 Task: Look for Airbnb properties in Palanga, Lithuania from 1st November, 2023 to 9th November, 2023 for 6 adults.3 bedrooms having 3 beds and 3 bathrooms. Property type can be house. Look for 5 properties as per requirement.
Action: Mouse moved to (592, 125)
Screenshot: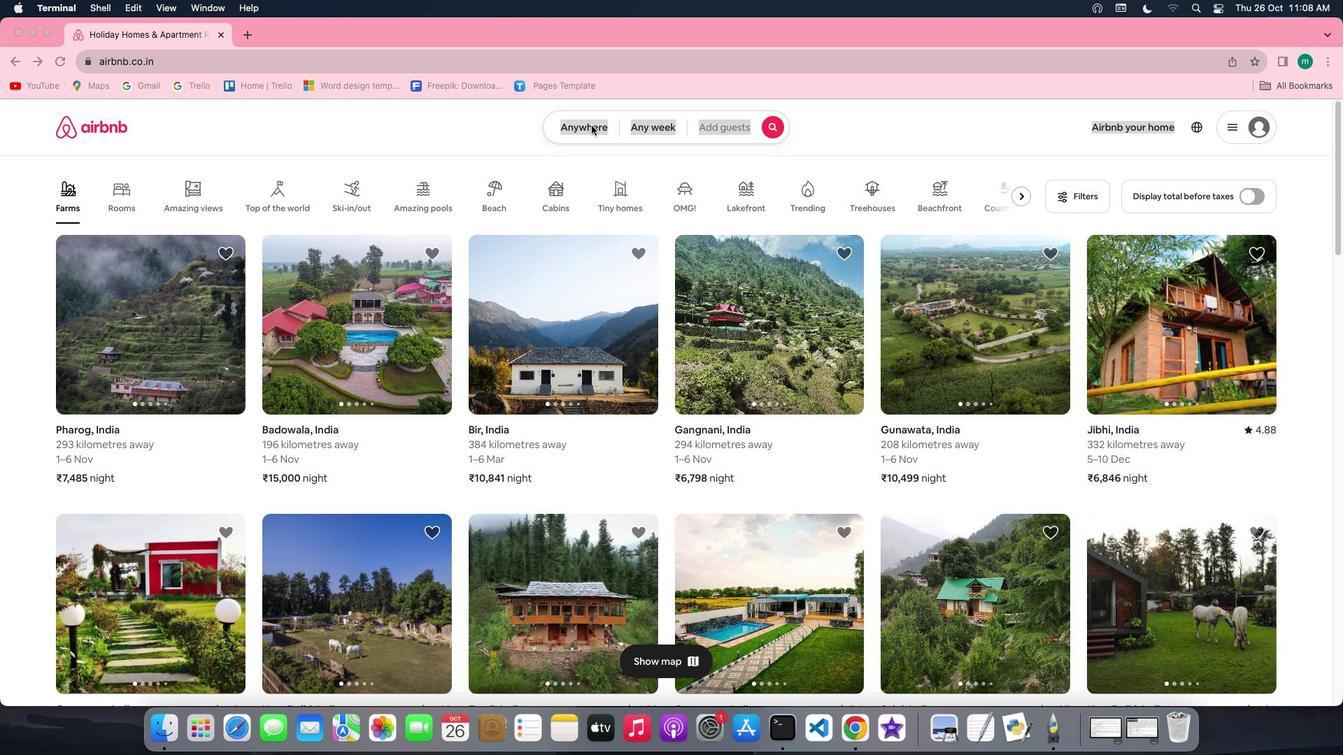 
Action: Mouse pressed left at (592, 125)
Screenshot: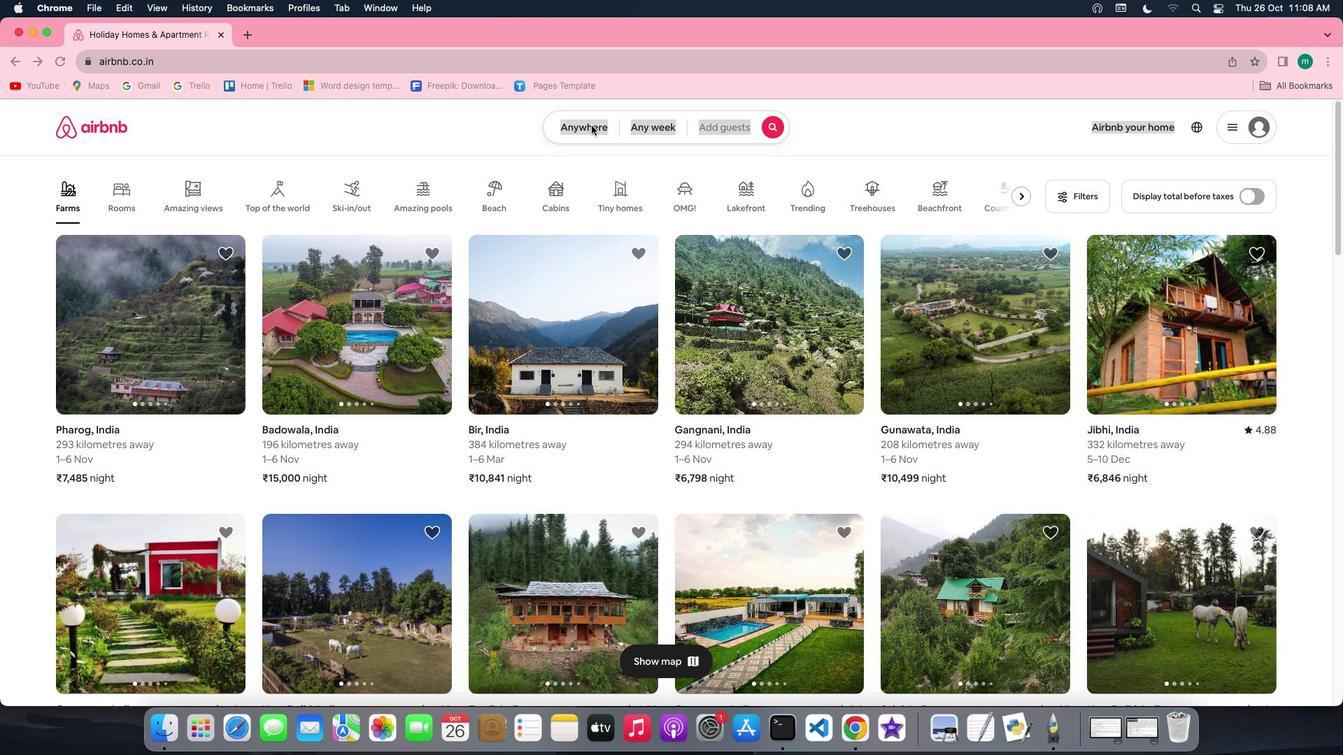 
Action: Mouse pressed left at (592, 125)
Screenshot: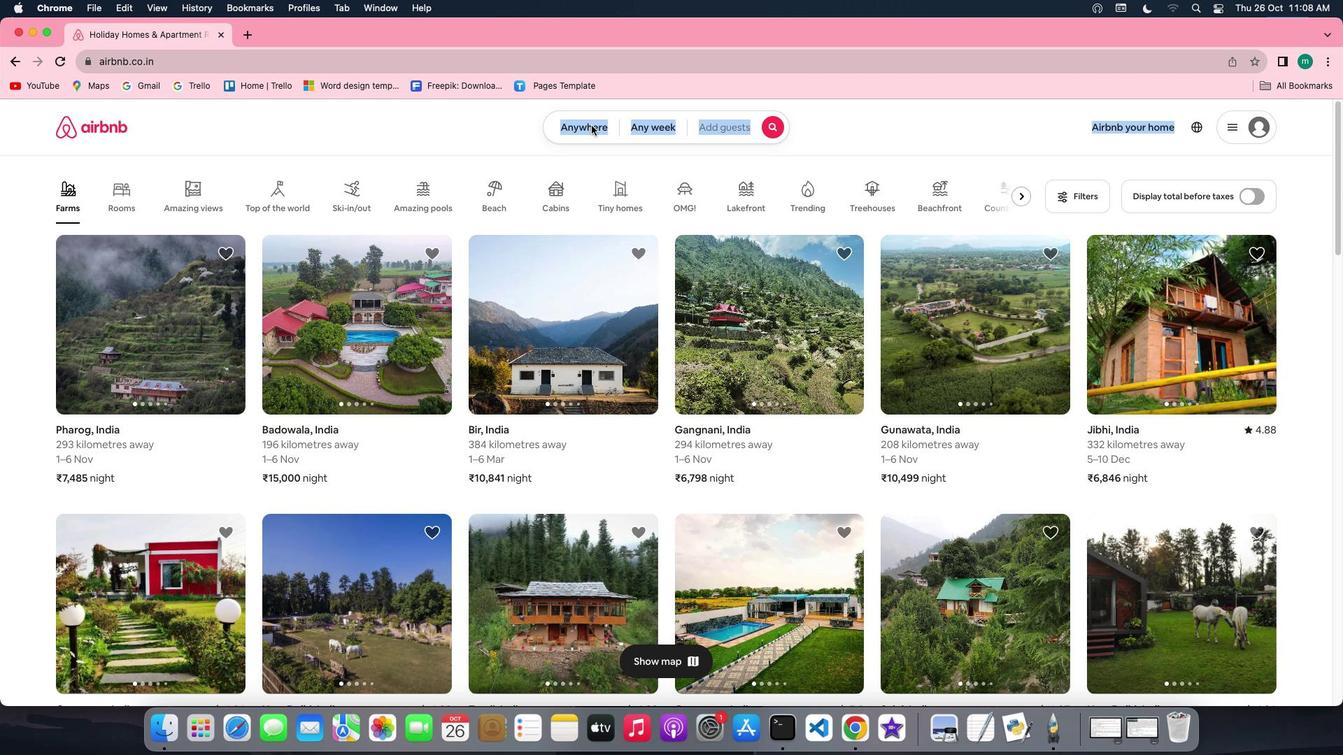 
Action: Mouse moved to (506, 172)
Screenshot: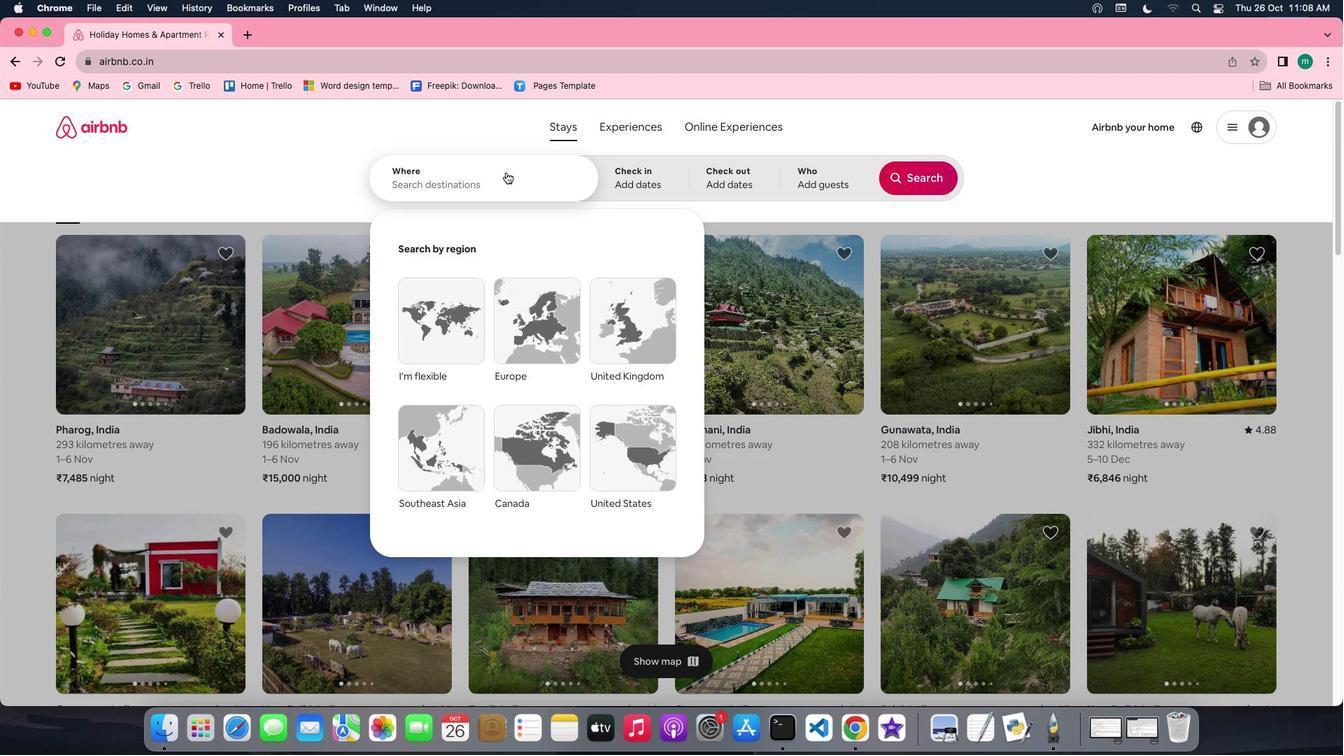 
Action: Key pressed Key.shift'P''a''l''a''n''g''a'','Key.spaceKey.shift'L''i''t''h''u''a''n''i''a'
Screenshot: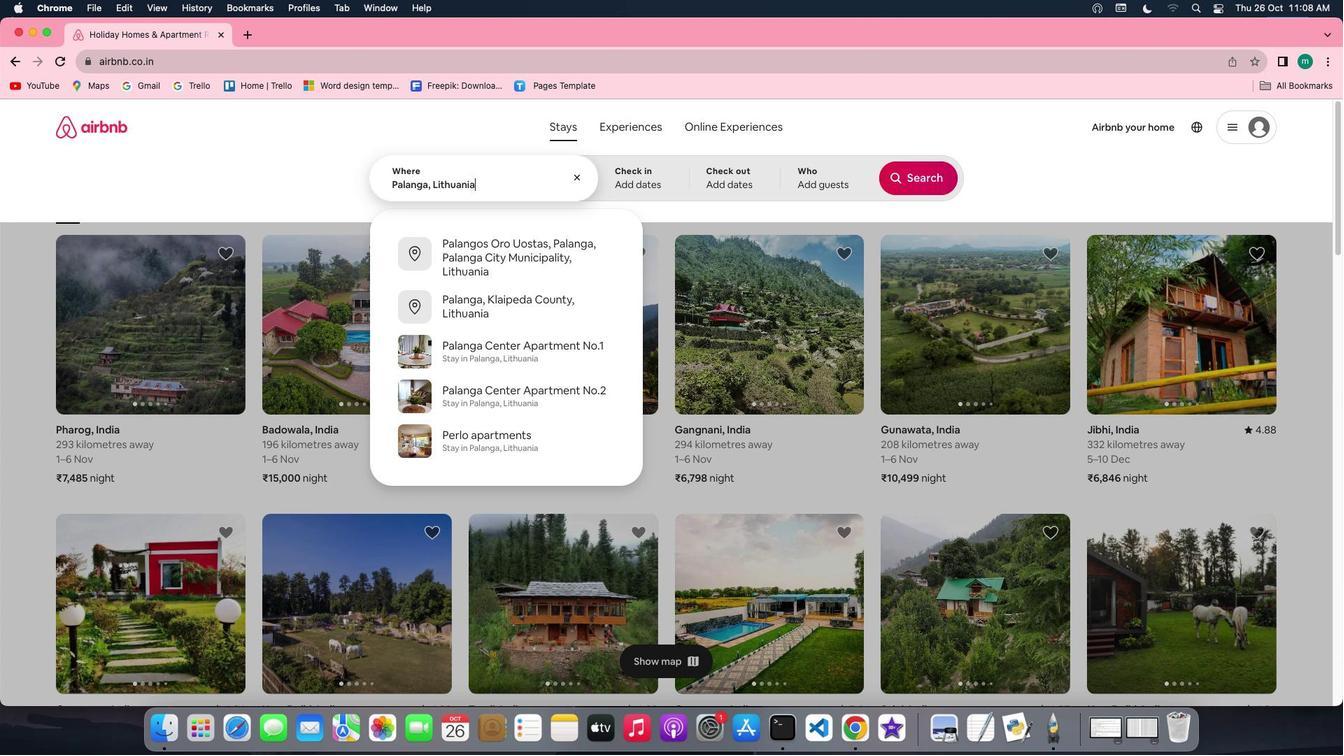 
Action: Mouse moved to (648, 176)
Screenshot: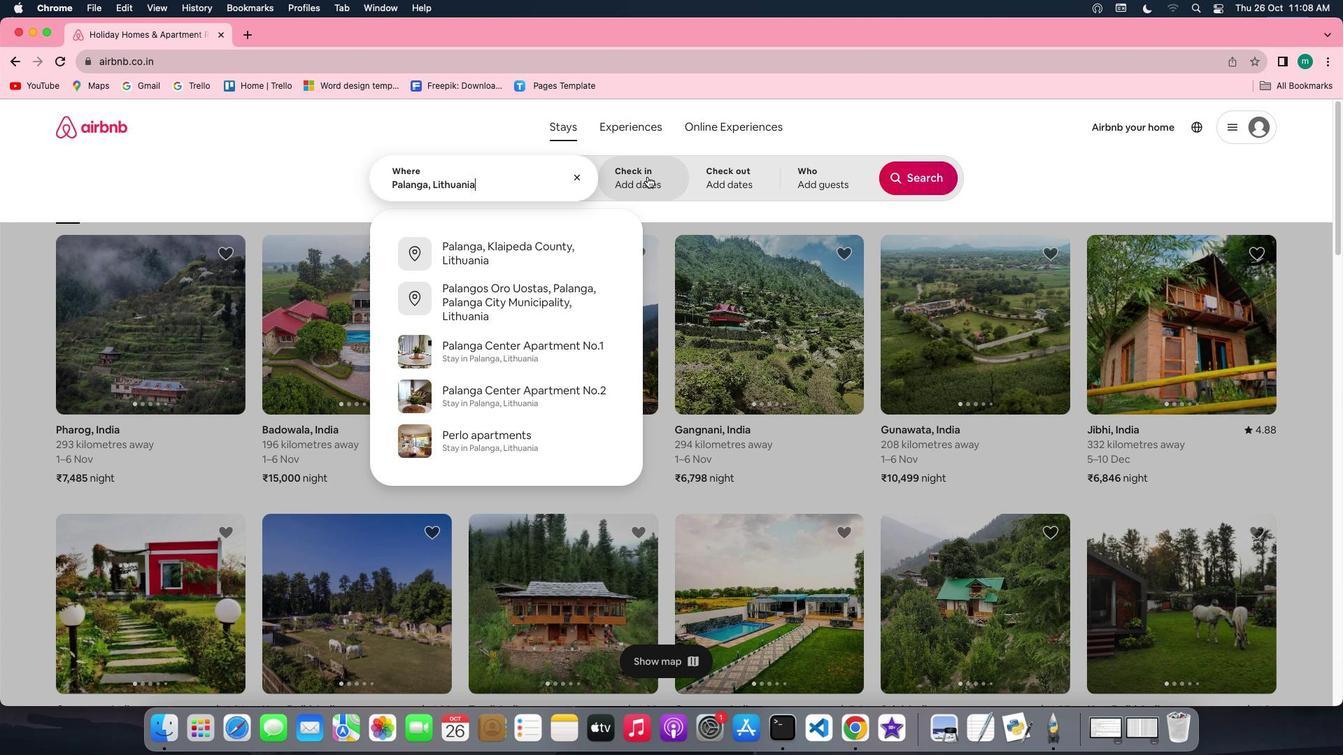 
Action: Mouse pressed left at (648, 176)
Screenshot: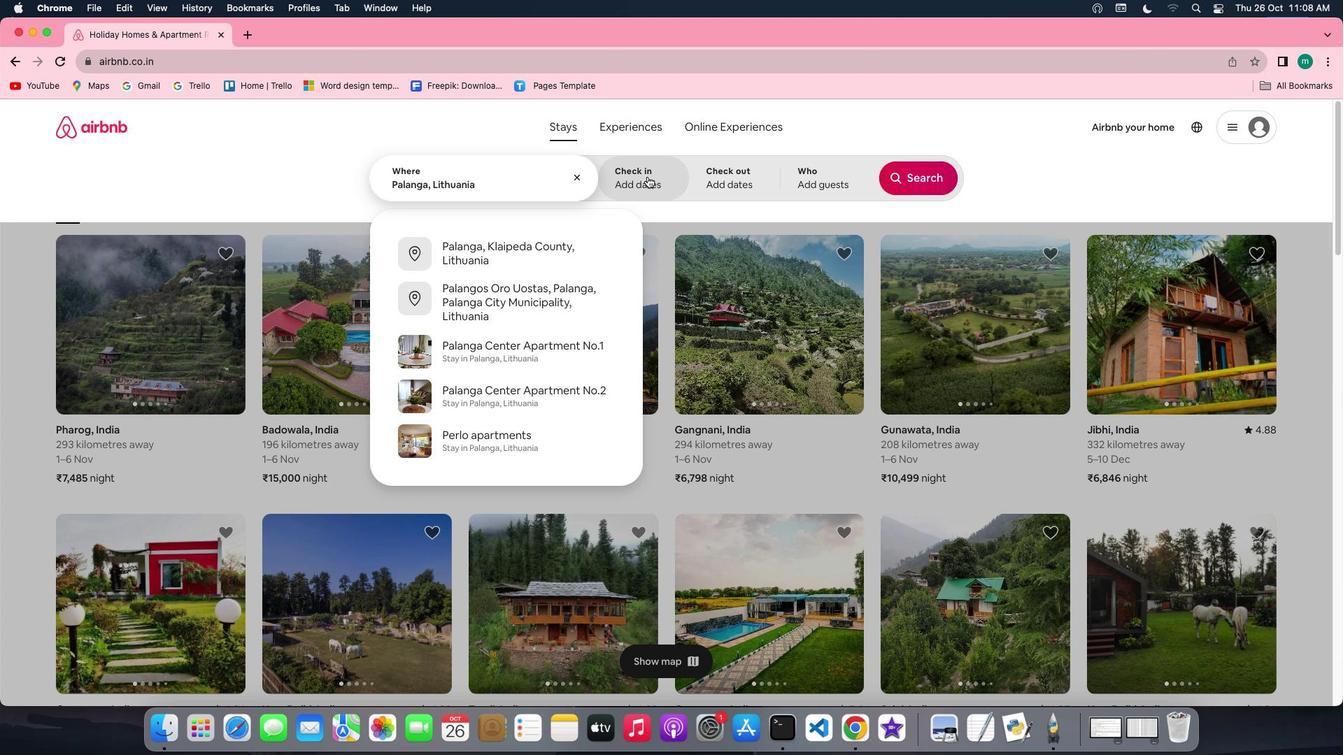 
Action: Mouse moved to (793, 349)
Screenshot: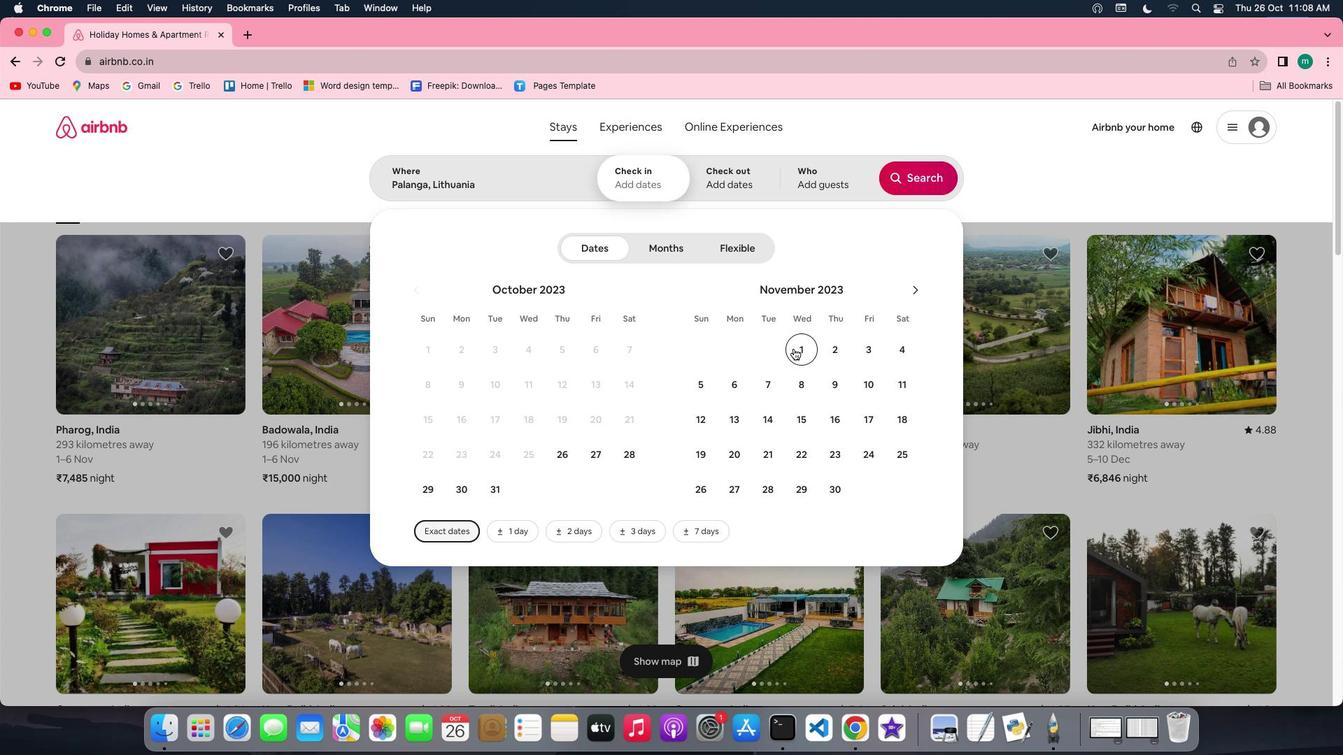 
Action: Mouse pressed left at (793, 349)
Screenshot: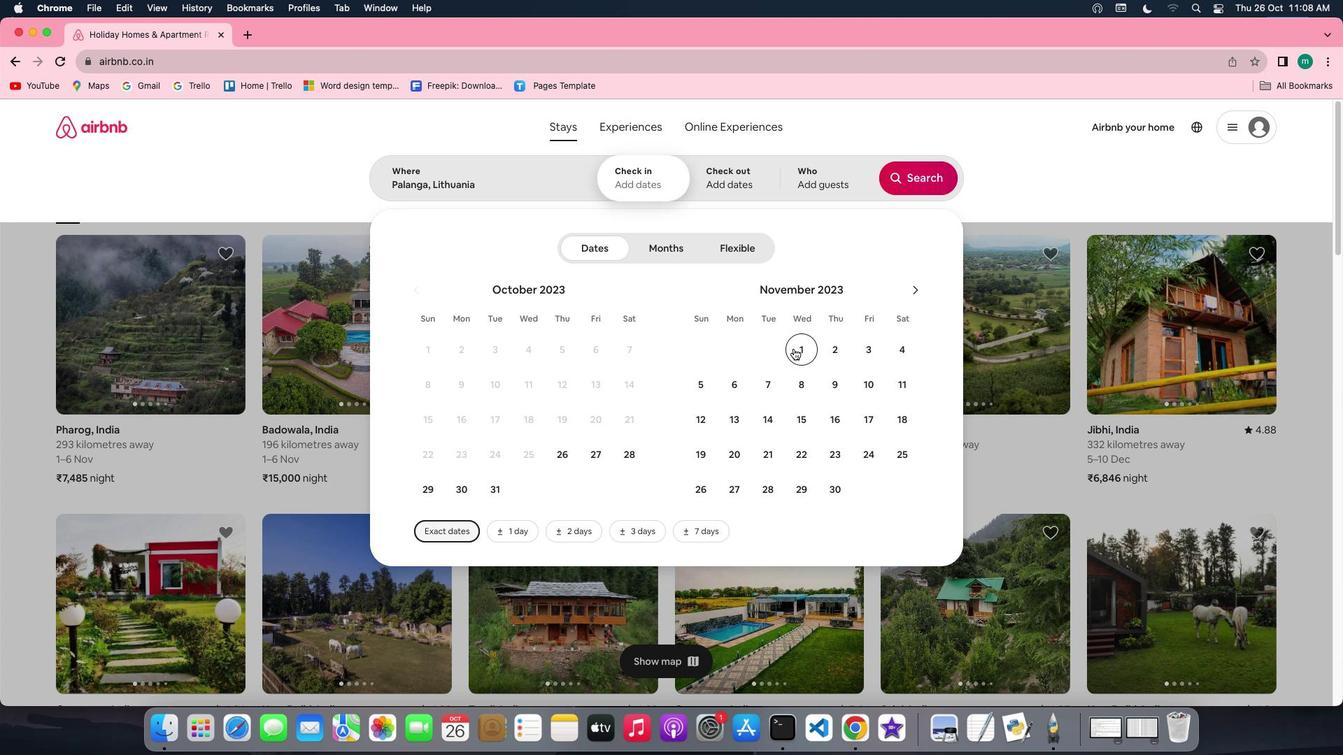 
Action: Mouse moved to (843, 392)
Screenshot: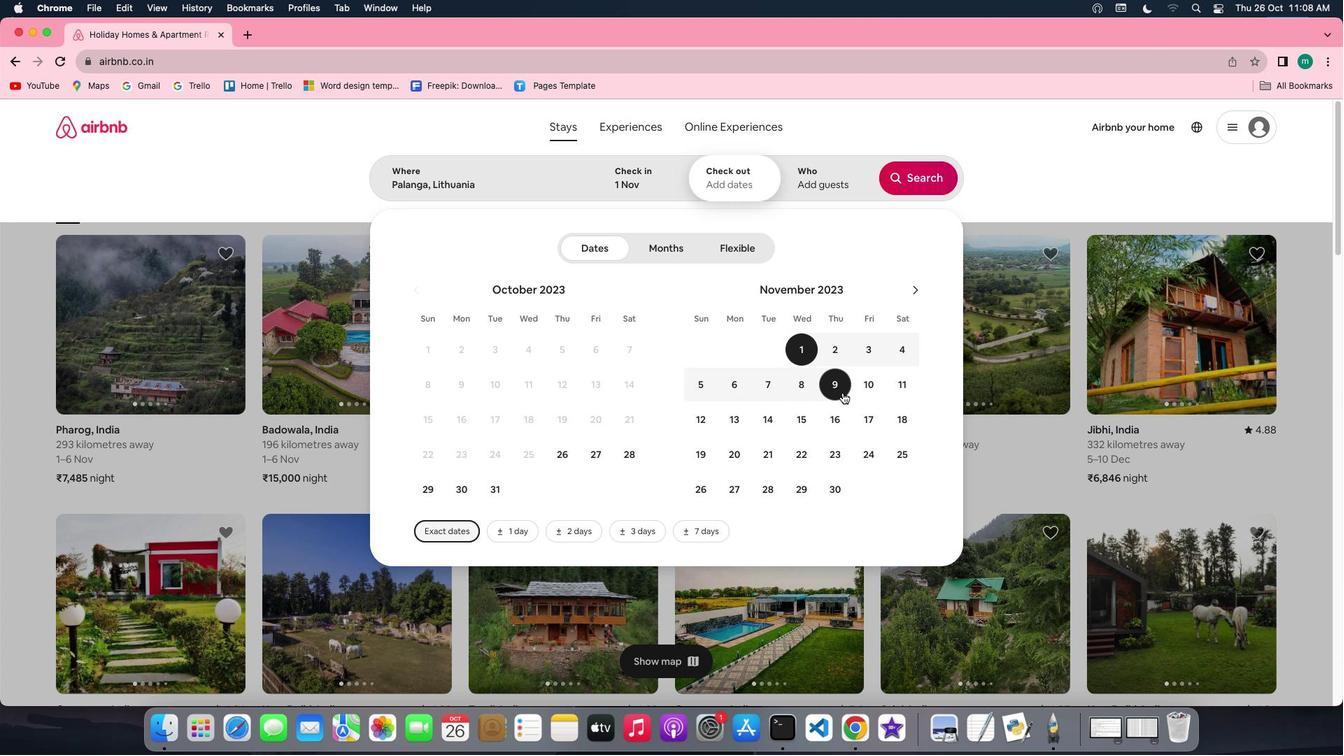 
Action: Mouse pressed left at (843, 392)
Screenshot: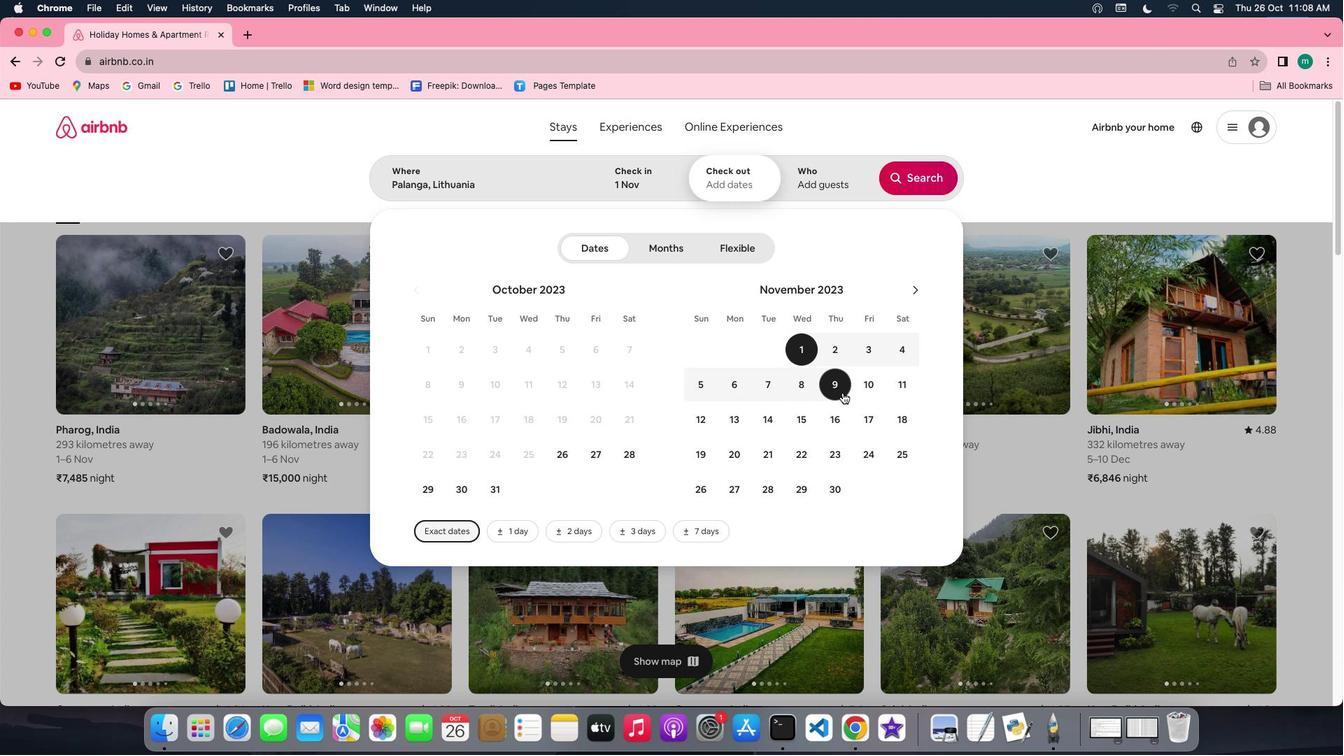 
Action: Mouse moved to (830, 183)
Screenshot: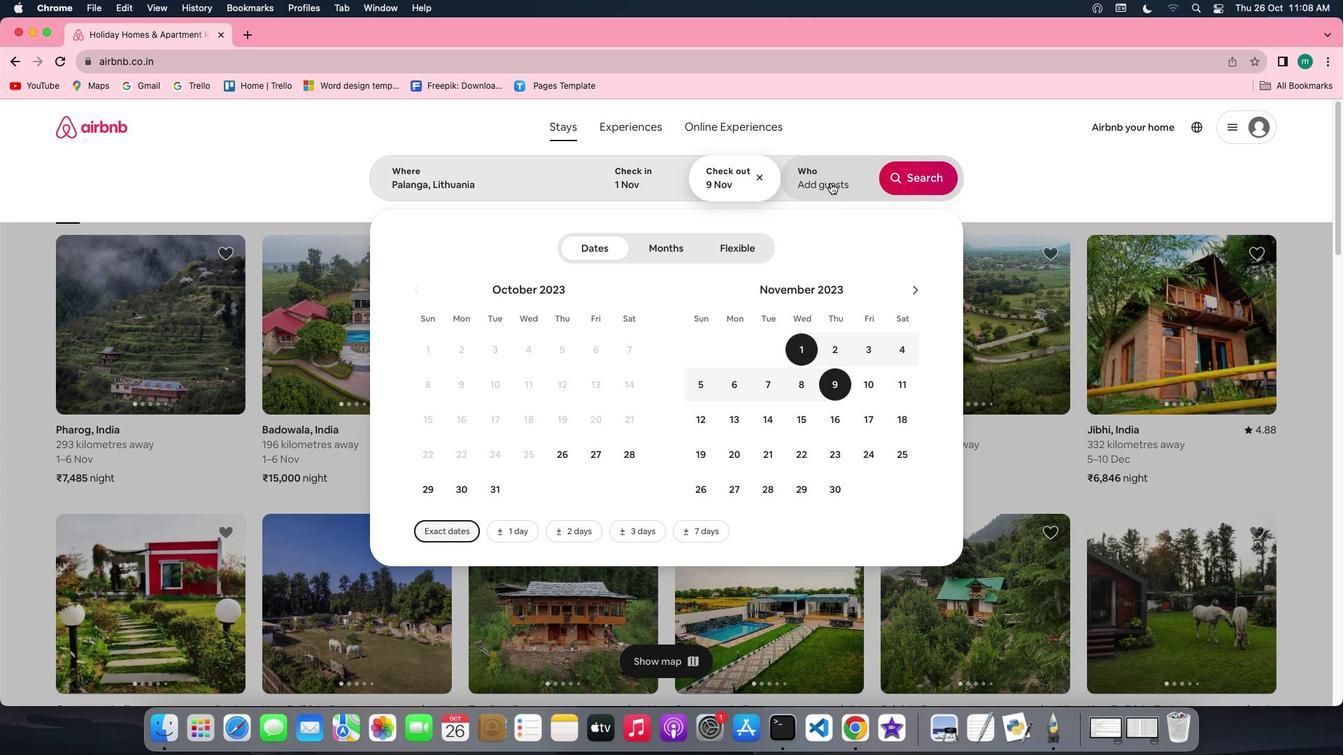 
Action: Mouse pressed left at (830, 183)
Screenshot: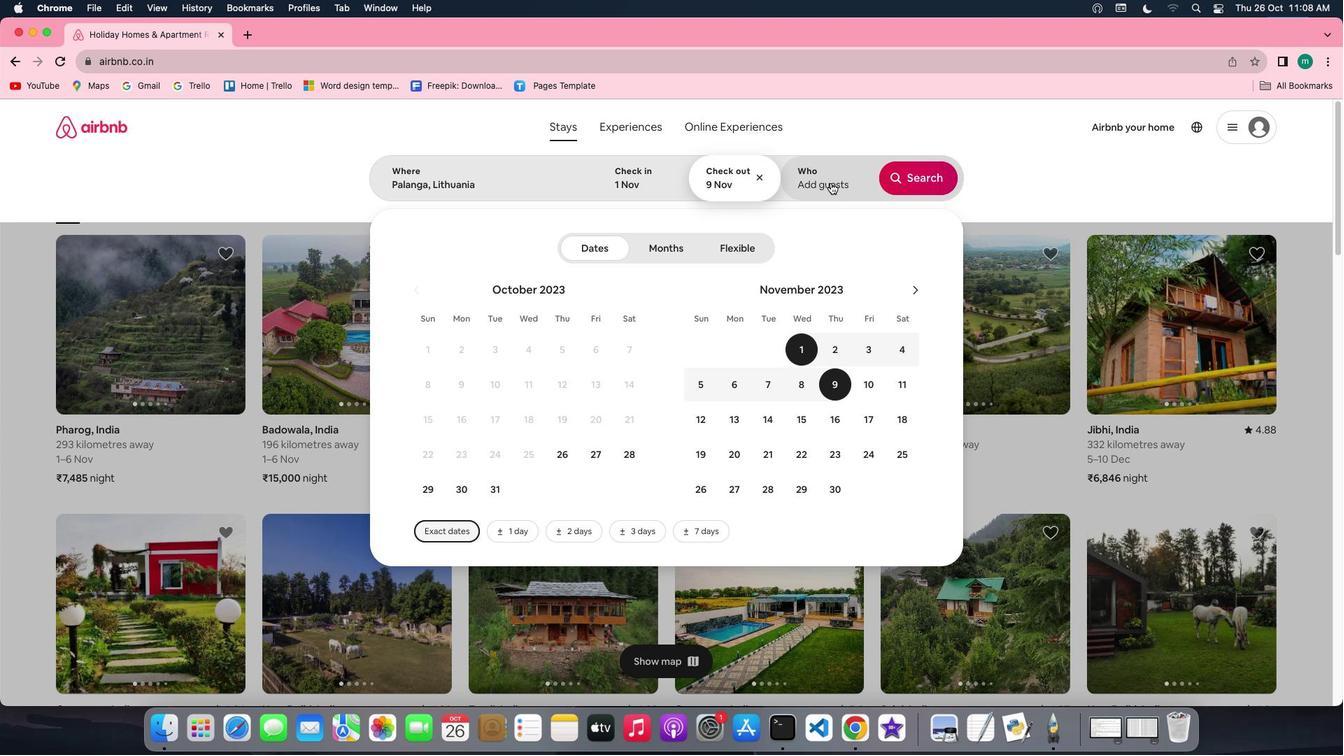 
Action: Mouse moved to (924, 249)
Screenshot: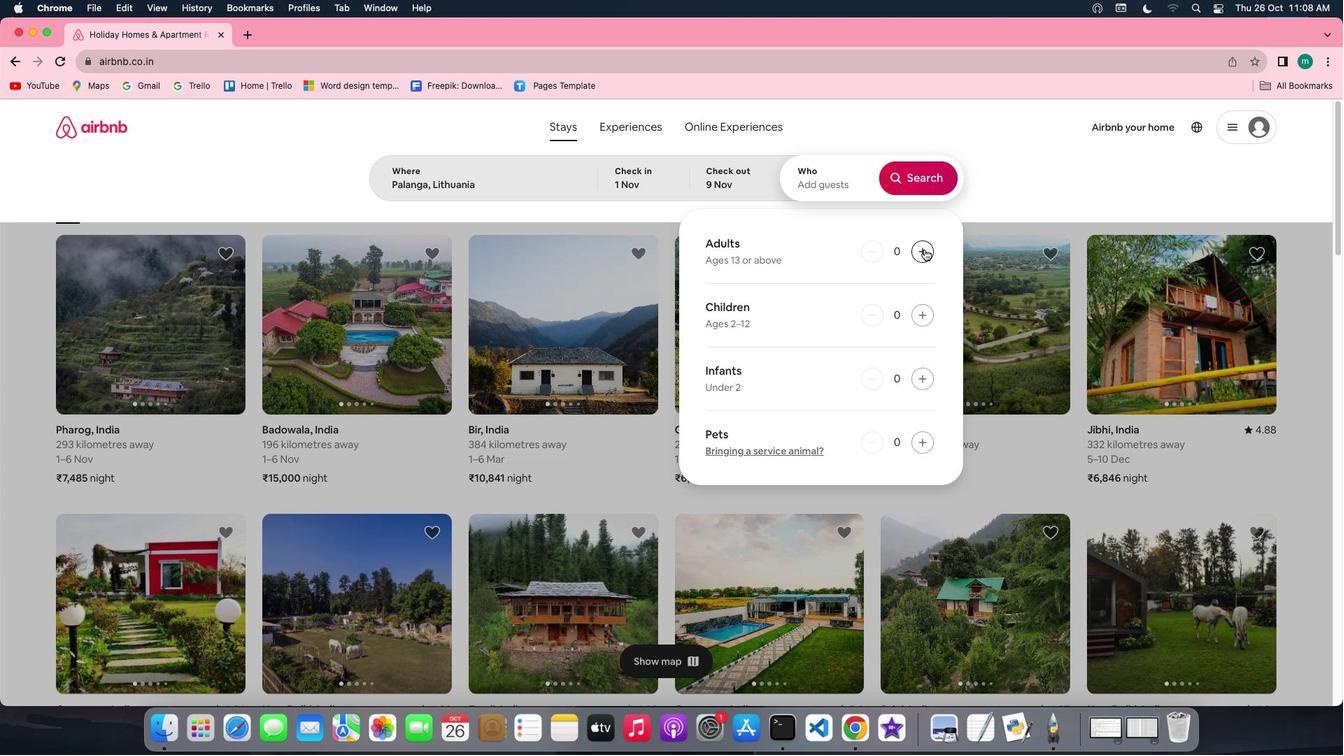 
Action: Mouse pressed left at (924, 249)
Screenshot: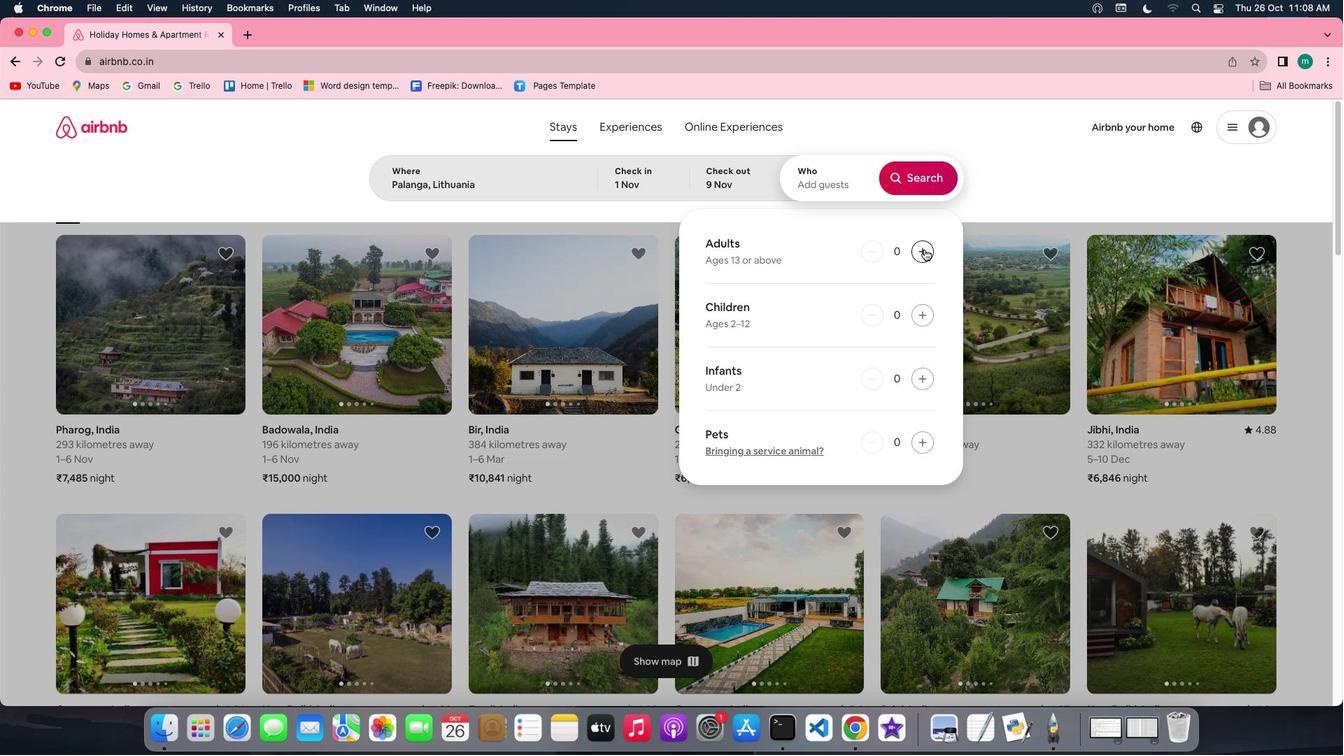 
Action: Mouse pressed left at (924, 249)
Screenshot: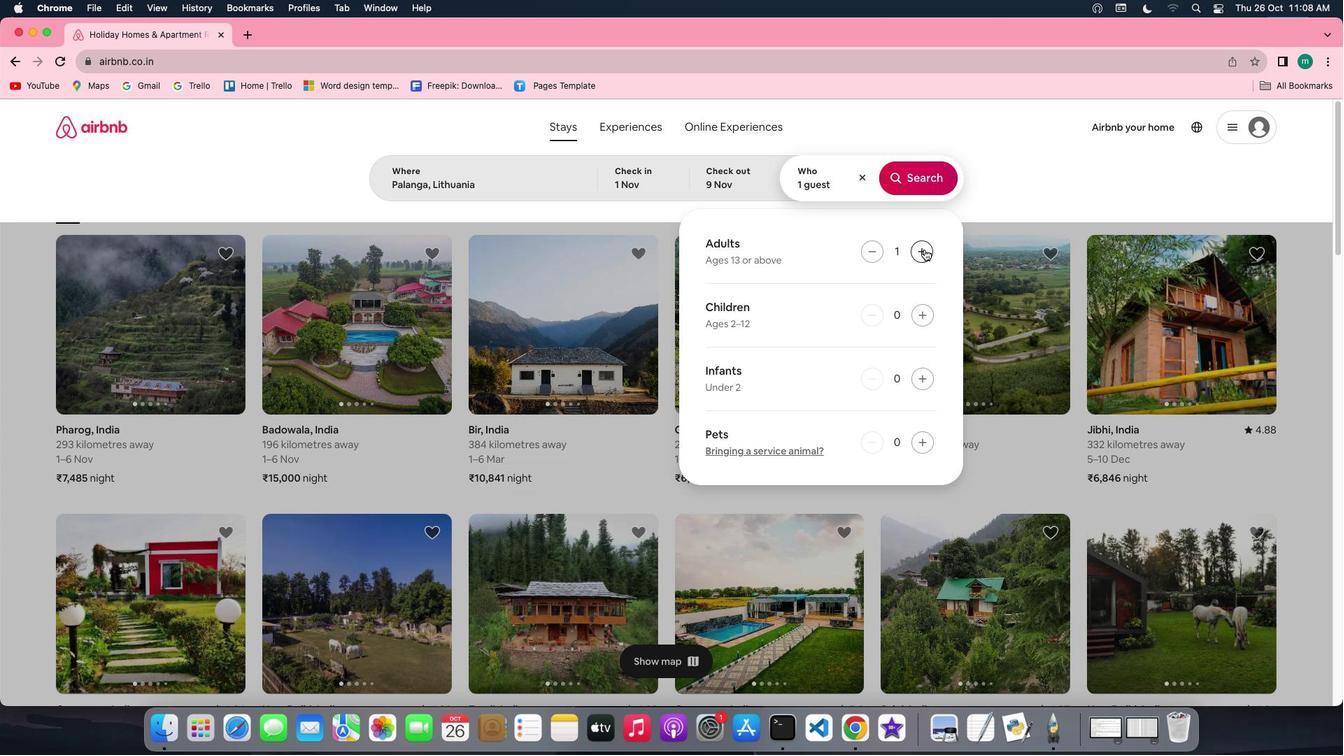 
Action: Mouse pressed left at (924, 249)
Screenshot: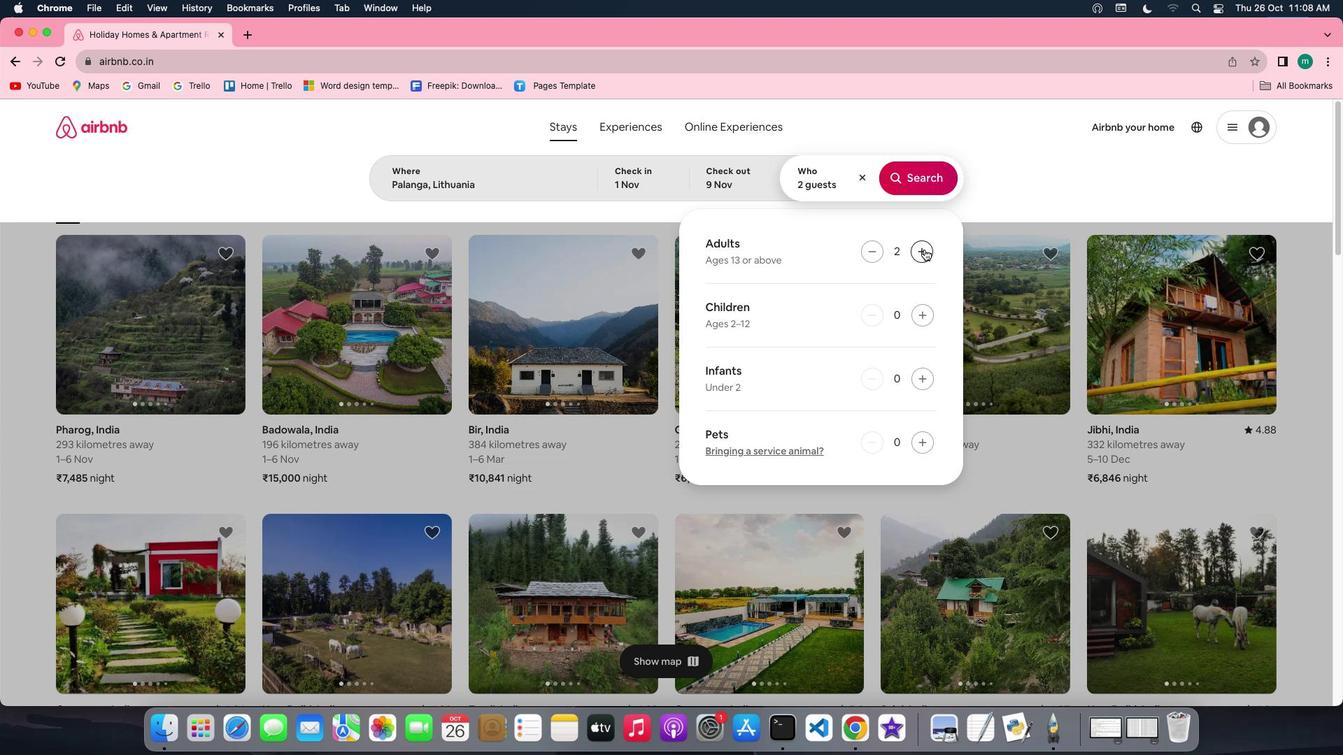 
Action: Mouse pressed left at (924, 249)
Screenshot: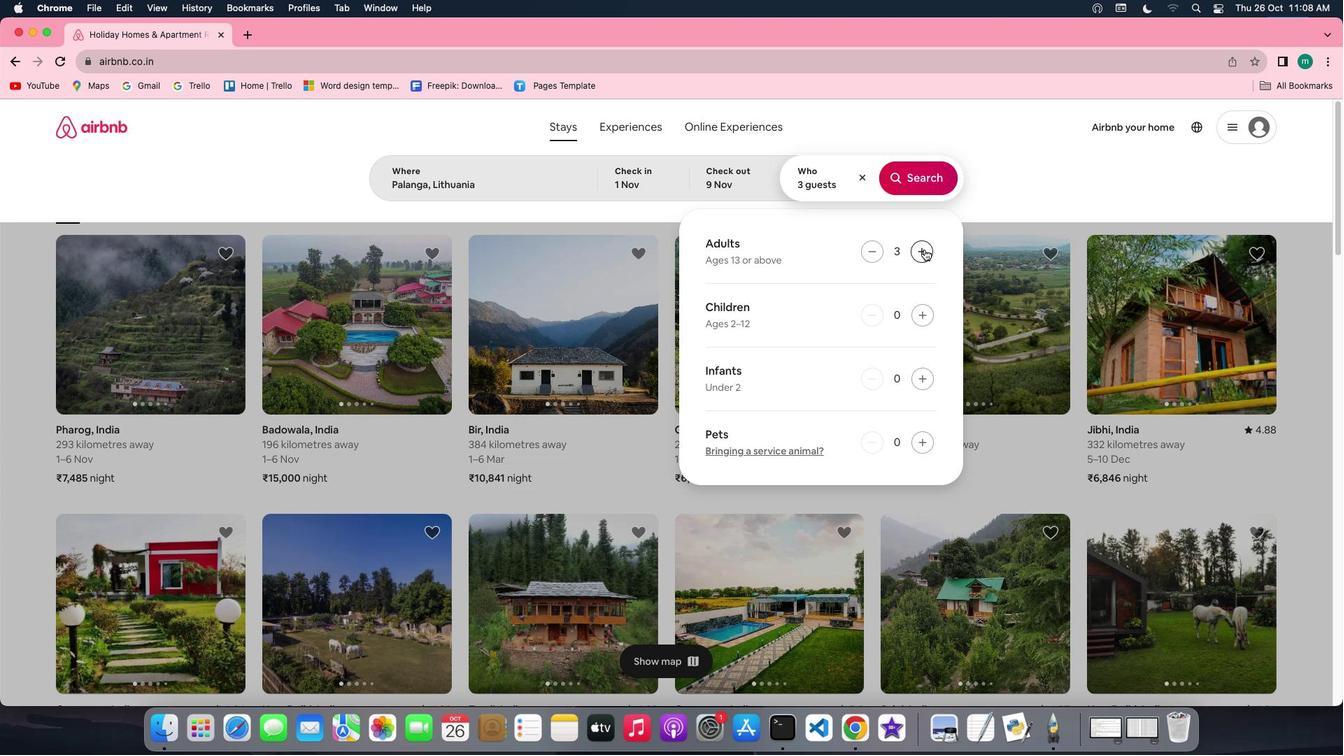 
Action: Mouse pressed left at (924, 249)
Screenshot: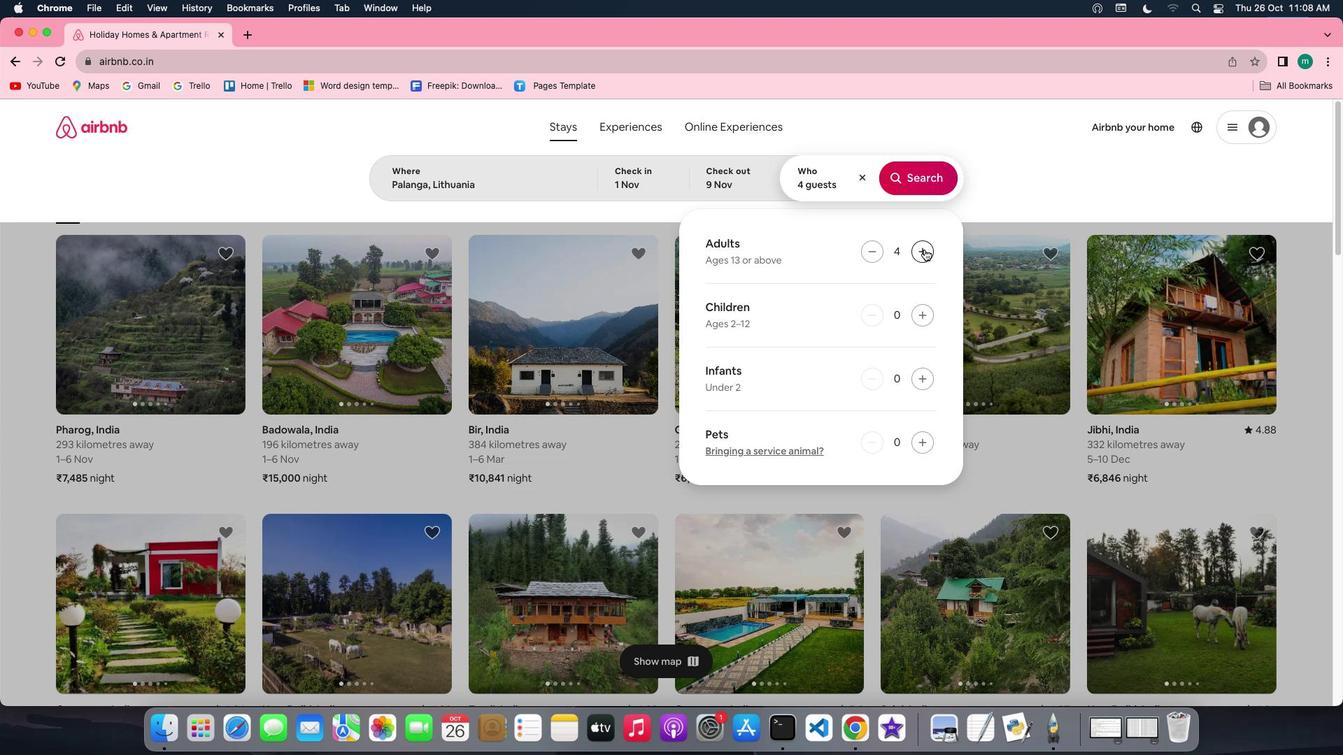 
Action: Mouse pressed left at (924, 249)
Screenshot: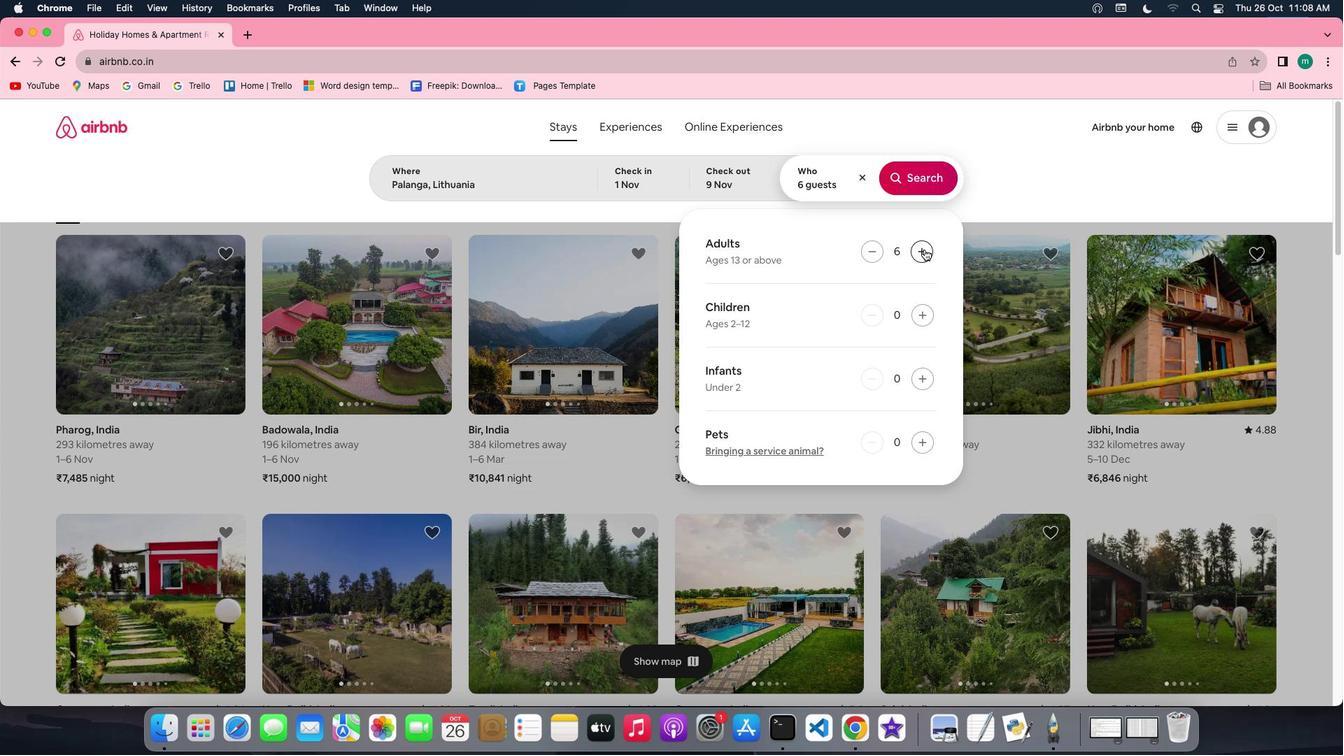 
Action: Mouse moved to (933, 184)
Screenshot: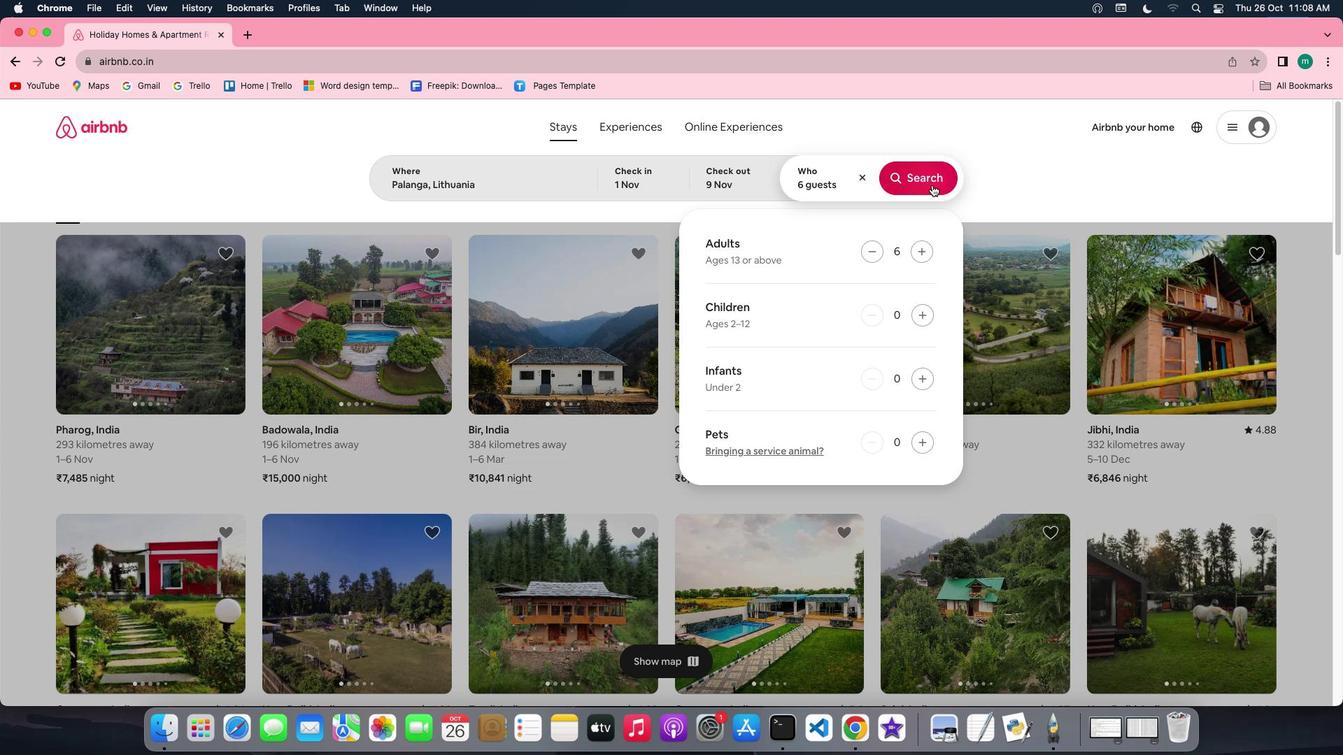 
Action: Mouse pressed left at (933, 184)
Screenshot: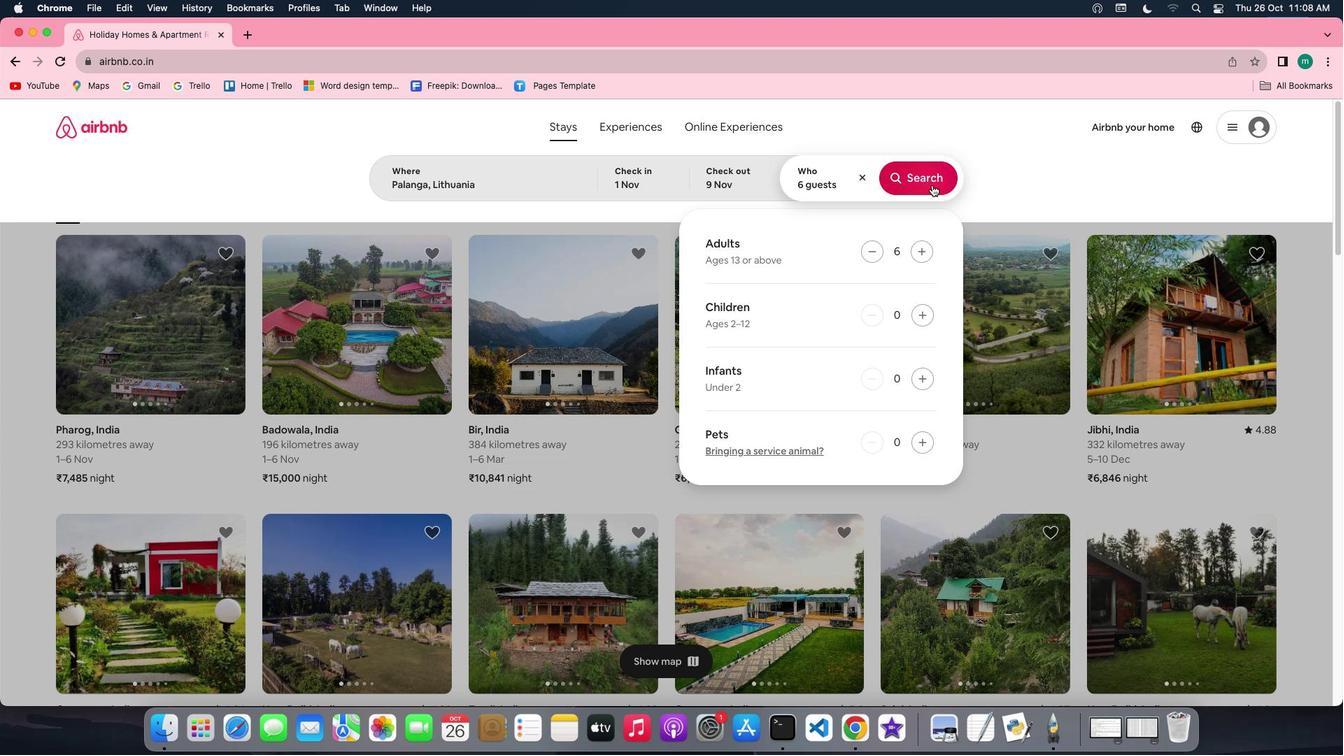 
Action: Mouse moved to (1105, 184)
Screenshot: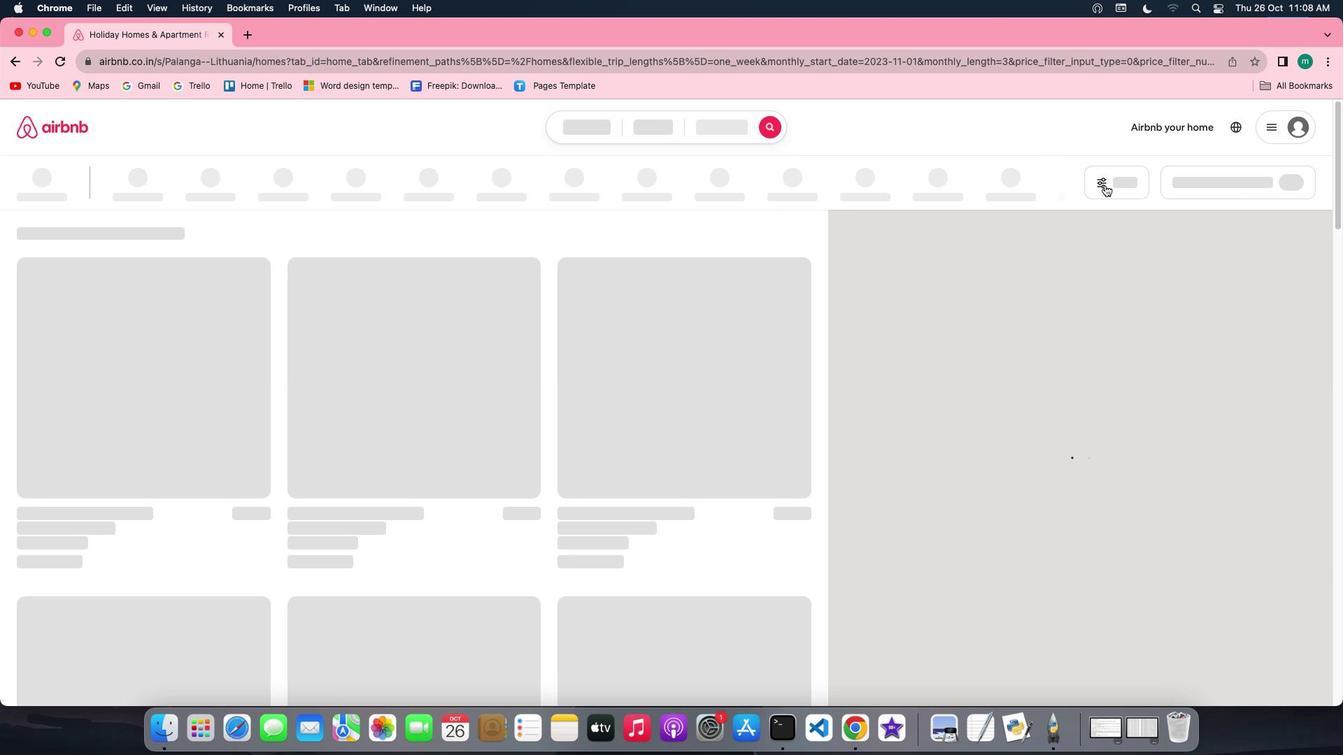 
Action: Mouse pressed left at (1105, 184)
Screenshot: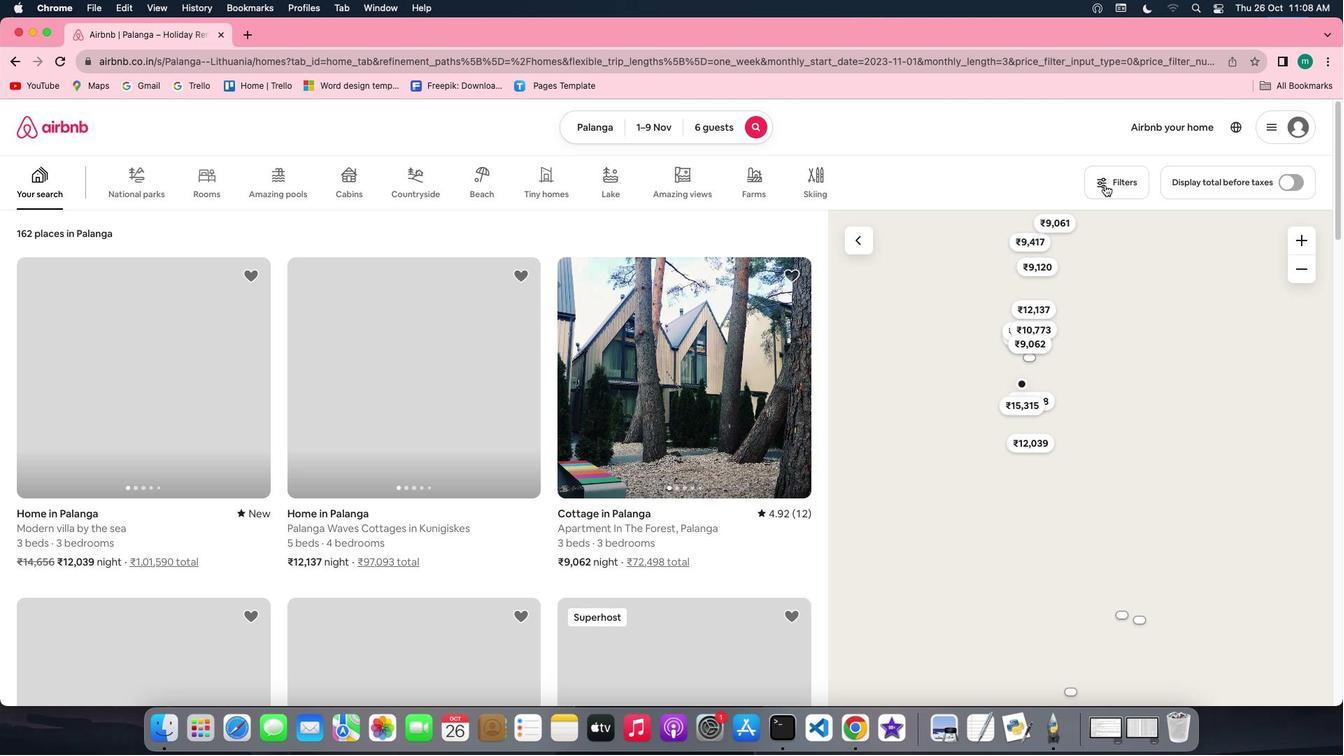 
Action: Mouse moved to (747, 427)
Screenshot: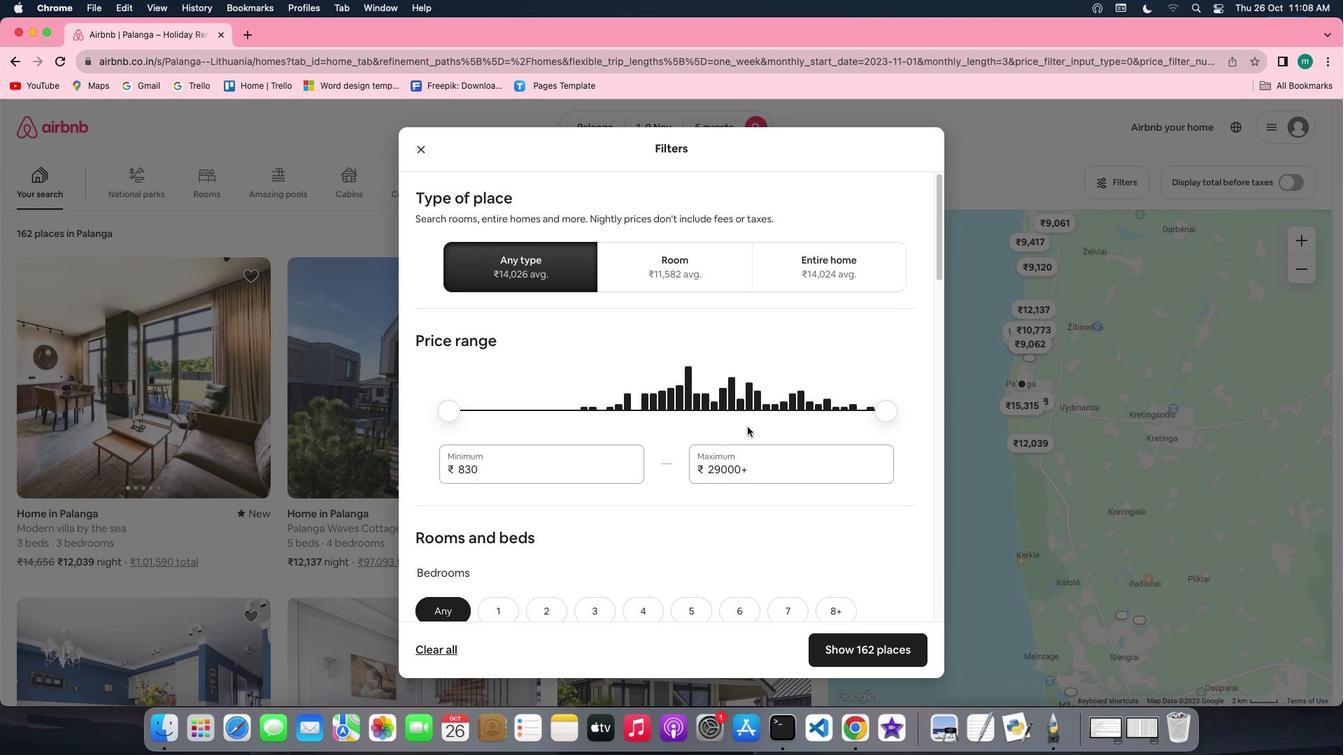 
Action: Mouse scrolled (747, 427) with delta (0, 0)
Screenshot: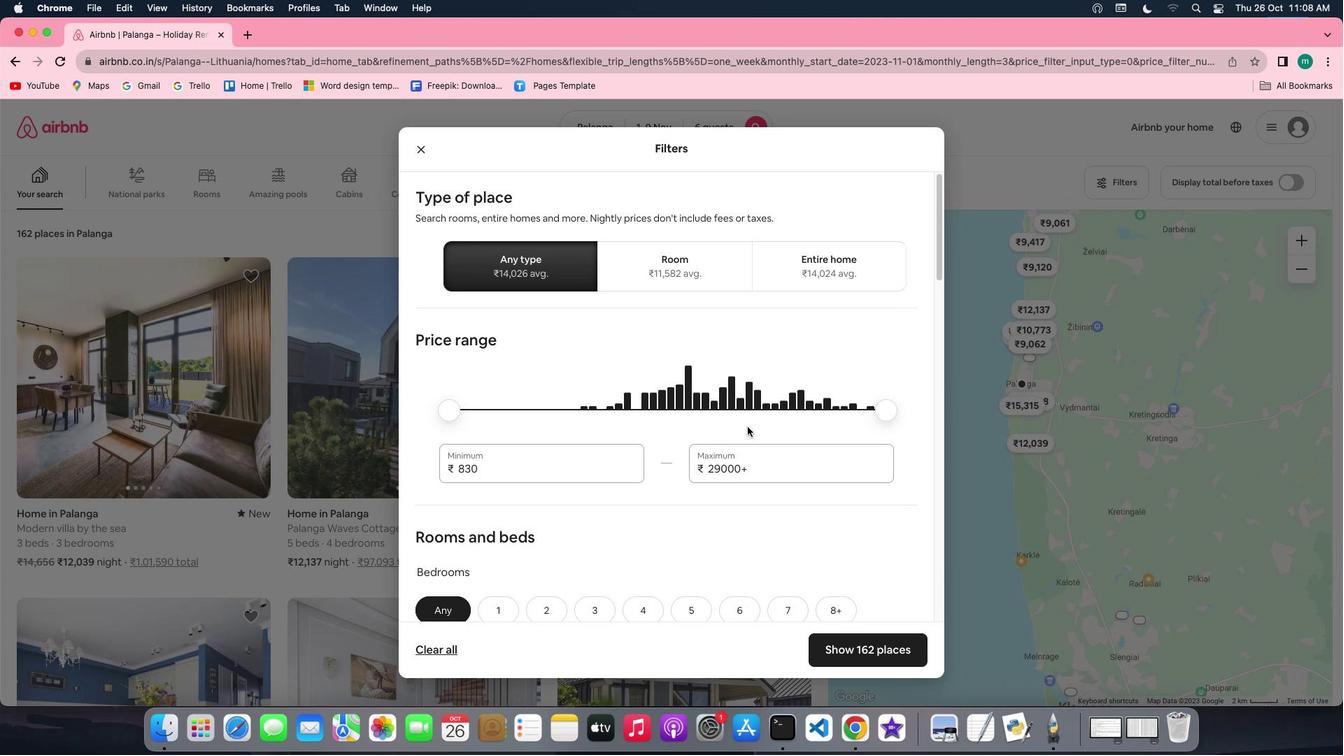 
Action: Mouse scrolled (747, 427) with delta (0, 0)
Screenshot: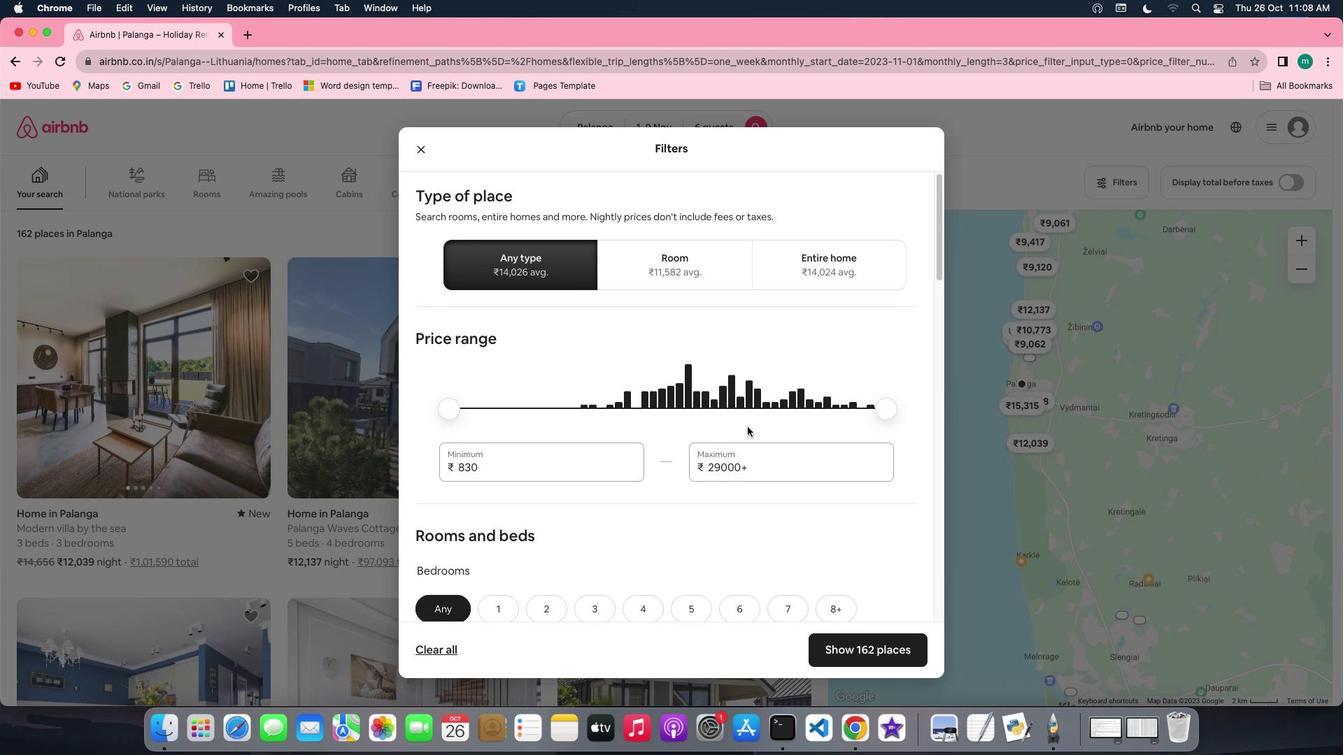 
Action: Mouse scrolled (747, 427) with delta (0, -1)
Screenshot: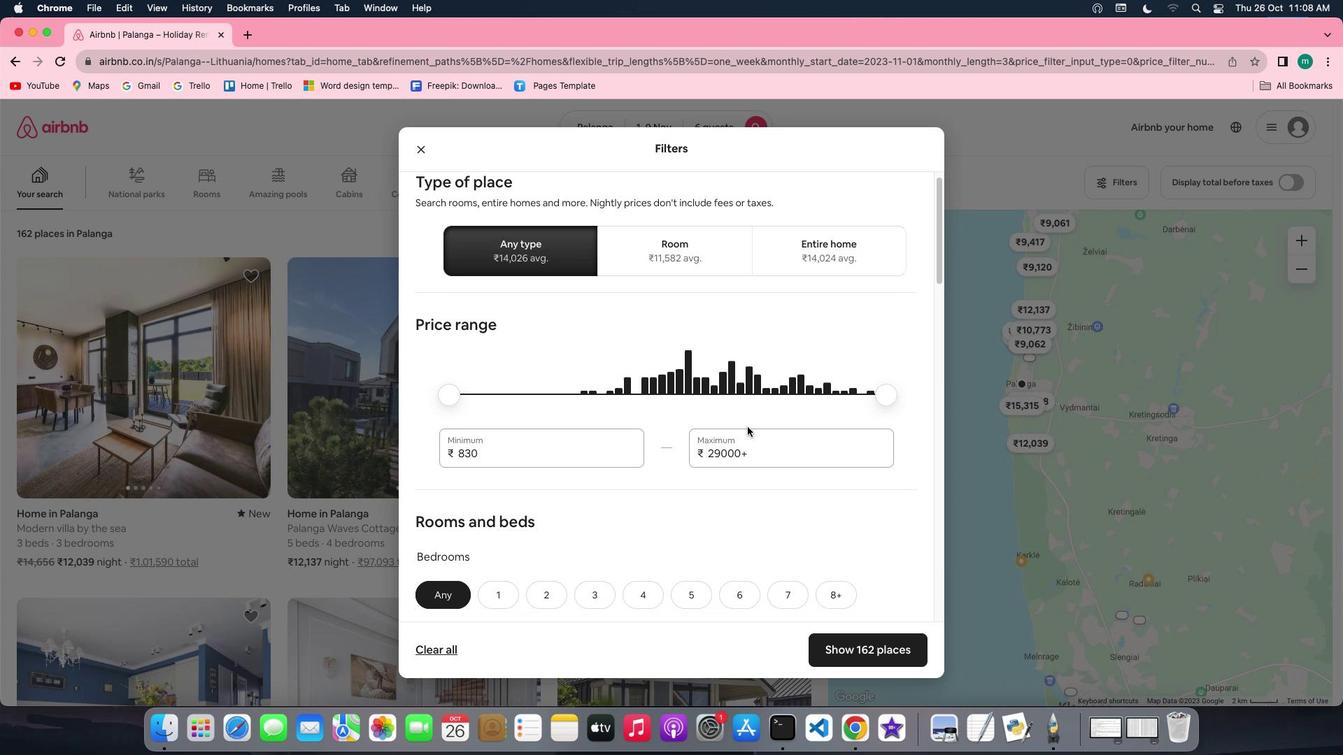 
Action: Mouse scrolled (747, 427) with delta (0, 0)
Screenshot: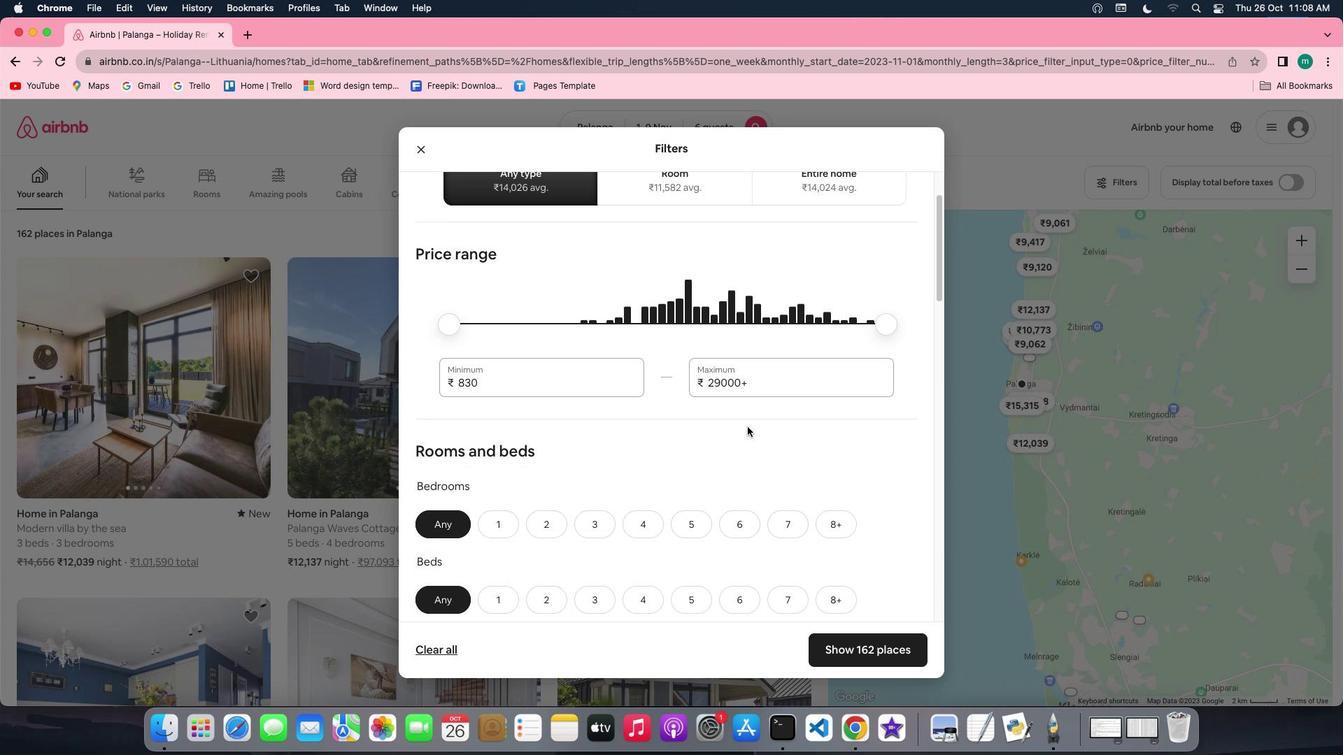 
Action: Mouse scrolled (747, 427) with delta (0, 0)
Screenshot: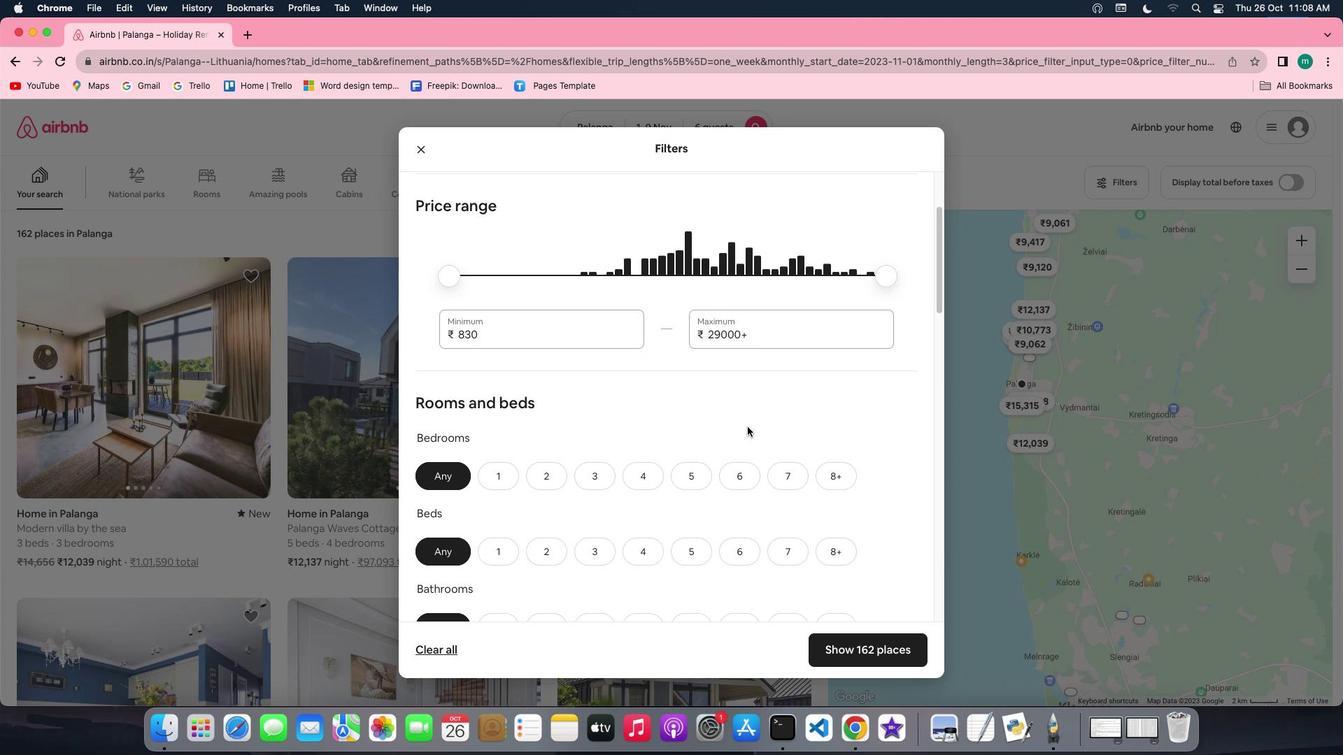 
Action: Mouse scrolled (747, 427) with delta (0, 0)
Screenshot: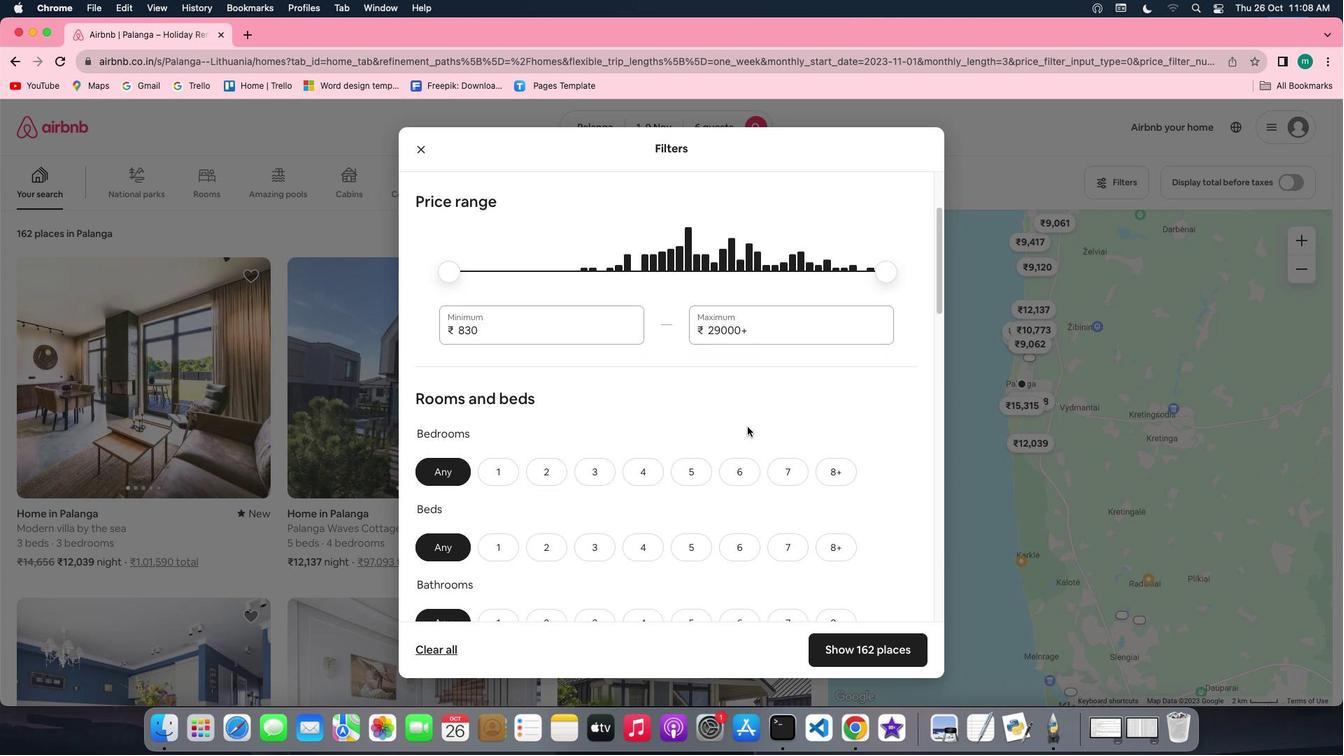 
Action: Mouse scrolled (747, 427) with delta (0, 0)
Screenshot: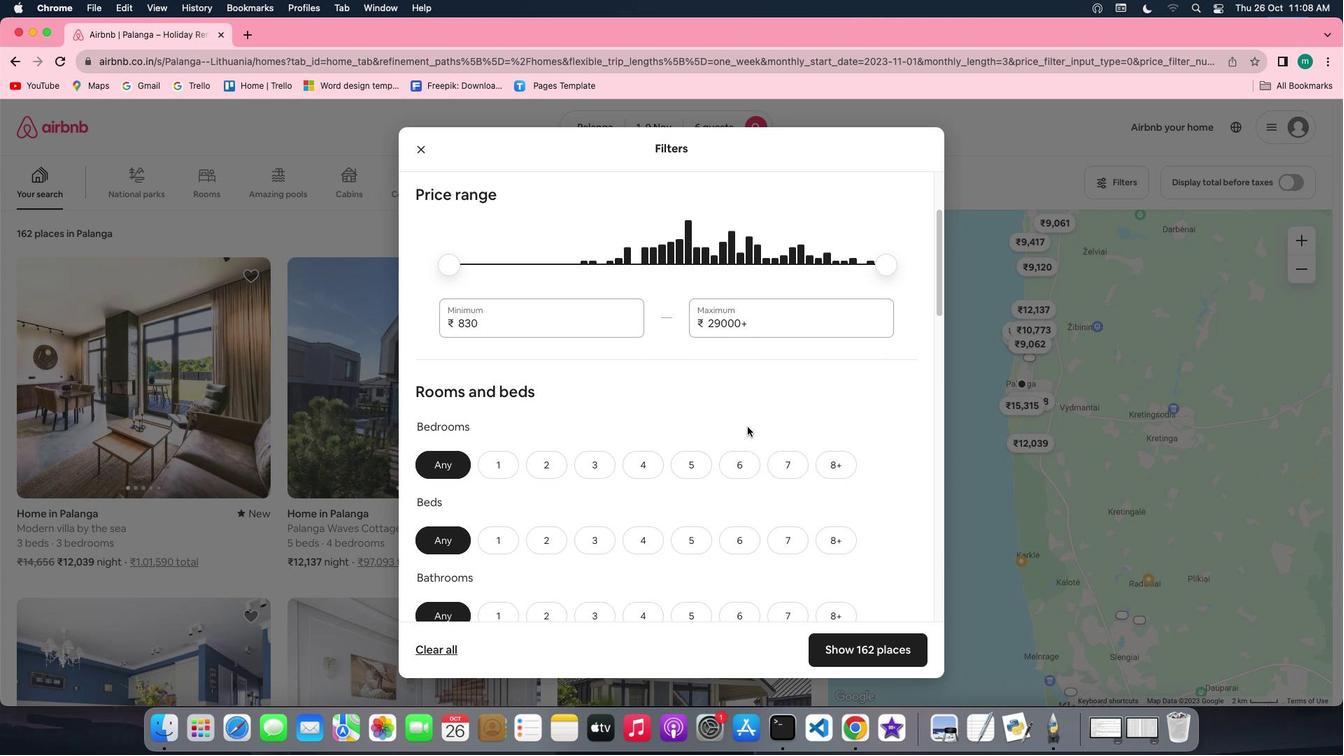 
Action: Mouse scrolled (747, 427) with delta (0, 0)
Screenshot: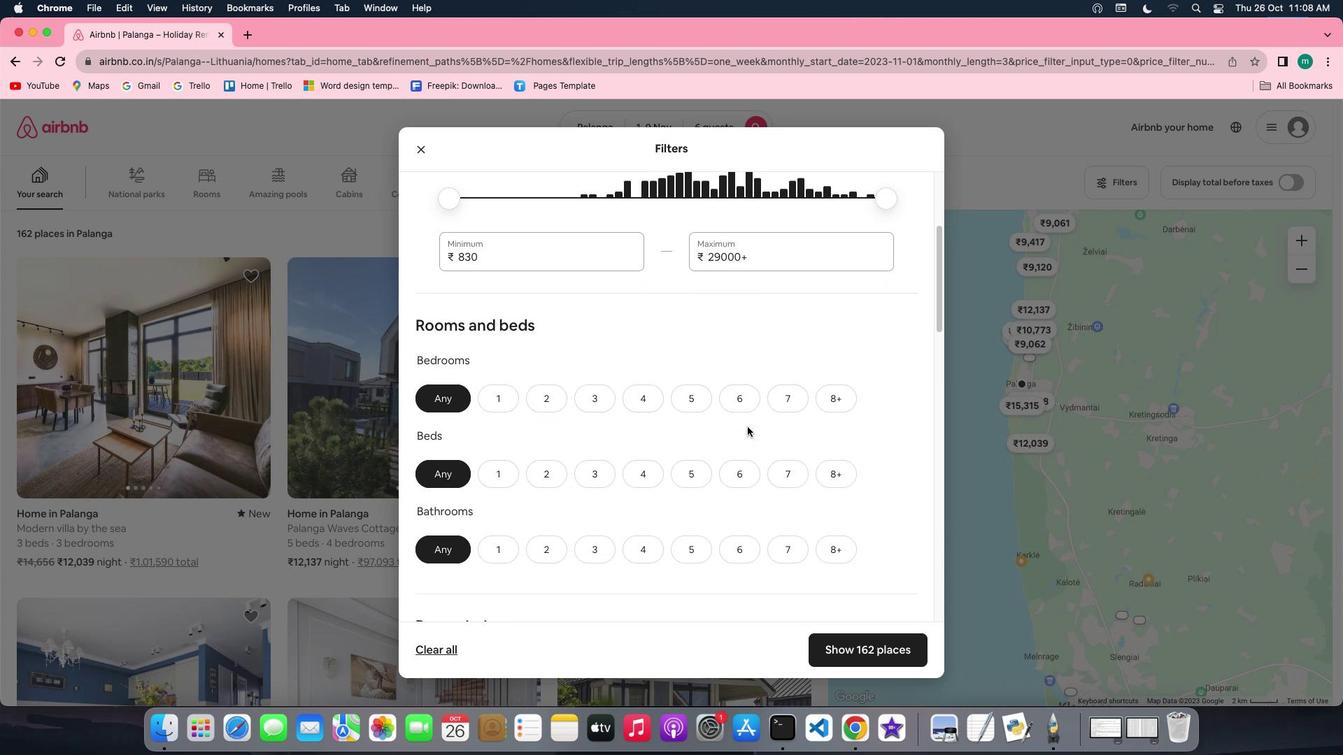 
Action: Mouse scrolled (747, 427) with delta (0, 0)
Screenshot: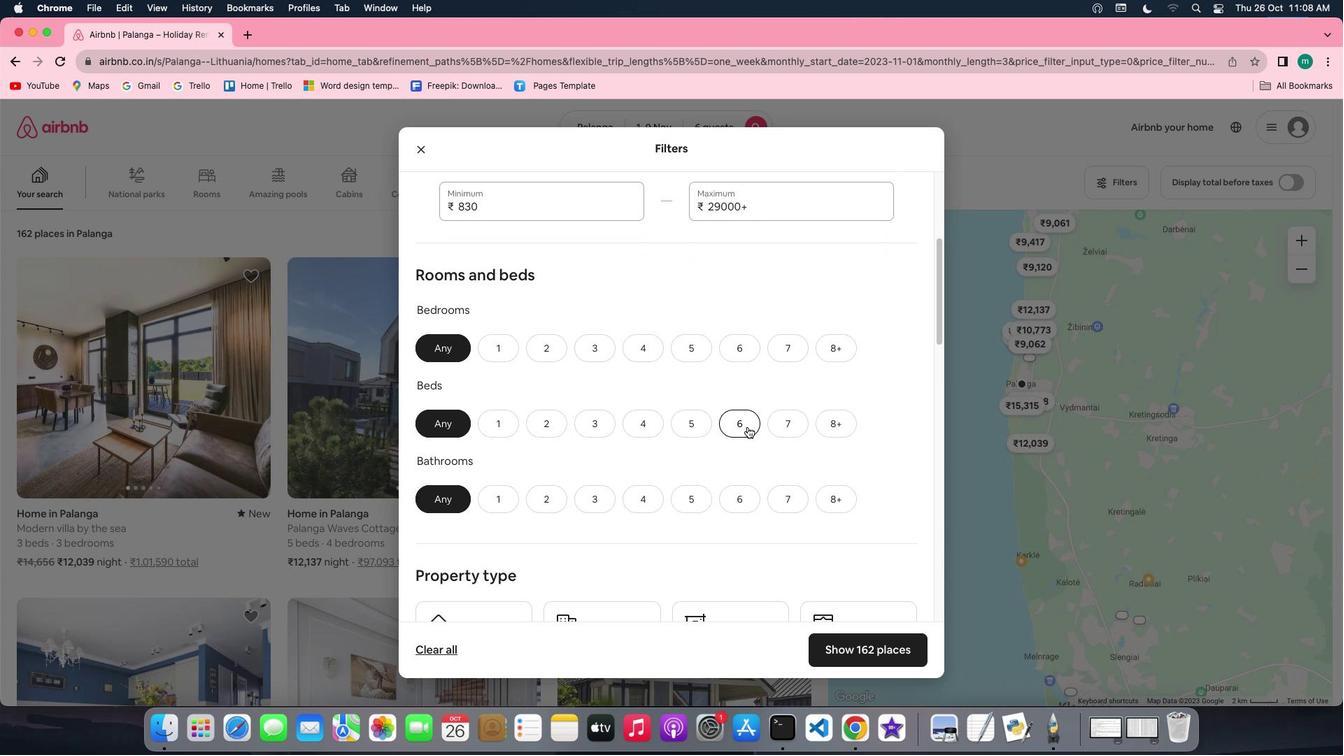 
Action: Mouse scrolled (747, 427) with delta (0, 0)
Screenshot: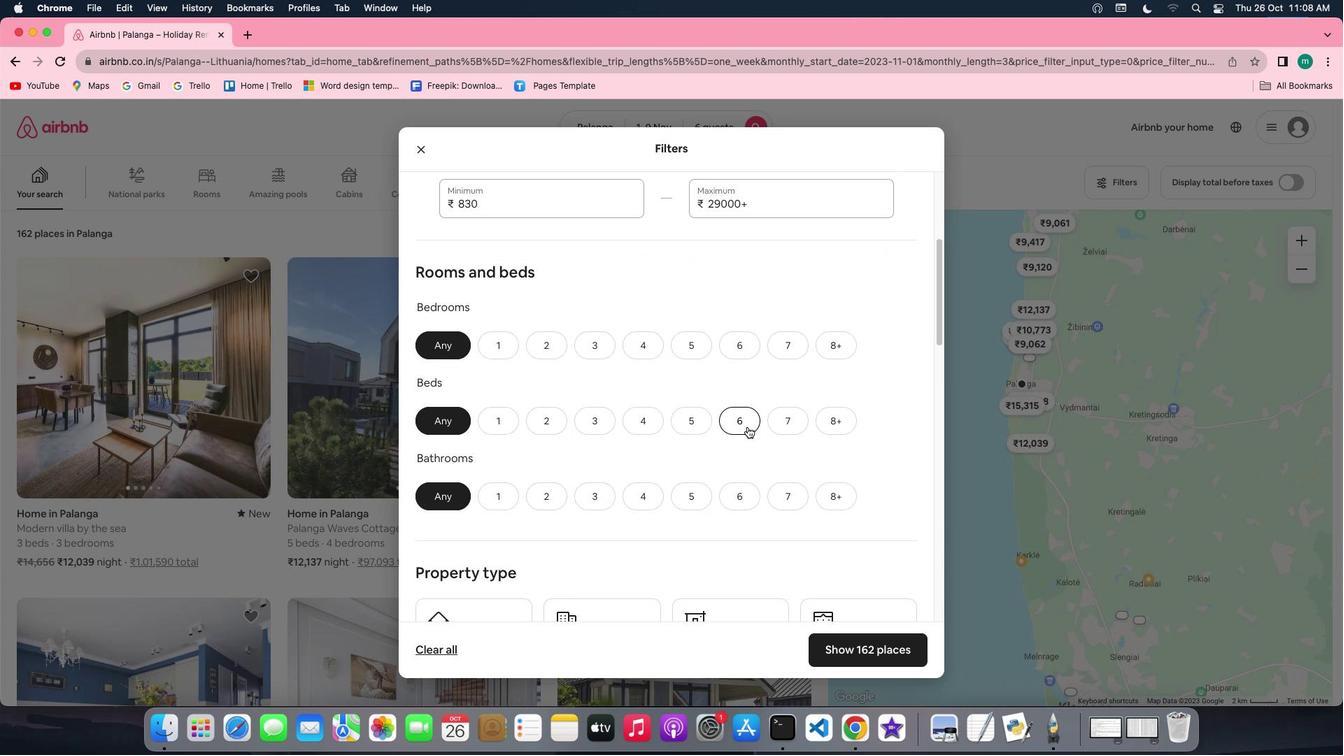 
Action: Mouse scrolled (747, 427) with delta (0, 0)
Screenshot: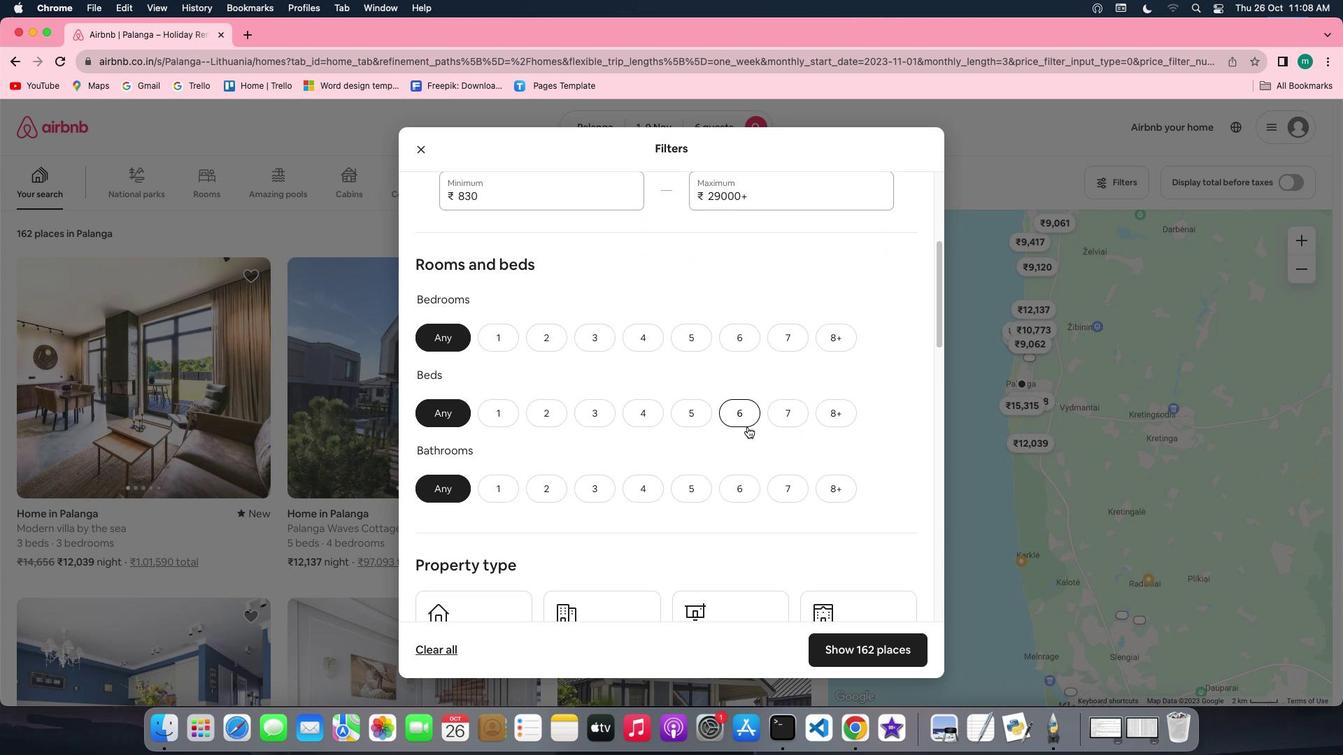 
Action: Mouse scrolled (747, 427) with delta (0, 0)
Screenshot: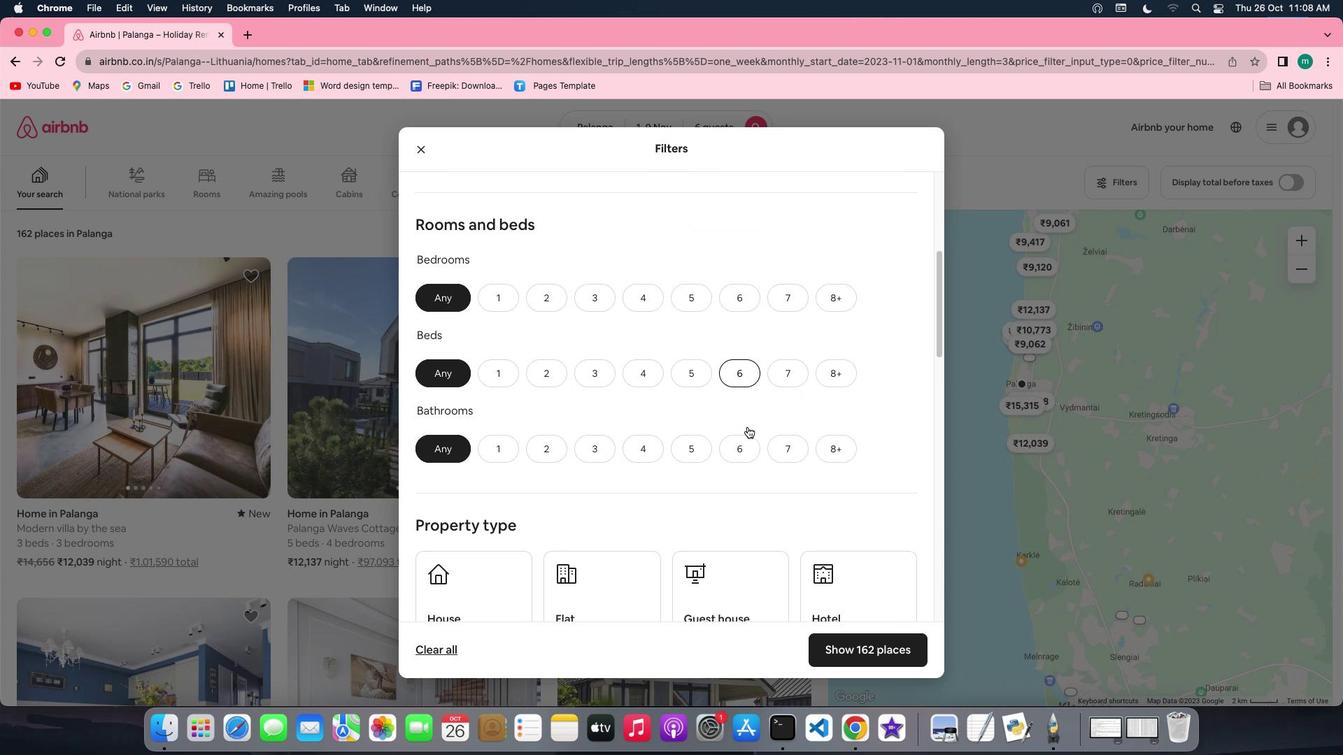 
Action: Mouse moved to (747, 427)
Screenshot: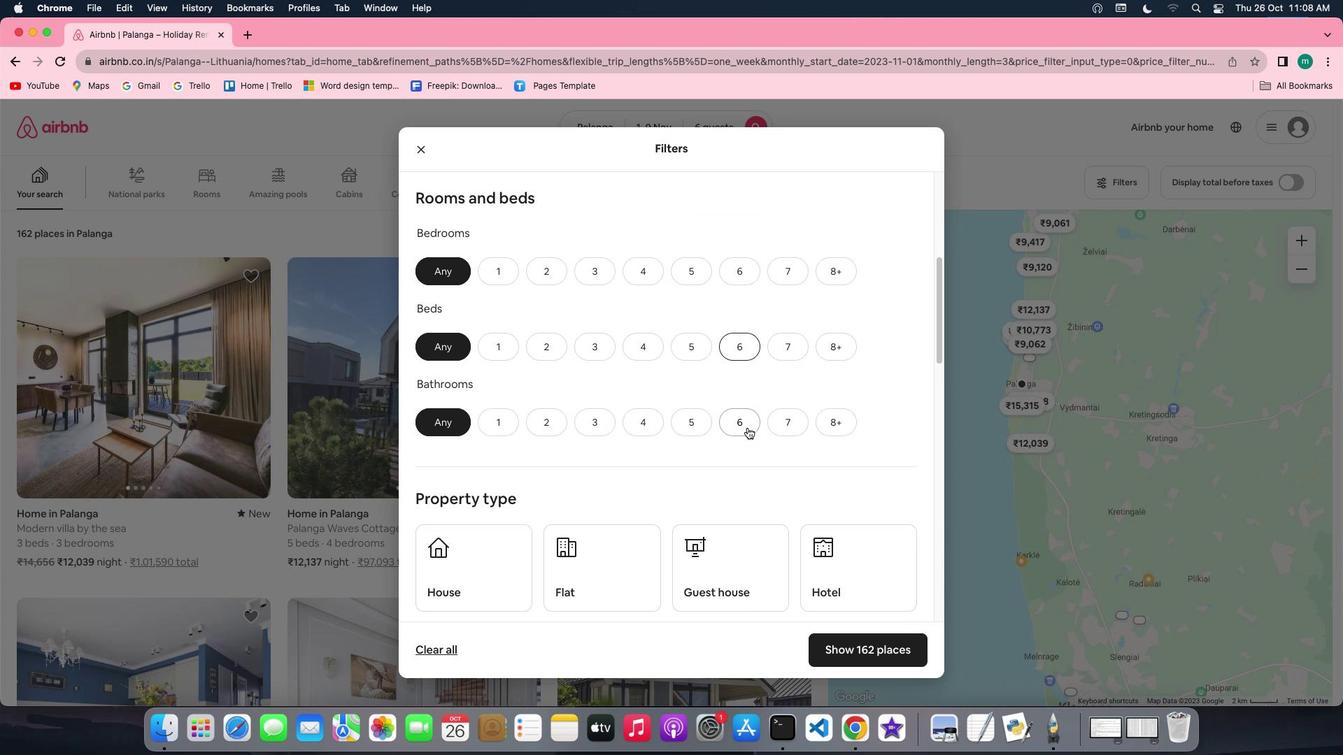
Action: Mouse scrolled (747, 427) with delta (0, 0)
Screenshot: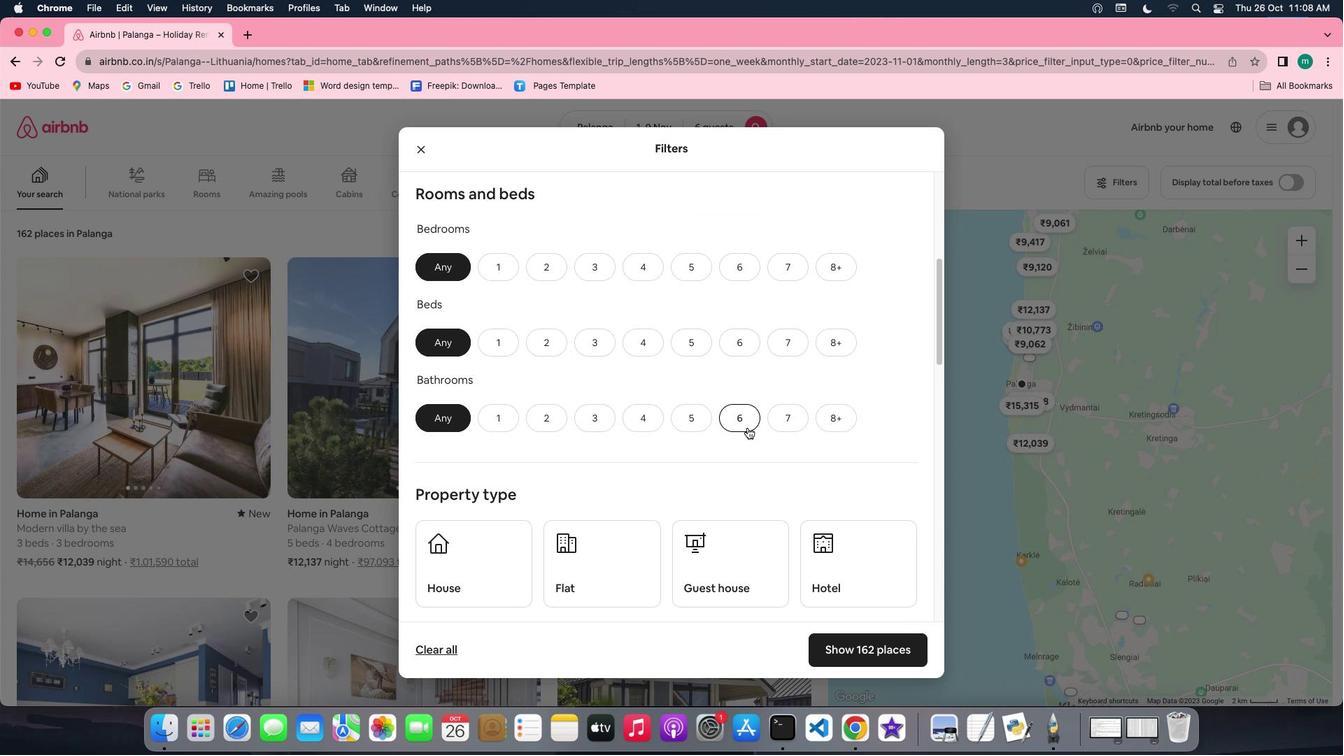 
Action: Mouse scrolled (747, 427) with delta (0, 0)
Screenshot: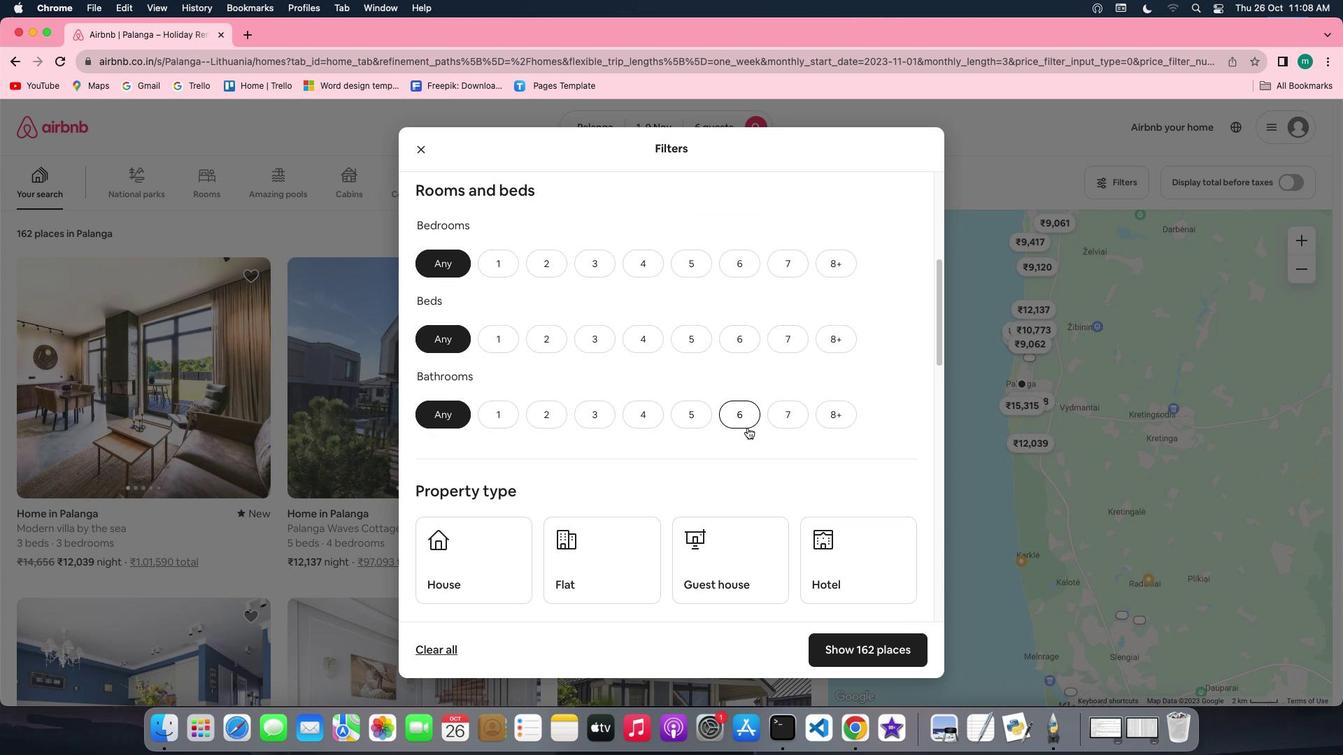 
Action: Mouse scrolled (747, 427) with delta (0, 0)
Screenshot: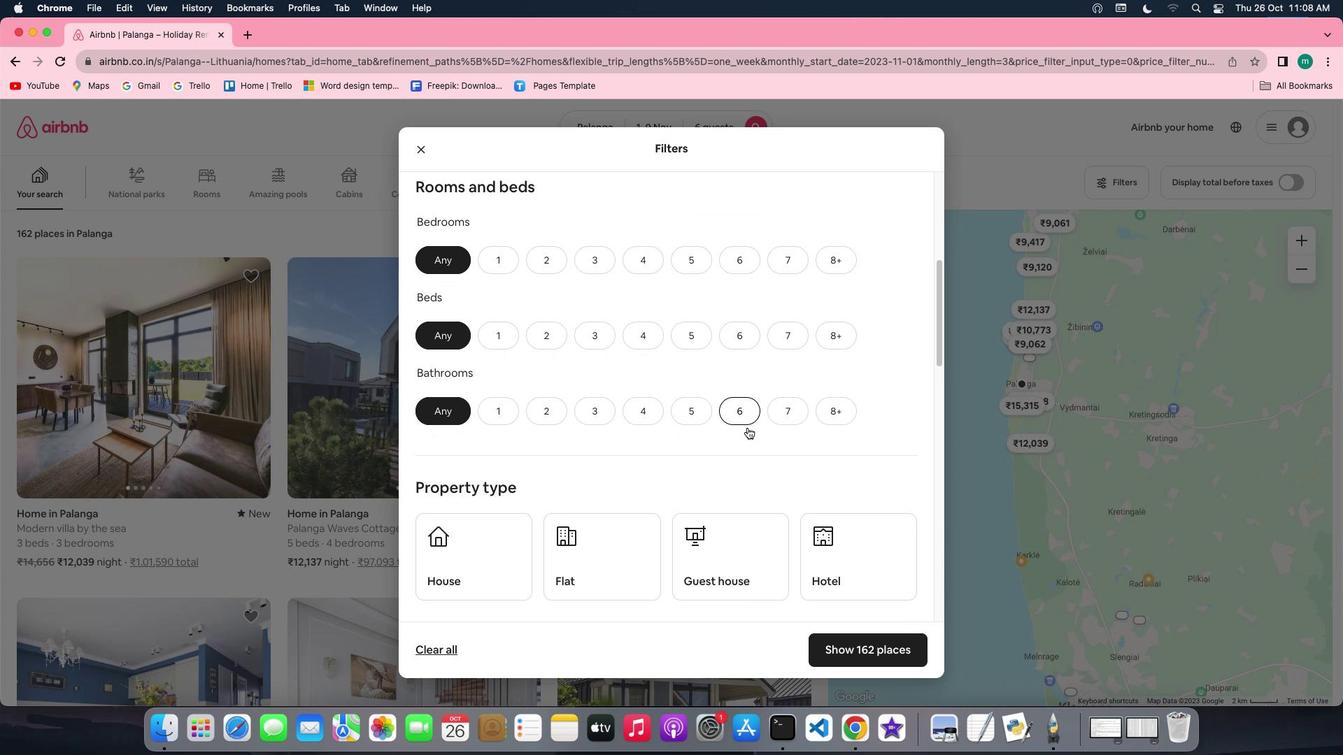 
Action: Mouse moved to (605, 247)
Screenshot: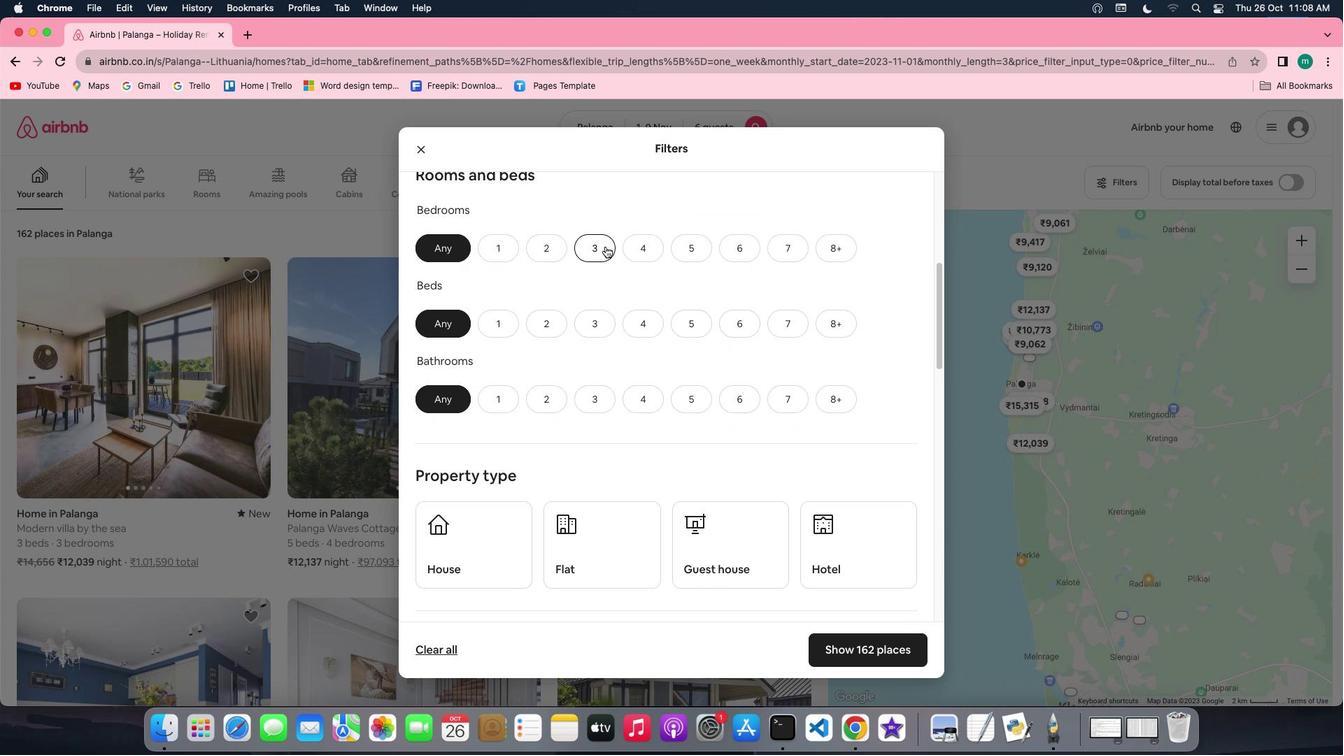 
Action: Mouse pressed left at (605, 247)
Screenshot: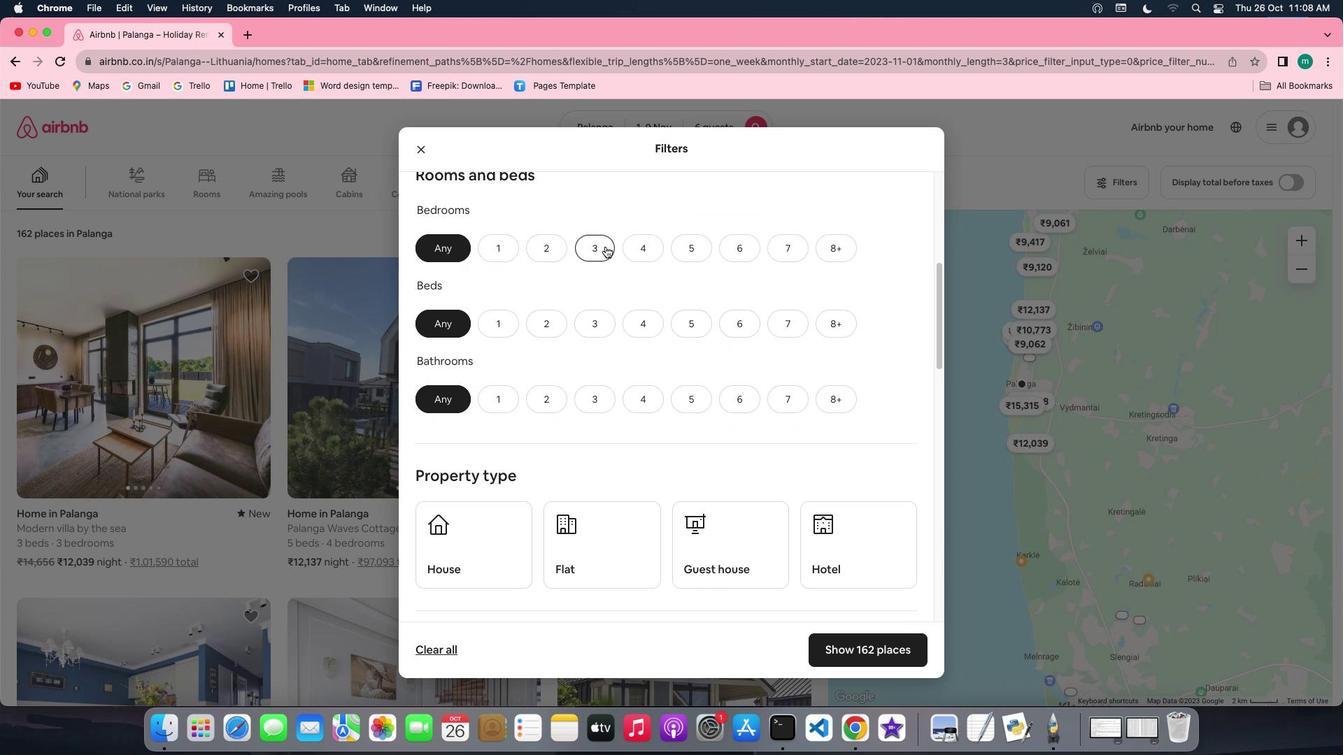 
Action: Mouse moved to (592, 315)
Screenshot: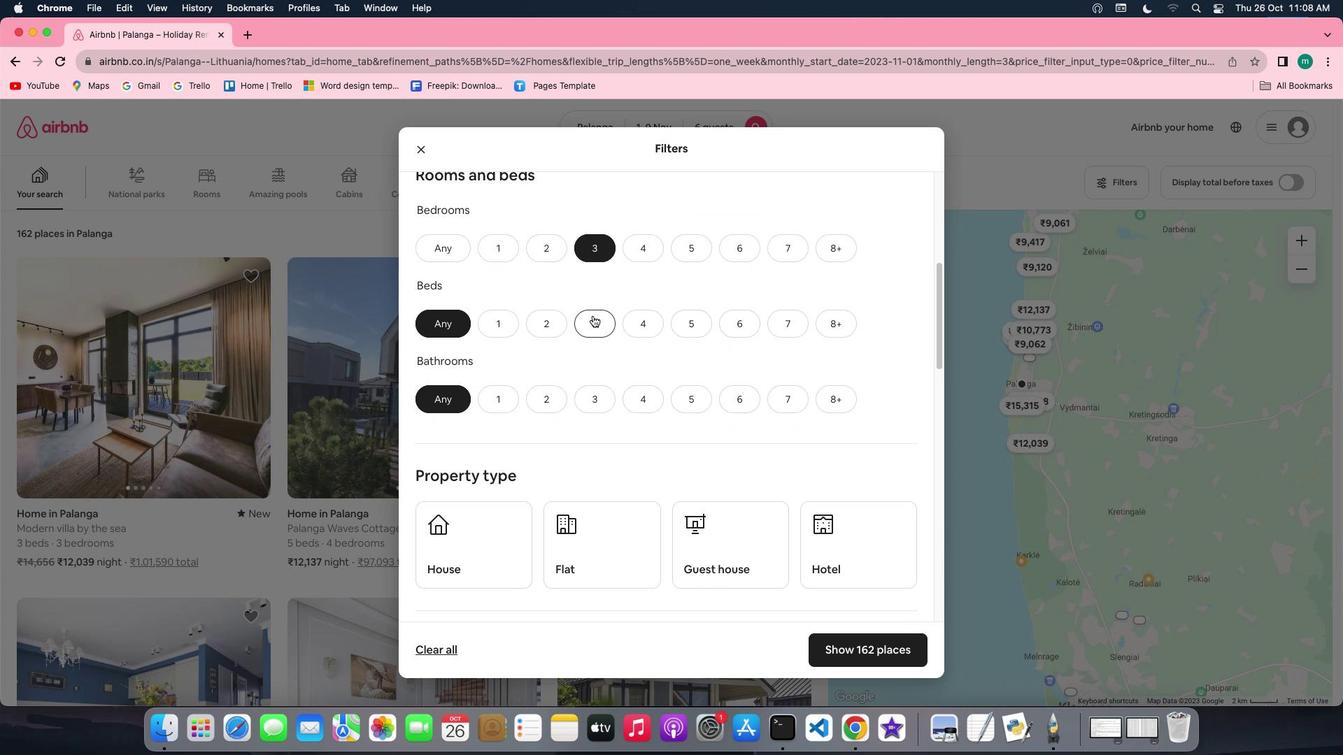 
Action: Mouse pressed left at (592, 315)
Screenshot: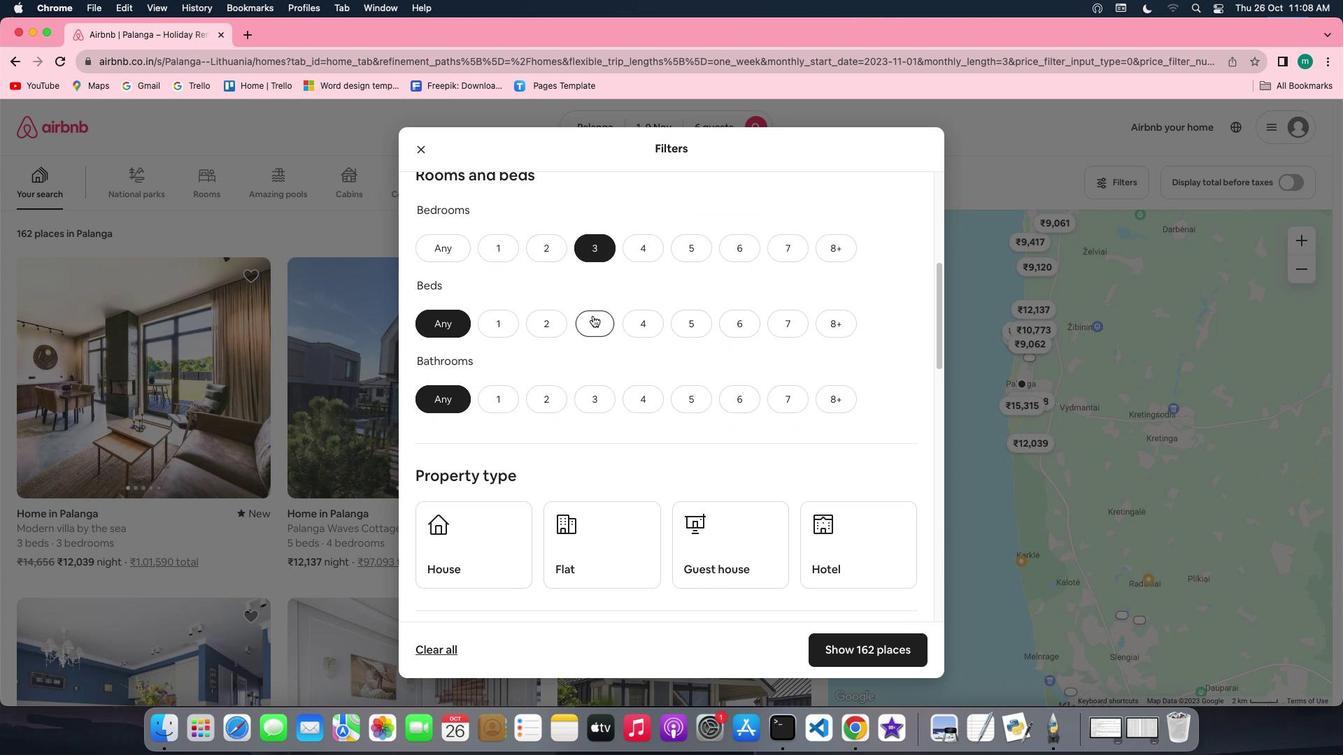
Action: Mouse moved to (597, 400)
Screenshot: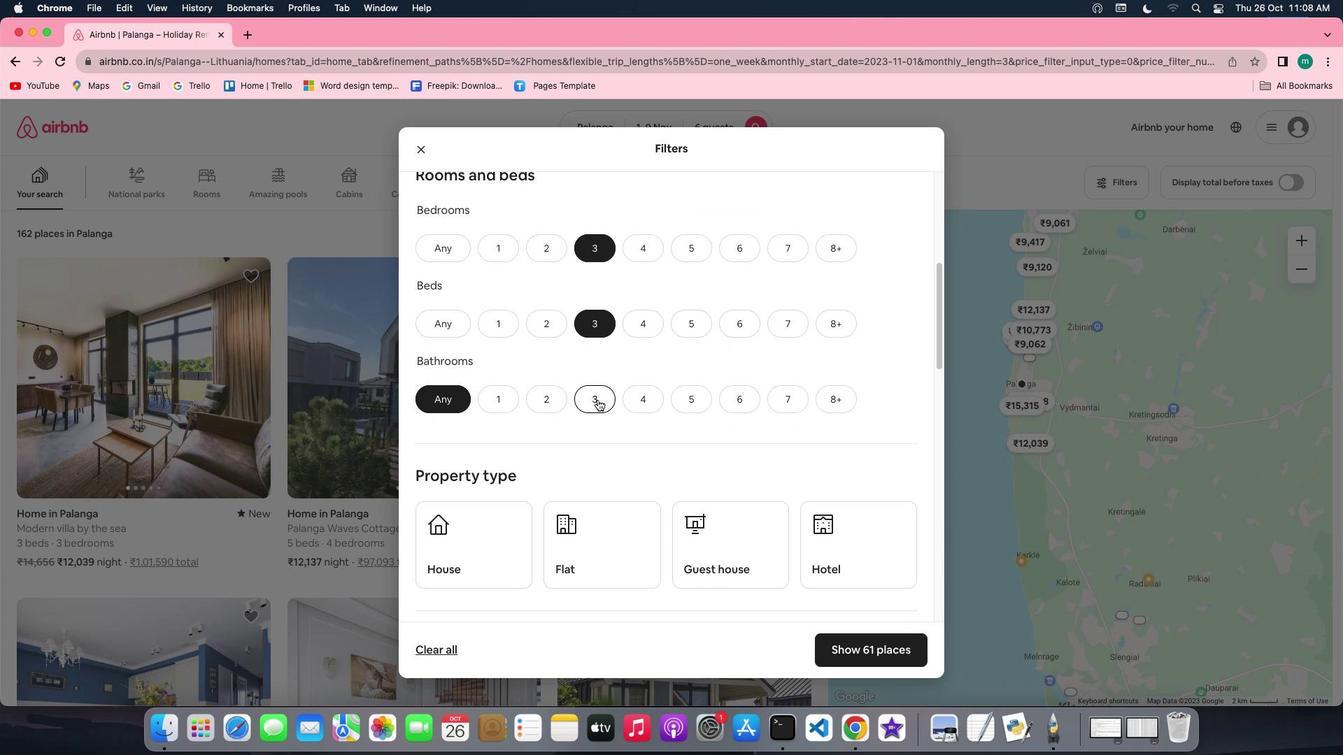
Action: Mouse pressed left at (597, 400)
Screenshot: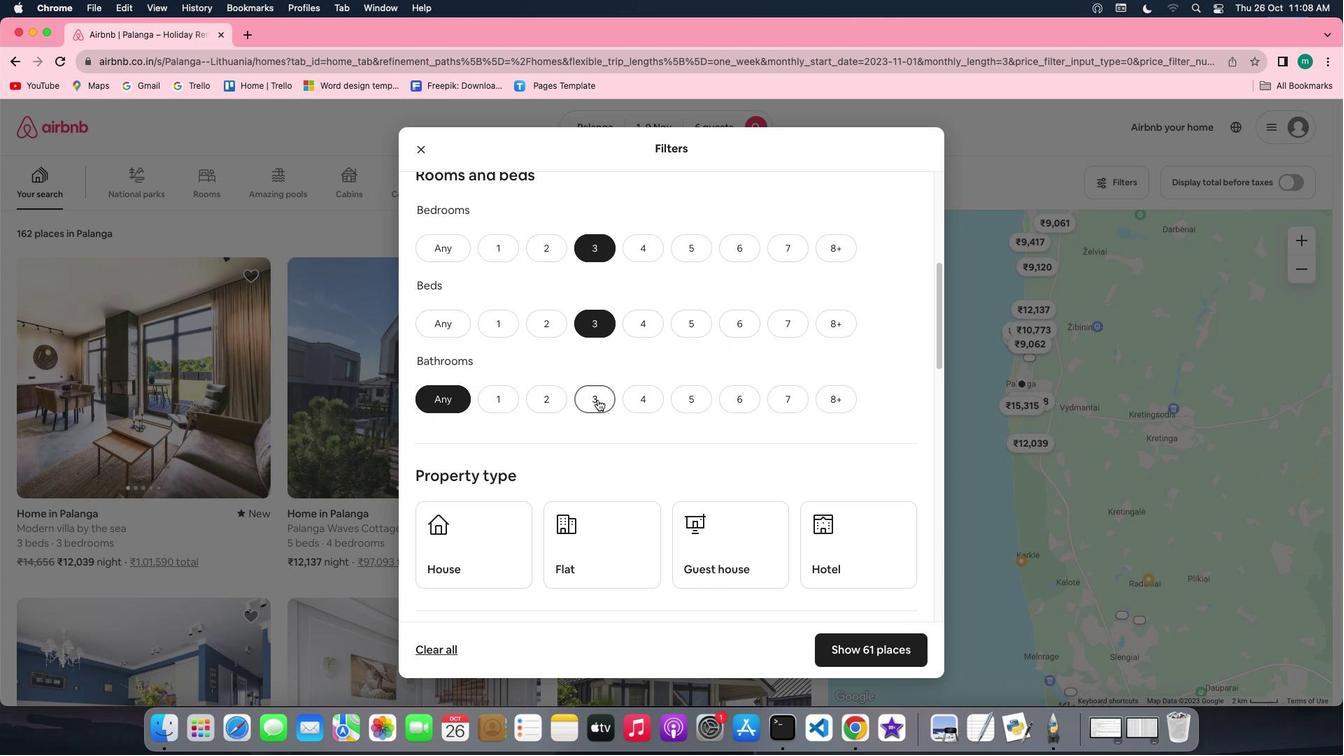 
Action: Mouse moved to (809, 424)
Screenshot: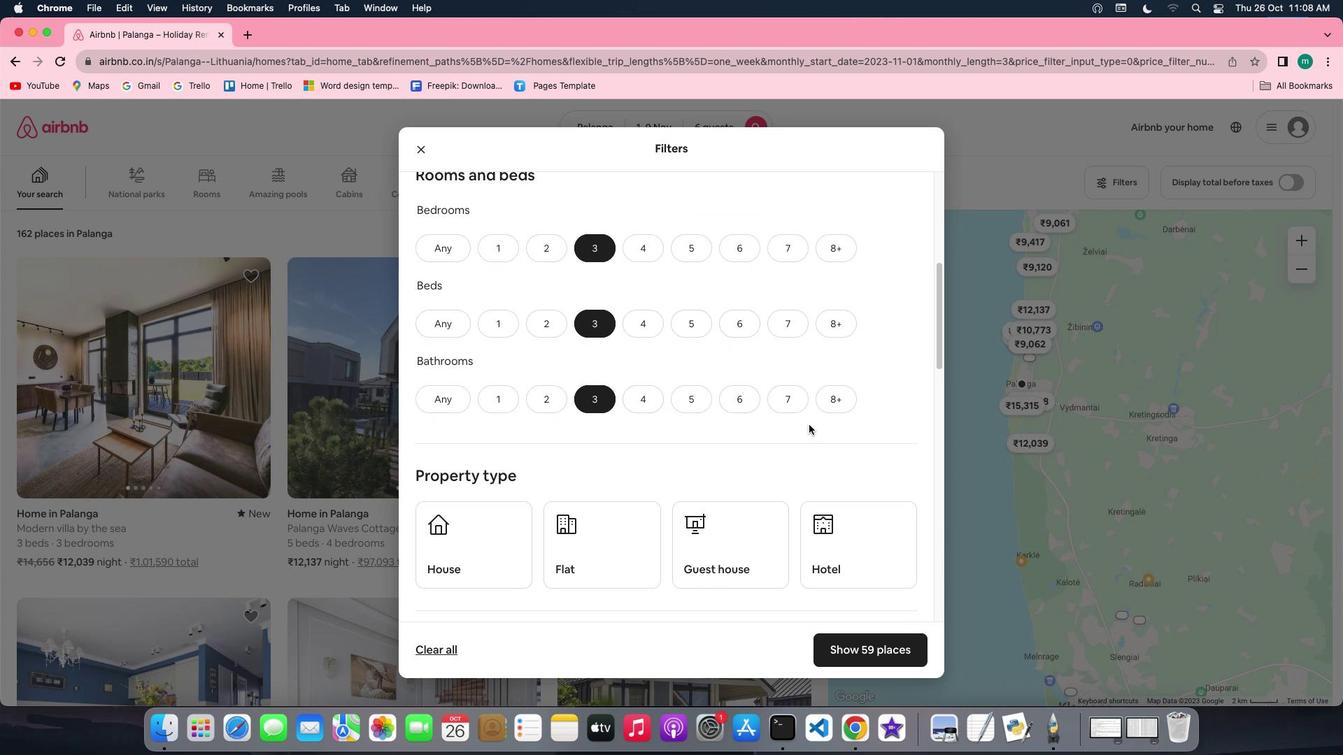 
Action: Mouse scrolled (809, 424) with delta (0, 0)
Screenshot: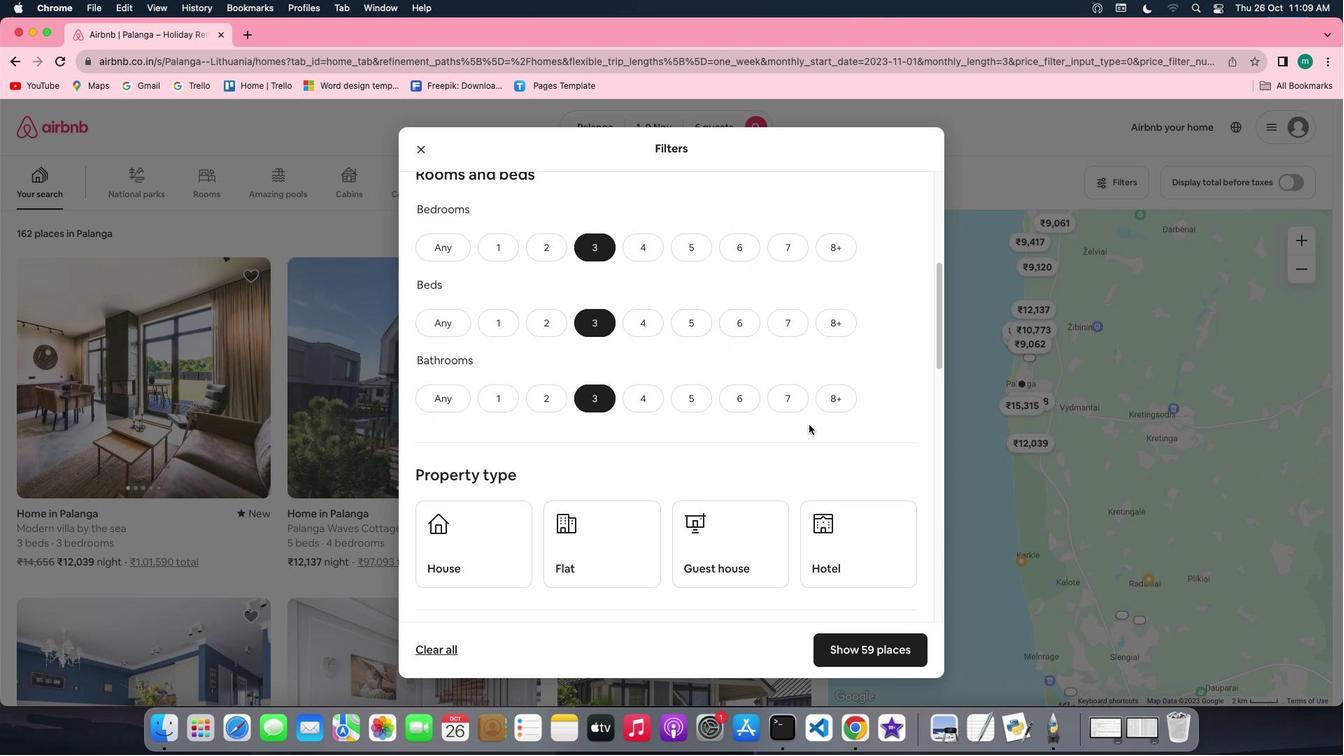
Action: Mouse scrolled (809, 424) with delta (0, 0)
Screenshot: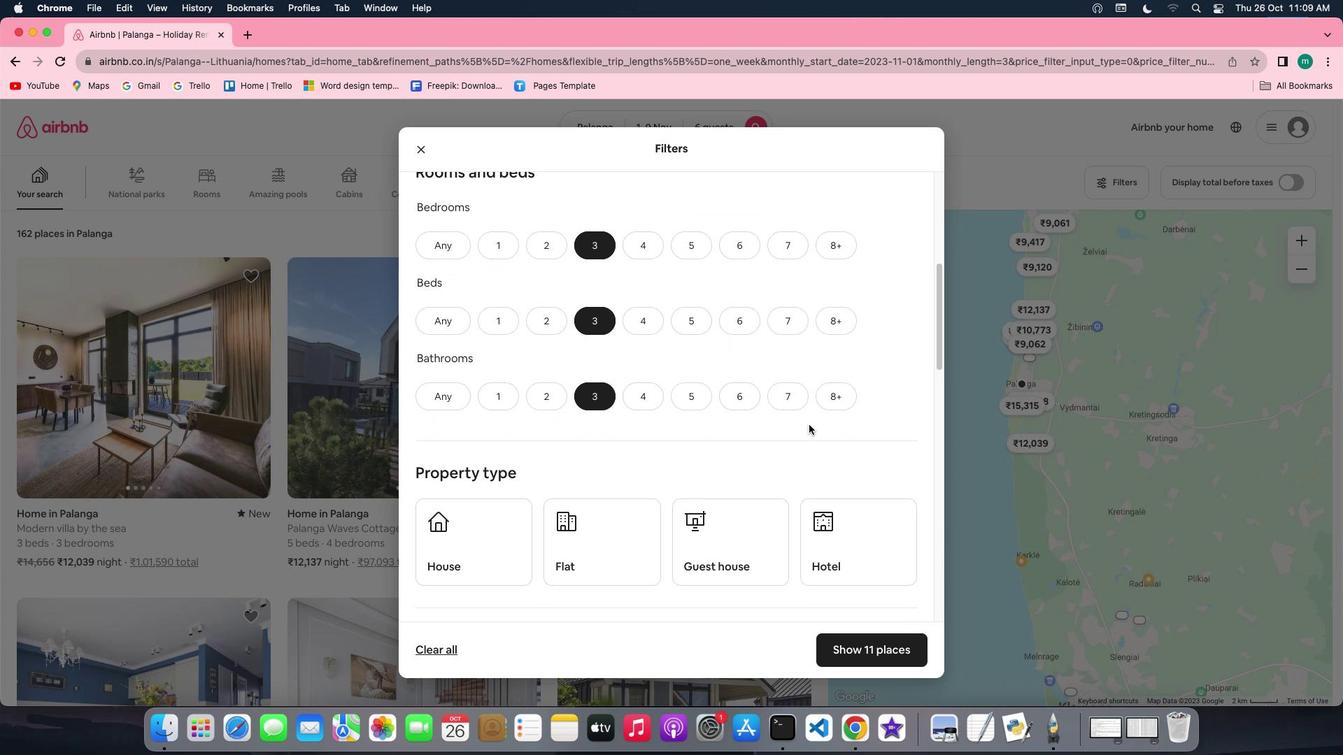 
Action: Mouse scrolled (809, 424) with delta (0, 0)
Screenshot: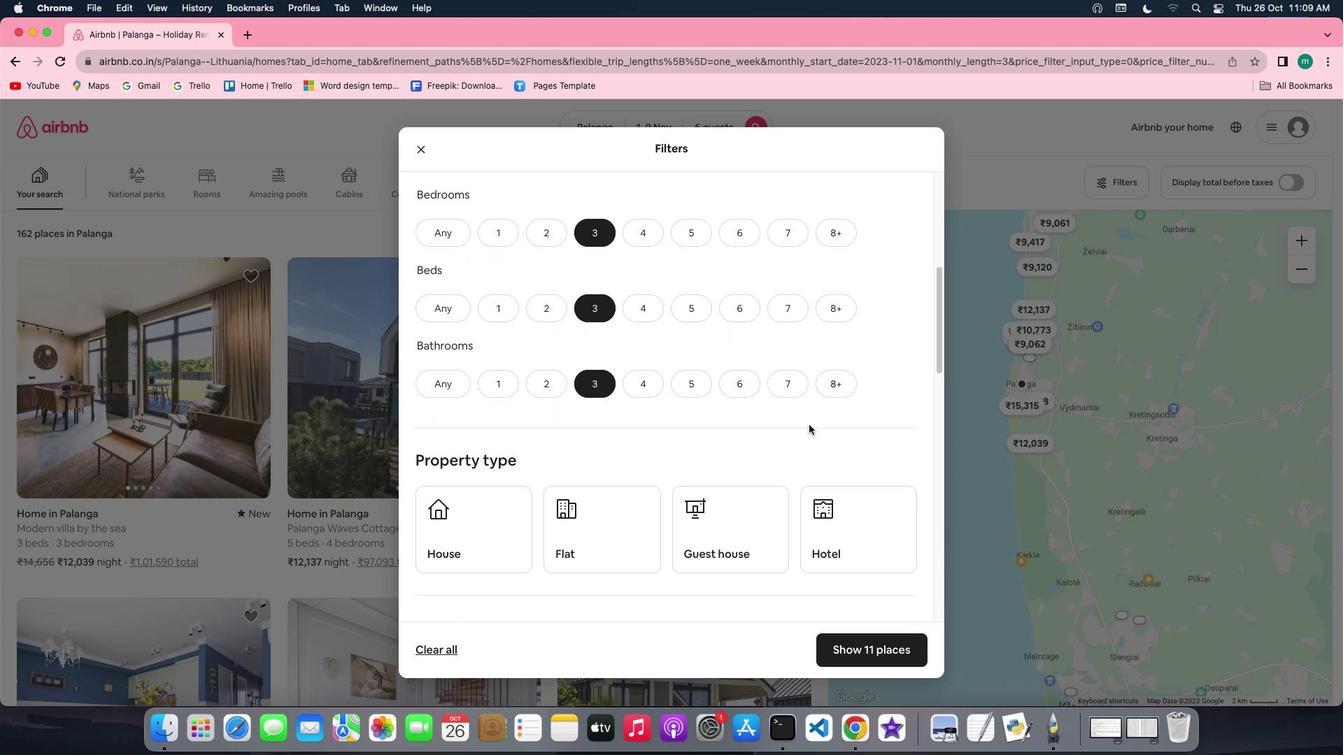 
Action: Mouse scrolled (809, 424) with delta (0, 0)
Screenshot: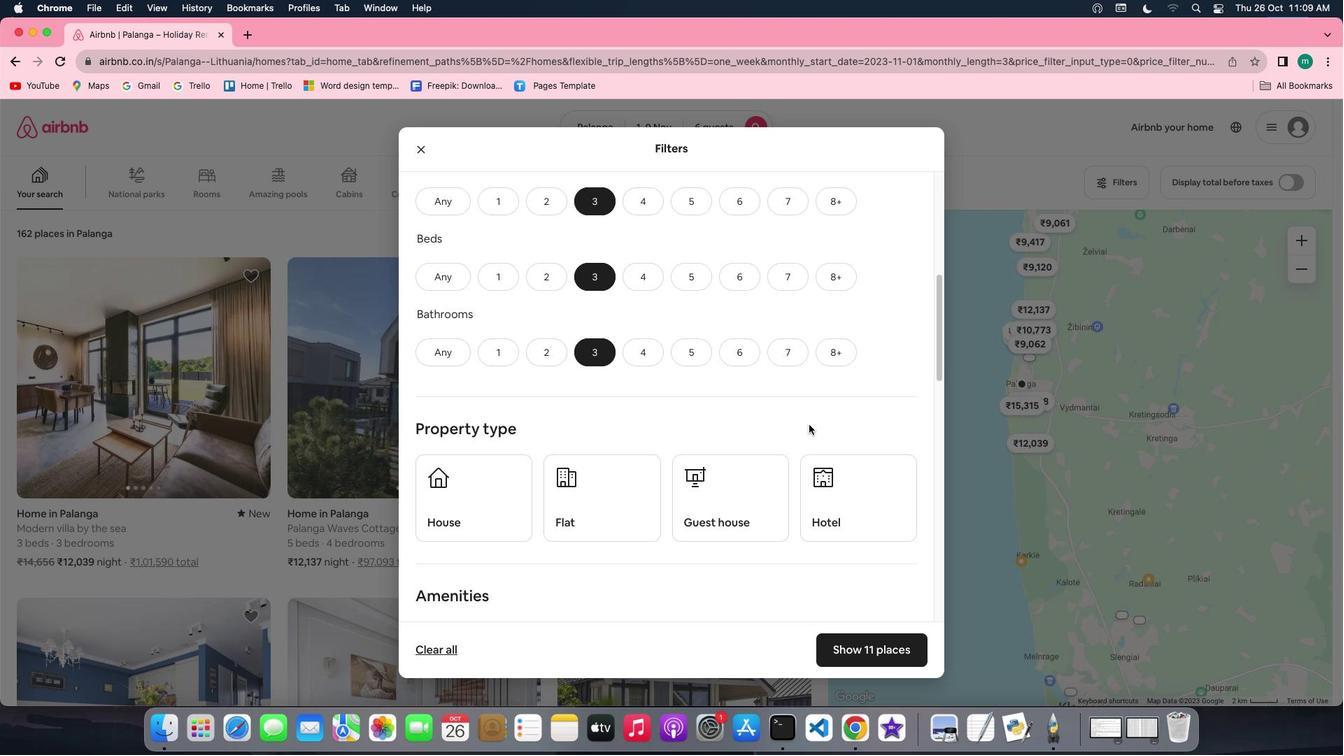 
Action: Mouse scrolled (809, 424) with delta (0, 0)
Screenshot: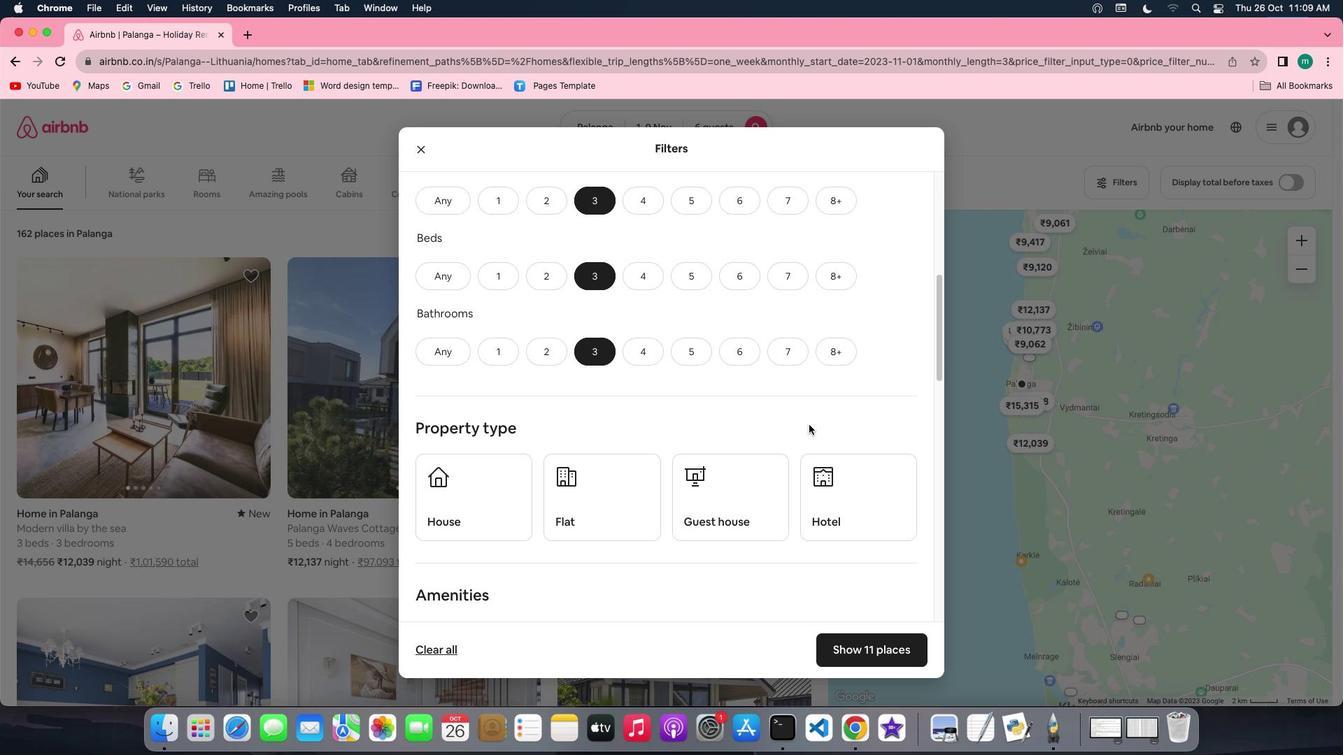 
Action: Mouse scrolled (809, 424) with delta (0, 0)
Screenshot: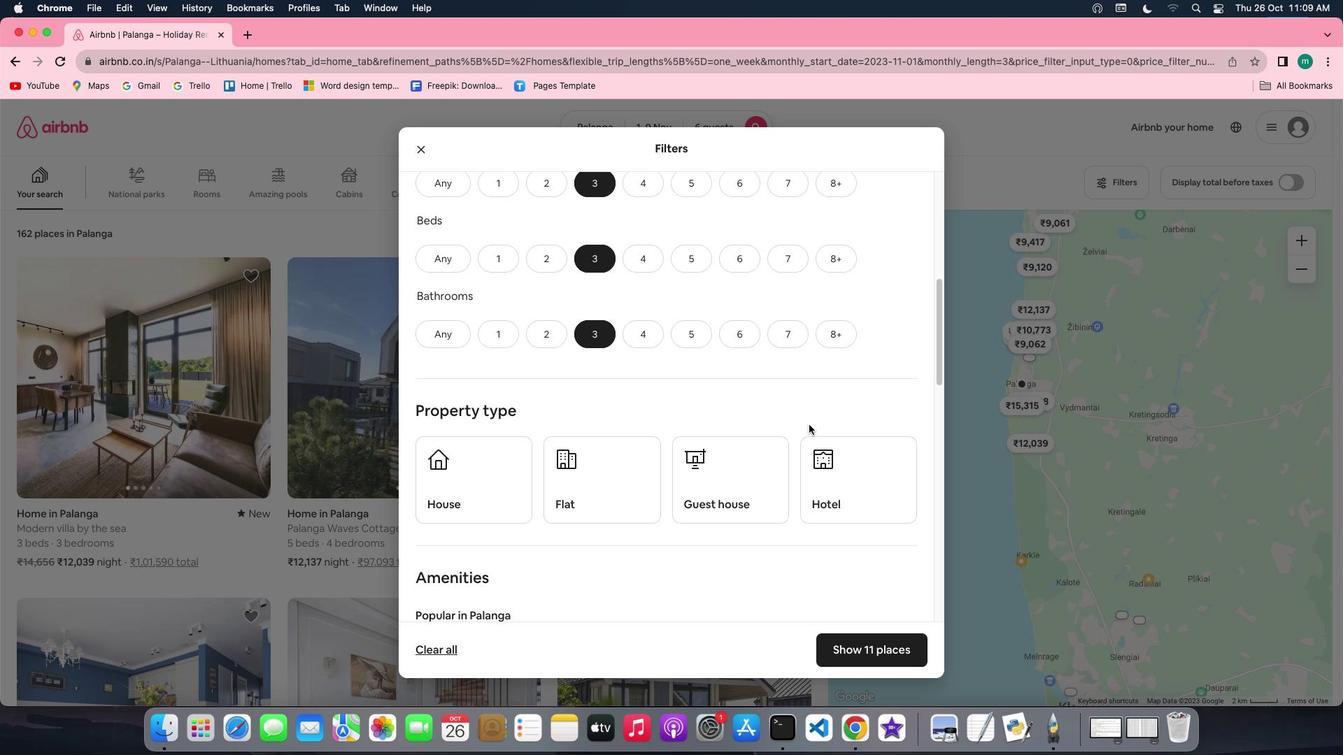 
Action: Mouse scrolled (809, 424) with delta (0, 0)
Screenshot: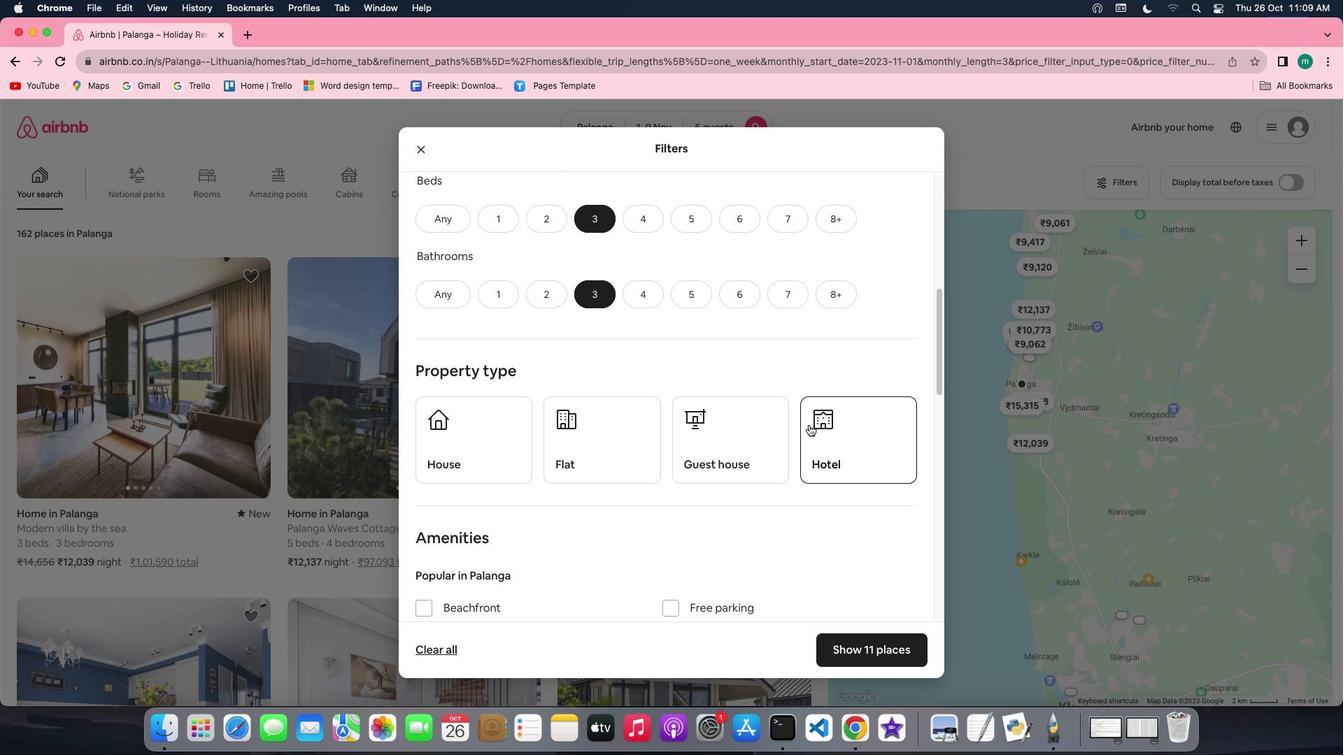 
Action: Mouse scrolled (809, 424) with delta (0, 0)
Screenshot: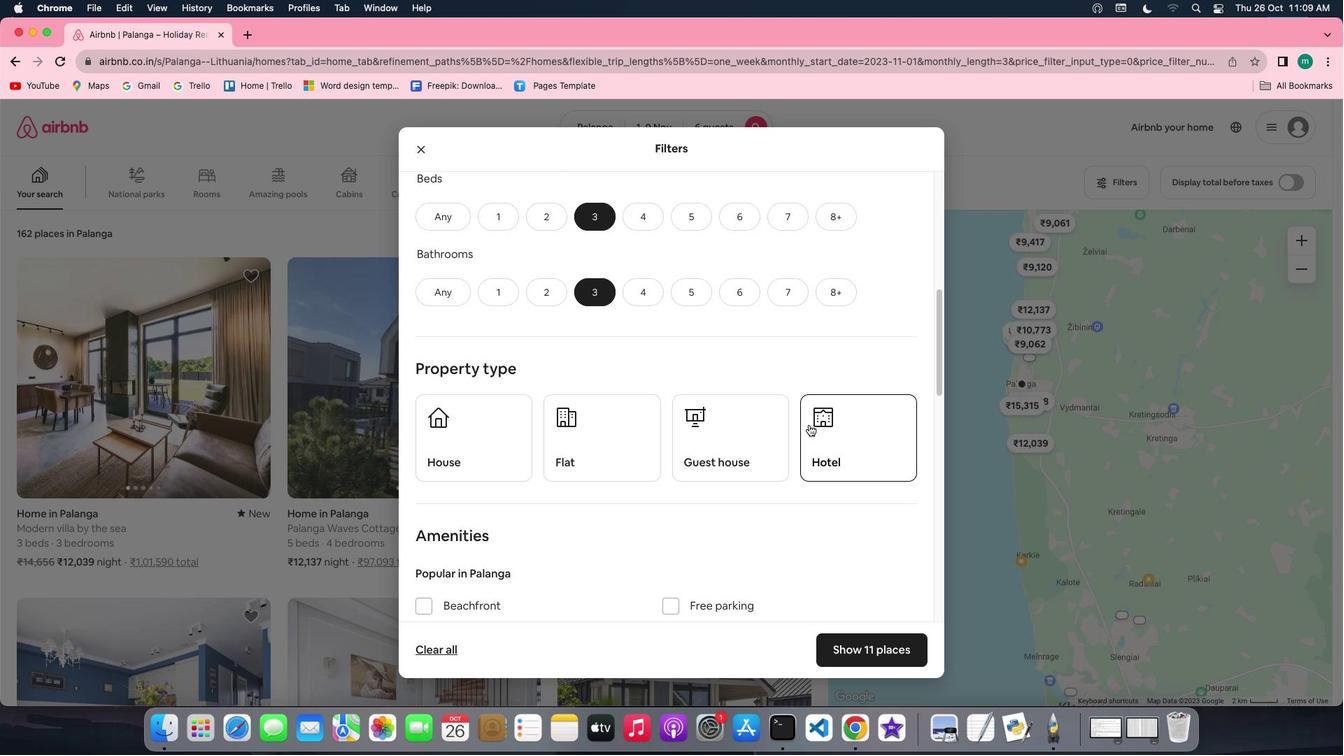 
Action: Mouse scrolled (809, 424) with delta (0, 0)
Screenshot: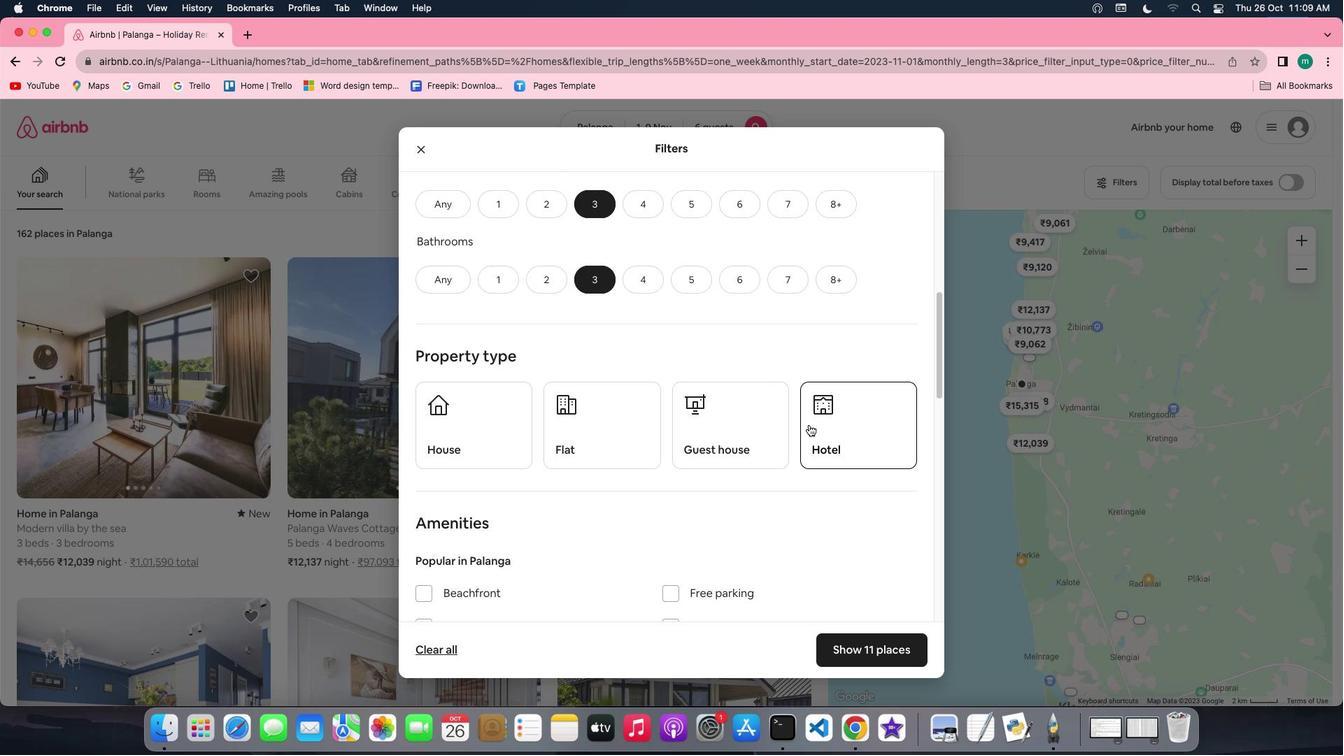 
Action: Mouse scrolled (809, 424) with delta (0, 0)
Screenshot: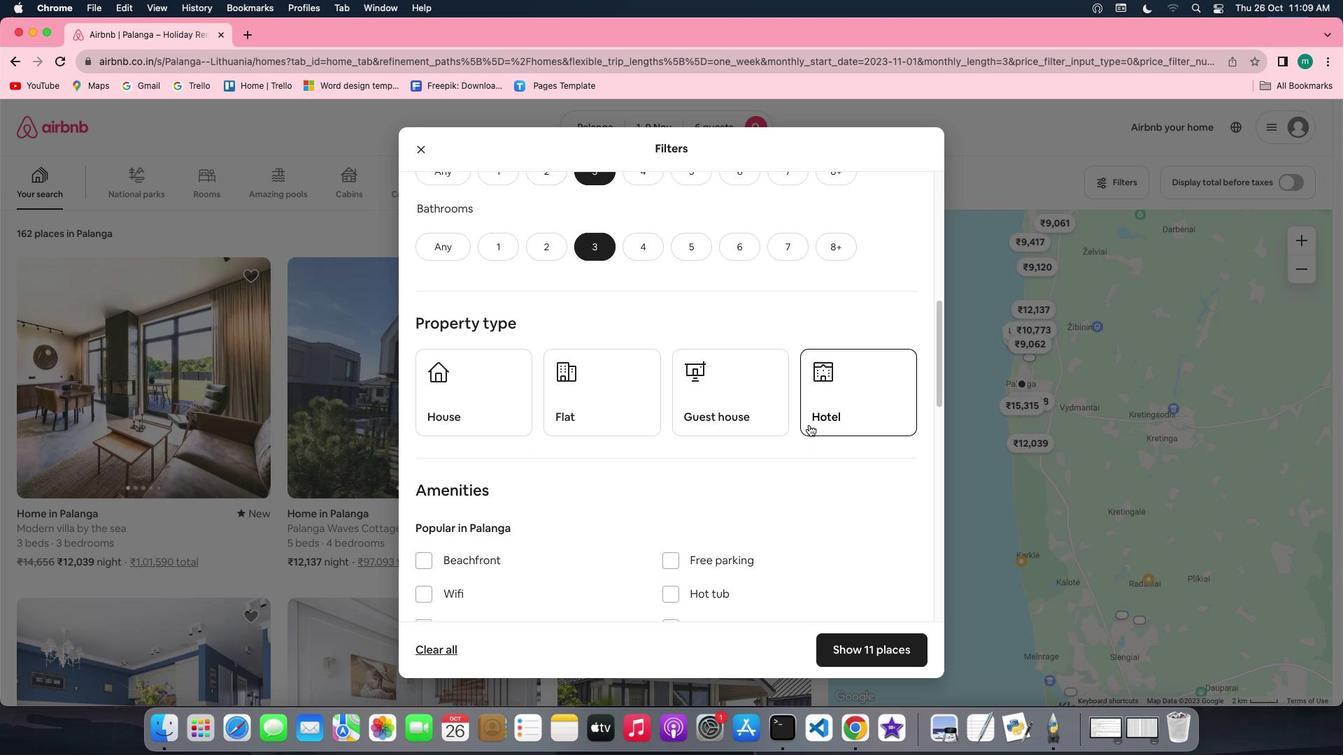 
Action: Mouse scrolled (809, 424) with delta (0, 0)
Screenshot: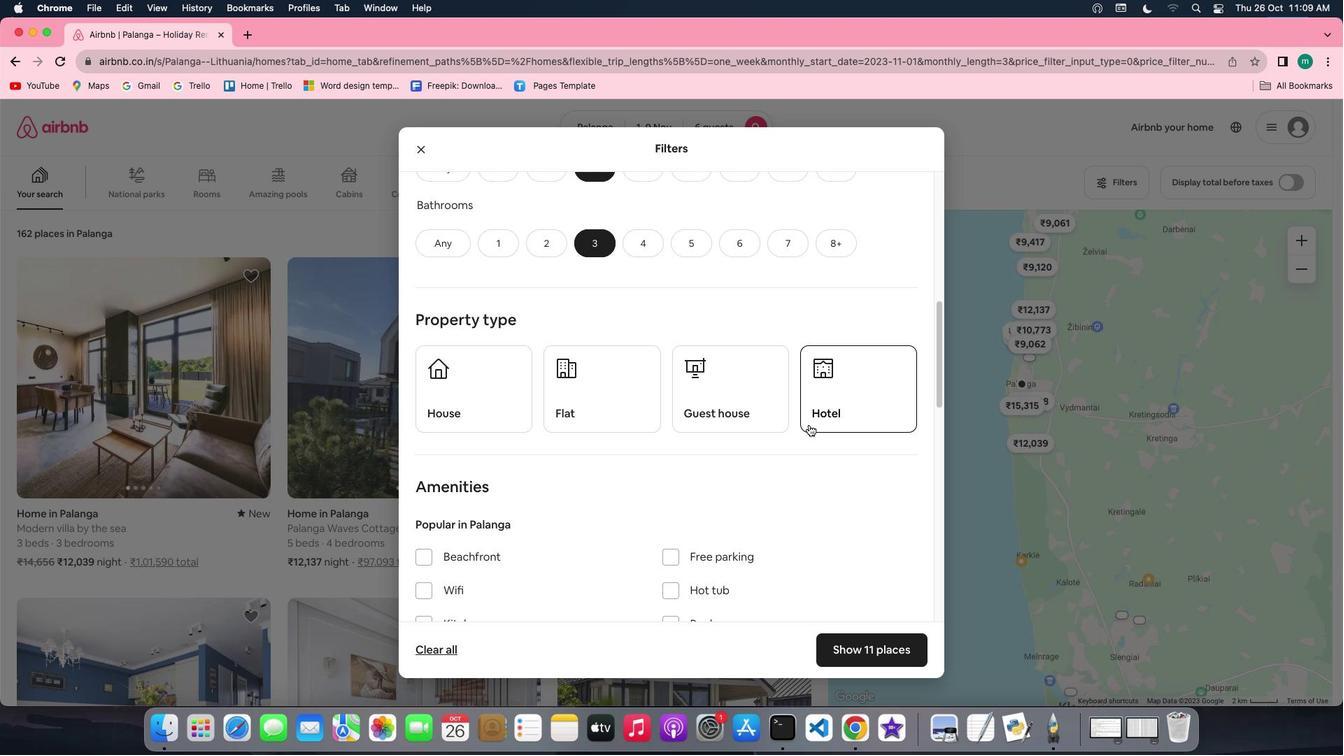 
Action: Mouse scrolled (809, 424) with delta (0, 0)
Screenshot: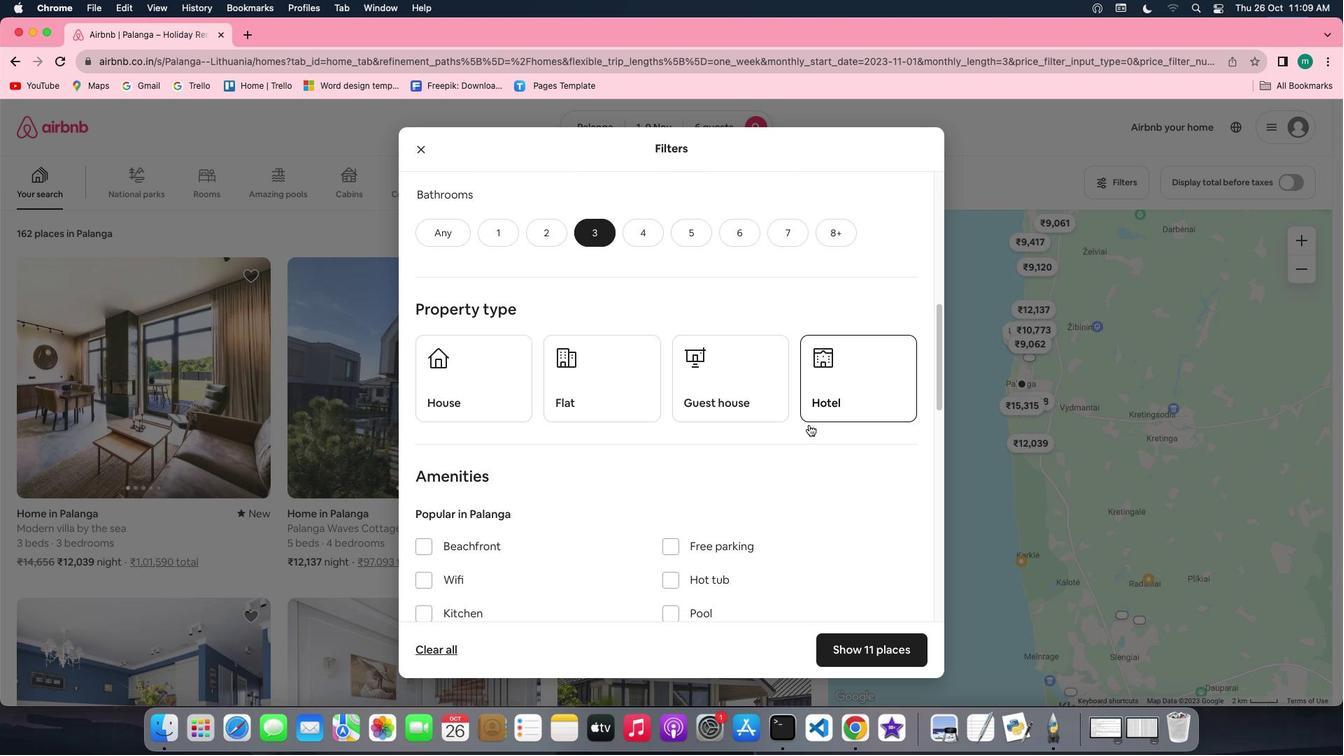 
Action: Mouse scrolled (809, 424) with delta (0, 0)
Screenshot: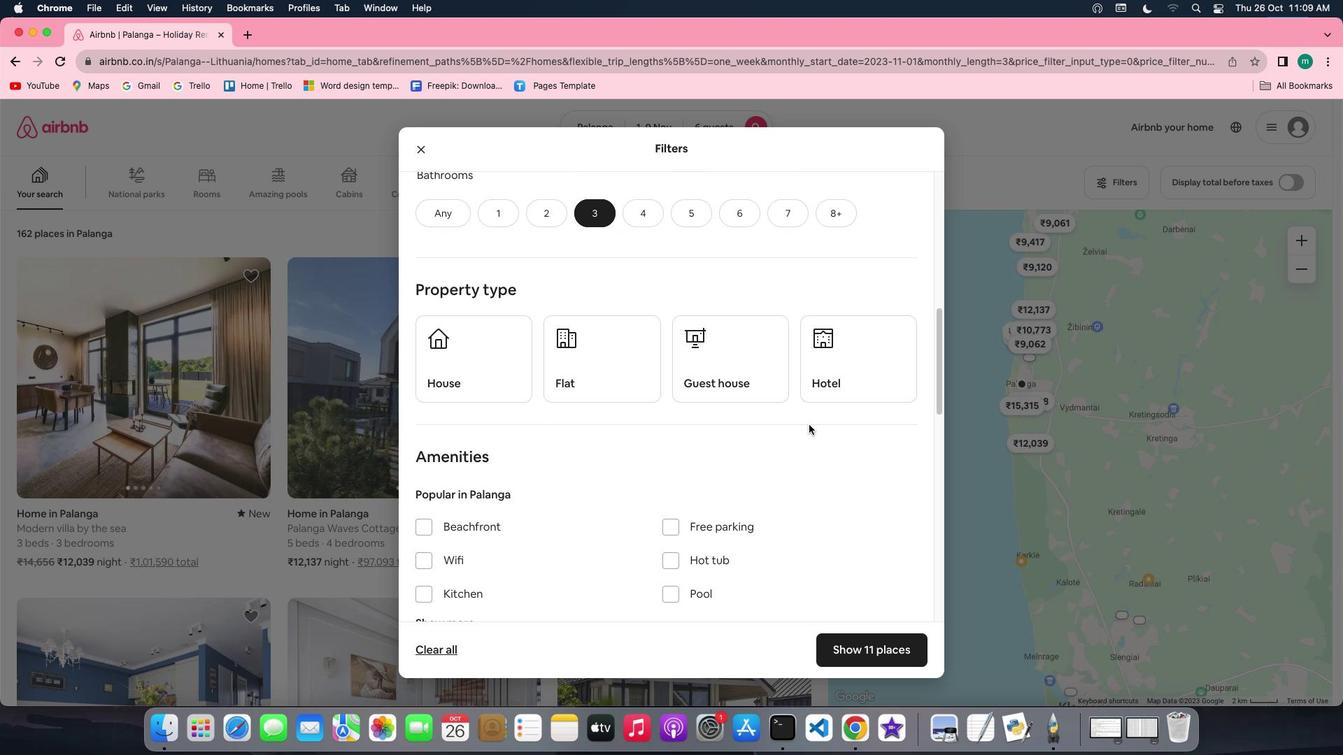 
Action: Mouse scrolled (809, 424) with delta (0, 0)
Screenshot: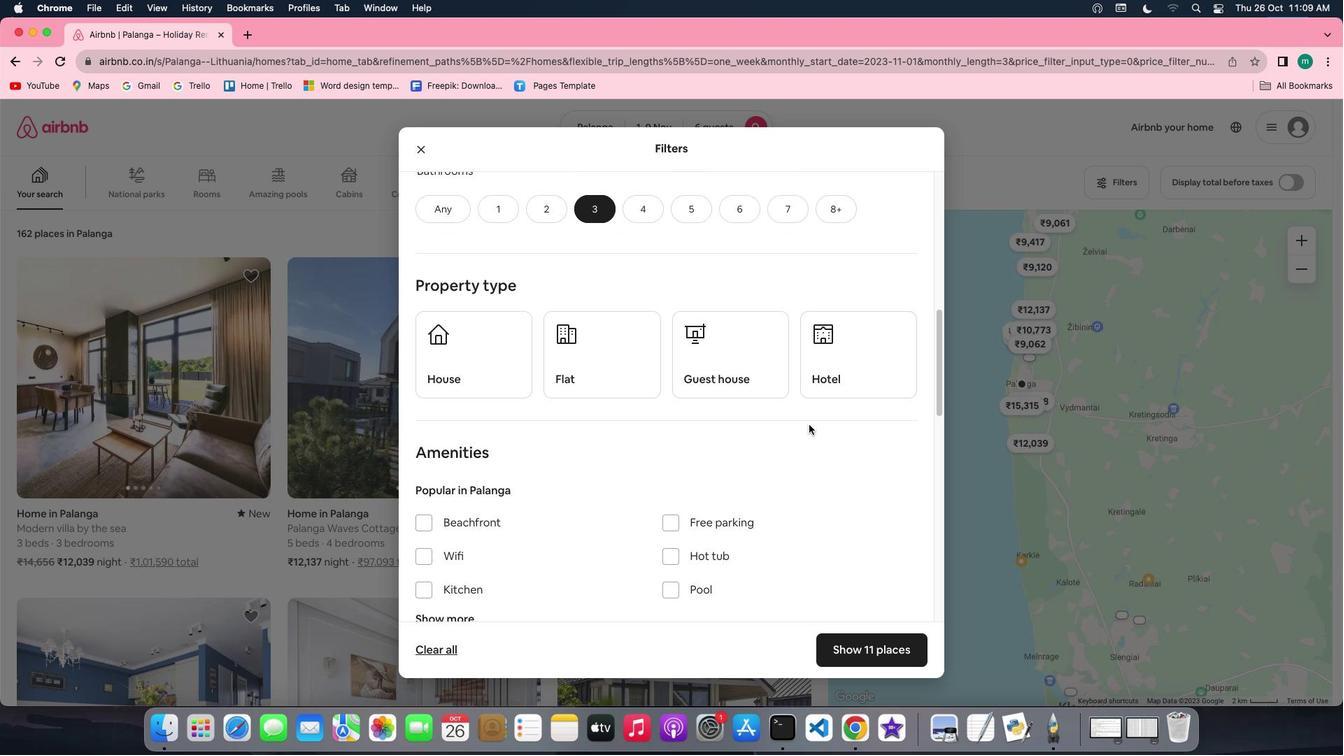 
Action: Mouse scrolled (809, 424) with delta (0, 0)
Screenshot: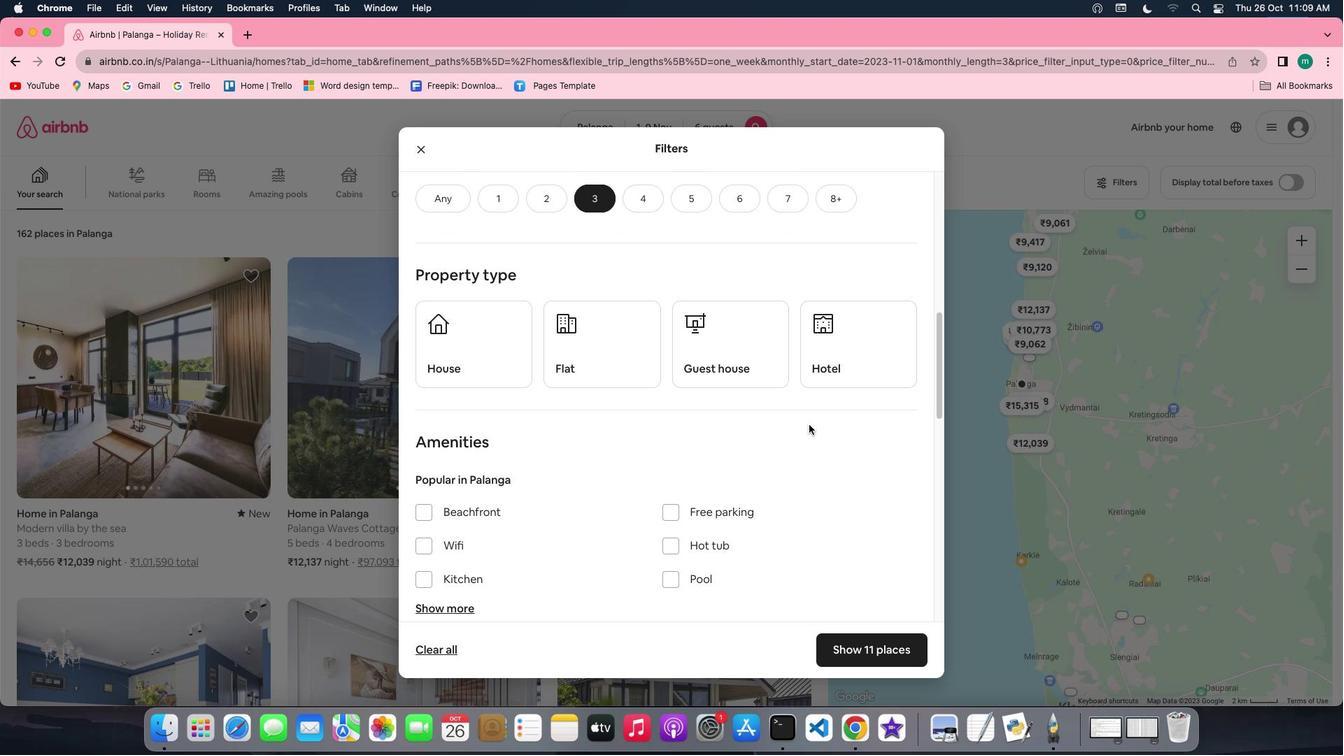 
Action: Mouse scrolled (809, 424) with delta (0, 0)
Screenshot: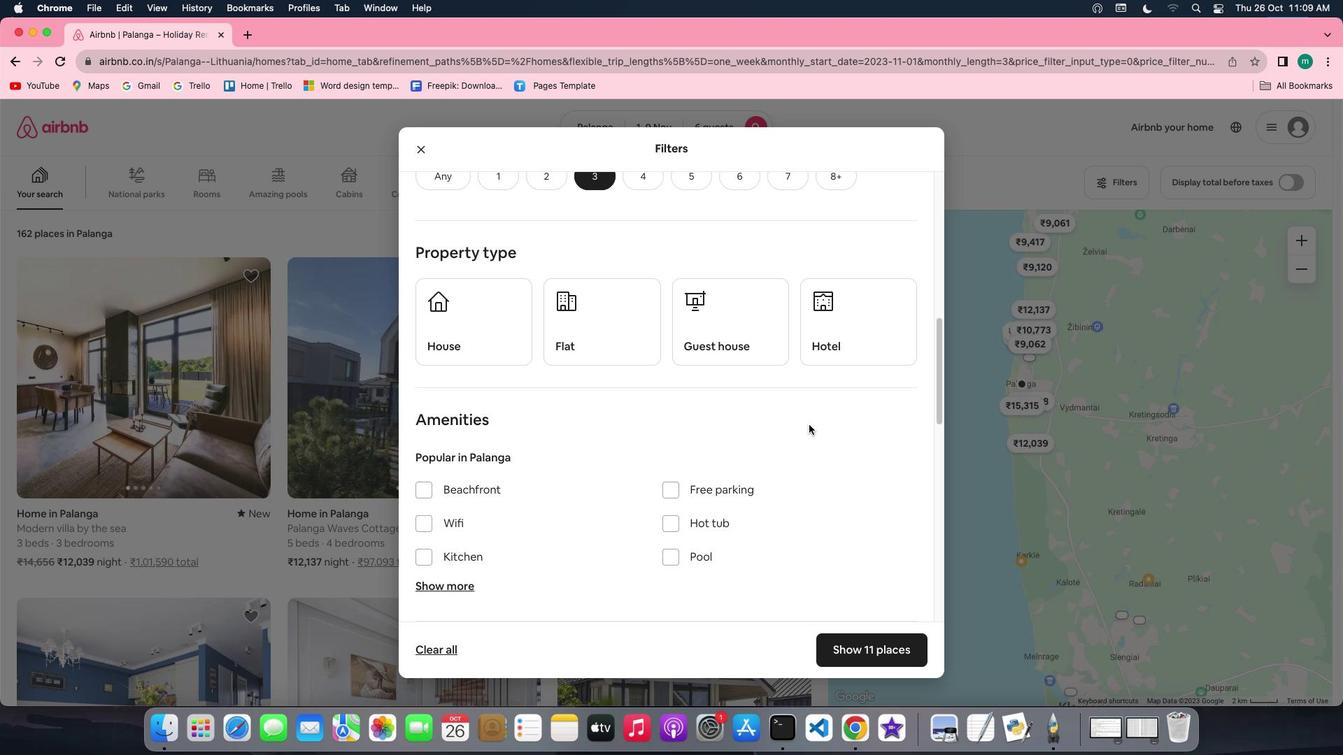 
Action: Mouse scrolled (809, 424) with delta (0, 0)
Screenshot: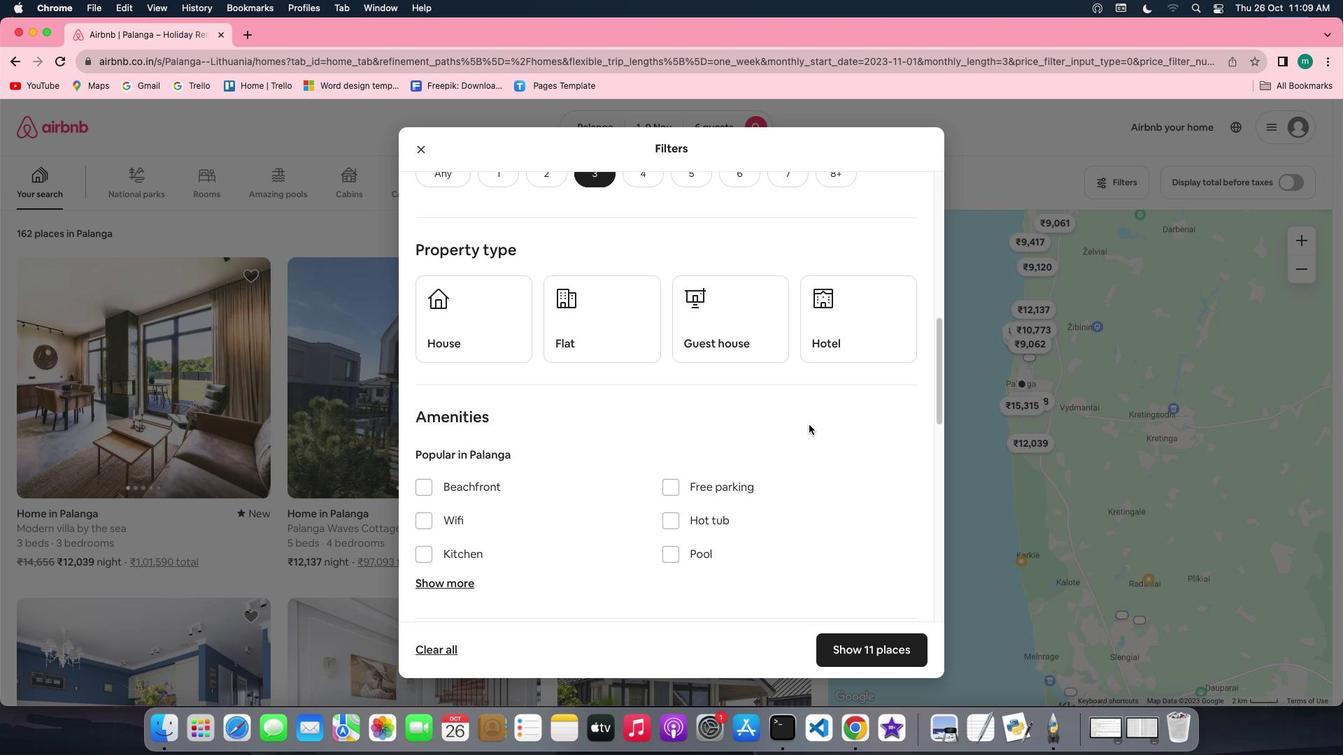 
Action: Mouse scrolled (809, 424) with delta (0, 0)
Screenshot: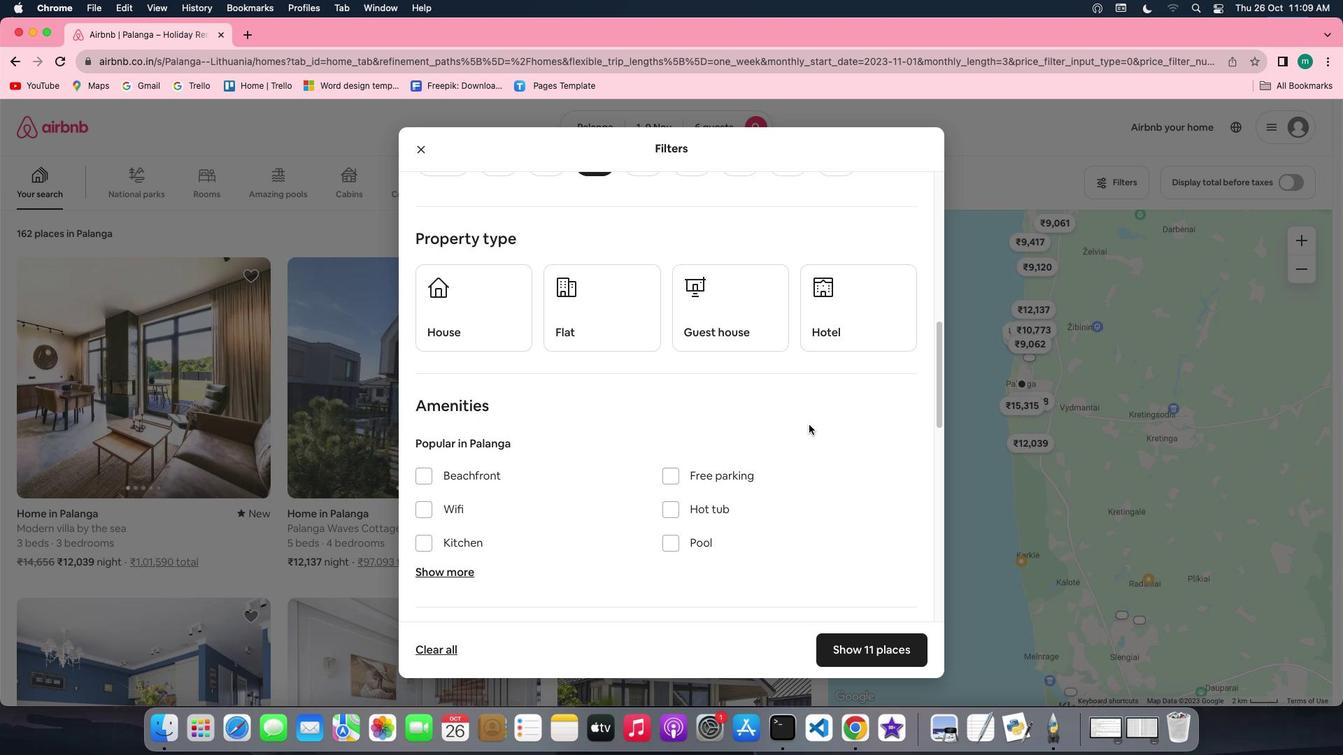 
Action: Mouse scrolled (809, 424) with delta (0, 0)
Screenshot: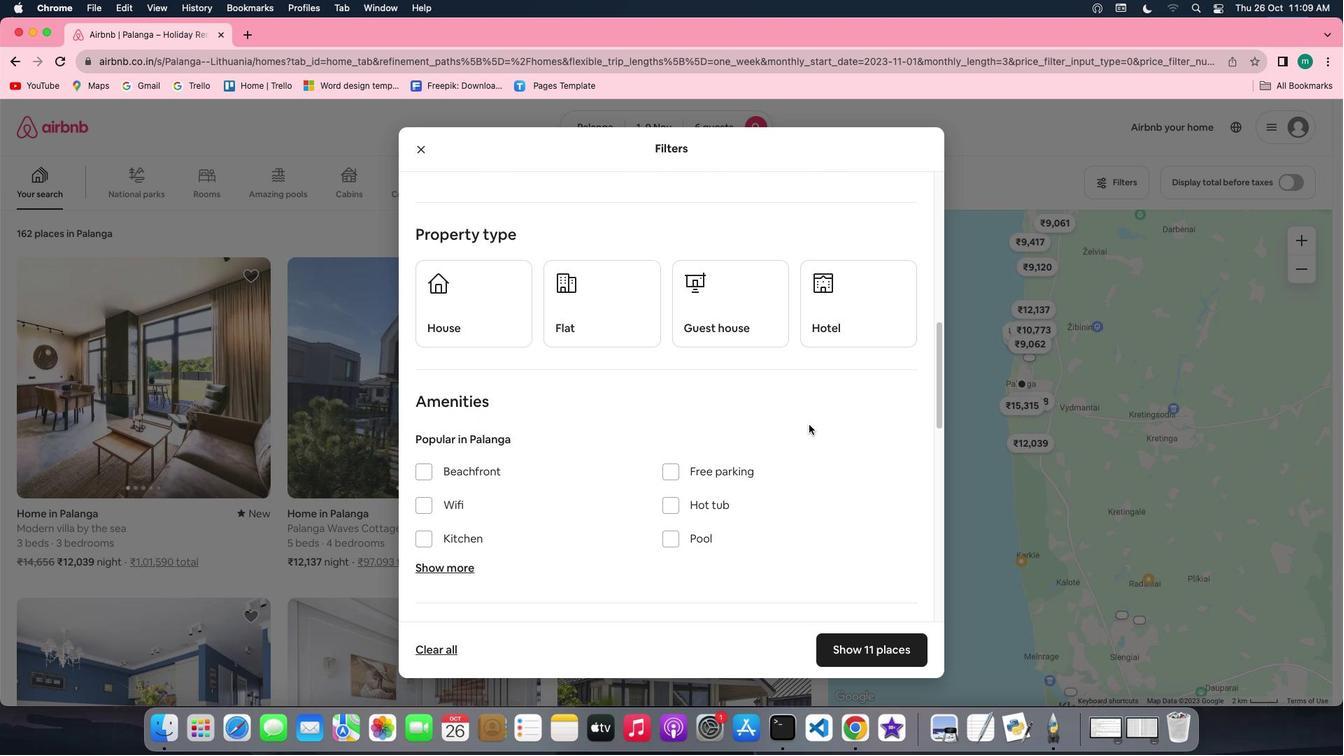 
Action: Mouse scrolled (809, 424) with delta (0, 0)
Screenshot: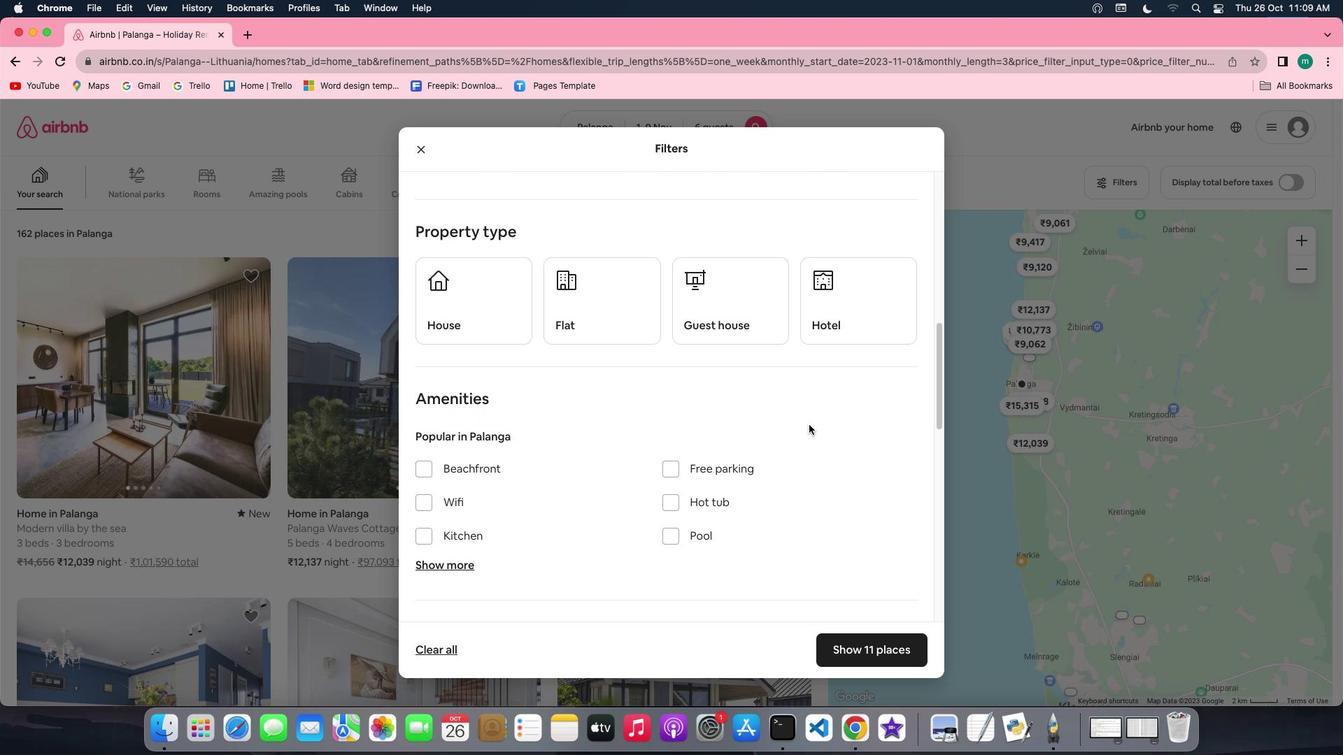 
Action: Mouse scrolled (809, 424) with delta (0, 0)
Screenshot: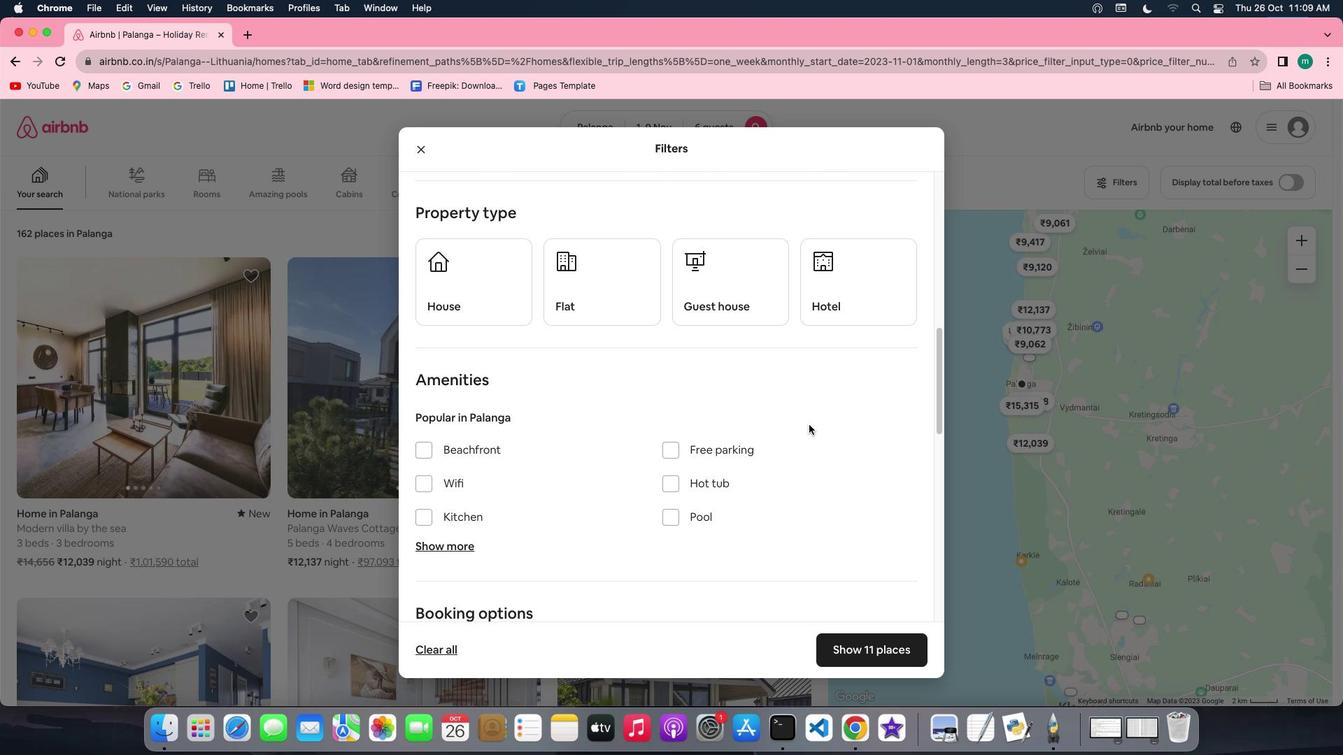 
Action: Mouse scrolled (809, 424) with delta (0, 0)
Screenshot: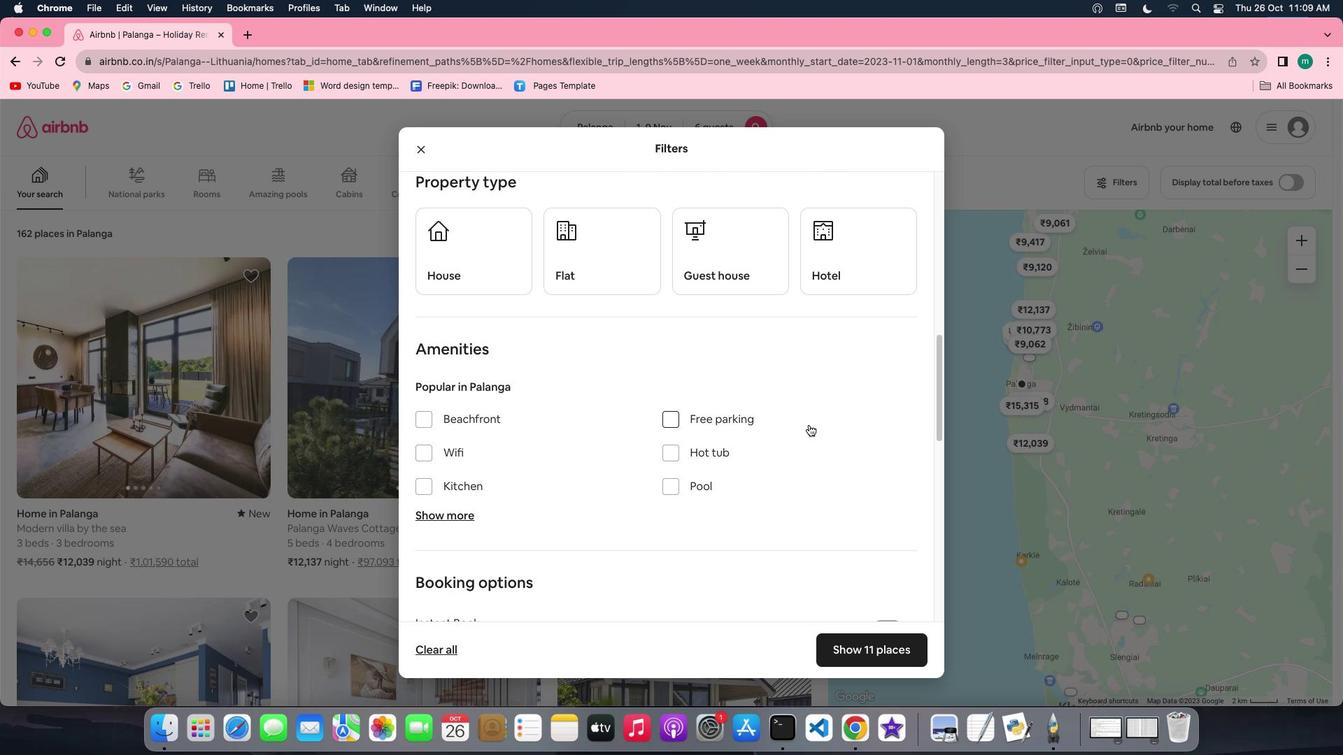 
Action: Mouse scrolled (809, 424) with delta (0, 0)
Screenshot: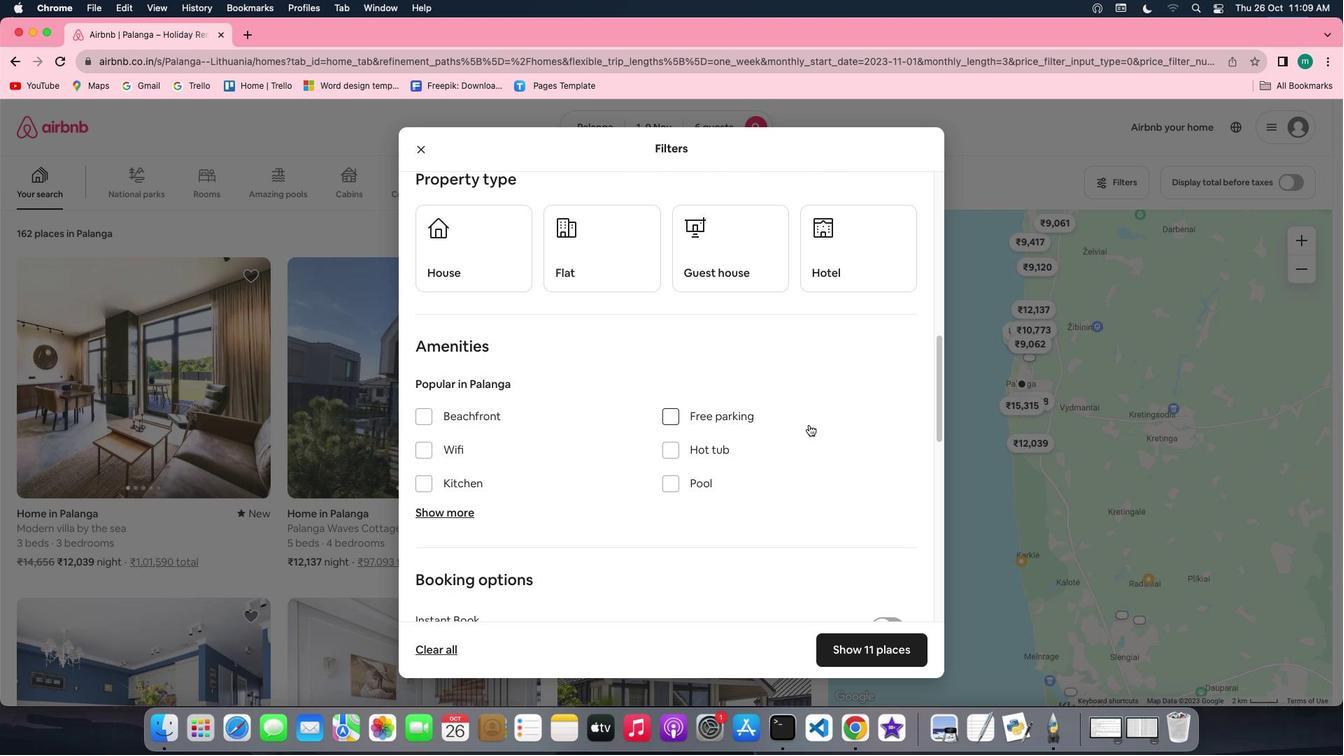 
Action: Mouse moved to (457, 237)
Screenshot: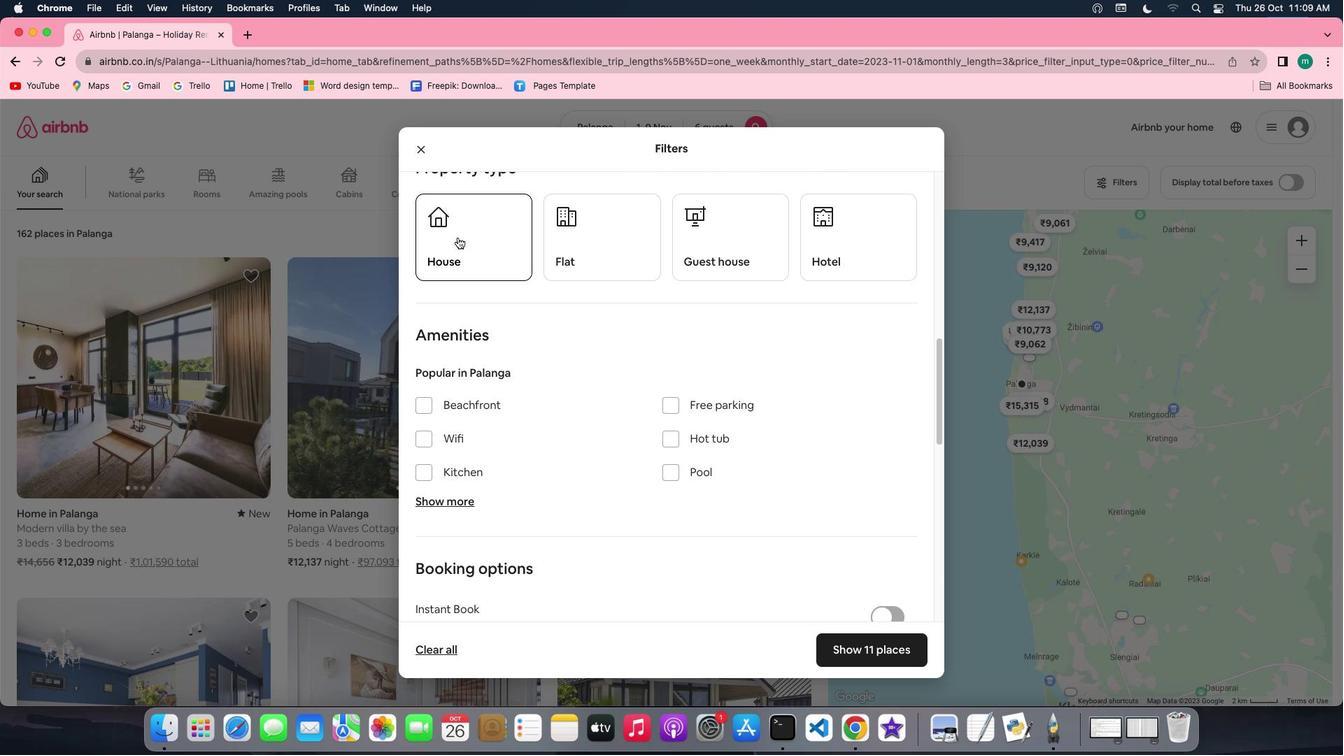 
Action: Mouse pressed left at (457, 237)
Screenshot: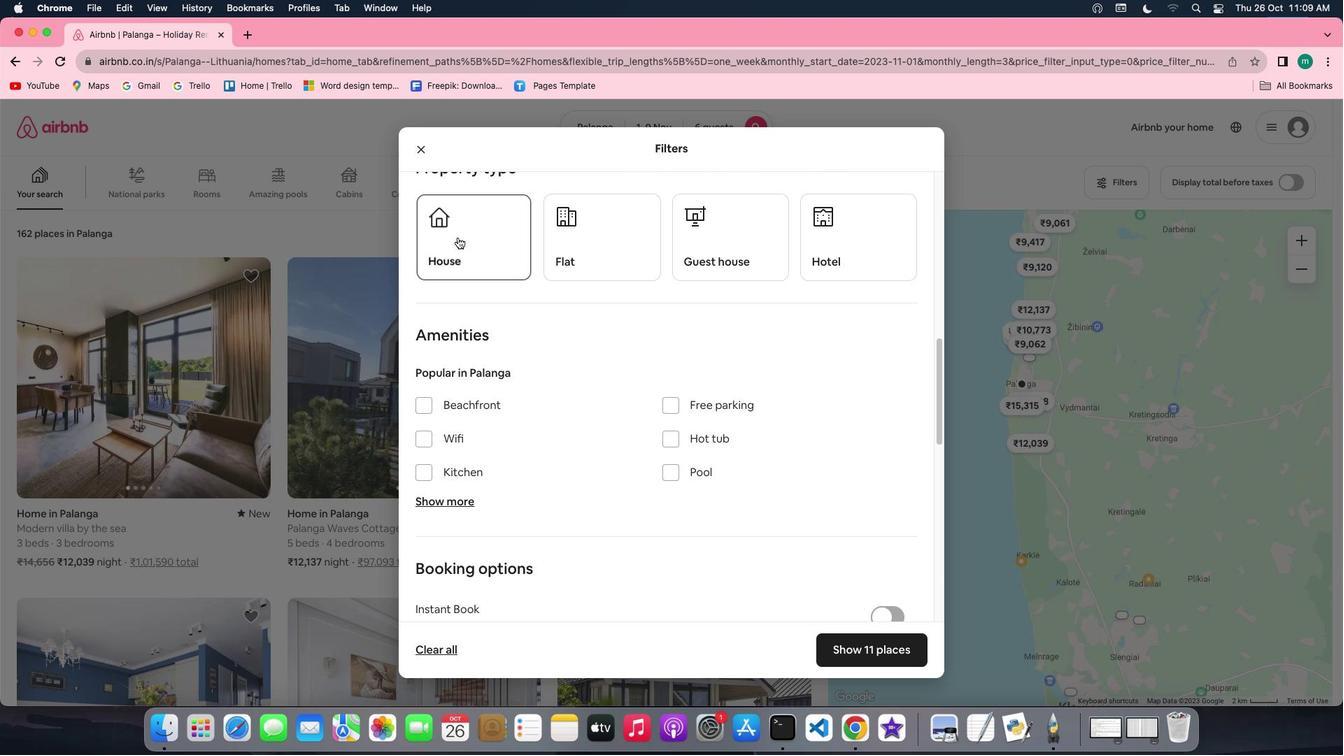 
Action: Mouse moved to (748, 352)
Screenshot: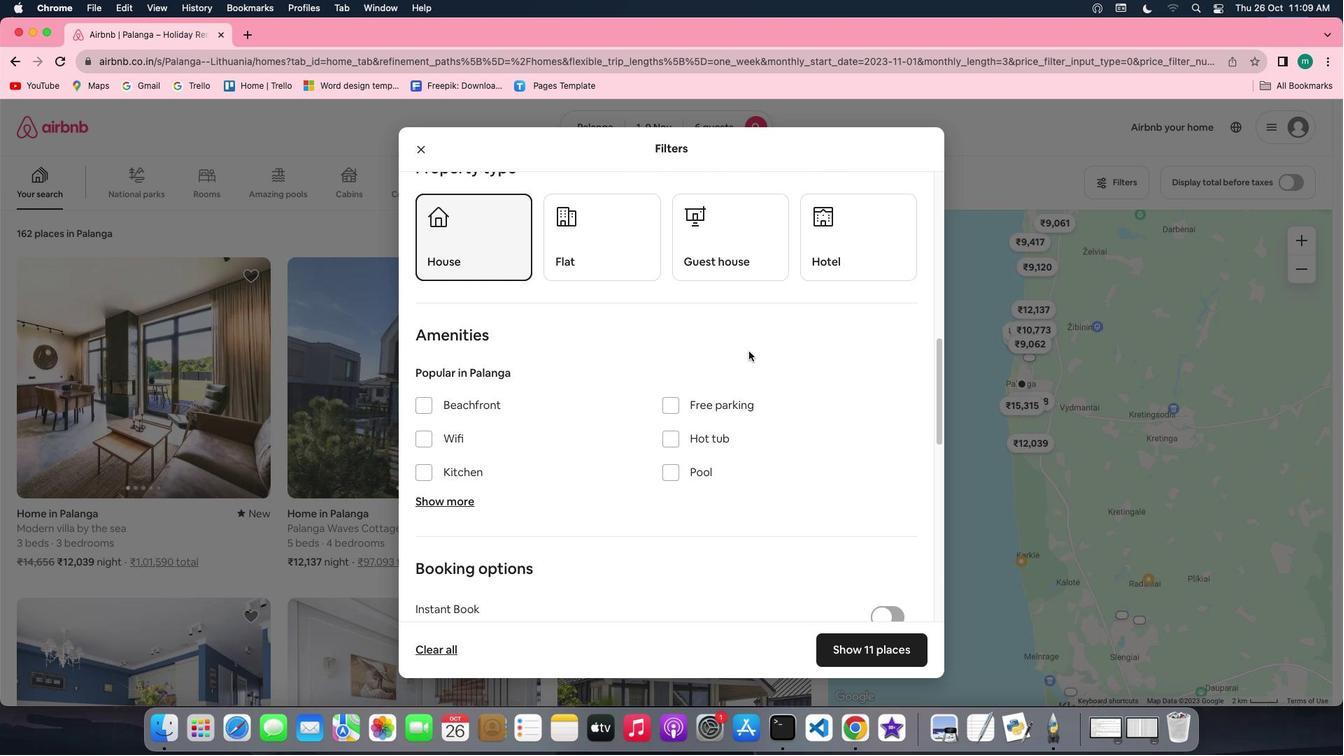 
Action: Mouse scrolled (748, 352) with delta (0, 0)
Screenshot: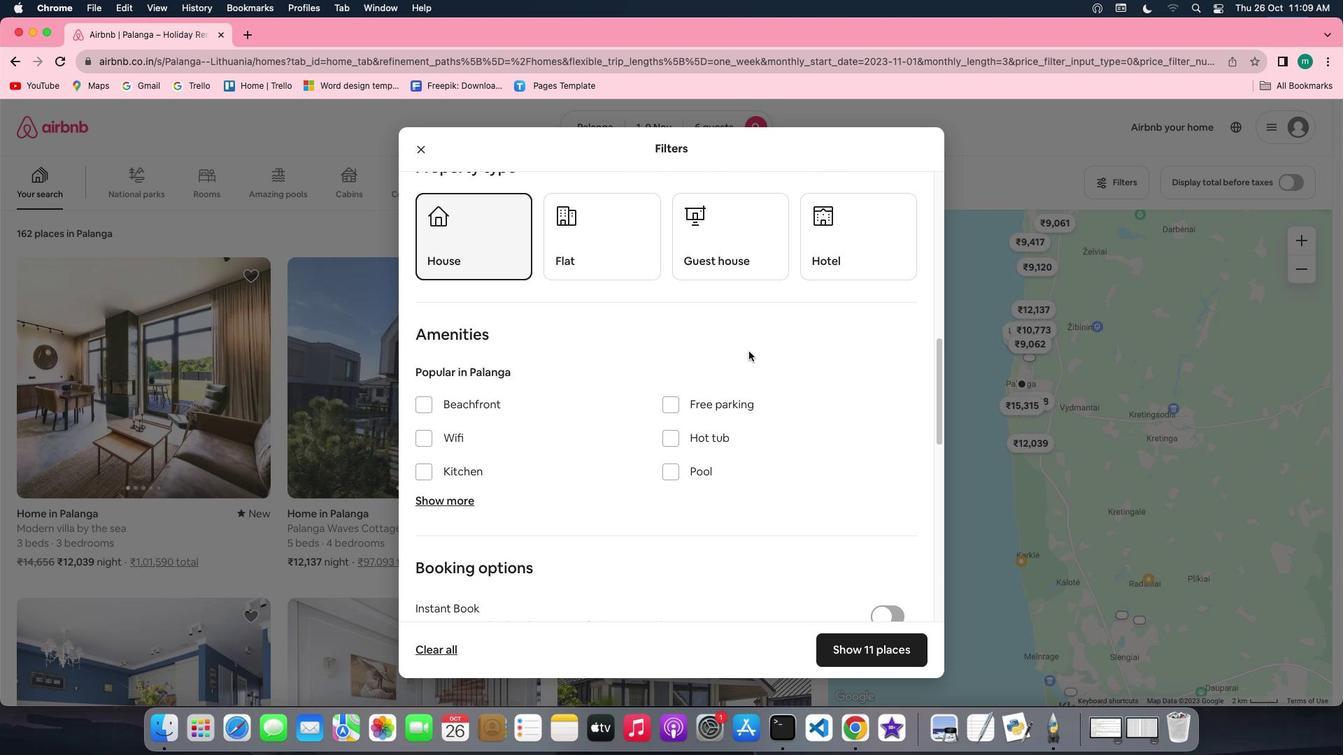 
Action: Mouse scrolled (748, 352) with delta (0, 0)
Screenshot: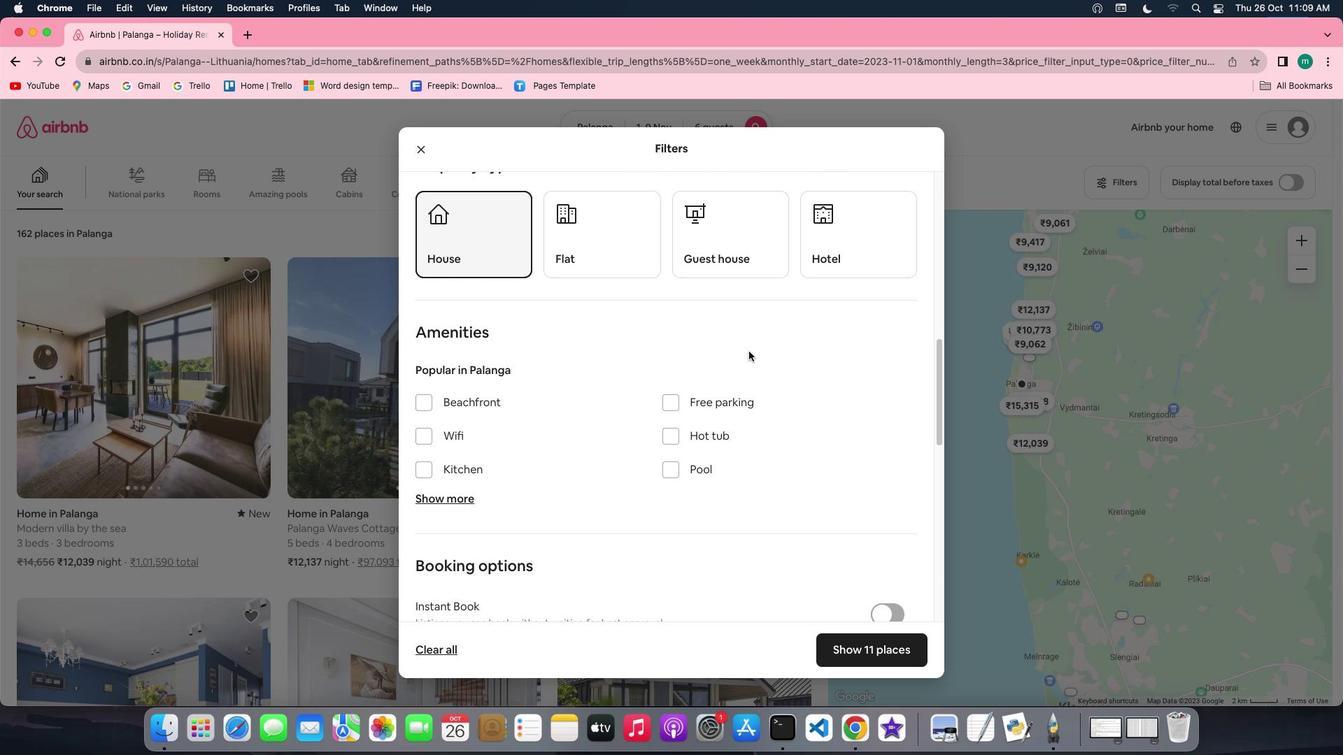 
Action: Mouse scrolled (748, 352) with delta (0, 0)
Screenshot: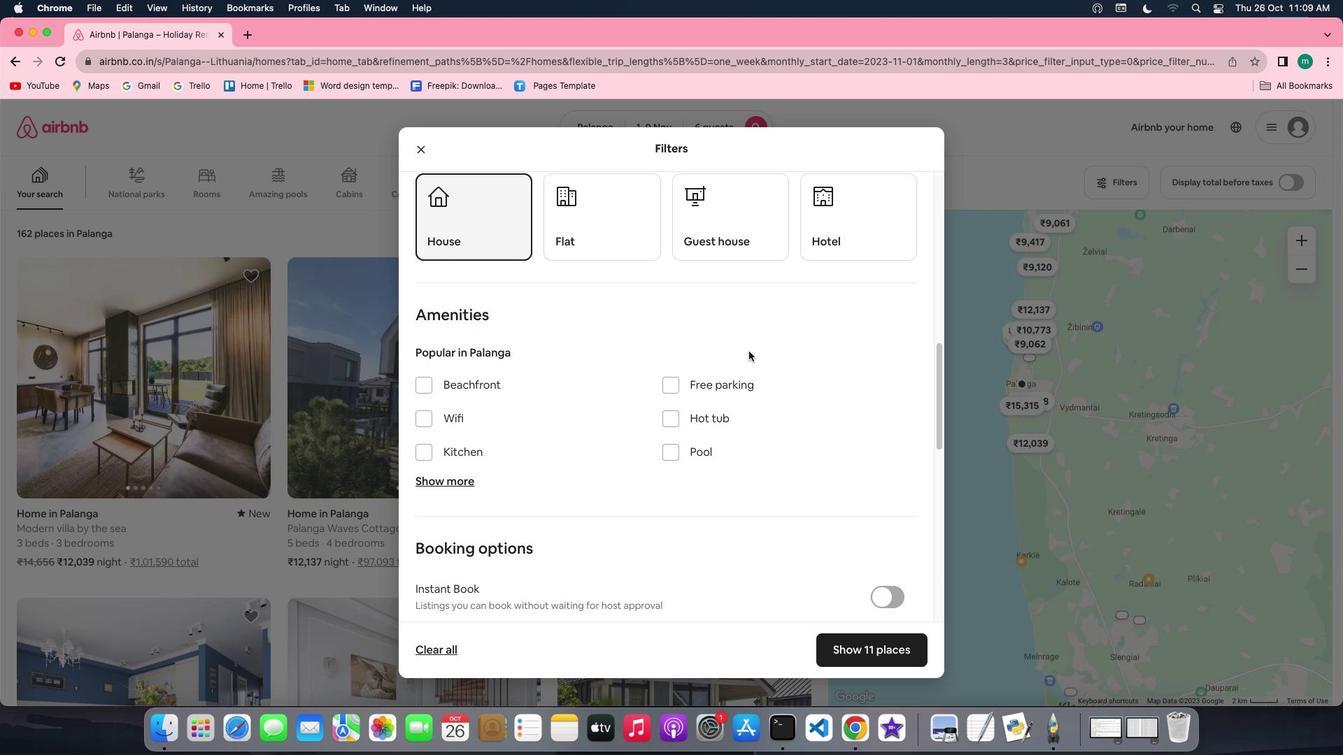 
Action: Mouse scrolled (748, 352) with delta (0, 0)
Screenshot: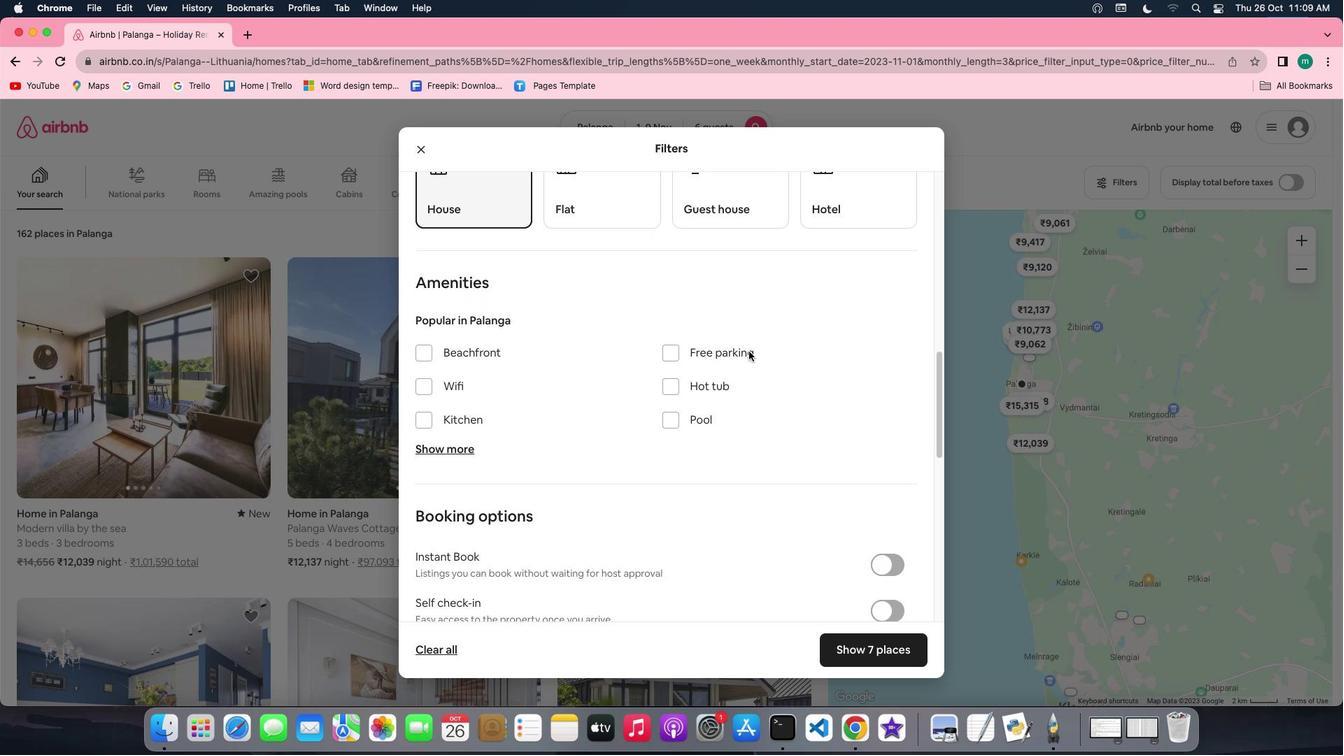 
Action: Mouse scrolled (748, 352) with delta (0, 0)
Screenshot: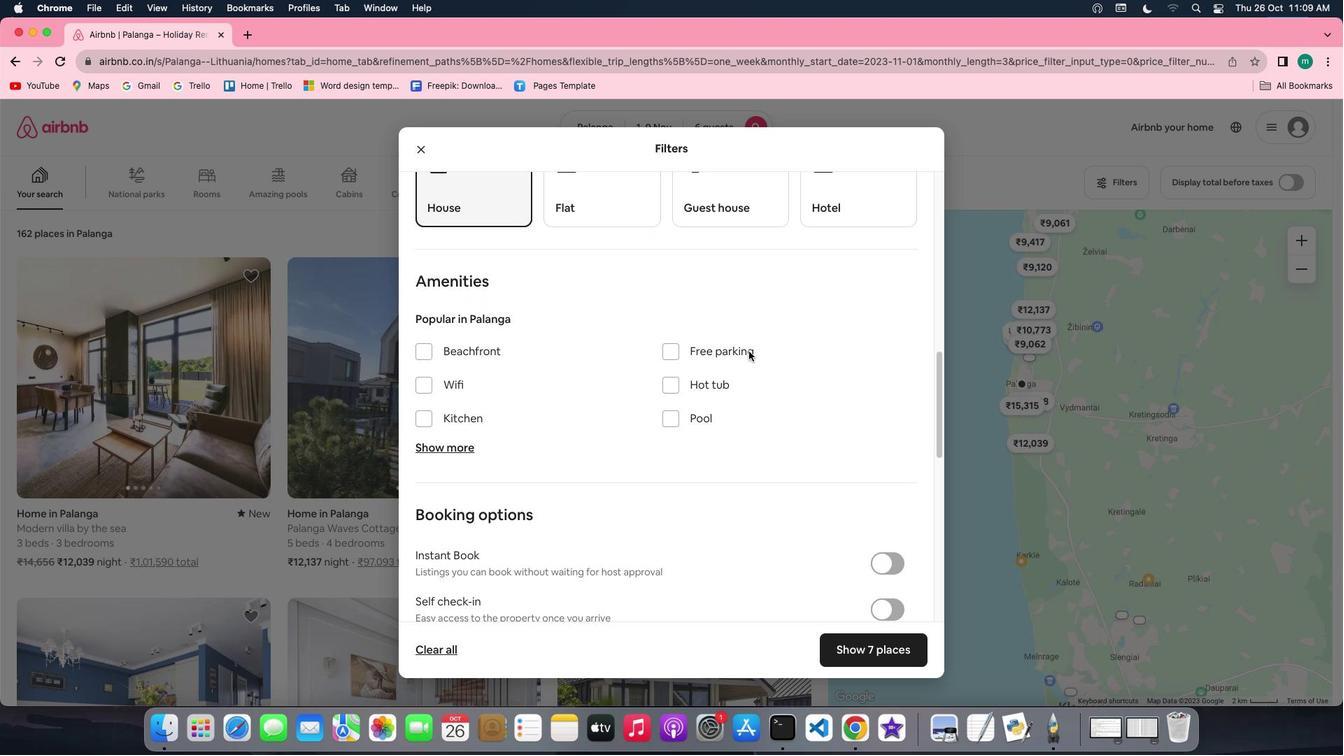
Action: Mouse scrolled (748, 352) with delta (0, 0)
Screenshot: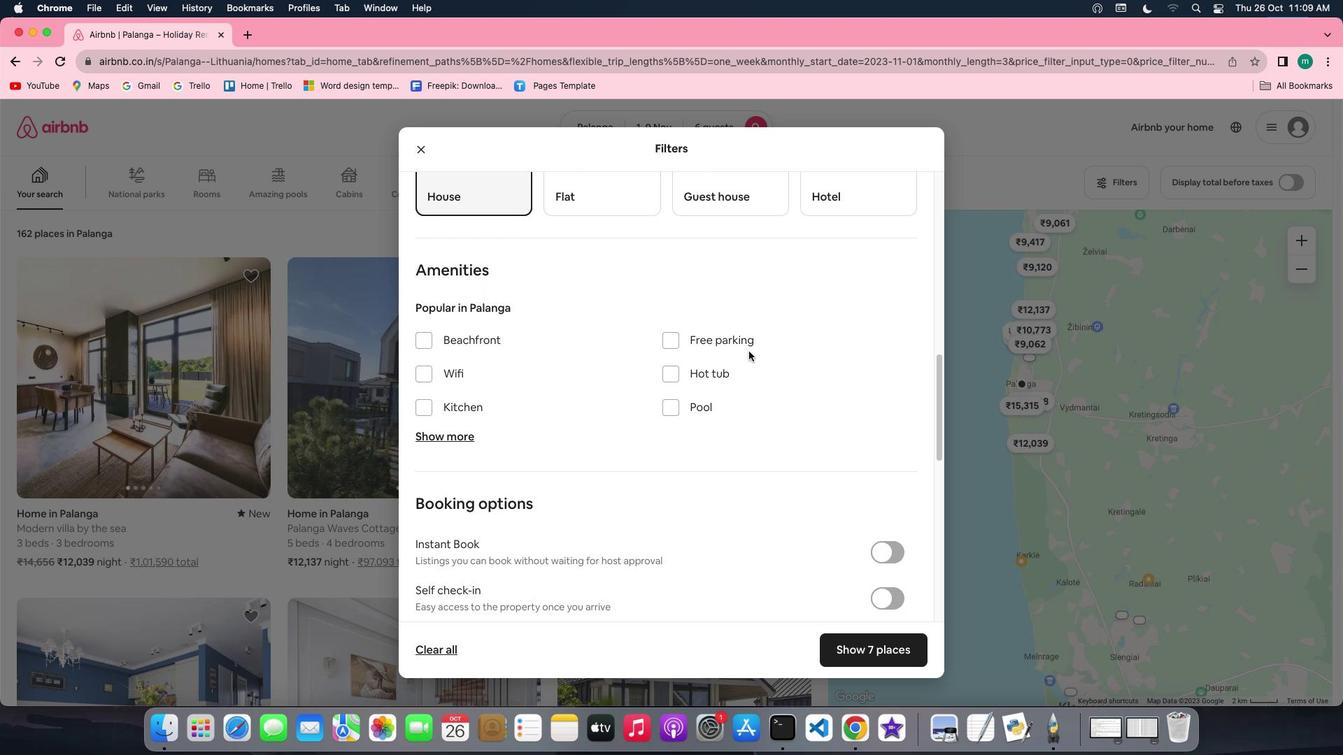 
Action: Mouse scrolled (748, 352) with delta (0, -1)
Screenshot: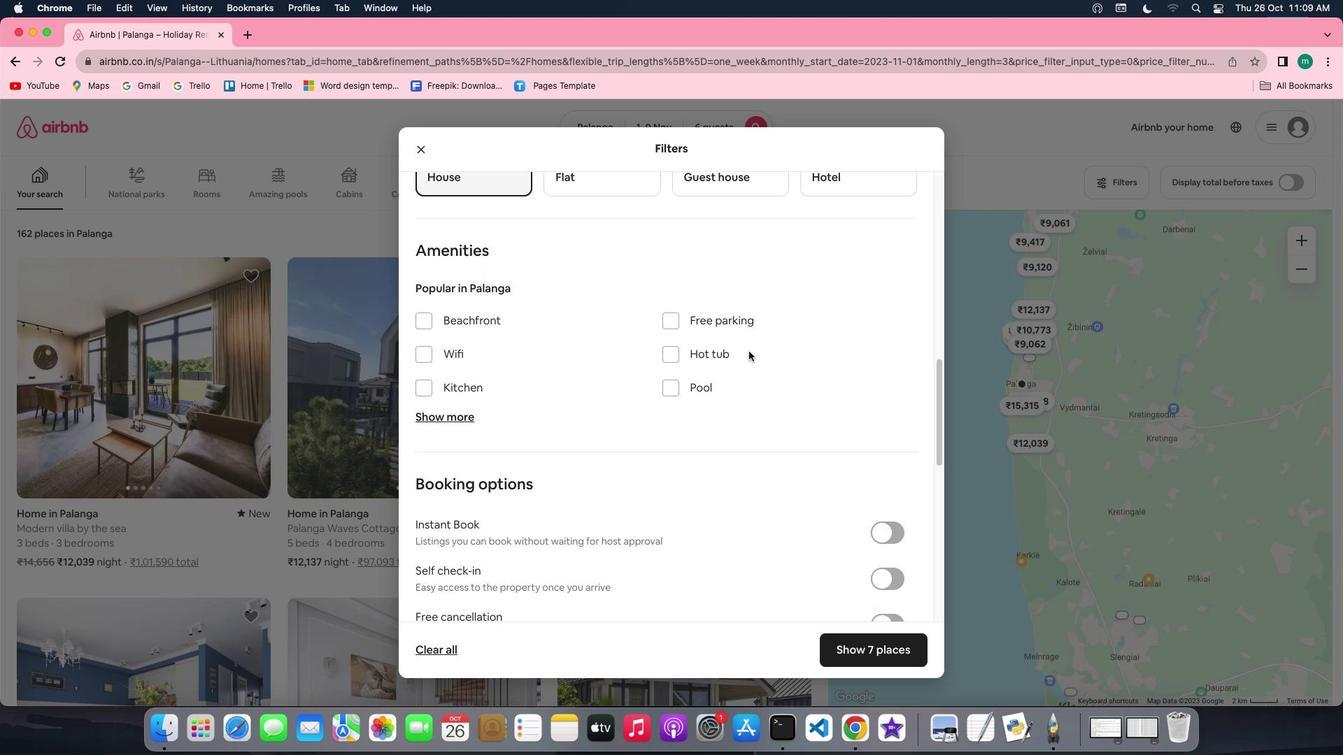 
Action: Mouse scrolled (748, 352) with delta (0, -2)
Screenshot: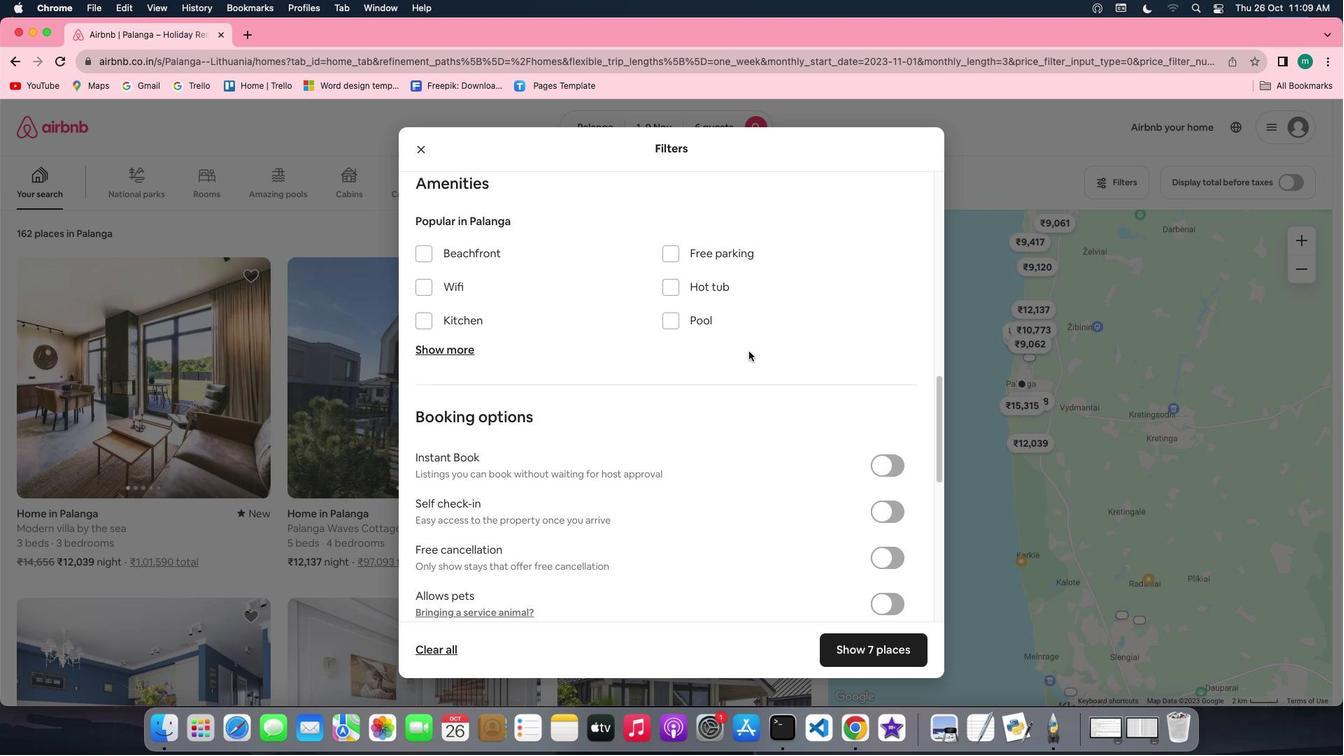 
Action: Mouse scrolled (748, 352) with delta (0, 0)
Screenshot: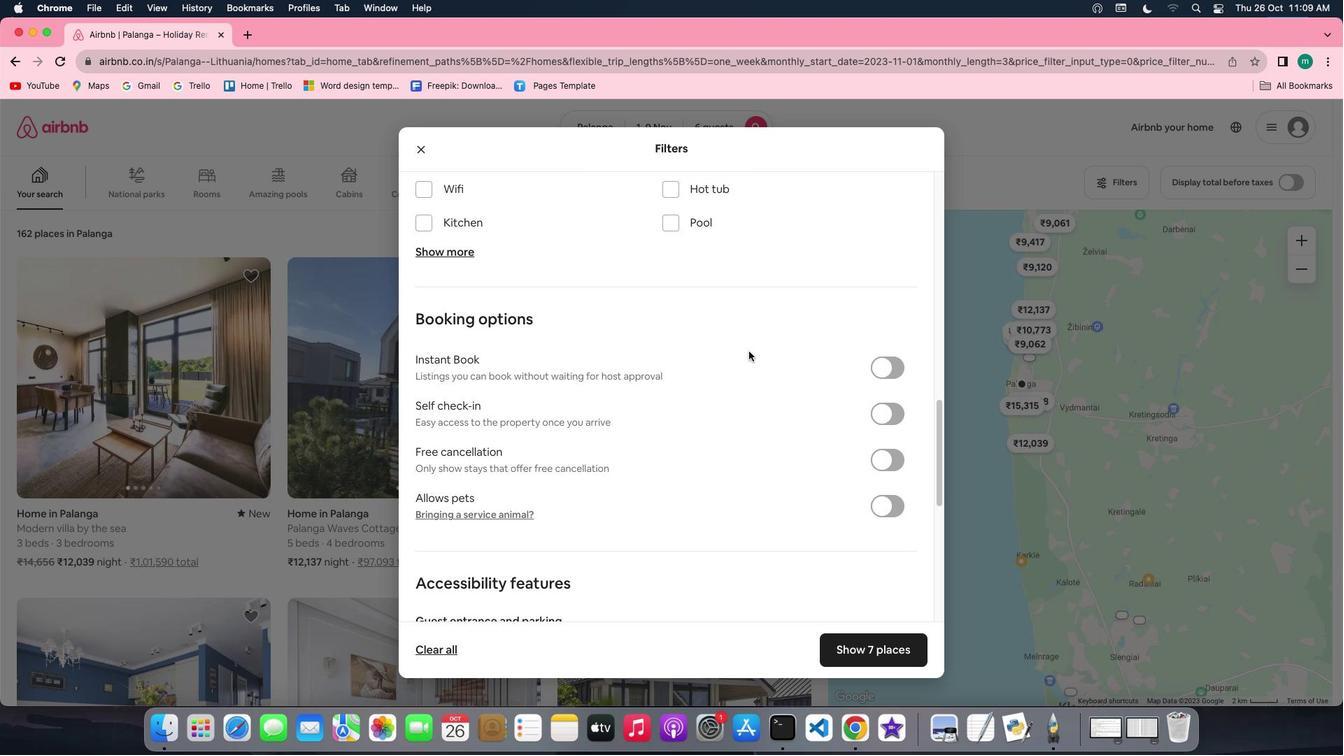 
Action: Mouse moved to (763, 383)
Screenshot: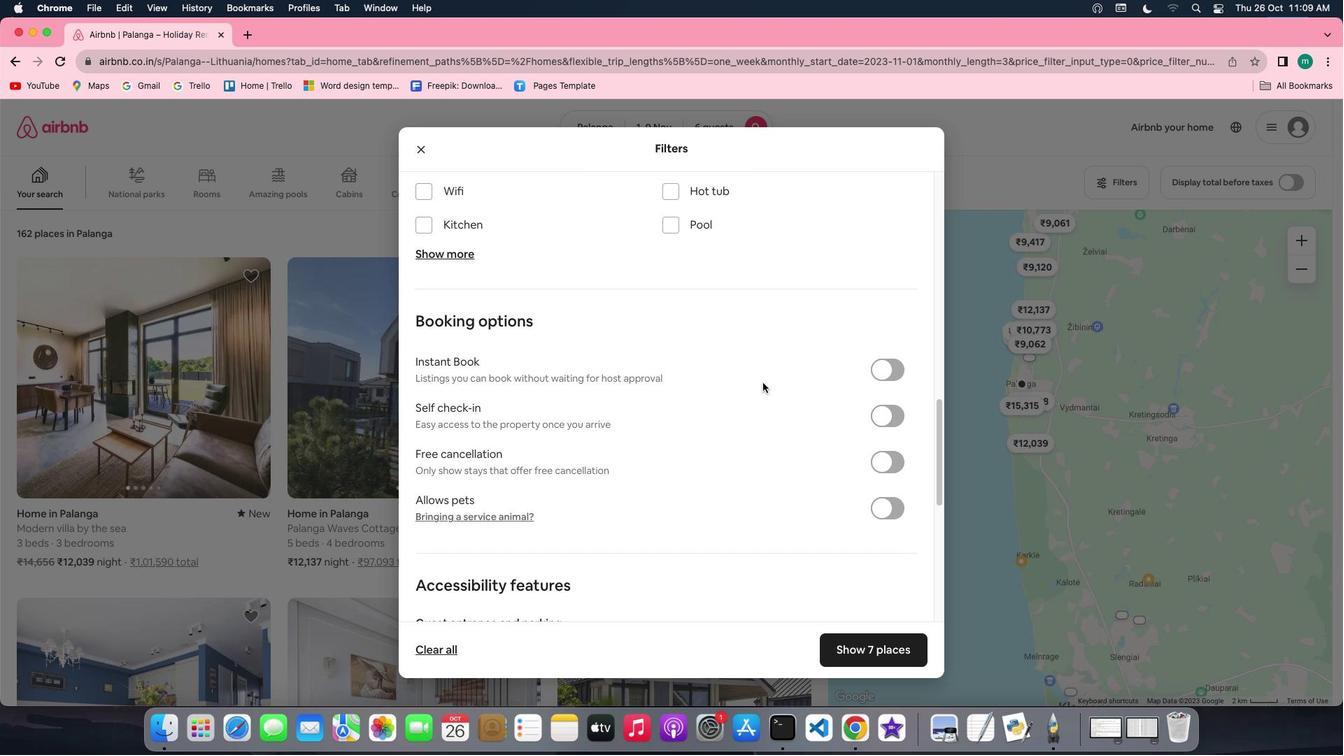 
Action: Mouse scrolled (763, 383) with delta (0, 0)
Screenshot: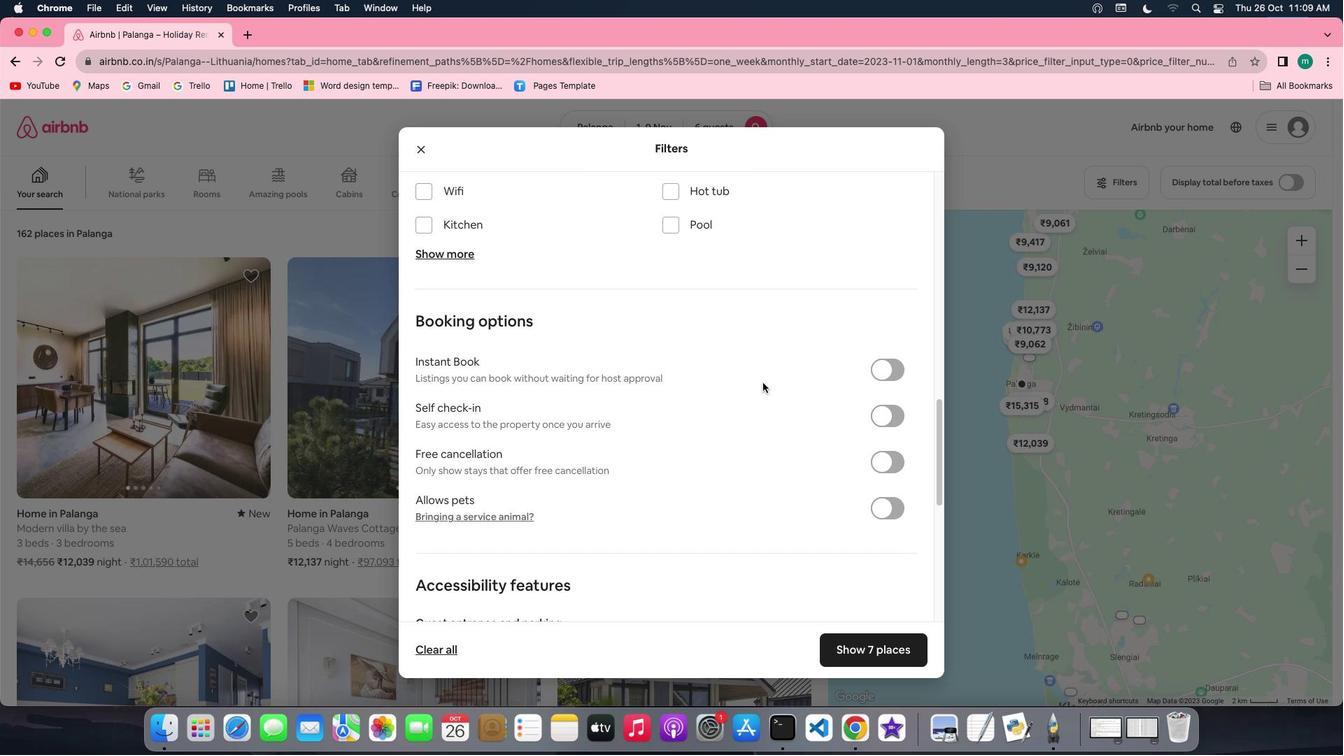
Action: Mouse scrolled (763, 383) with delta (0, 0)
Screenshot: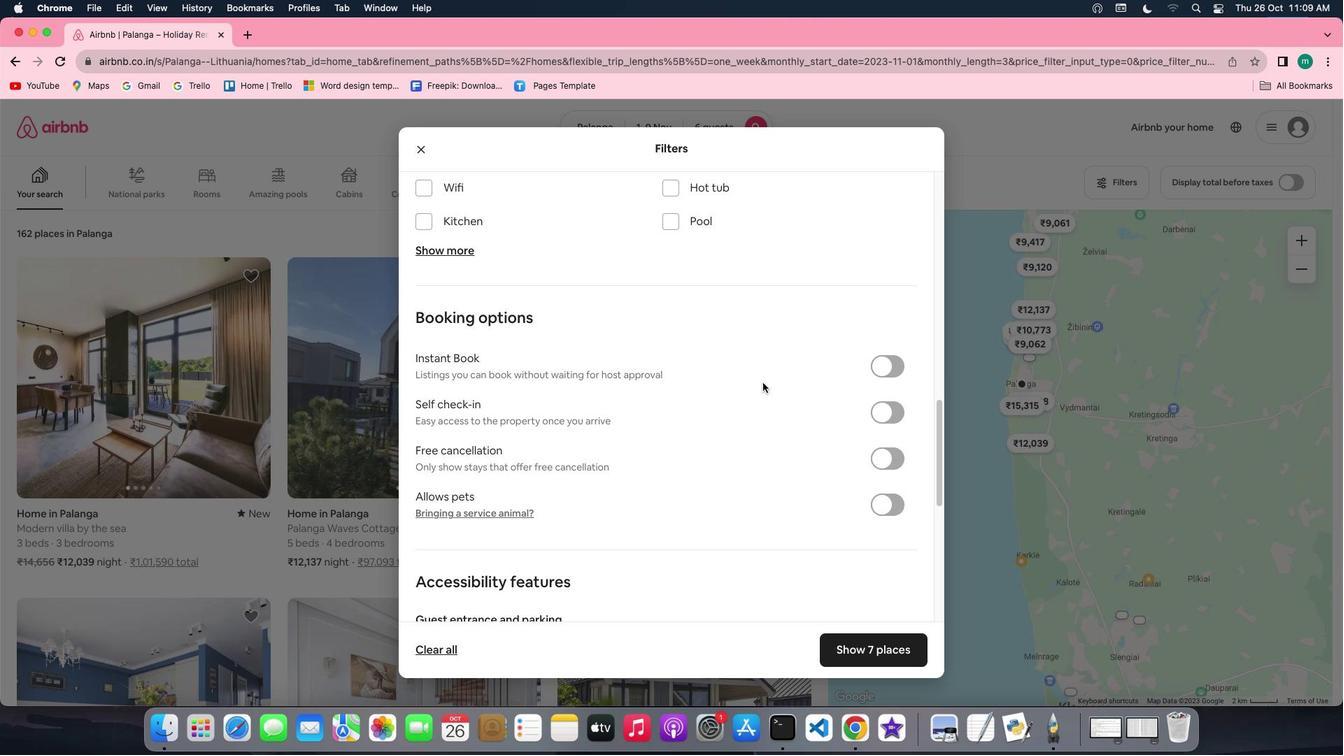 
Action: Mouse scrolled (763, 383) with delta (0, 0)
Screenshot: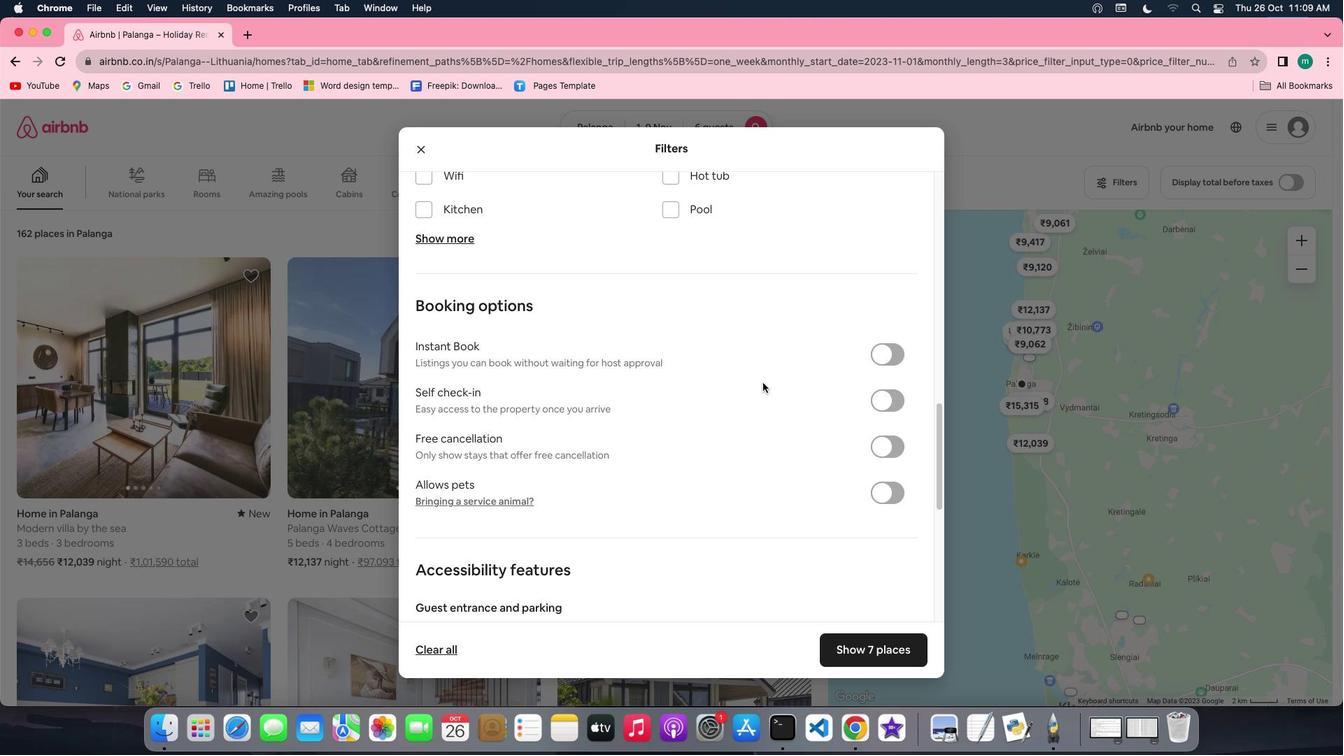 
Action: Mouse scrolled (763, 383) with delta (0, 0)
Screenshot: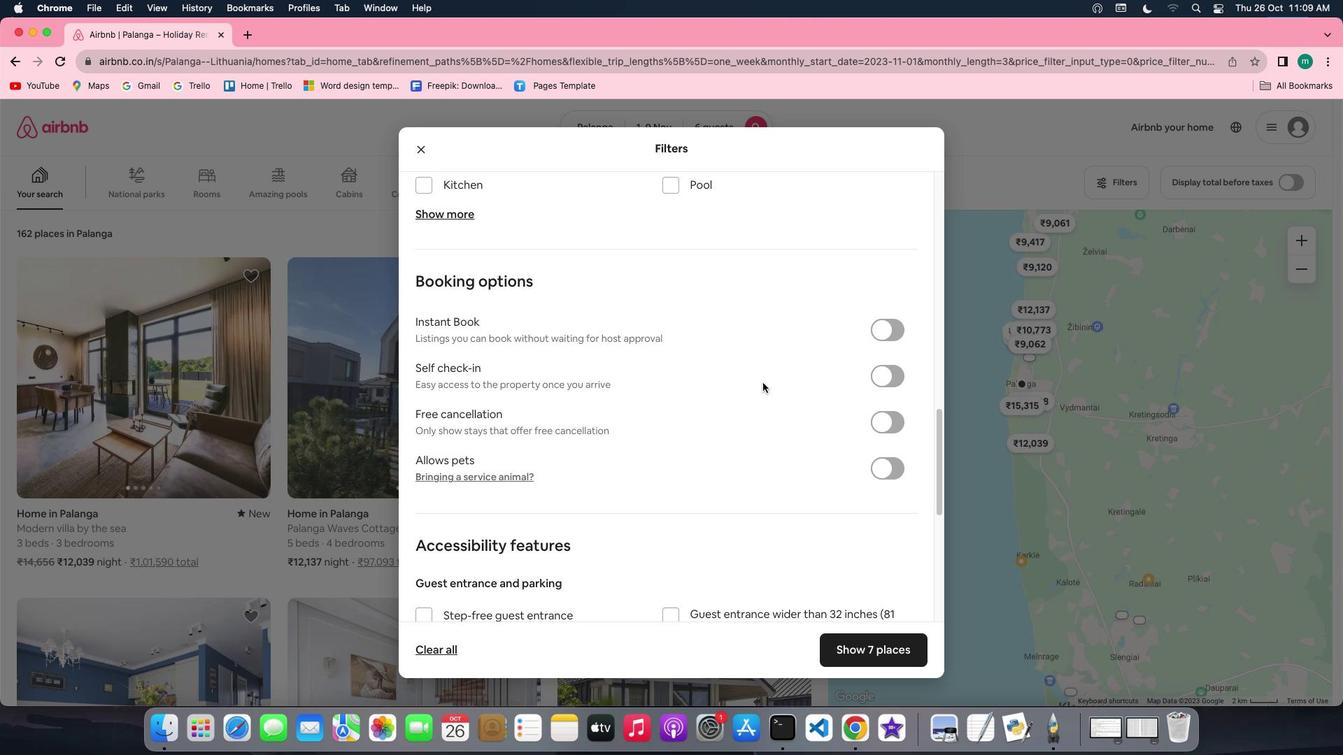 
Action: Mouse moved to (769, 403)
Screenshot: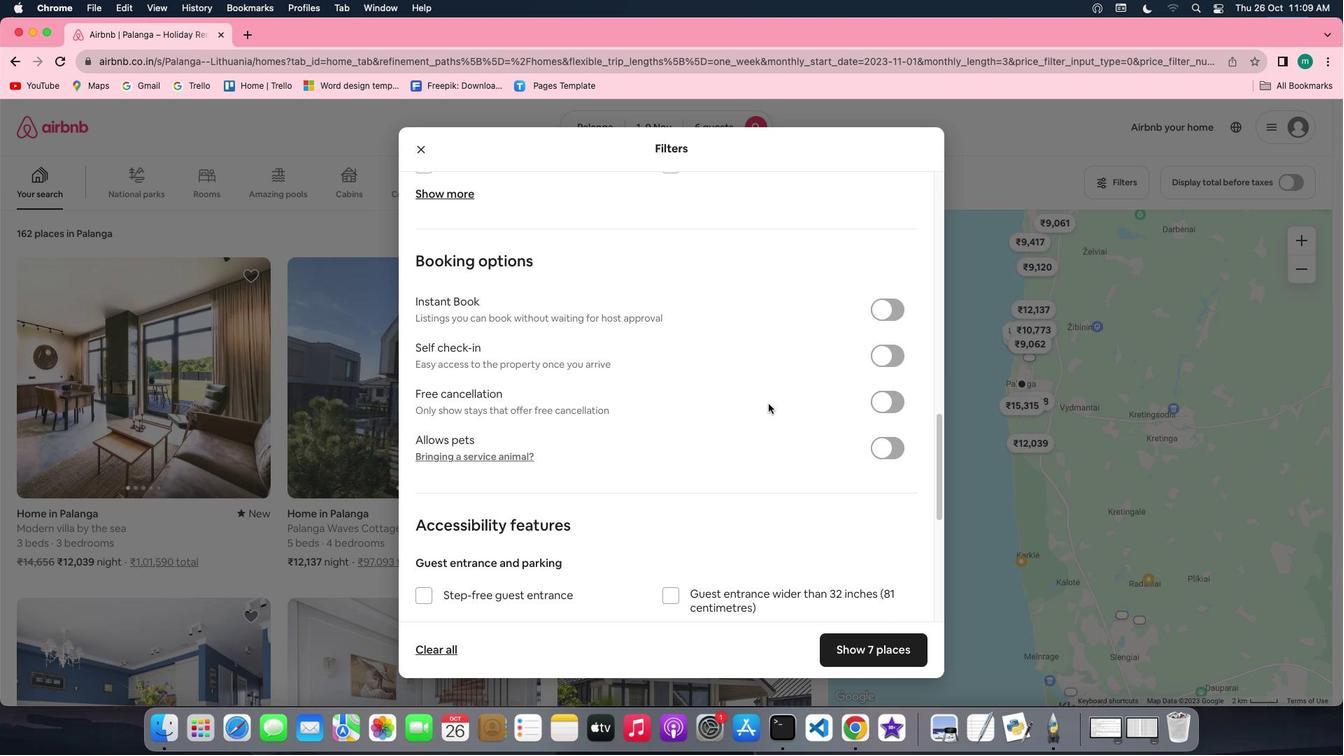 
Action: Mouse scrolled (769, 403) with delta (0, 0)
Screenshot: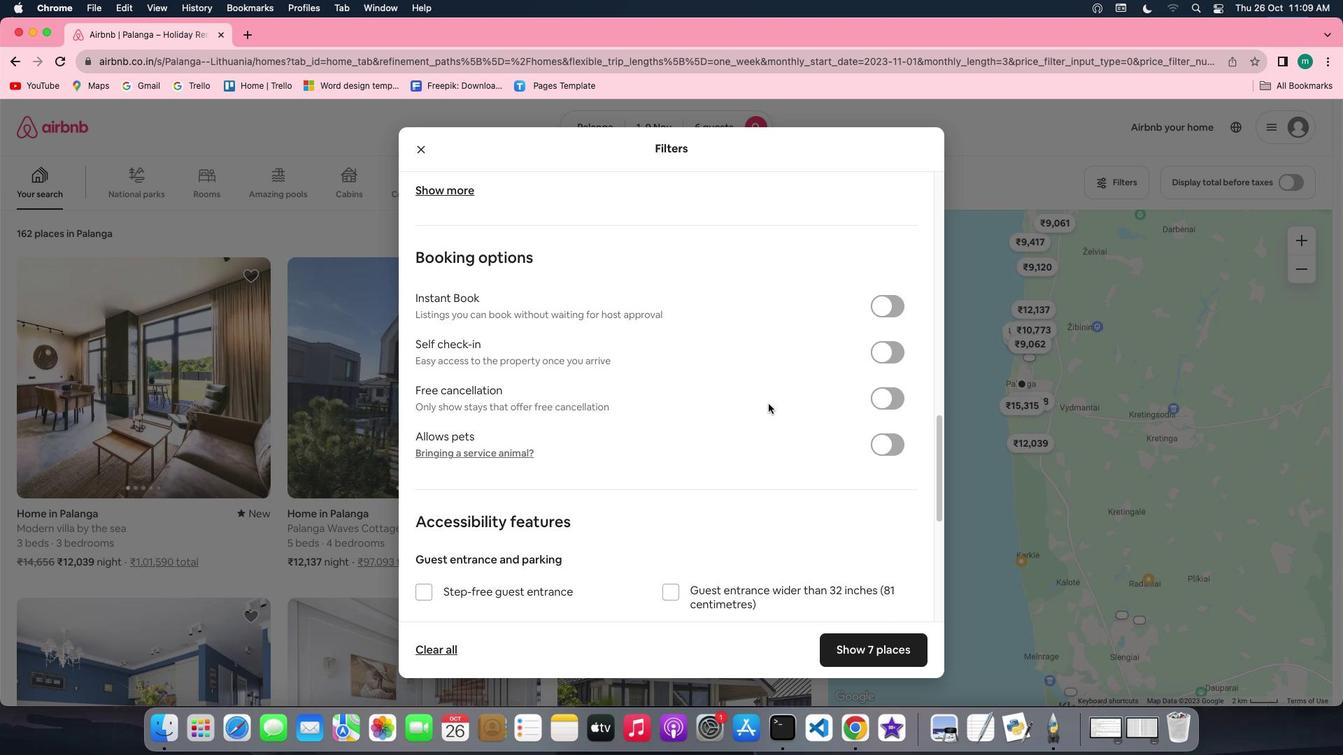 
Action: Mouse scrolled (769, 403) with delta (0, 0)
Screenshot: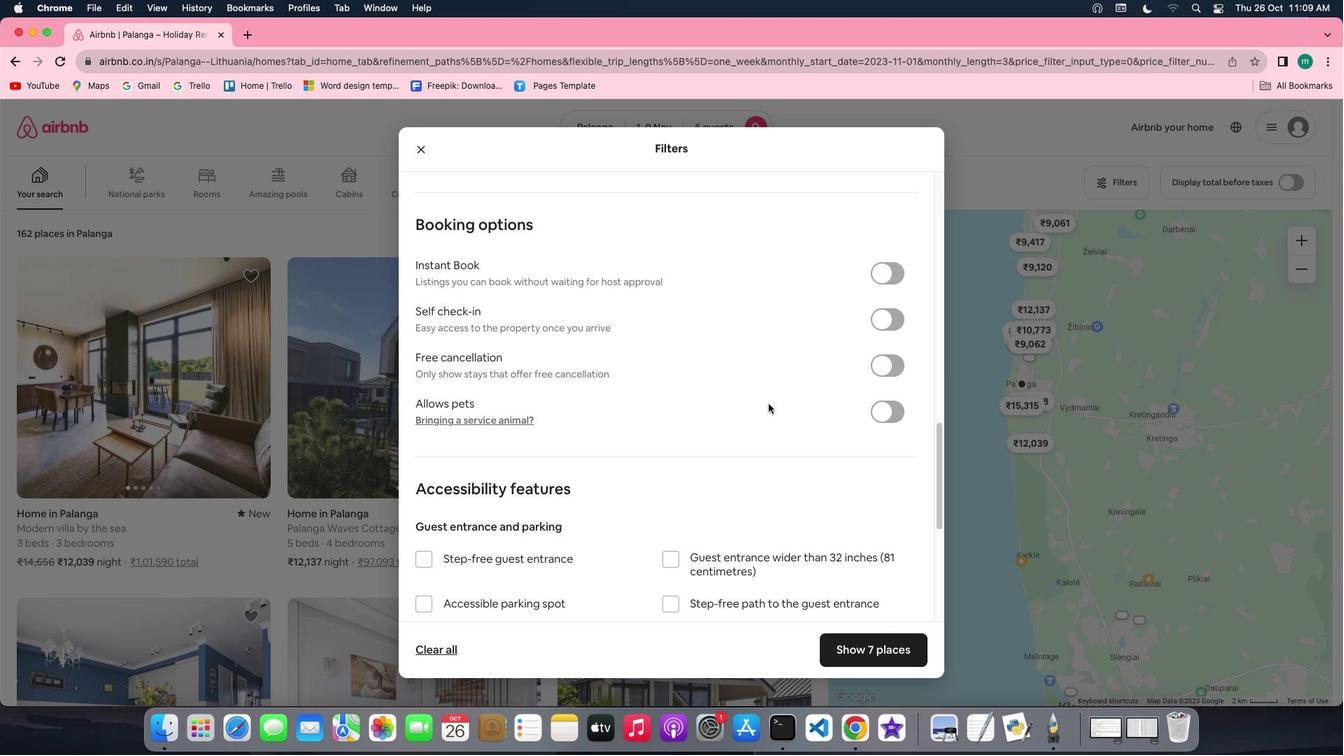 
Action: Mouse scrolled (769, 403) with delta (0, -2)
Screenshot: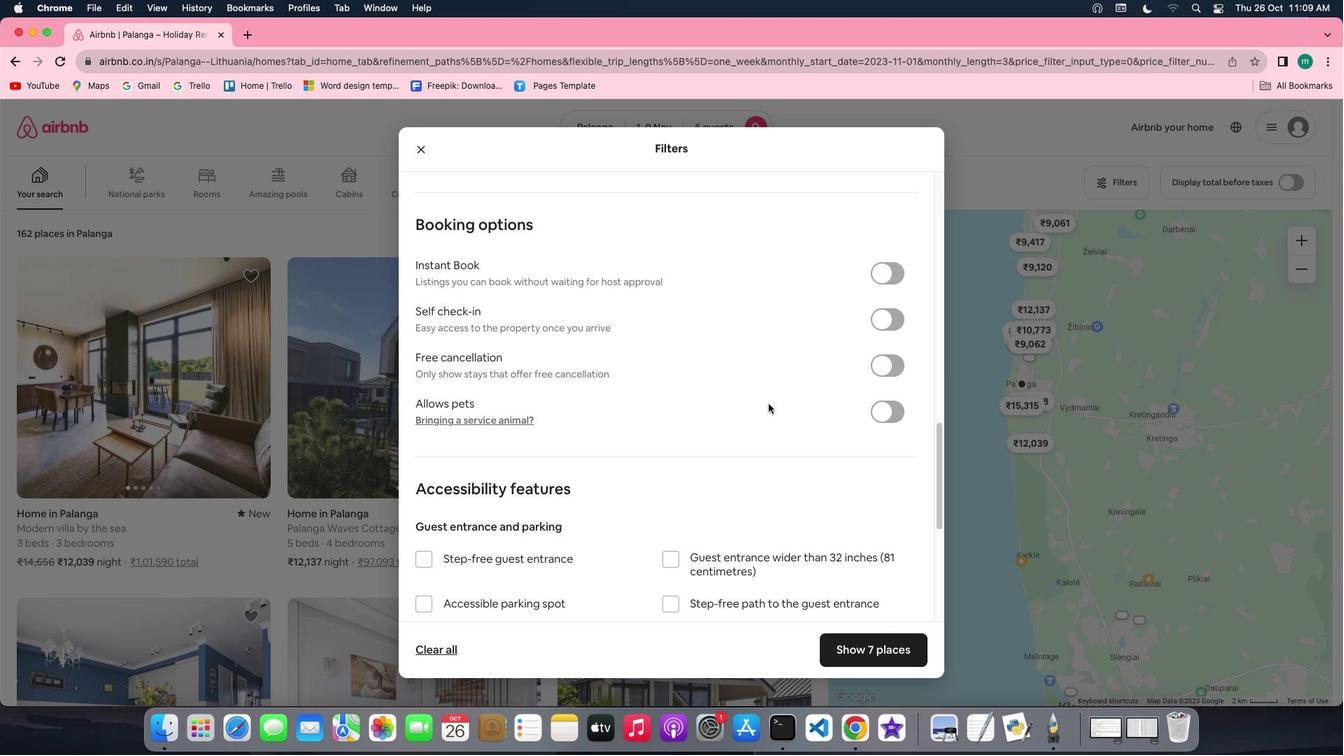 
Action: Mouse scrolled (769, 403) with delta (0, -3)
Screenshot: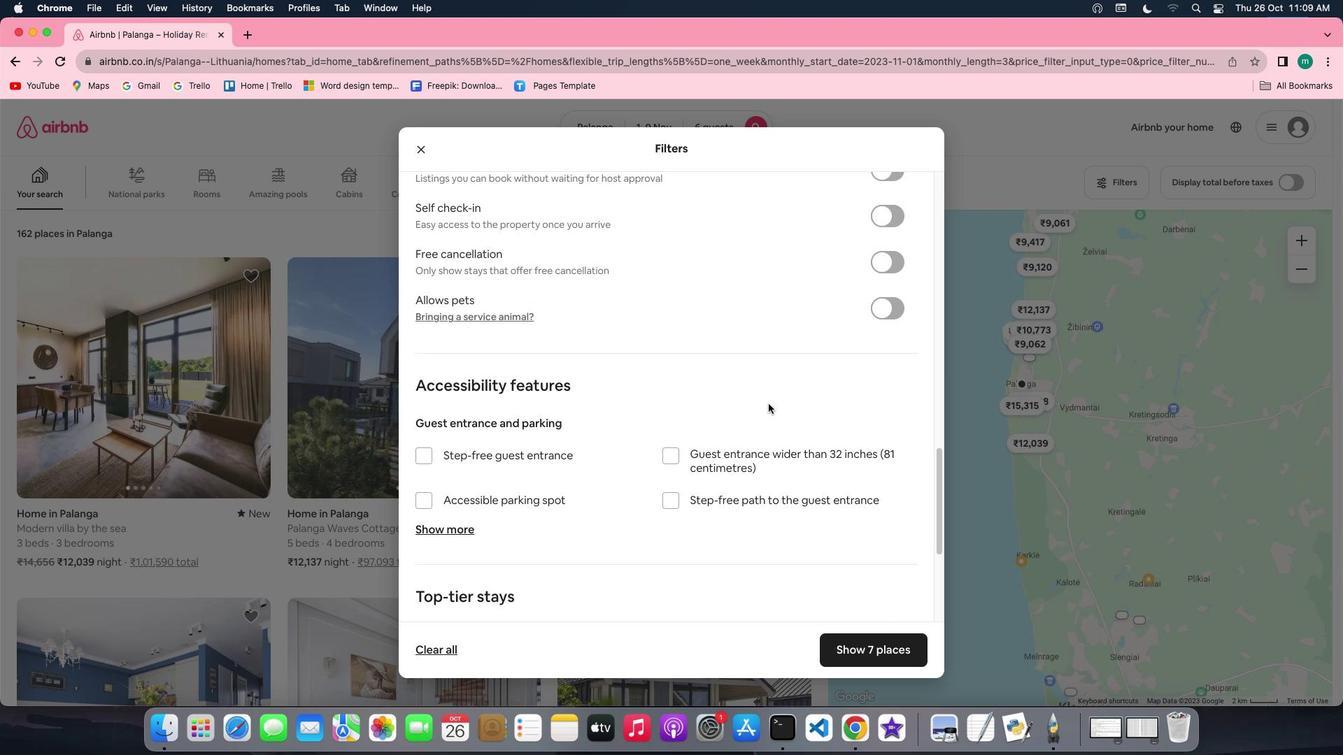 
Action: Mouse scrolled (769, 403) with delta (0, -3)
Screenshot: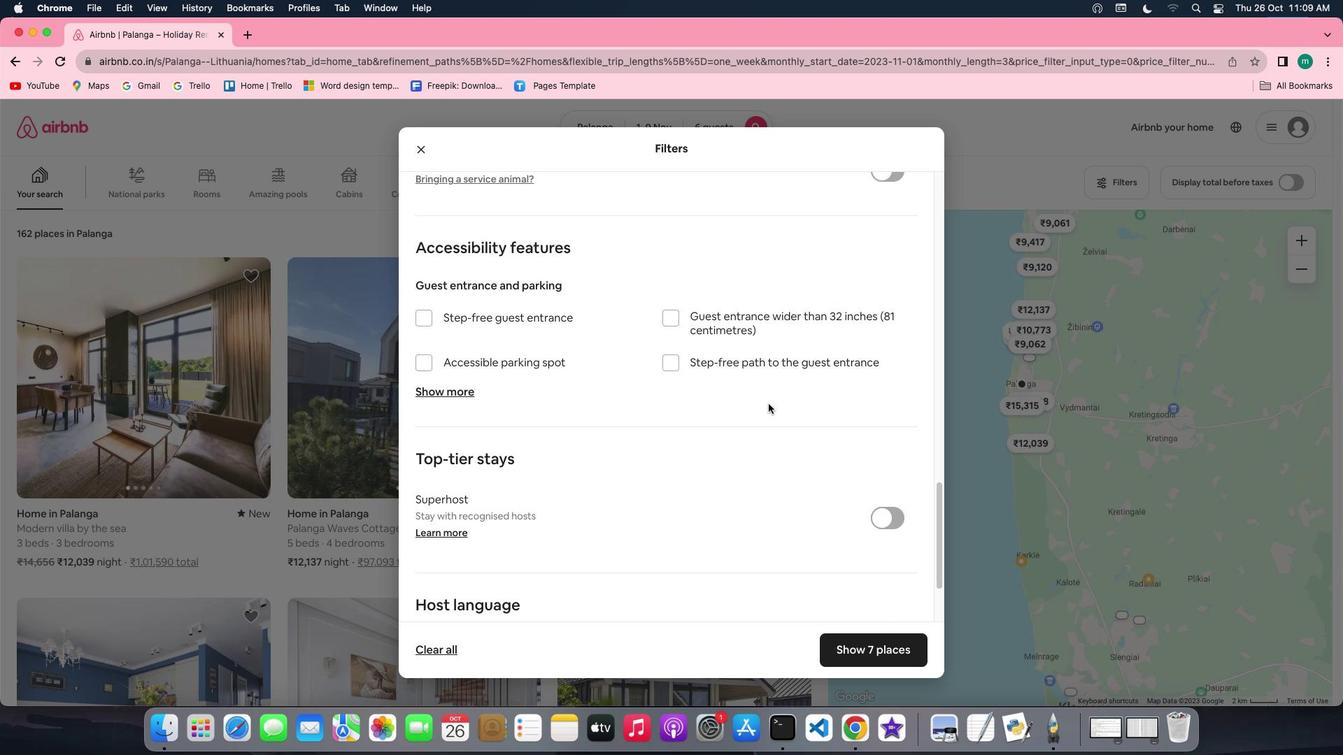 
Action: Mouse scrolled (769, 403) with delta (0, 0)
Screenshot: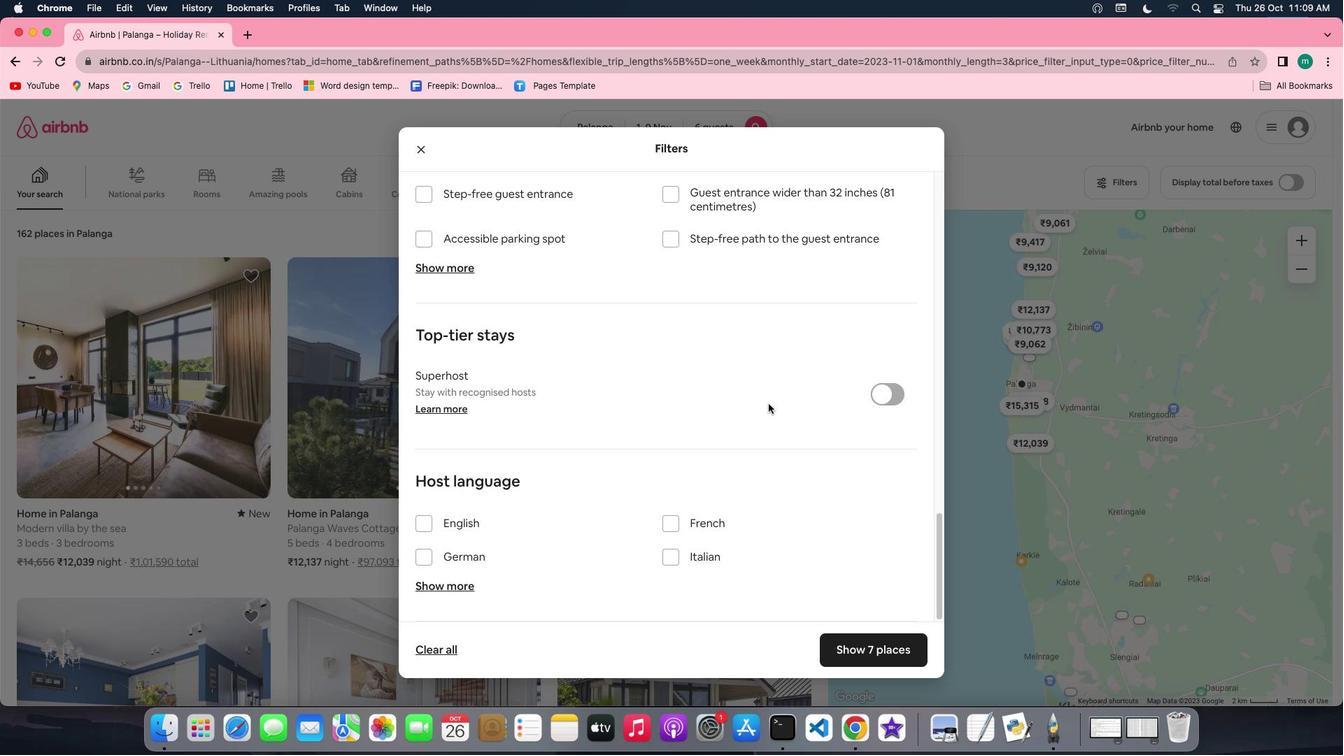 
Action: Mouse scrolled (769, 403) with delta (0, 0)
Screenshot: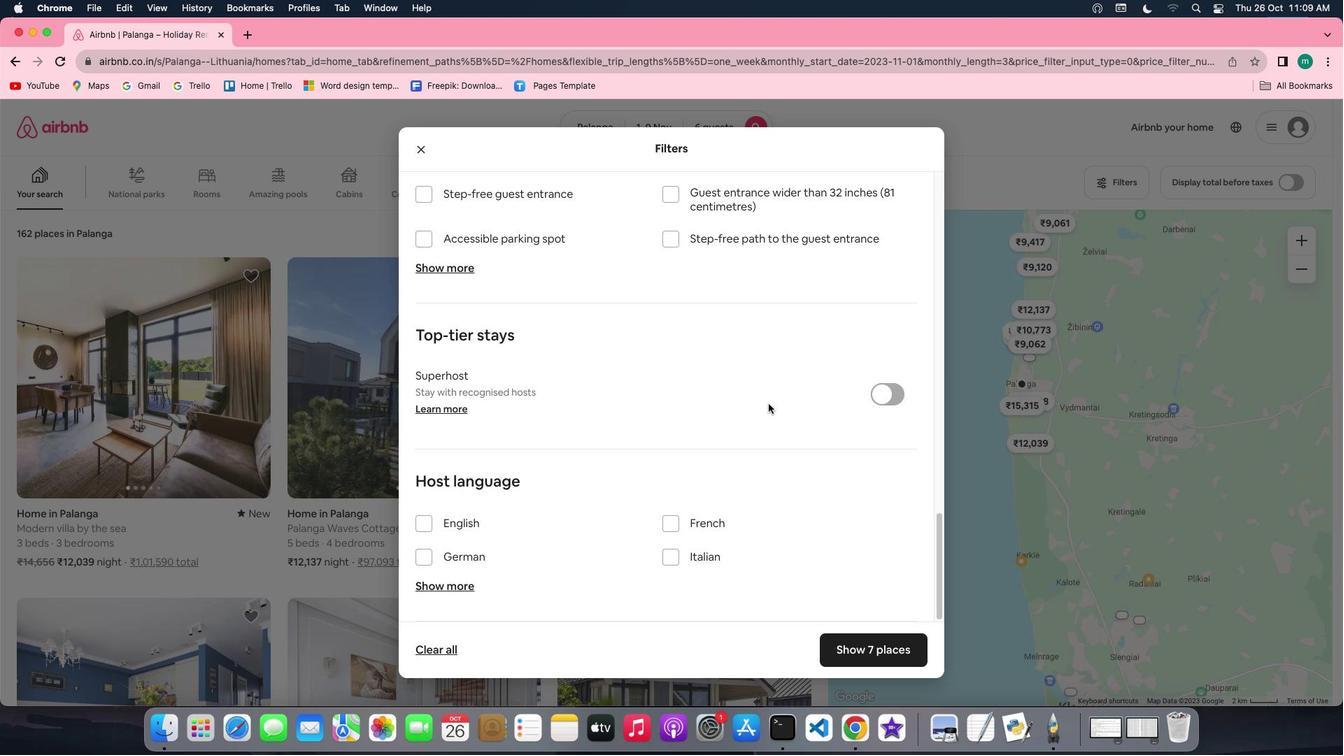 
Action: Mouse scrolled (769, 403) with delta (0, -2)
Screenshot: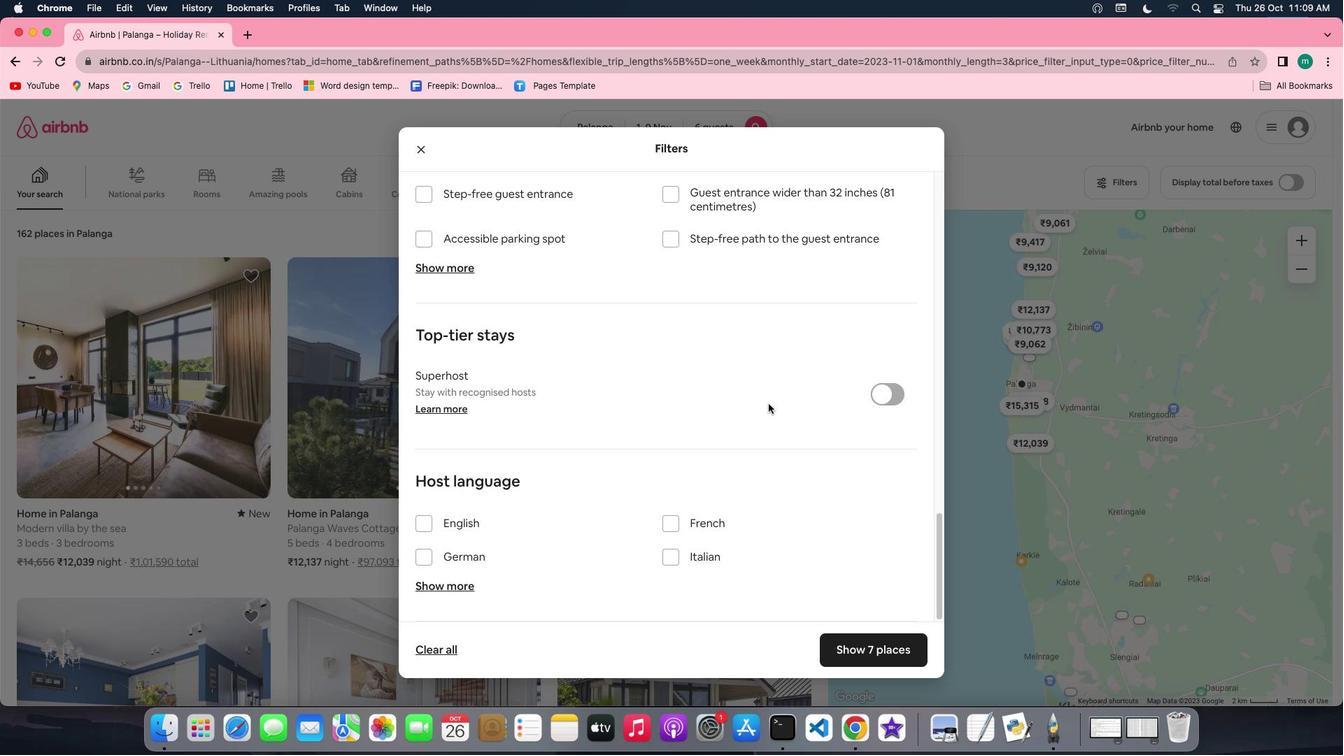 
Action: Mouse scrolled (769, 403) with delta (0, -3)
Screenshot: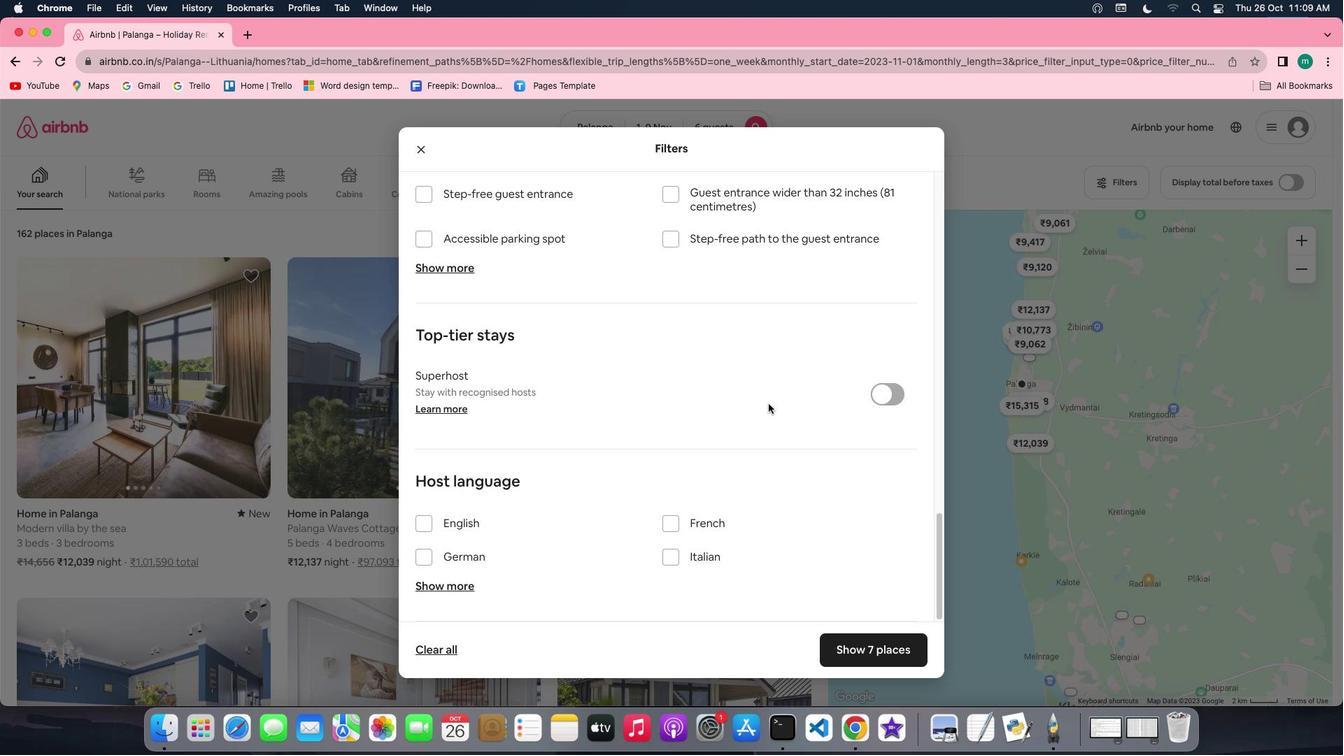 
Action: Mouse scrolled (769, 403) with delta (0, -4)
Screenshot: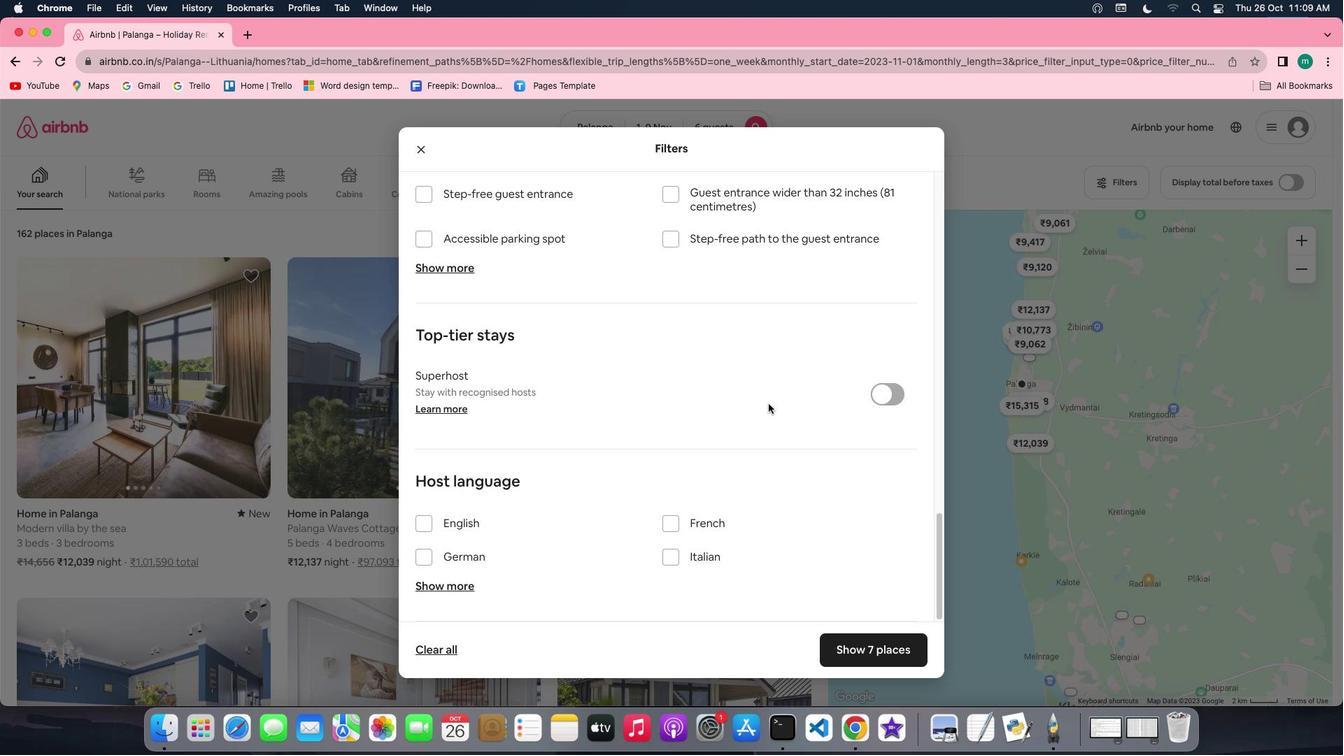 
Action: Mouse scrolled (769, 403) with delta (0, -4)
Screenshot: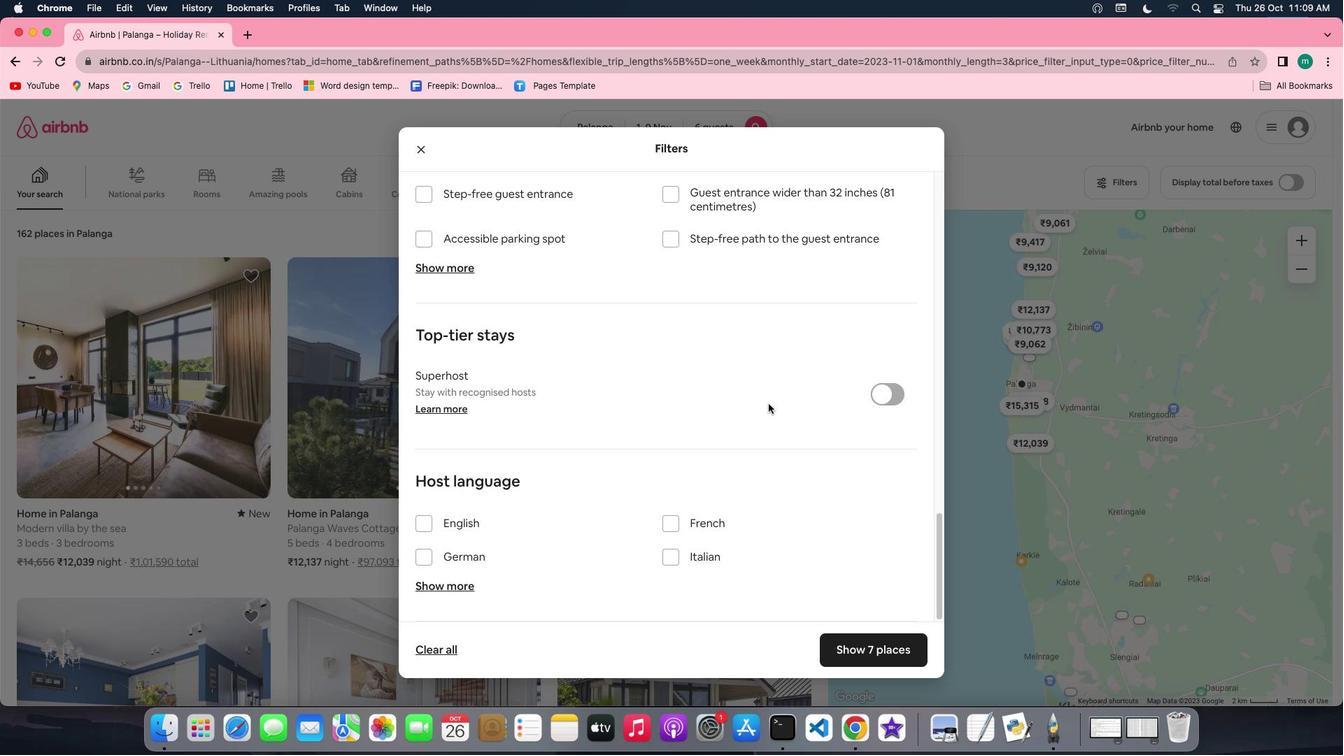
Action: Mouse moved to (872, 646)
Screenshot: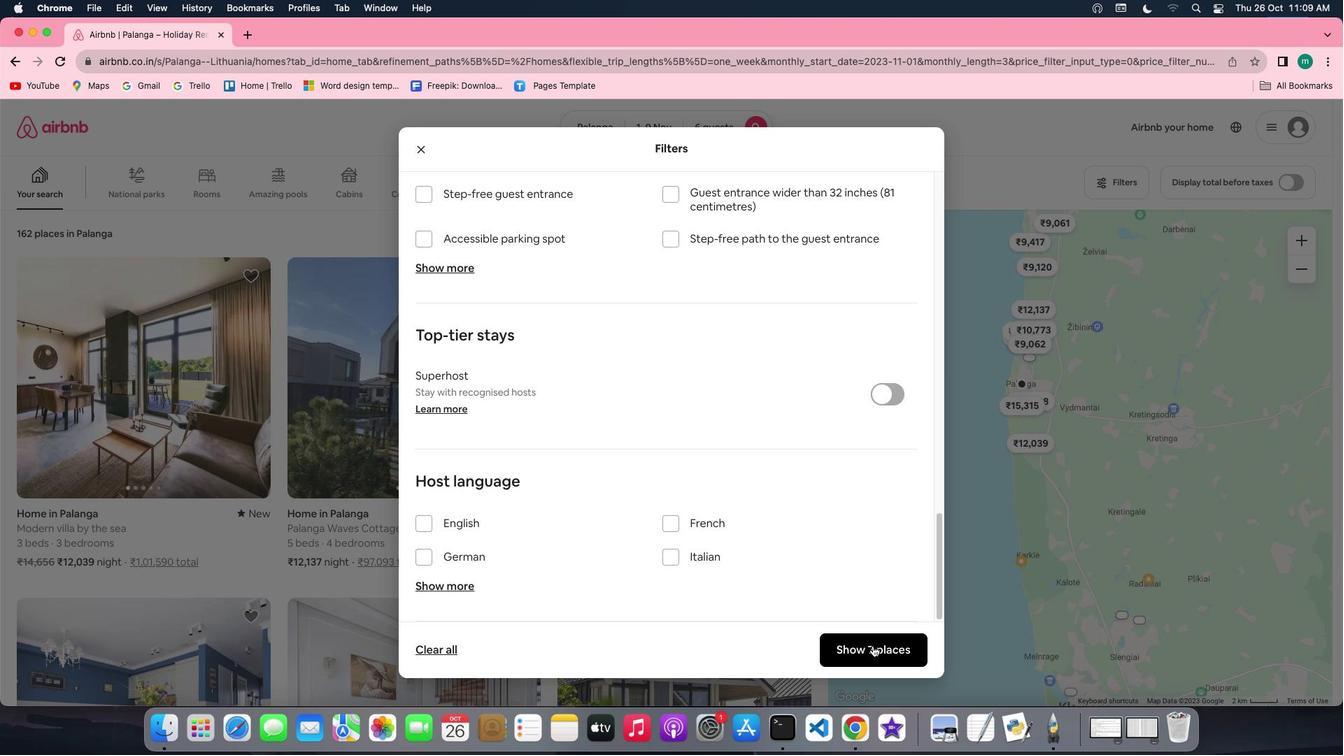 
Action: Mouse pressed left at (872, 646)
Screenshot: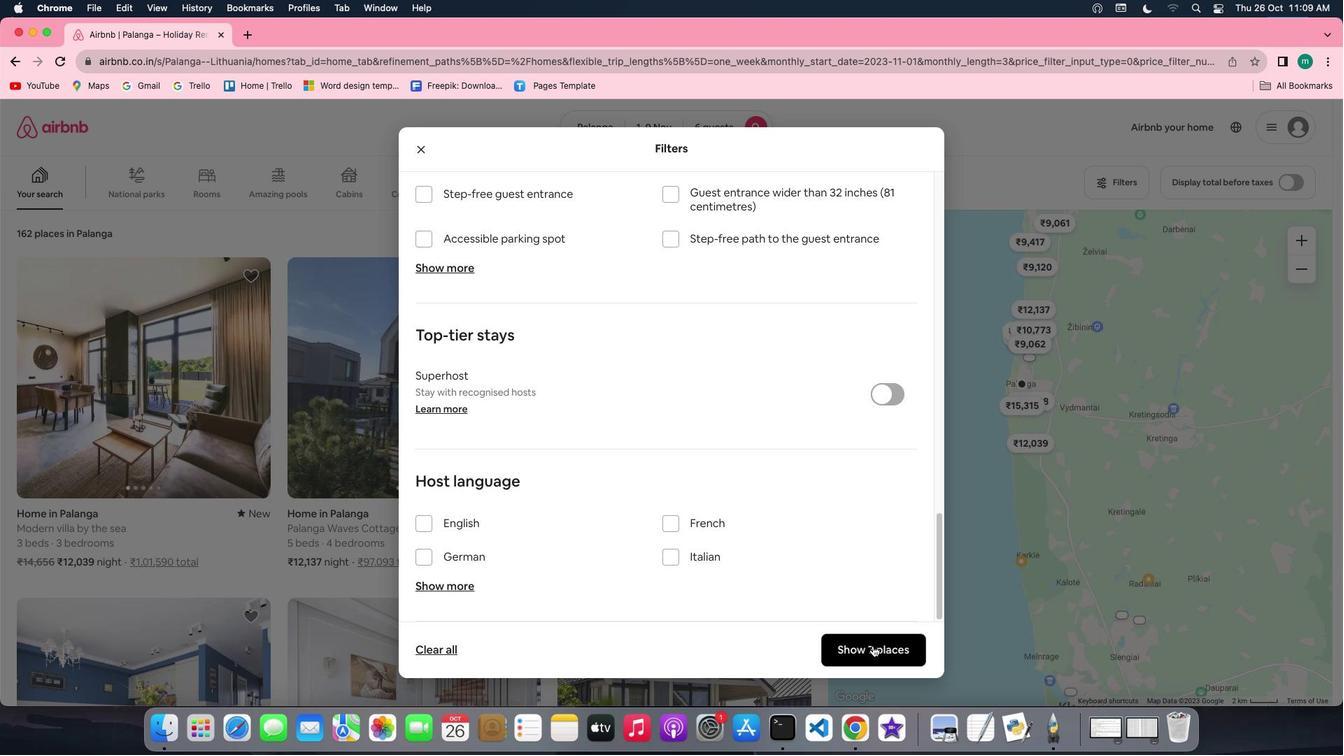 
Action: Mouse moved to (215, 362)
Screenshot: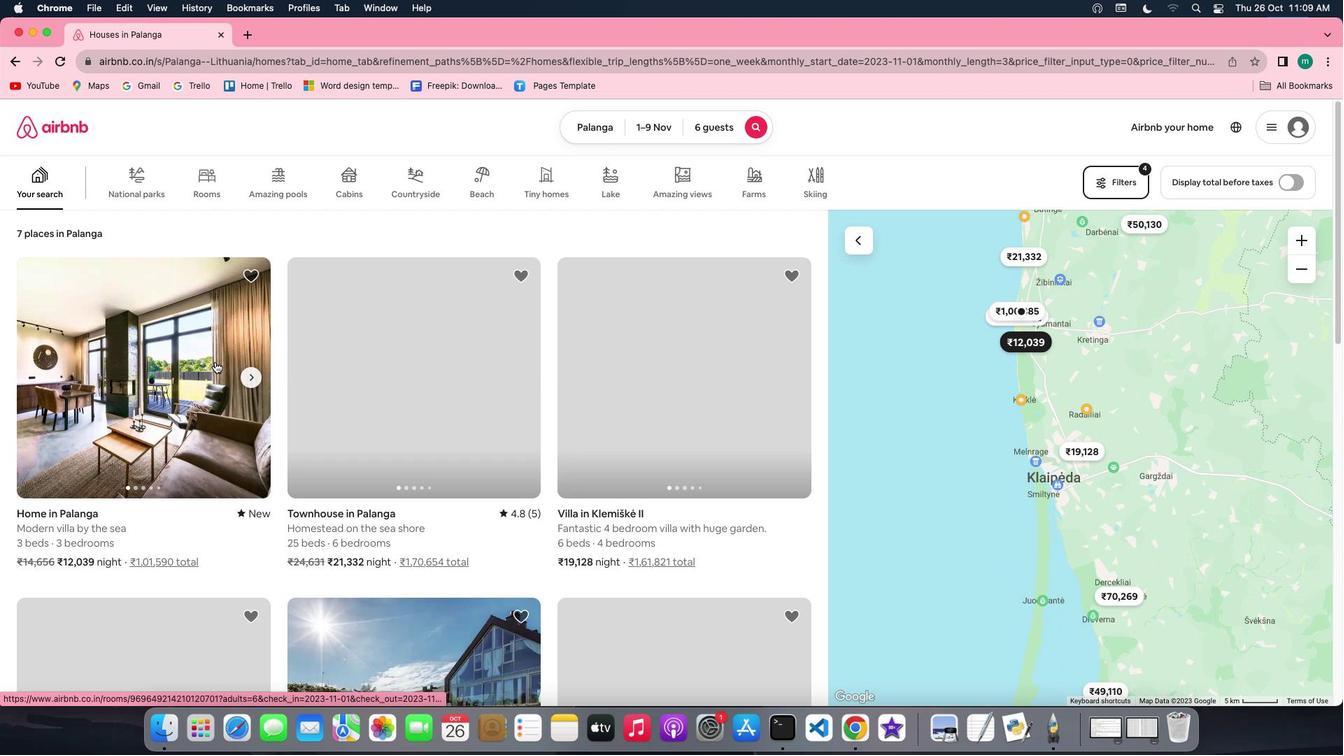 
Action: Mouse pressed left at (215, 362)
Screenshot: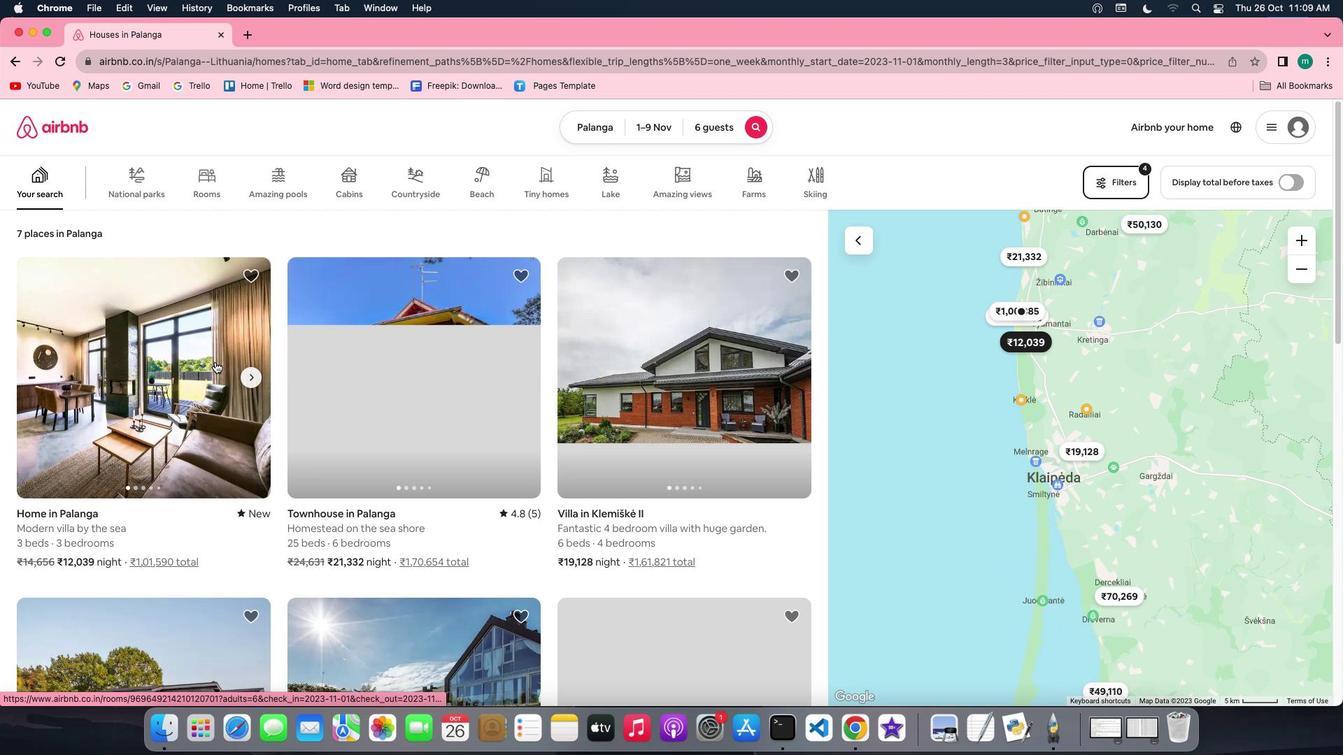 
Action: Mouse moved to (965, 521)
Screenshot: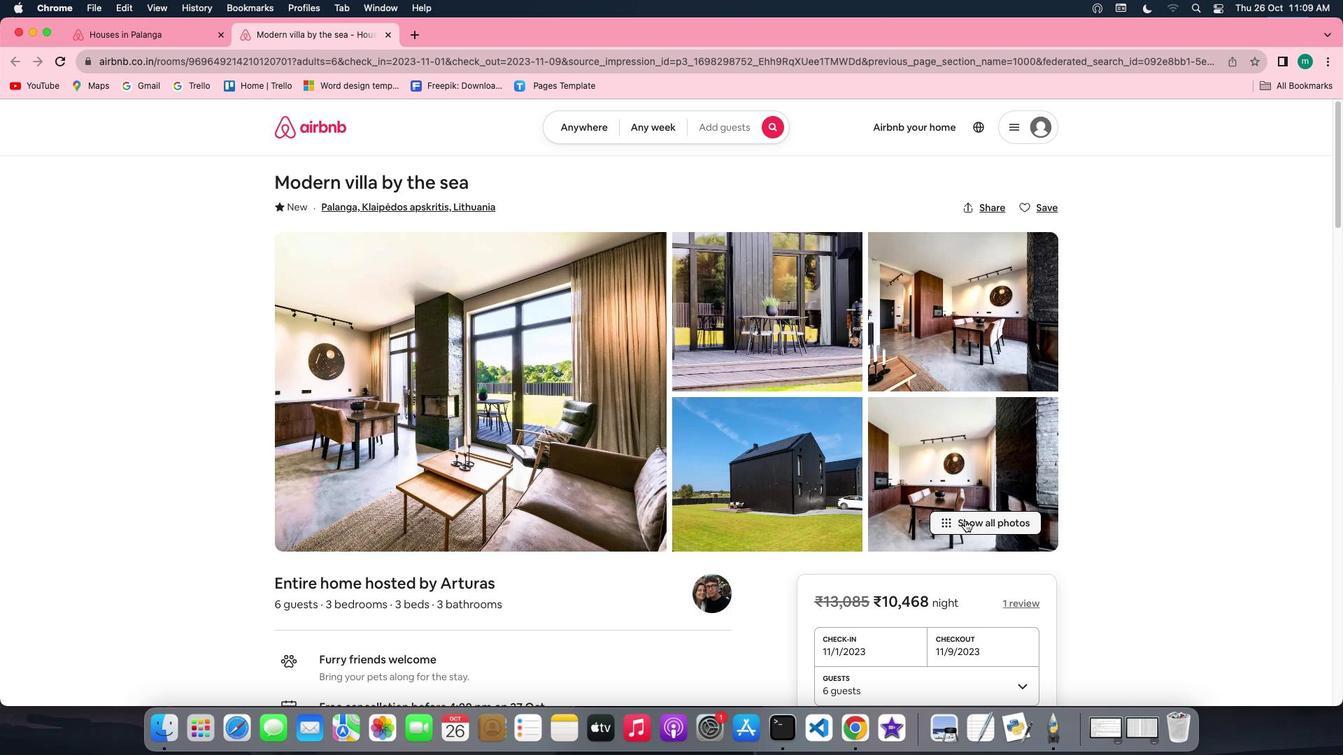 
Action: Mouse pressed left at (965, 521)
Screenshot: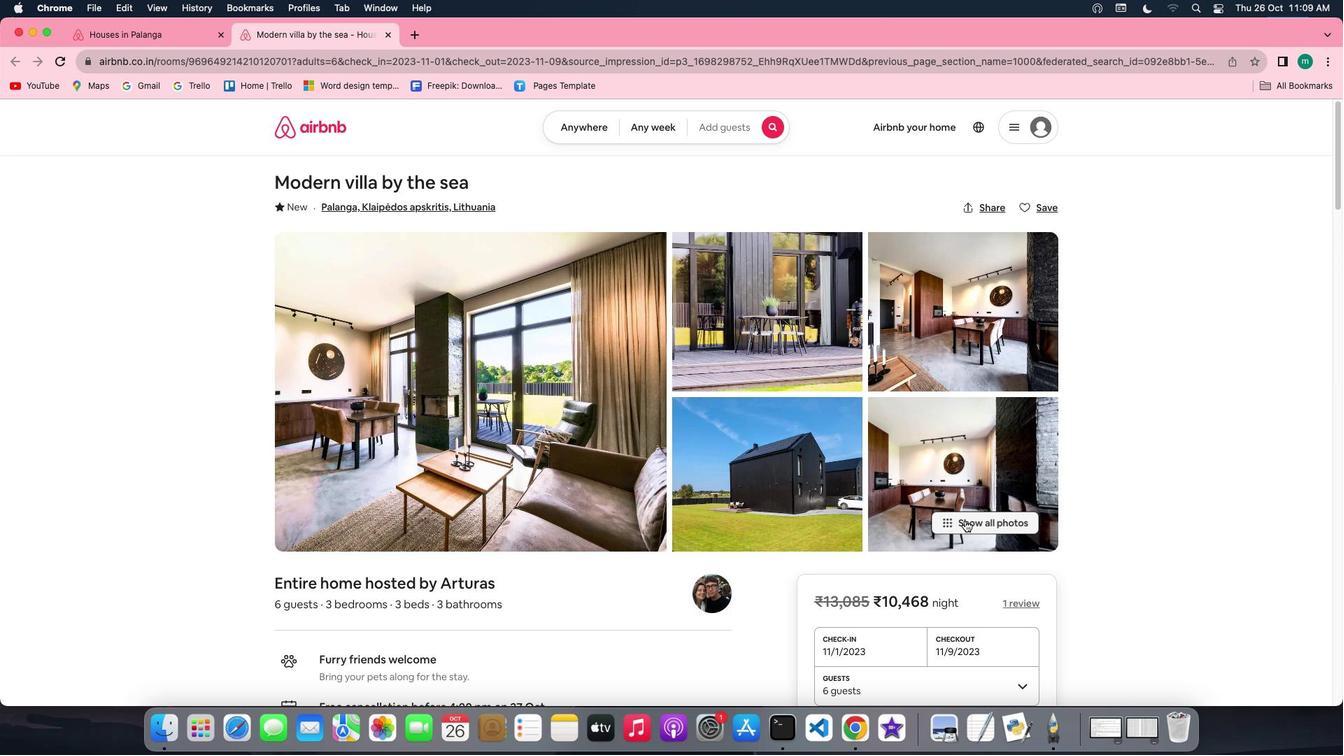 
Action: Mouse moved to (485, 478)
Screenshot: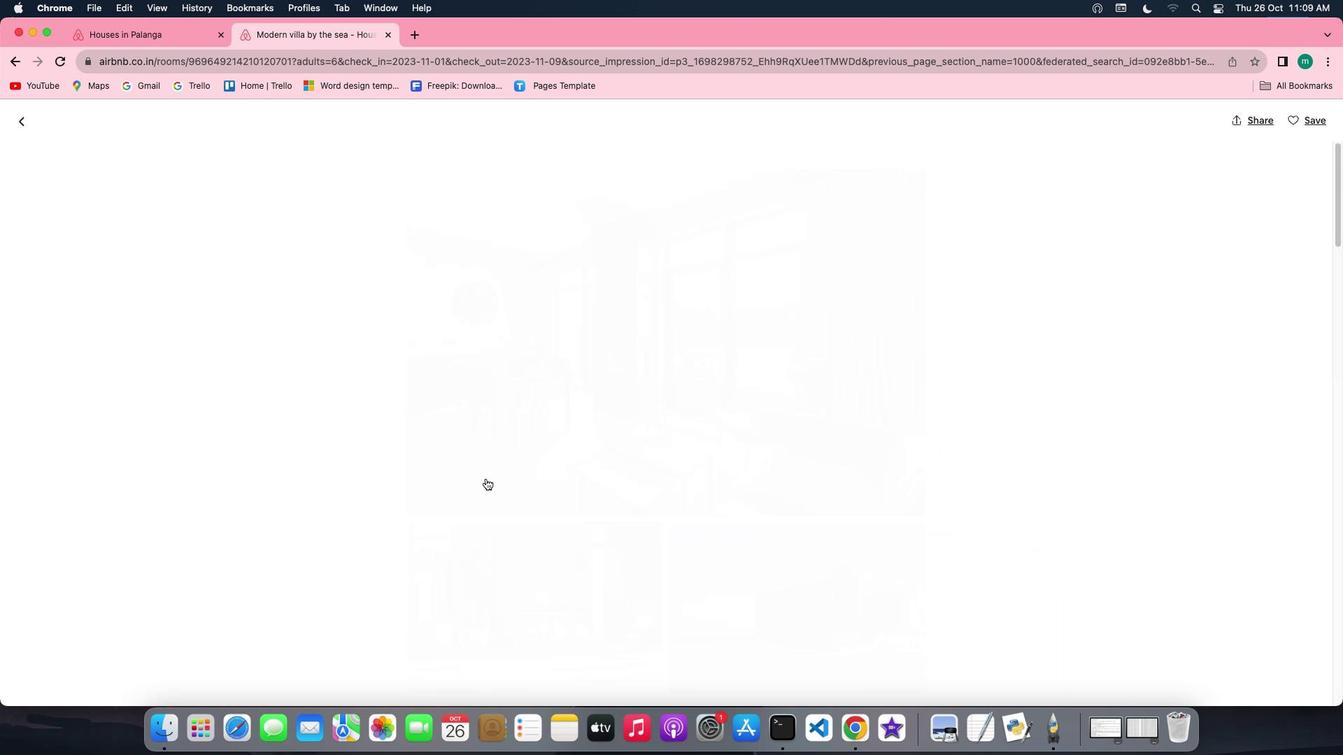 
Action: Mouse scrolled (485, 478) with delta (0, 0)
Screenshot: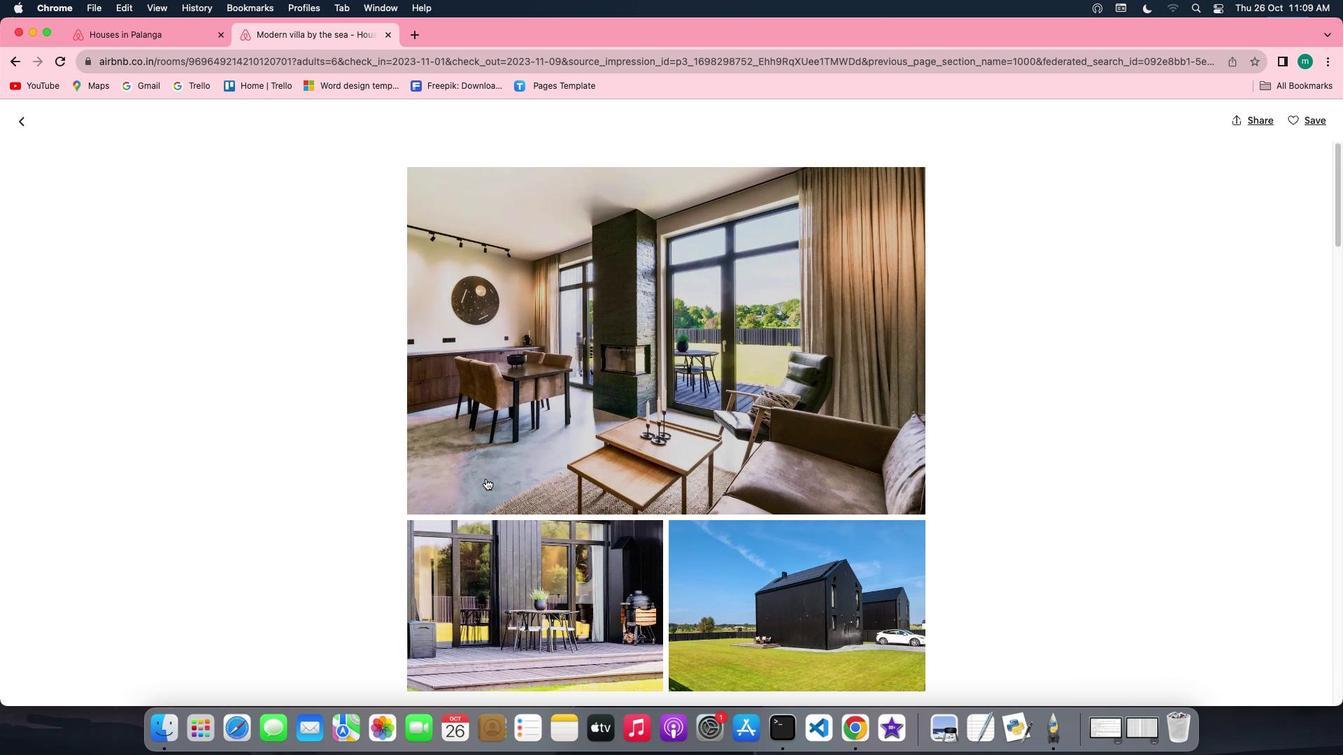 
Action: Mouse scrolled (485, 478) with delta (0, 0)
Screenshot: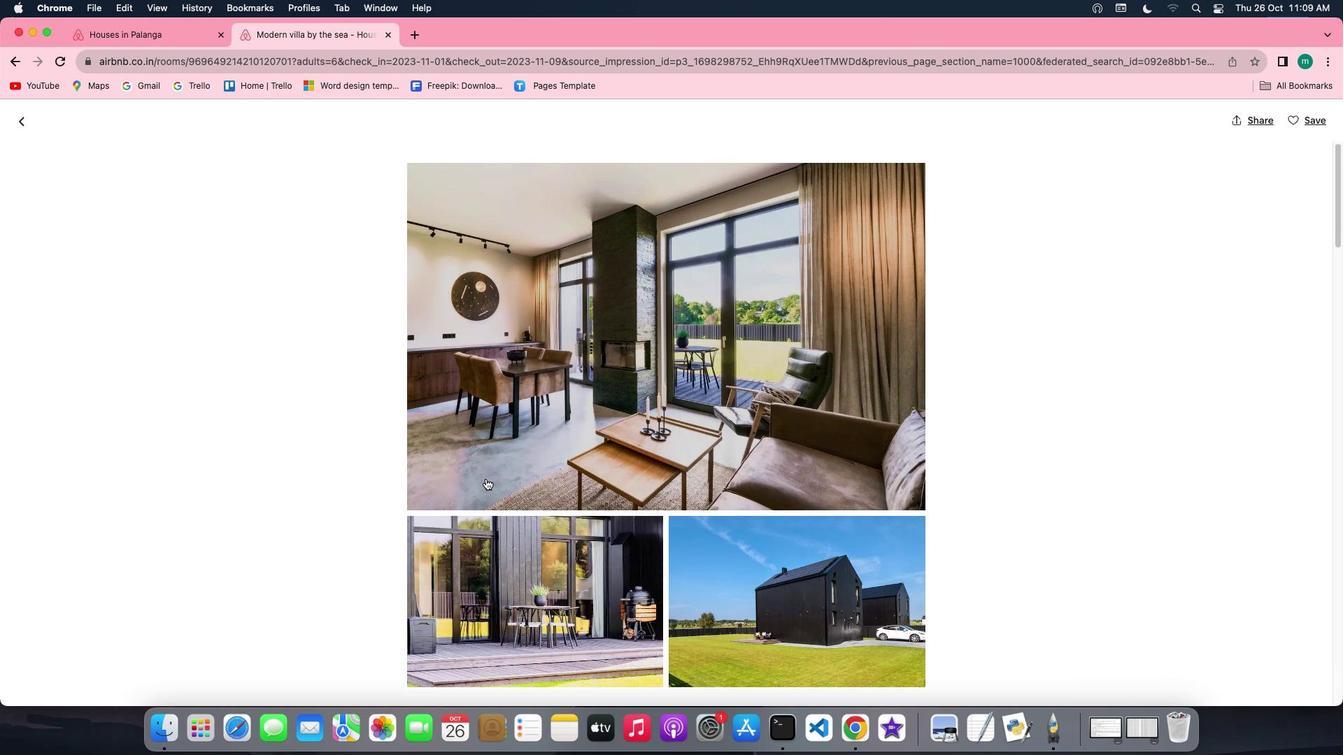 
Action: Mouse scrolled (485, 478) with delta (0, -1)
Screenshot: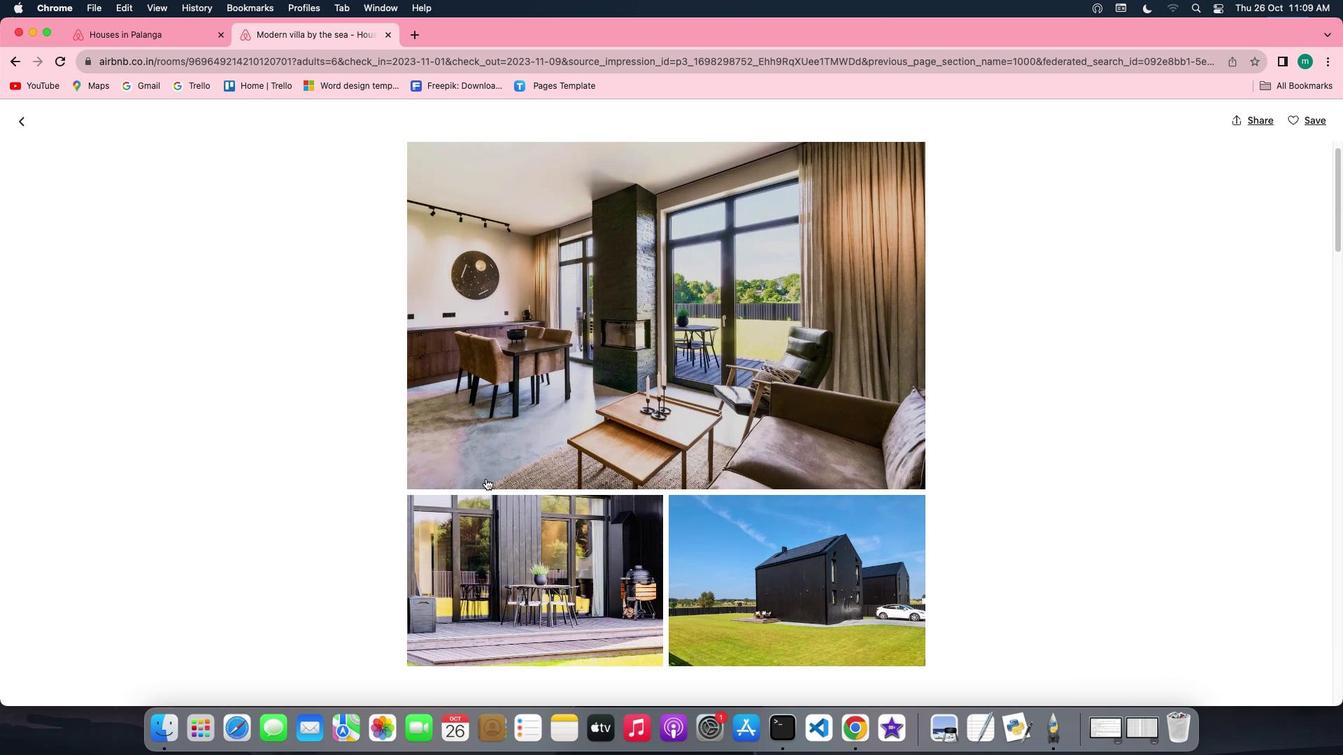 
Action: Mouse scrolled (485, 478) with delta (0, -1)
Screenshot: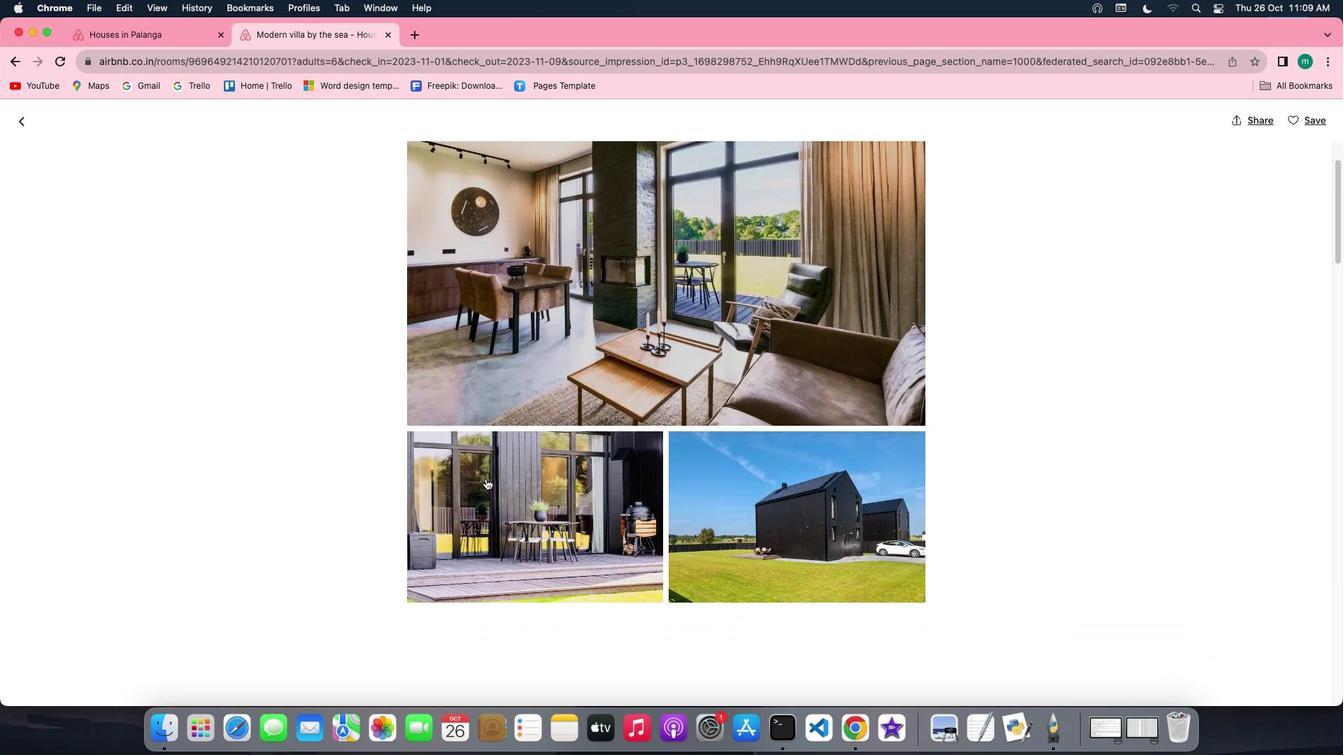 
Action: Mouse scrolled (485, 478) with delta (0, 0)
Screenshot: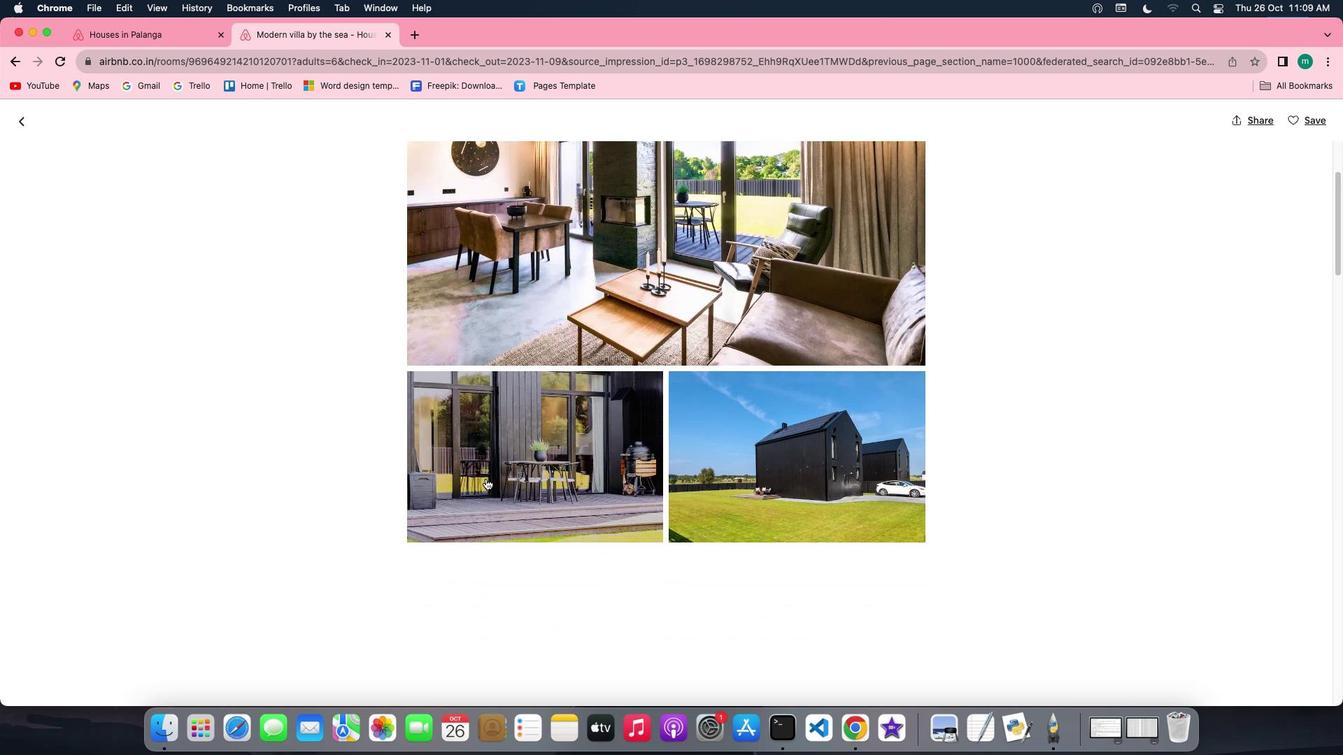 
Action: Mouse scrolled (485, 478) with delta (0, 0)
Screenshot: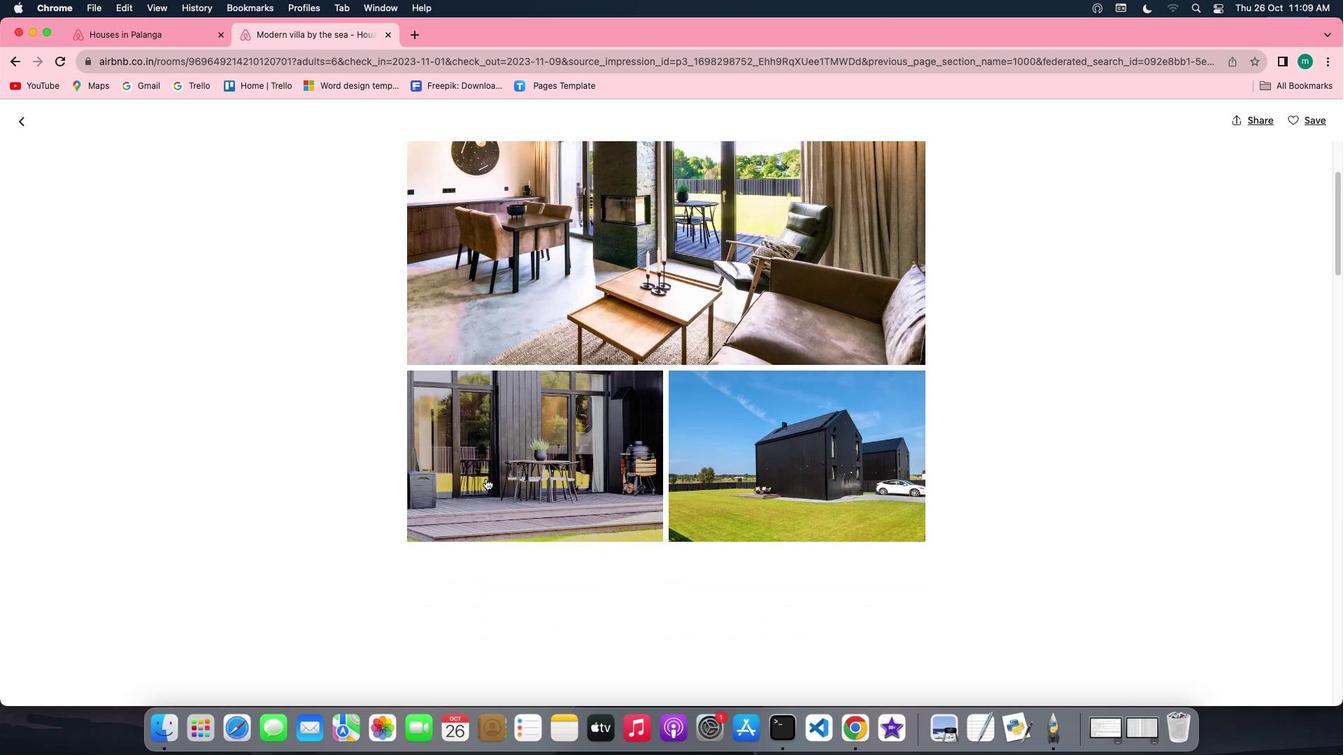 
Action: Mouse scrolled (485, 478) with delta (0, 0)
Screenshot: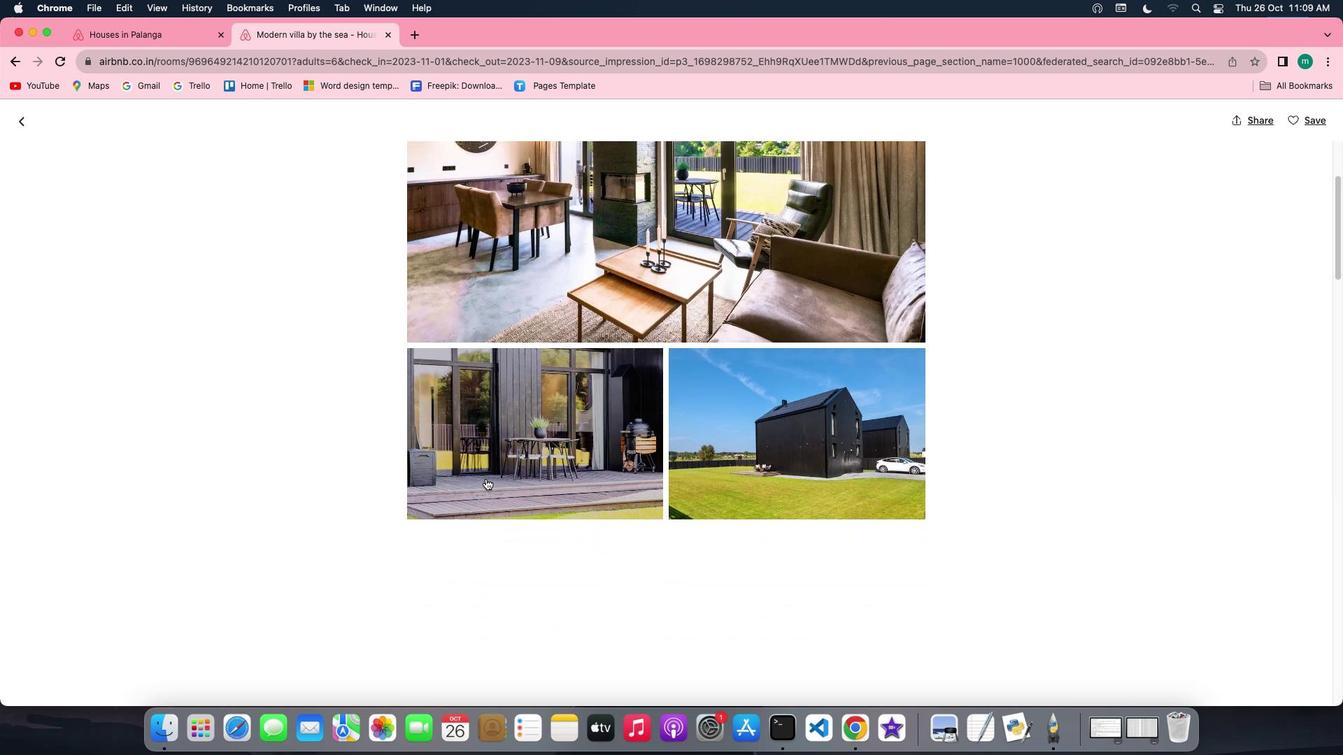 
Action: Mouse scrolled (485, 478) with delta (0, 0)
Screenshot: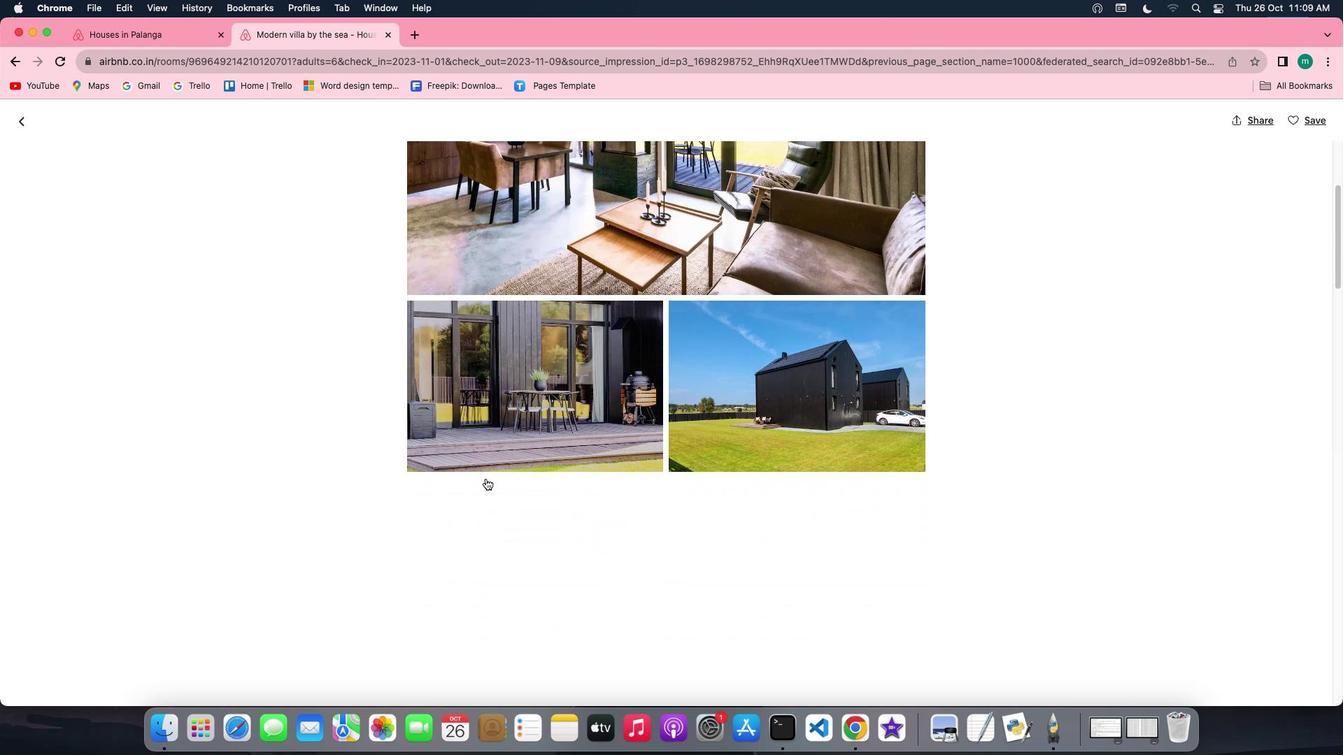 
Action: Mouse scrolled (485, 478) with delta (0, 0)
Screenshot: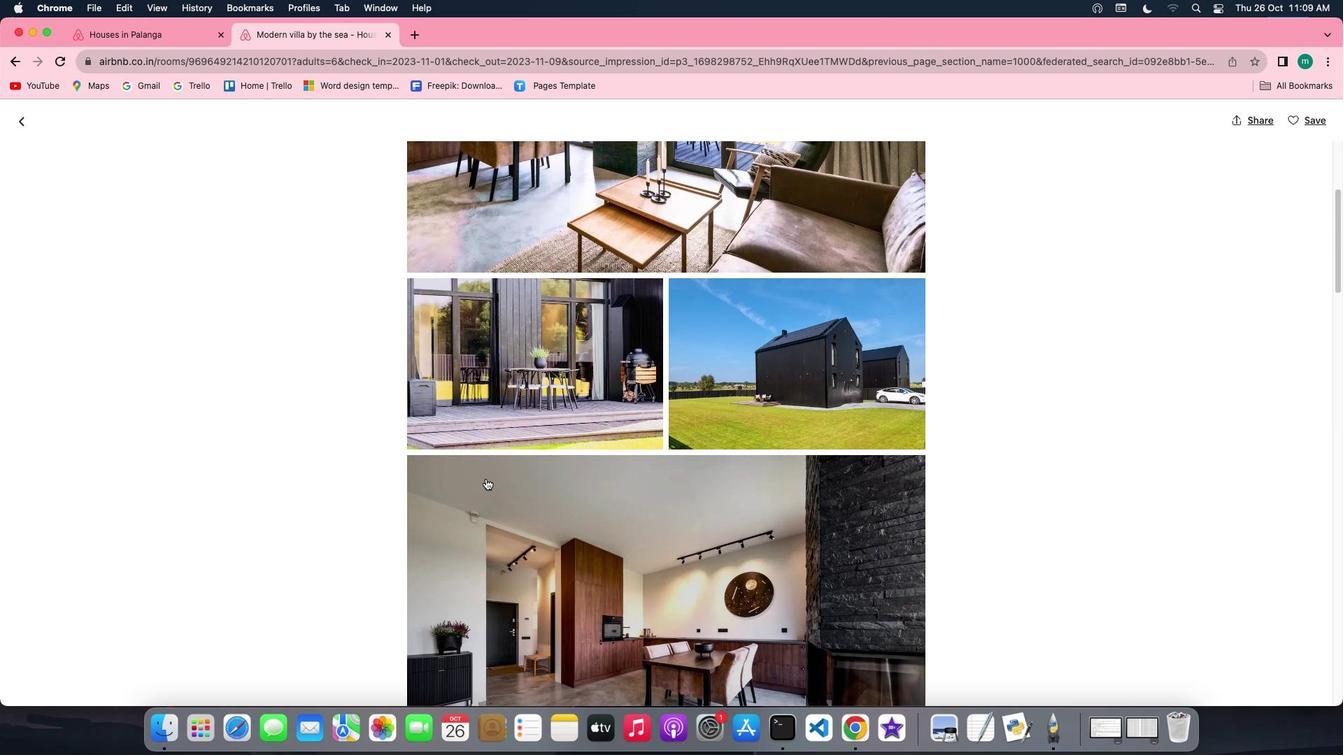 
Action: Mouse scrolled (485, 478) with delta (0, 0)
Screenshot: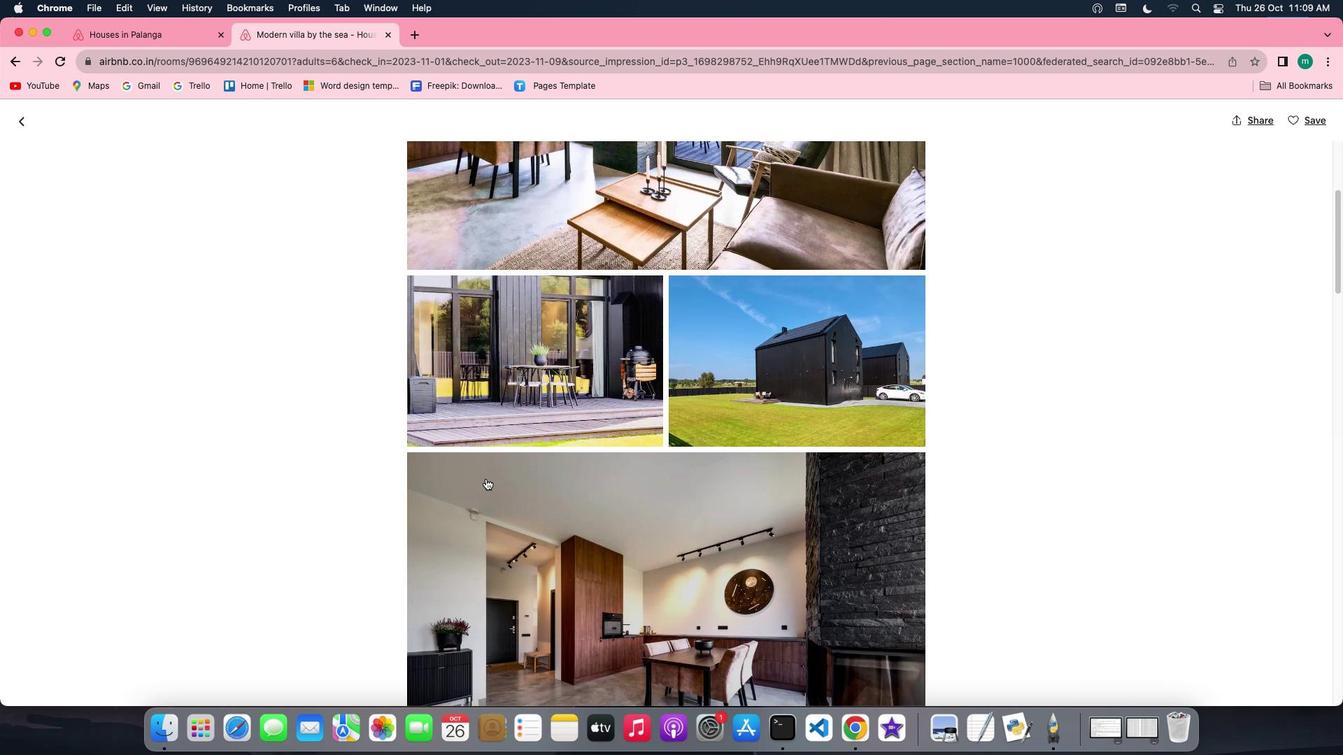 
Action: Mouse scrolled (485, 478) with delta (0, 0)
Screenshot: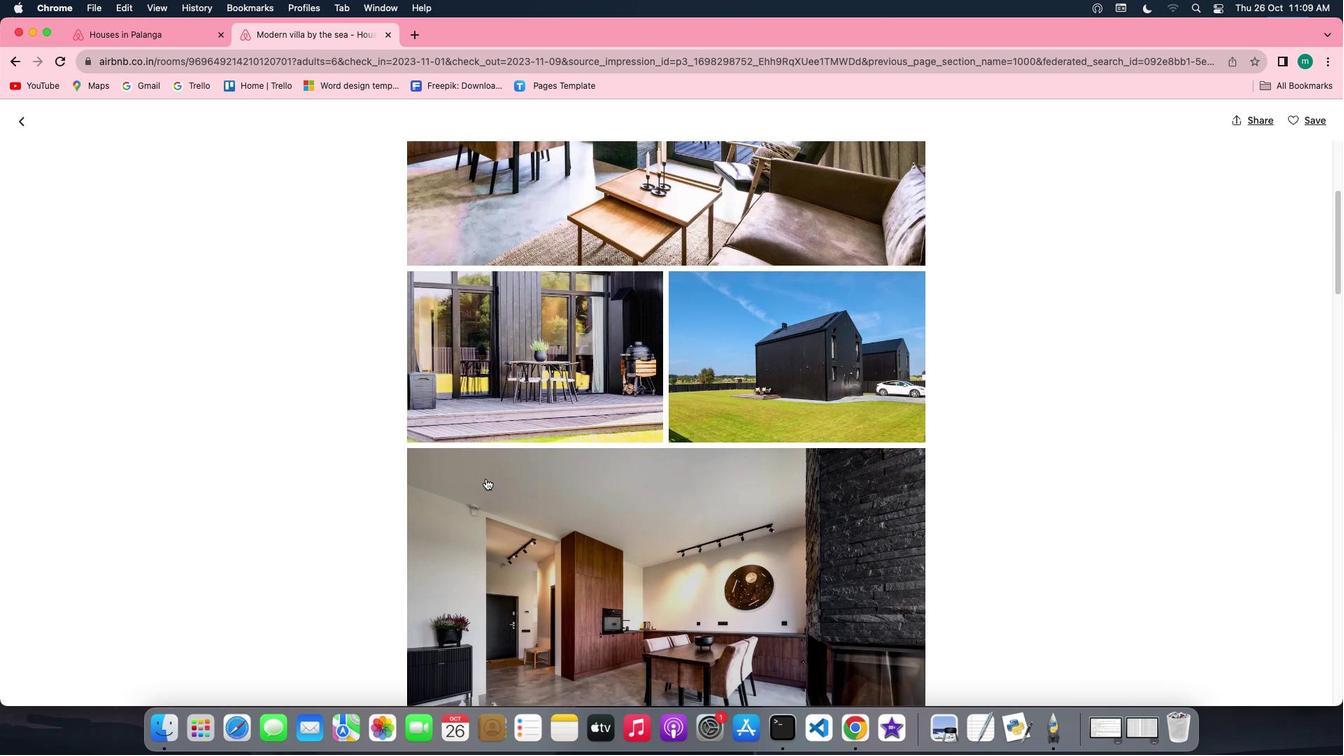 
Action: Mouse scrolled (485, 478) with delta (0, 0)
Screenshot: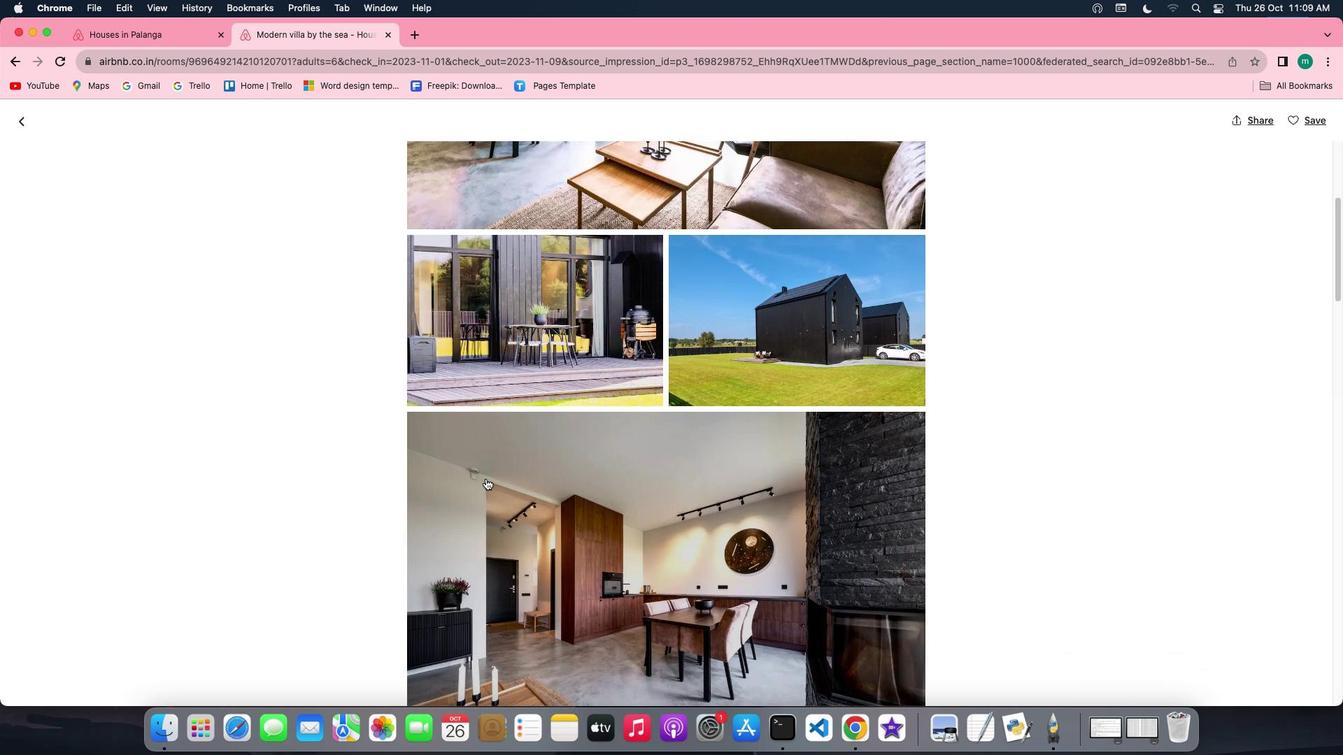 
Action: Mouse scrolled (485, 478) with delta (0, 0)
Screenshot: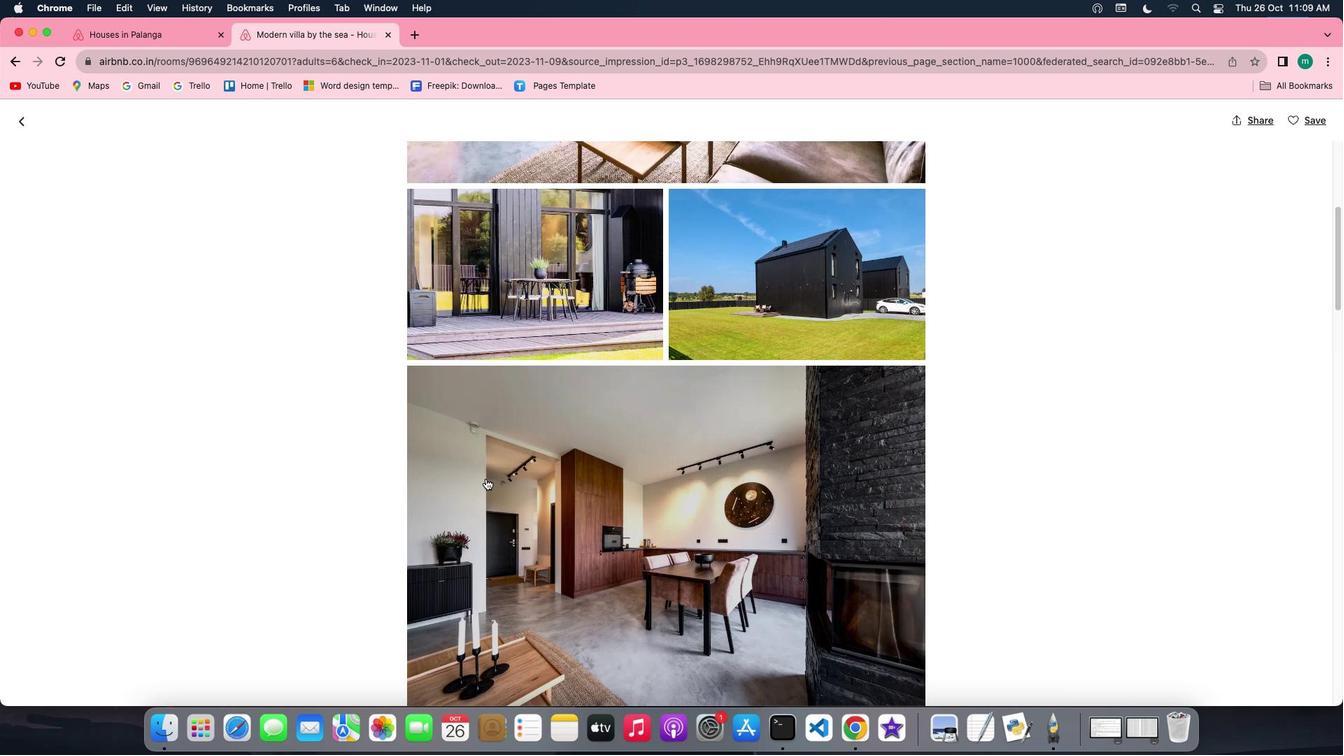 
Action: Mouse scrolled (485, 478) with delta (0, 0)
Screenshot: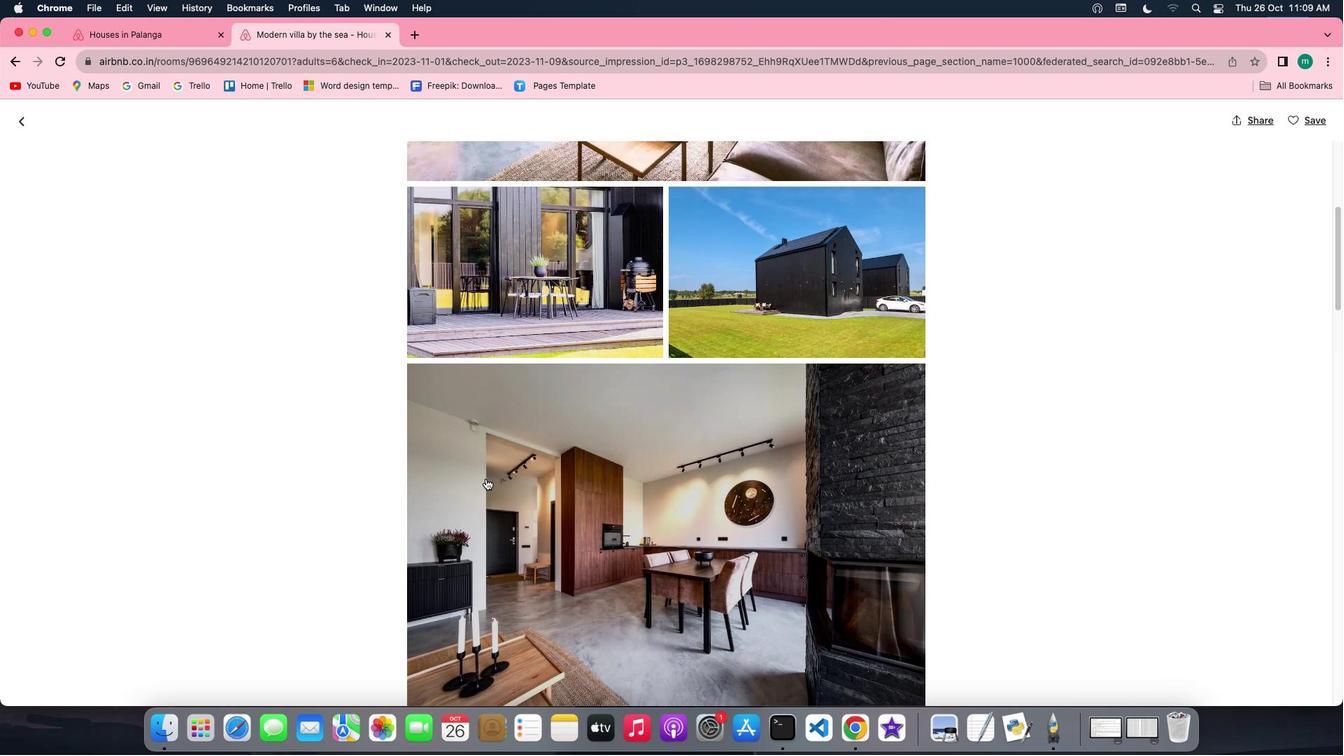 
Action: Mouse scrolled (485, 478) with delta (0, -1)
Screenshot: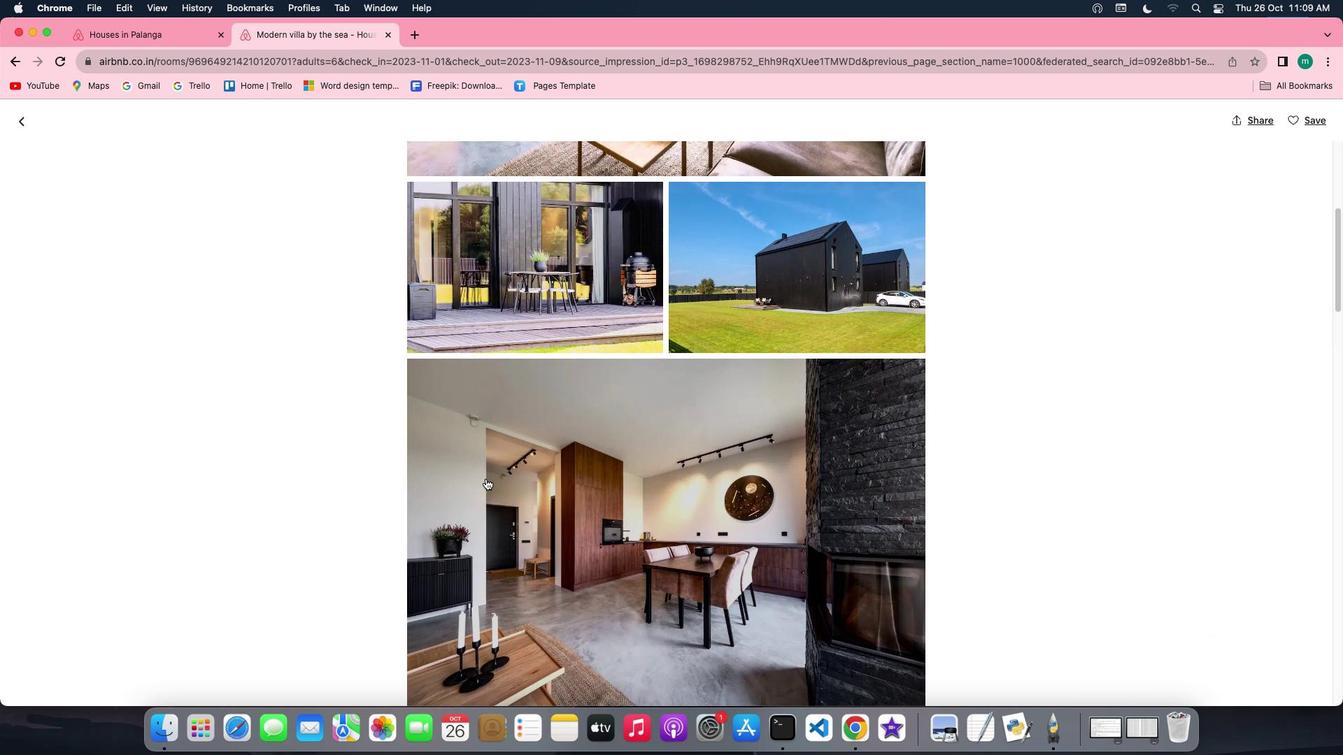 
Action: Mouse scrolled (485, 478) with delta (0, -1)
Screenshot: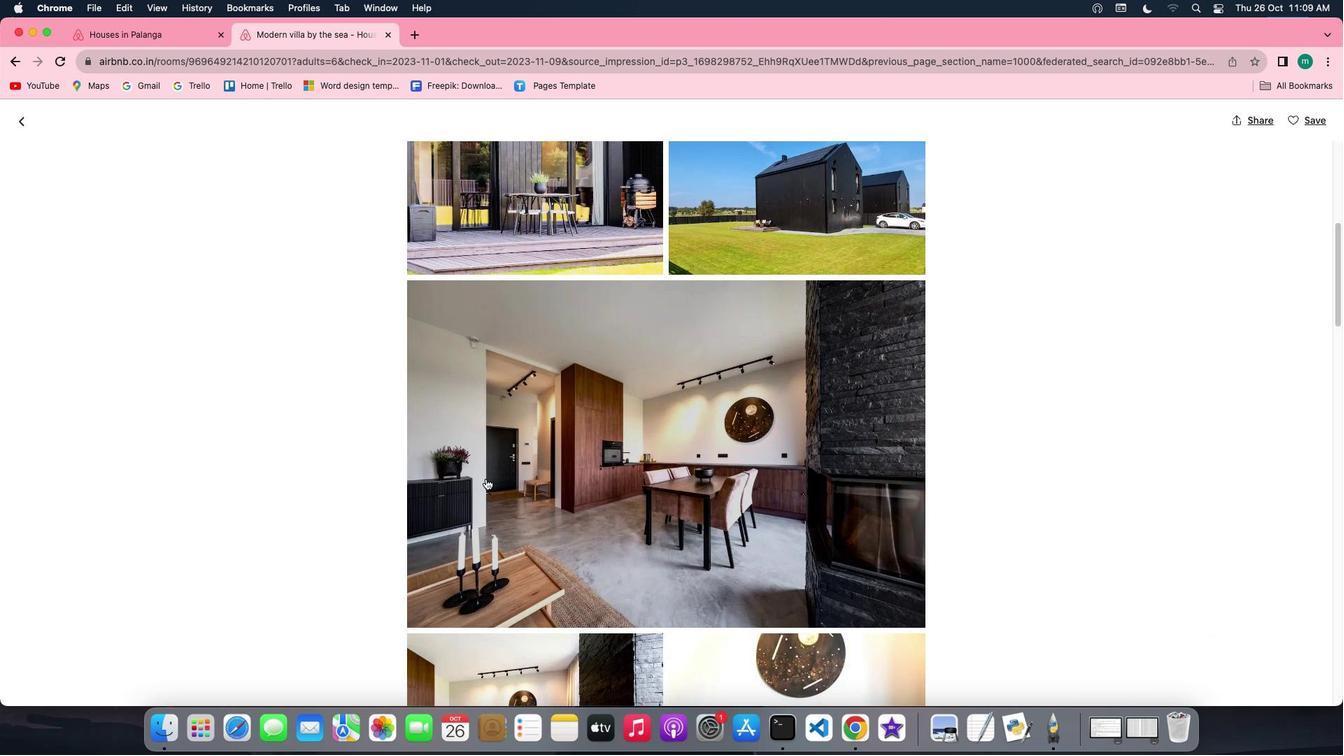
Action: Mouse scrolled (485, 478) with delta (0, 0)
Screenshot: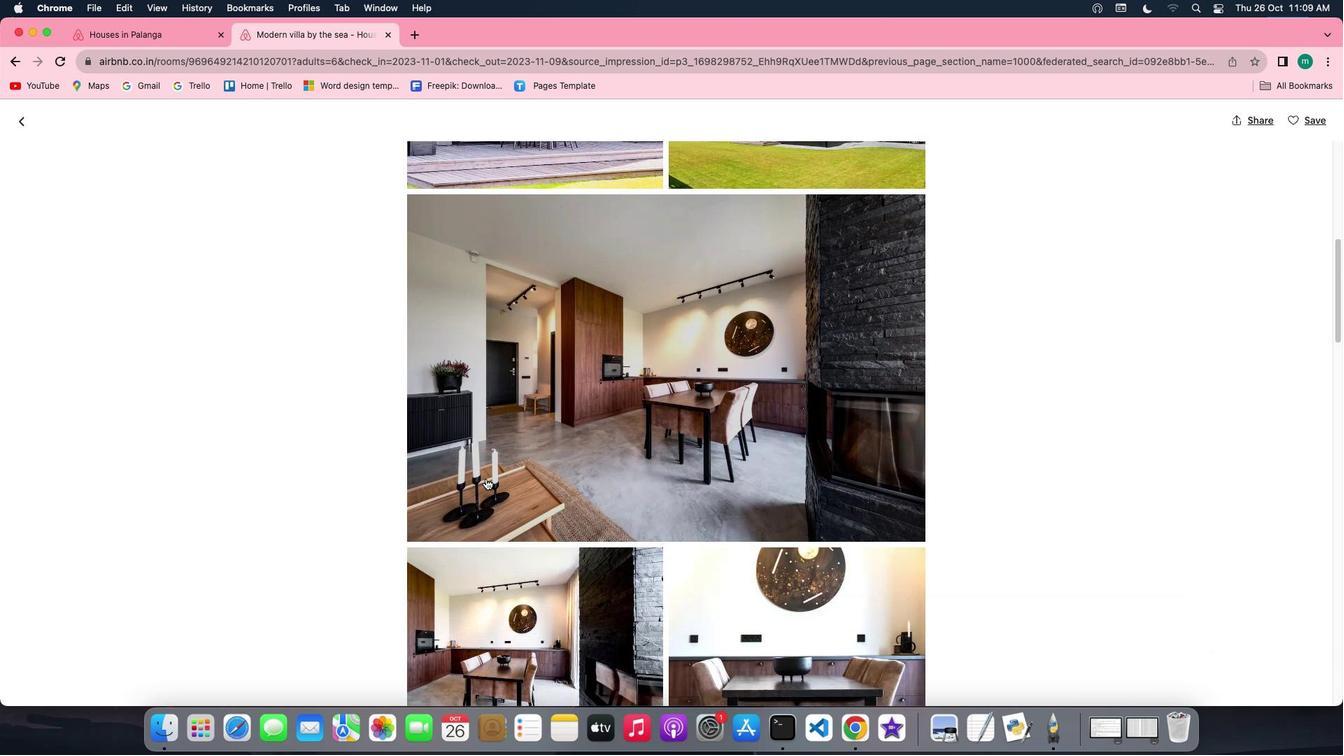 
Action: Mouse scrolled (485, 478) with delta (0, 0)
Screenshot: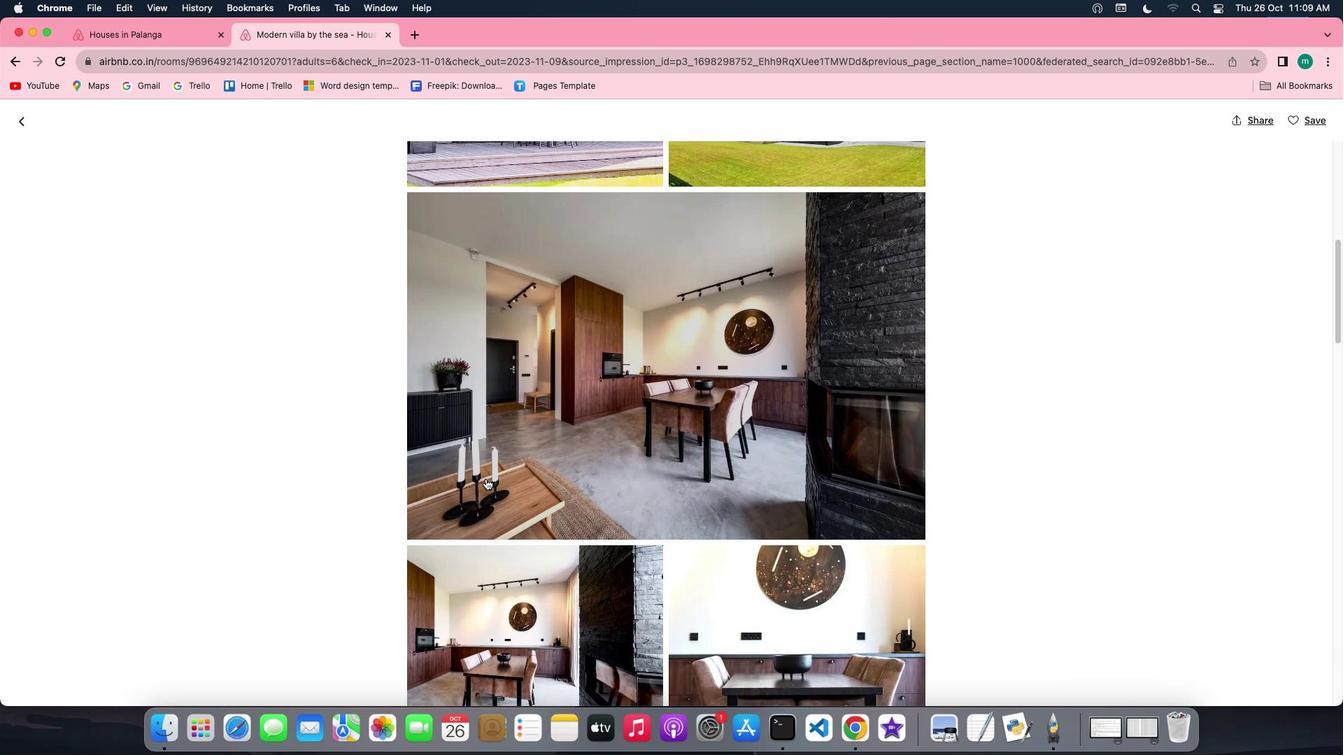 
Action: Mouse scrolled (485, 478) with delta (0, 0)
Screenshot: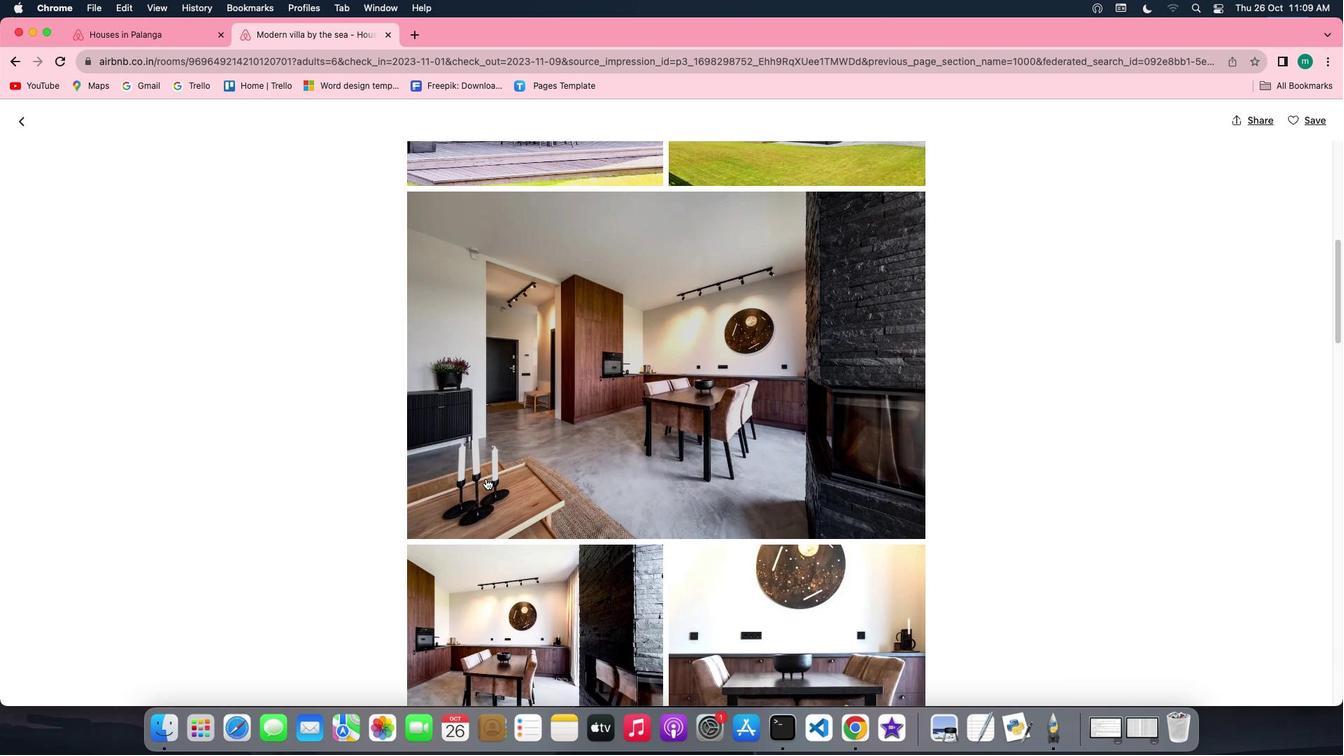 
Action: Mouse scrolled (485, 478) with delta (0, -1)
Screenshot: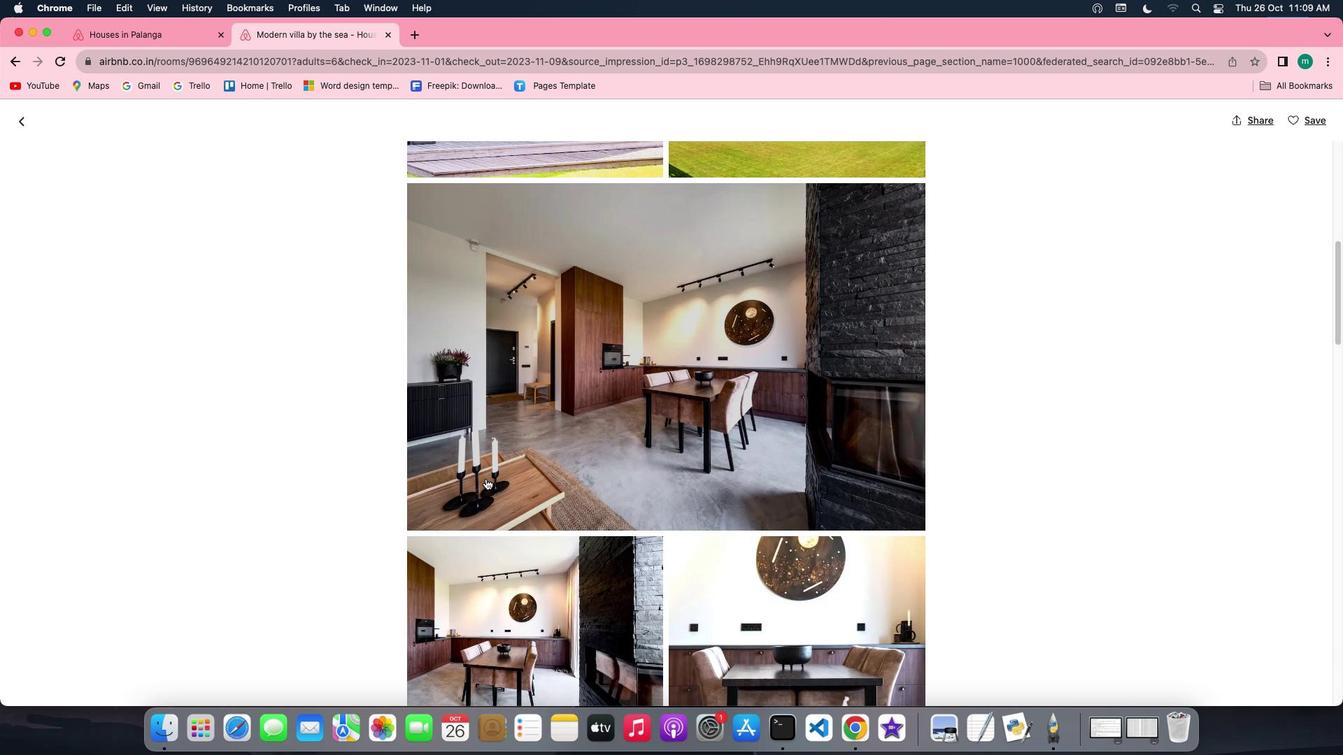
Action: Mouse scrolled (485, 478) with delta (0, -2)
Screenshot: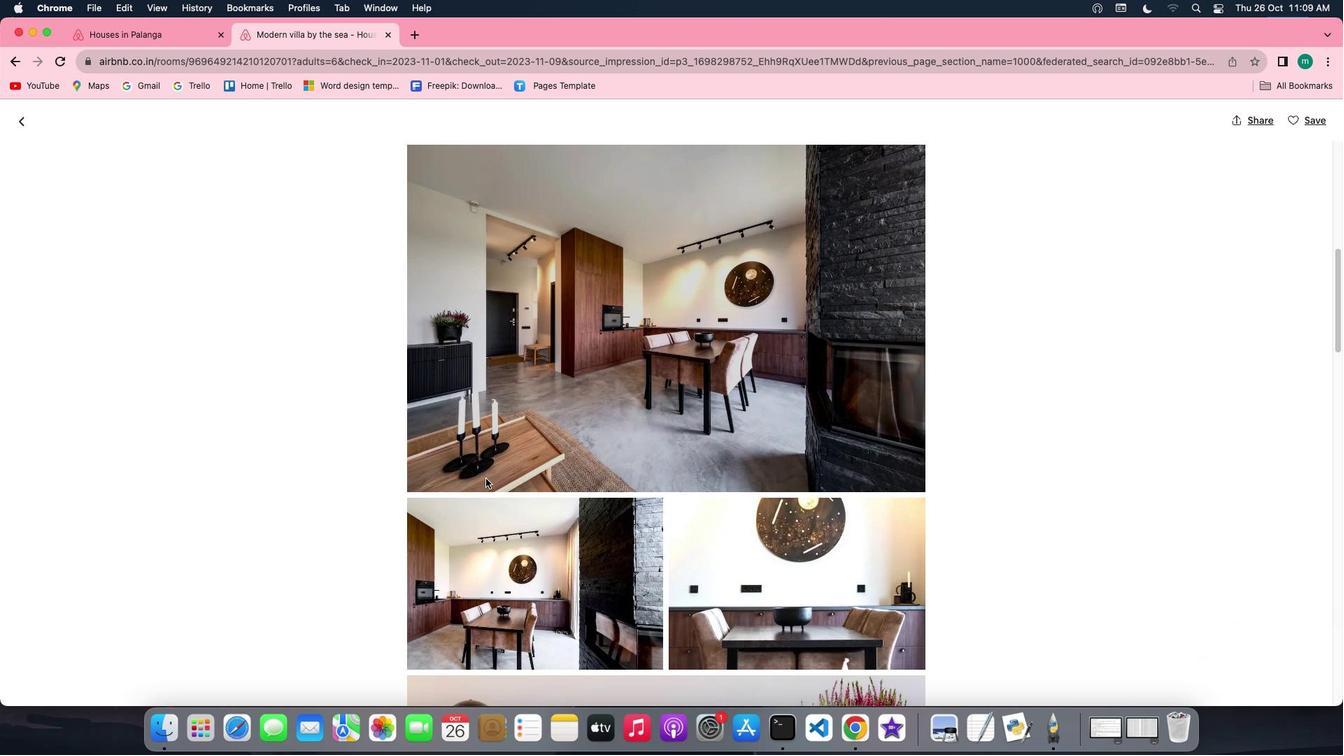 
Action: Mouse scrolled (485, 478) with delta (0, 0)
Screenshot: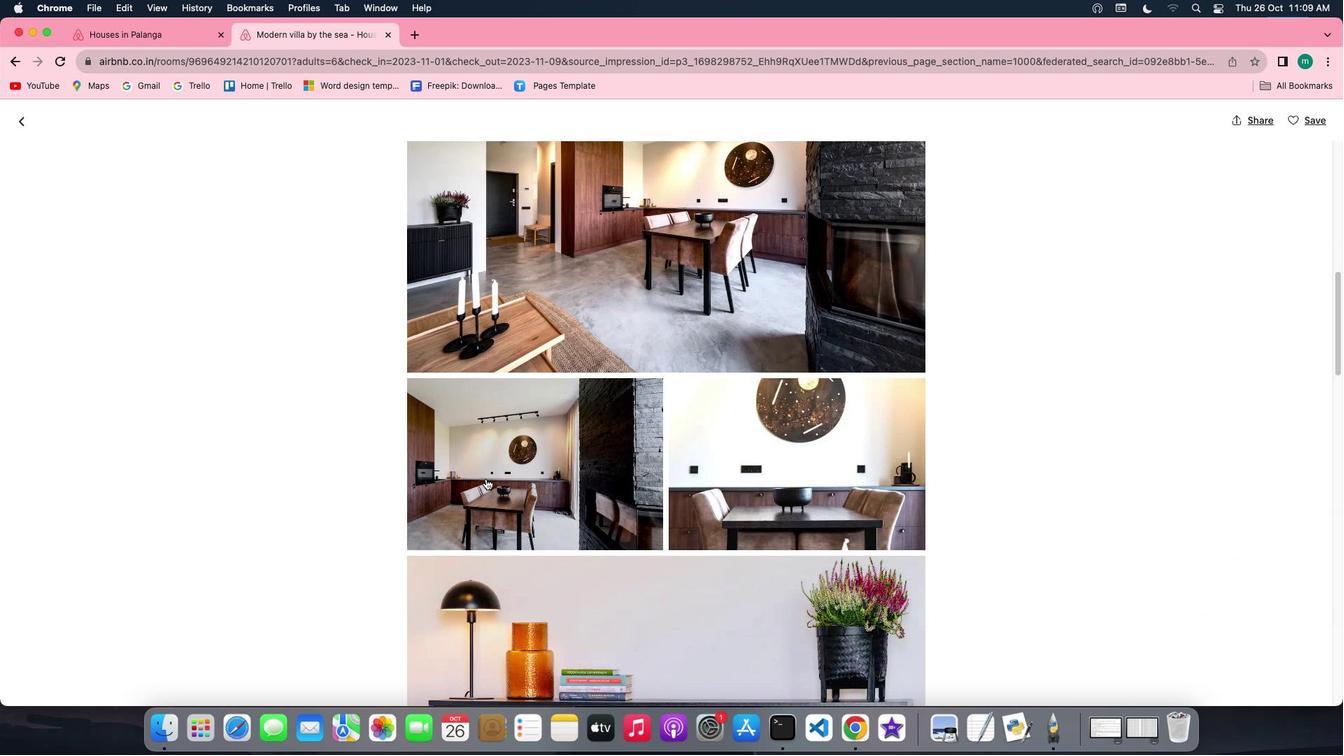 
Action: Mouse scrolled (485, 478) with delta (0, 0)
Screenshot: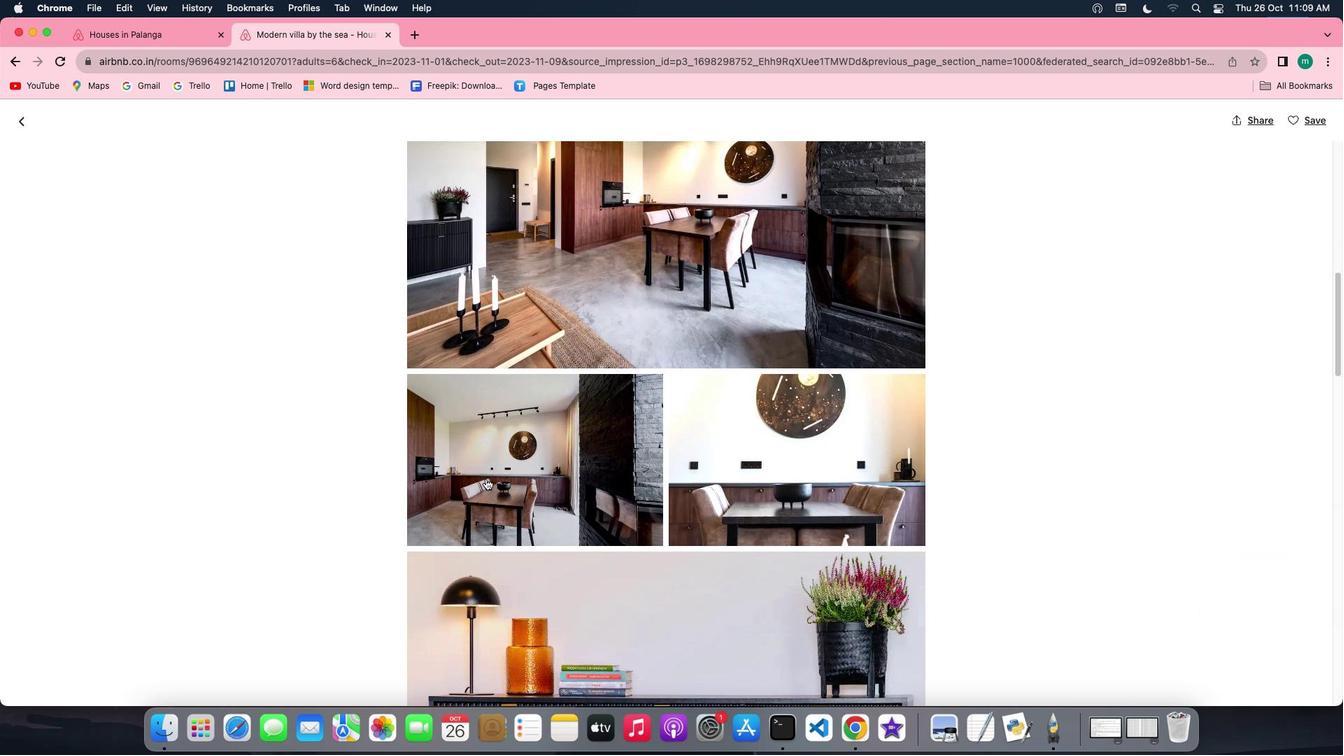 
Action: Mouse scrolled (485, 478) with delta (0, -1)
Screenshot: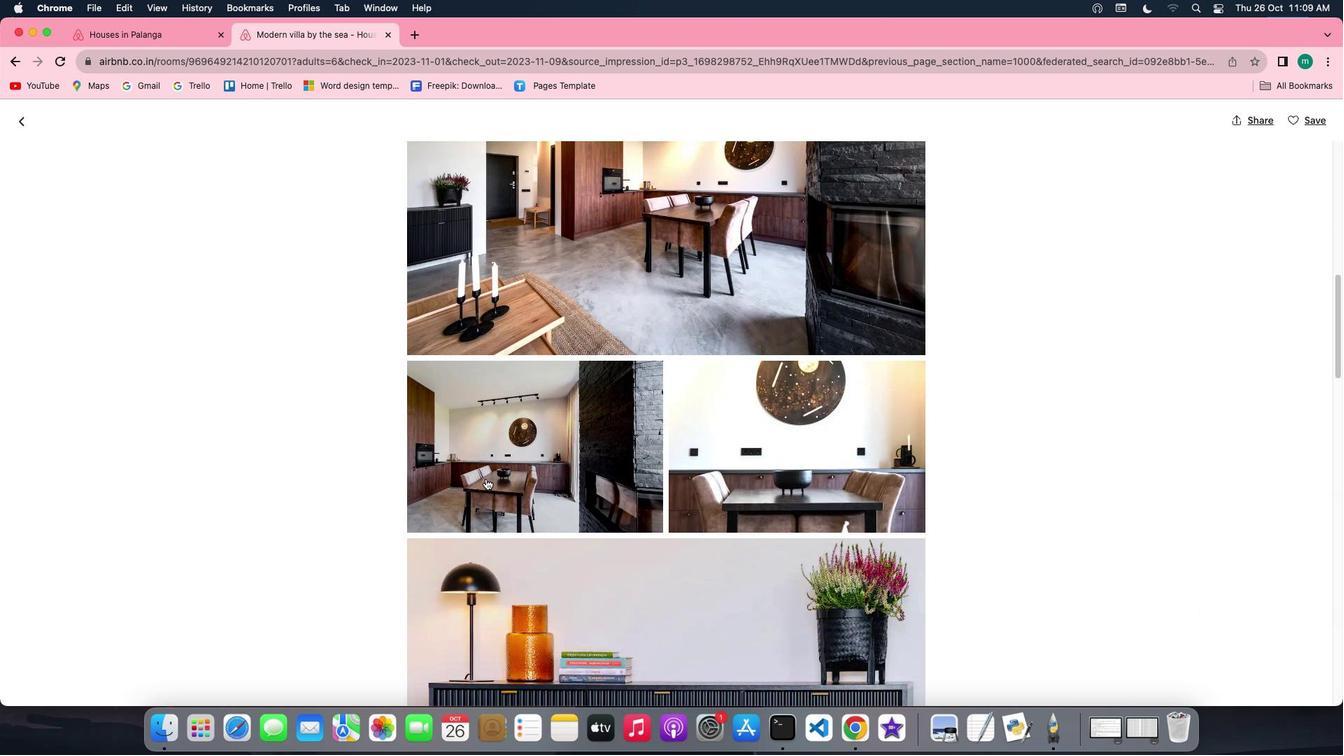 
Action: Mouse scrolled (485, 478) with delta (0, -1)
Screenshot: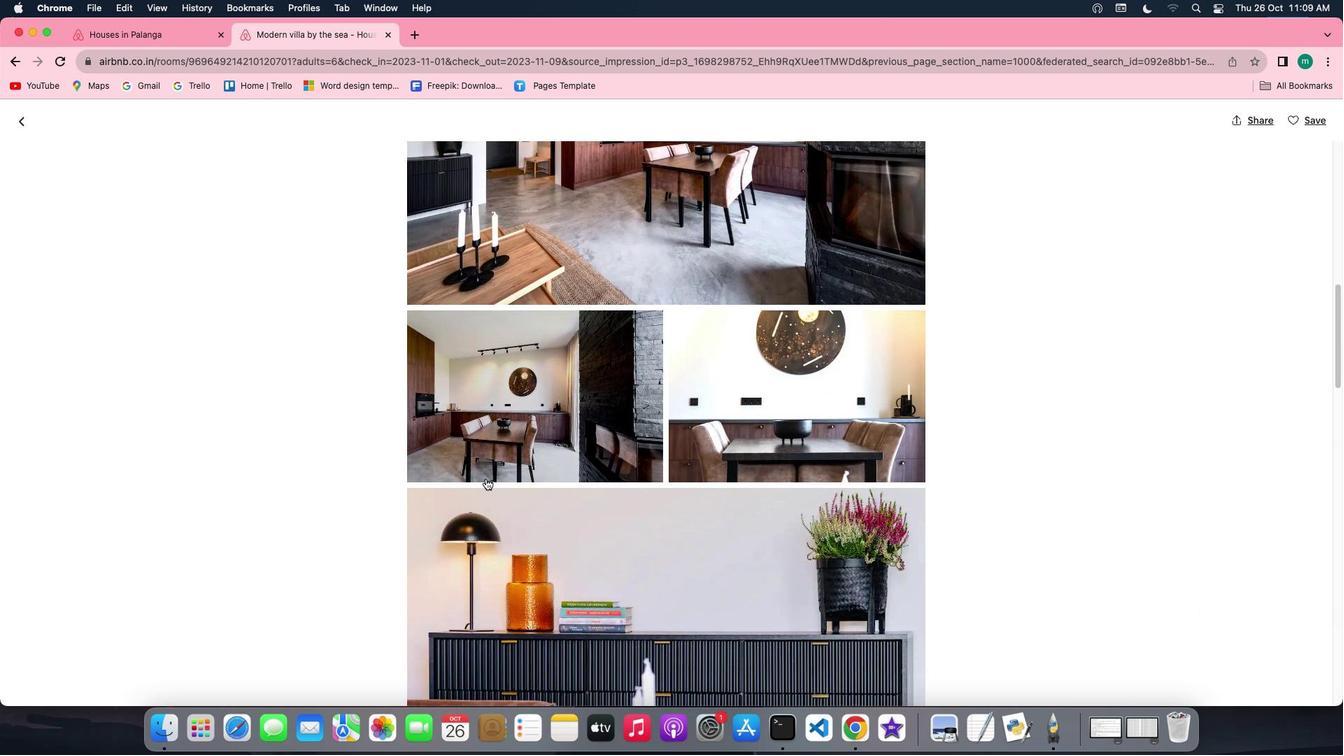 
Action: Mouse scrolled (485, 478) with delta (0, 0)
Screenshot: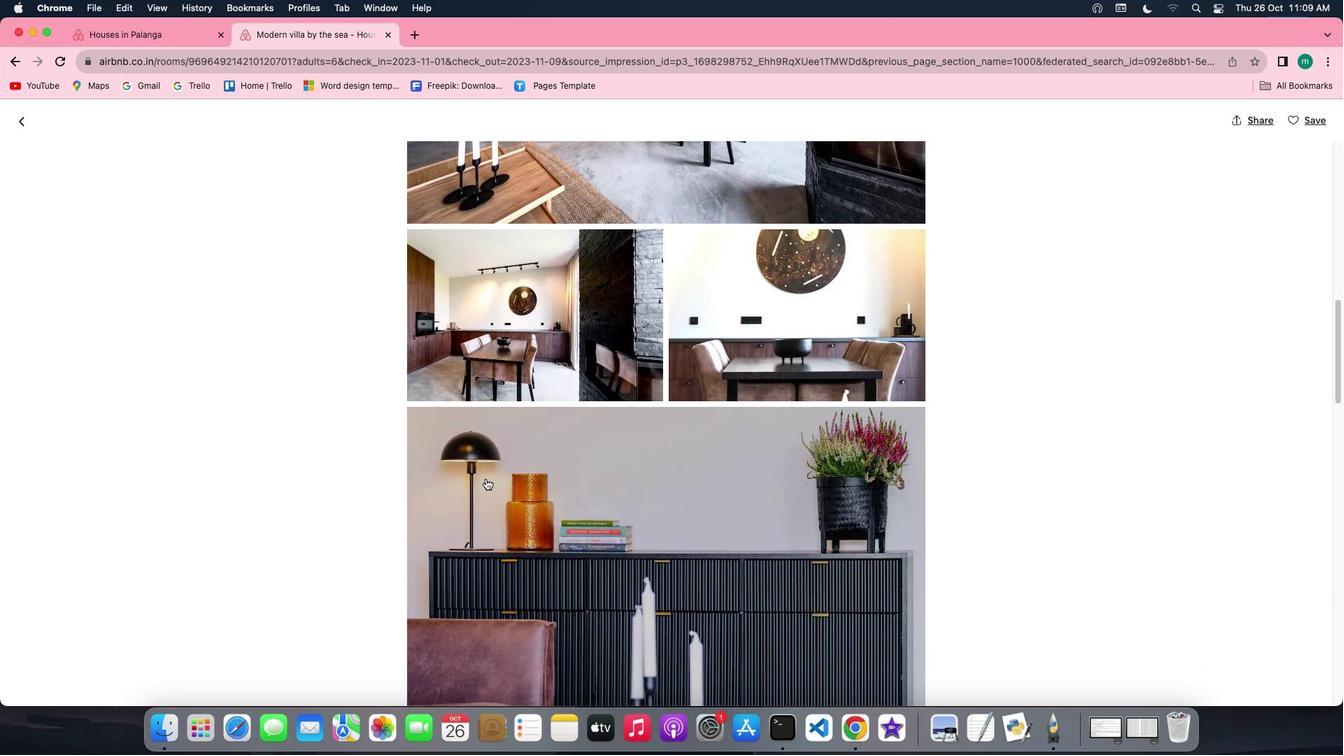 
Action: Mouse scrolled (485, 478) with delta (0, 0)
Screenshot: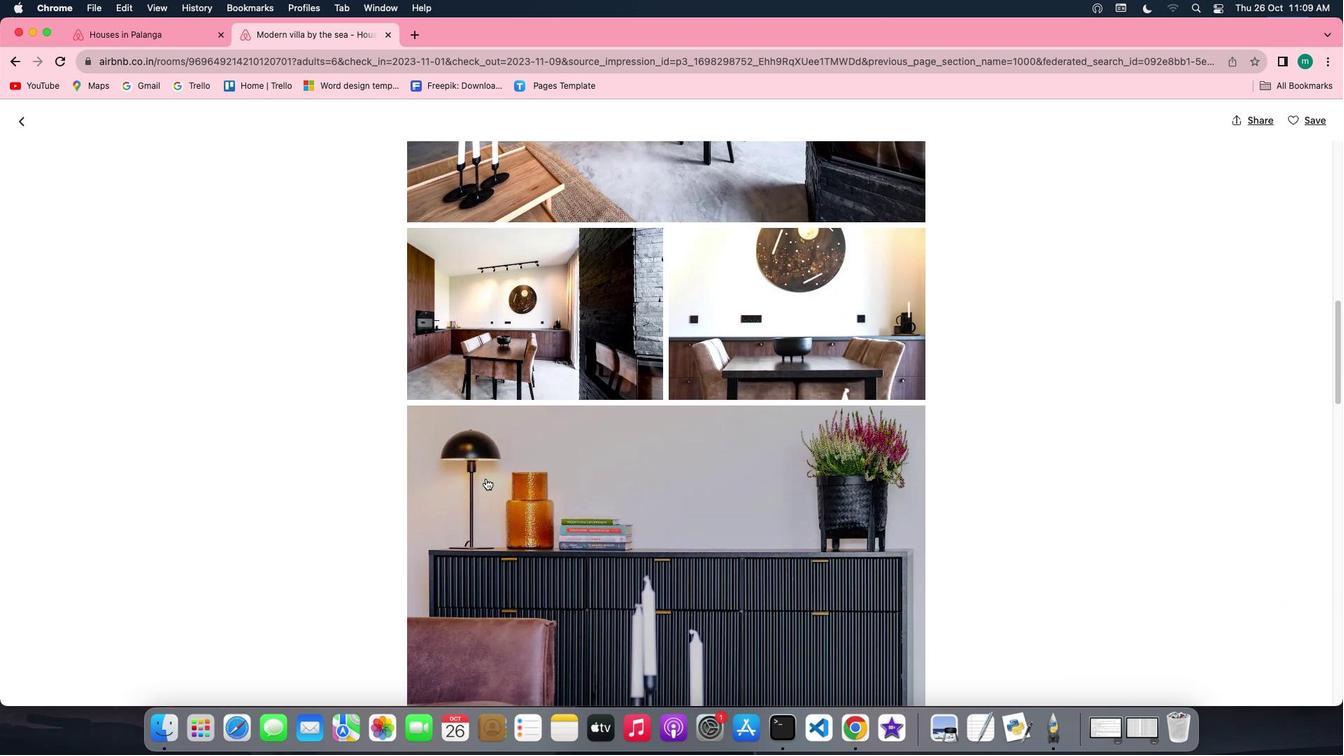 
Action: Mouse scrolled (485, 478) with delta (0, 0)
Screenshot: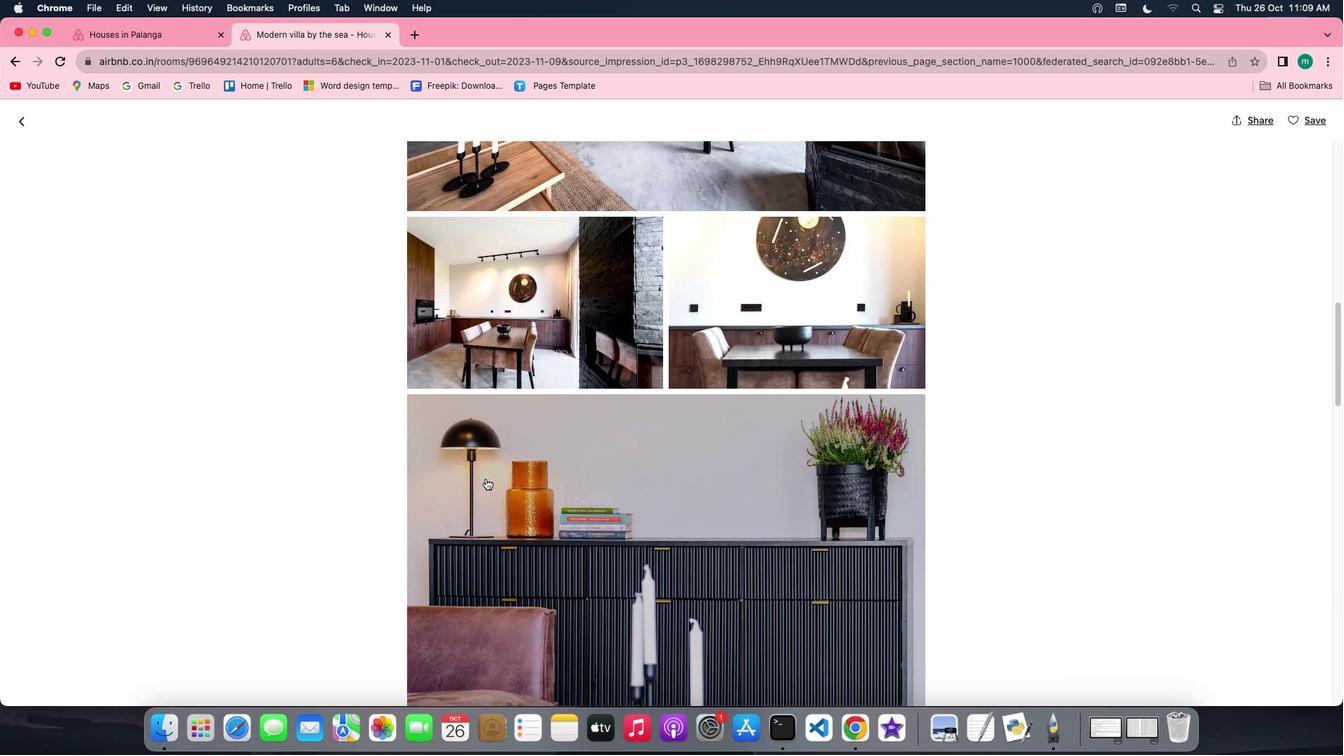 
Action: Mouse scrolled (485, 478) with delta (0, 0)
Screenshot: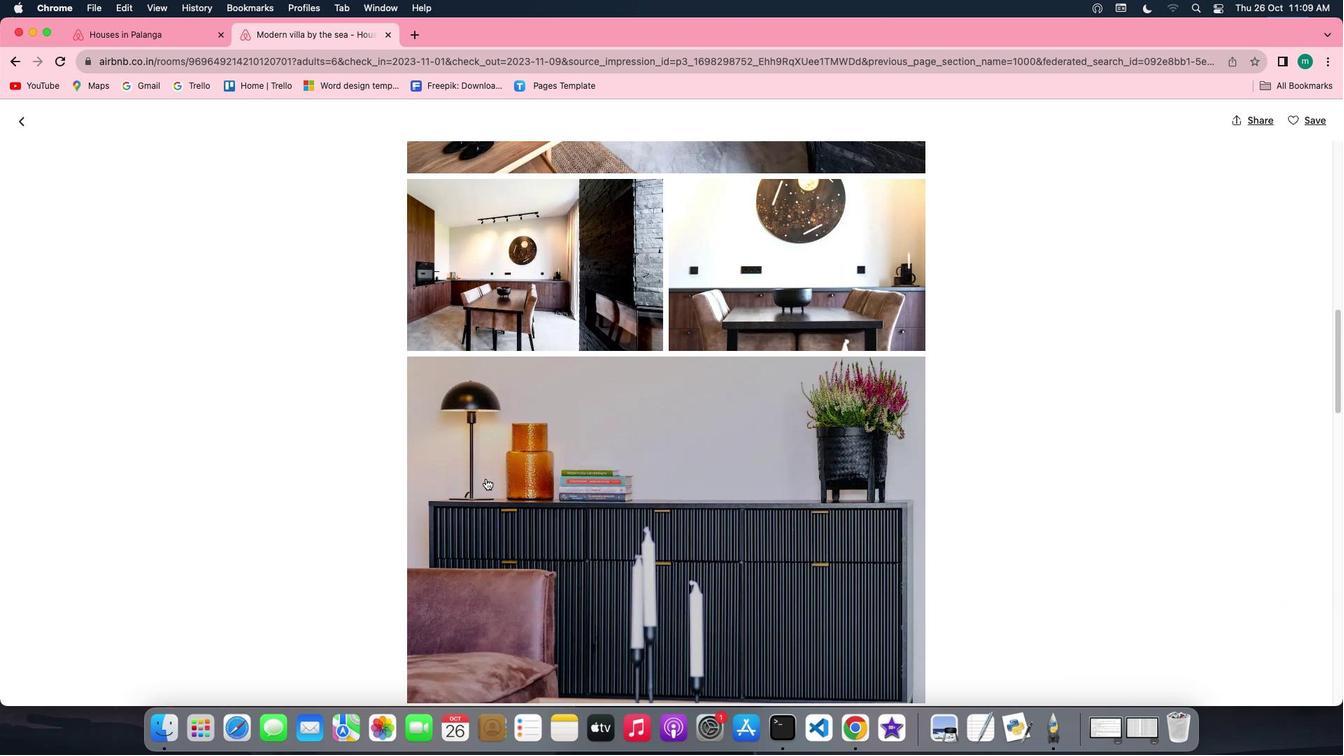 
Action: Mouse scrolled (485, 478) with delta (0, 0)
Screenshot: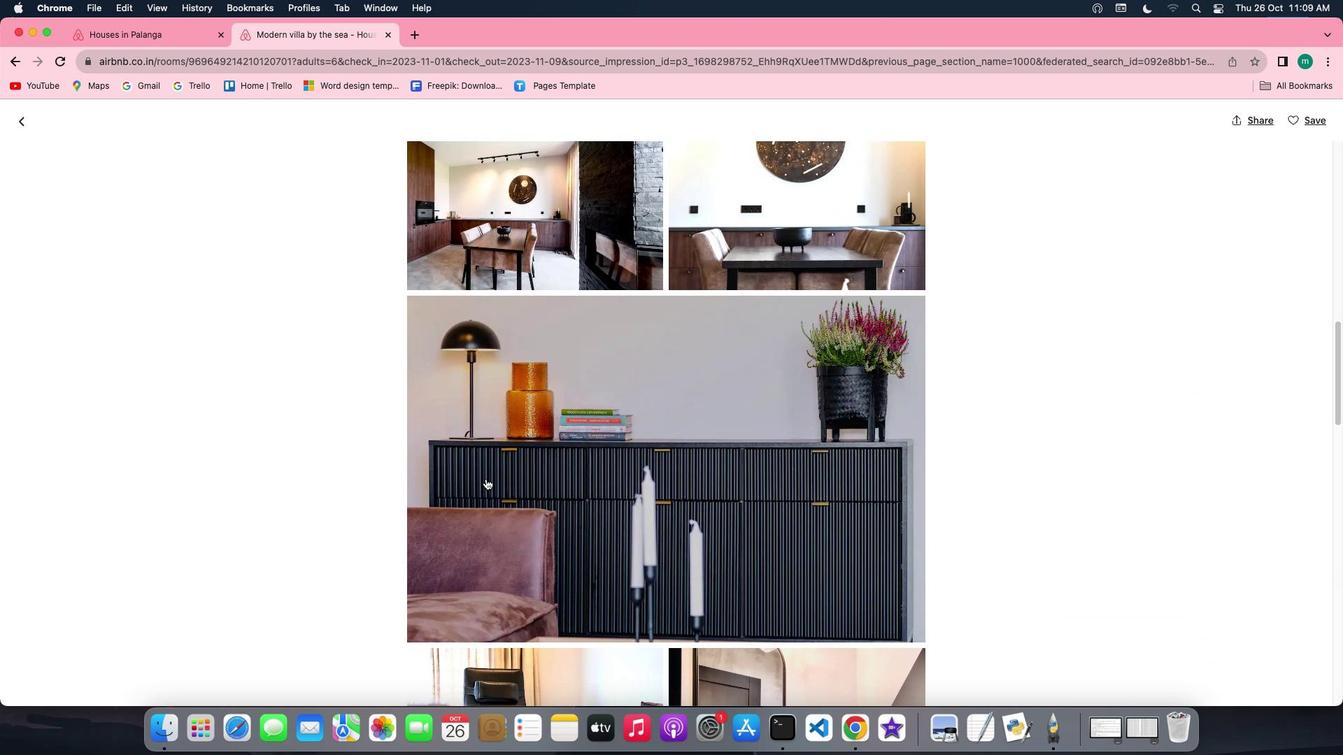 
Action: Mouse scrolled (485, 478) with delta (0, 0)
Screenshot: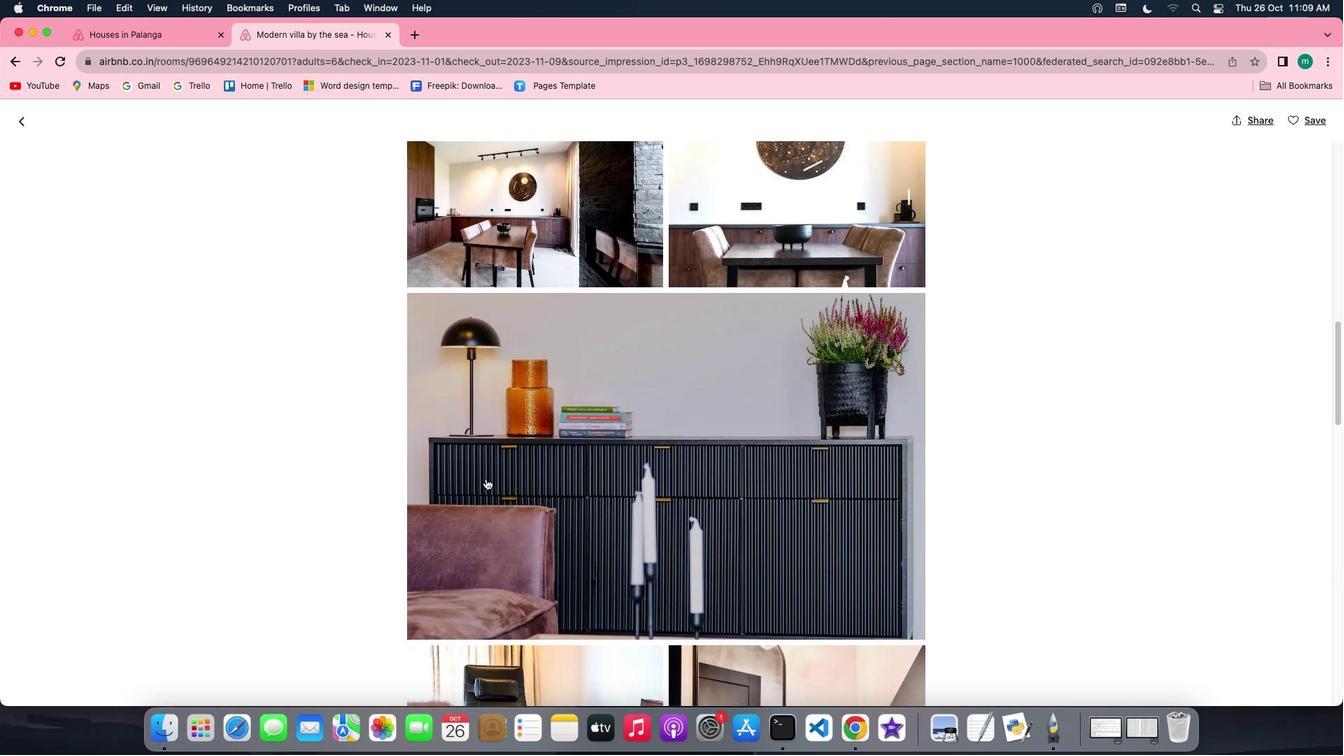 
Action: Mouse scrolled (485, 478) with delta (0, -1)
Screenshot: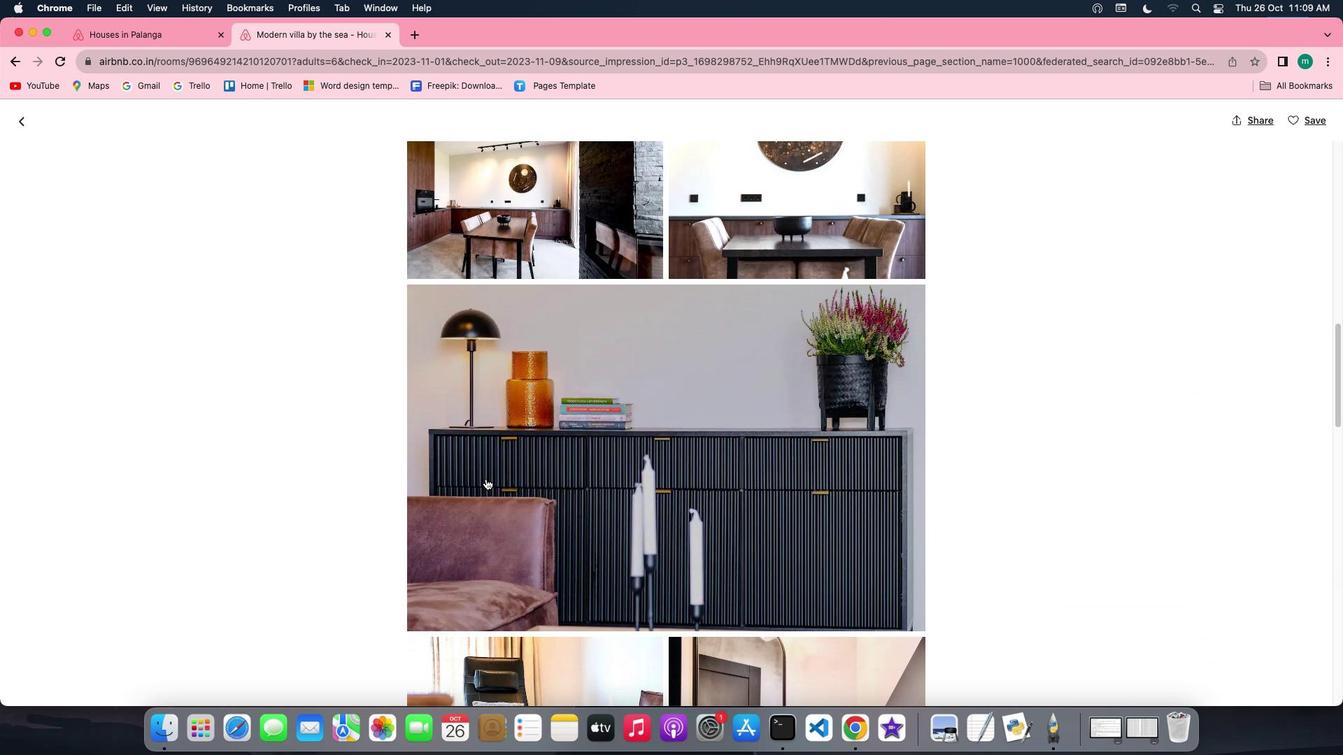 
Action: Mouse scrolled (485, 478) with delta (0, -2)
Screenshot: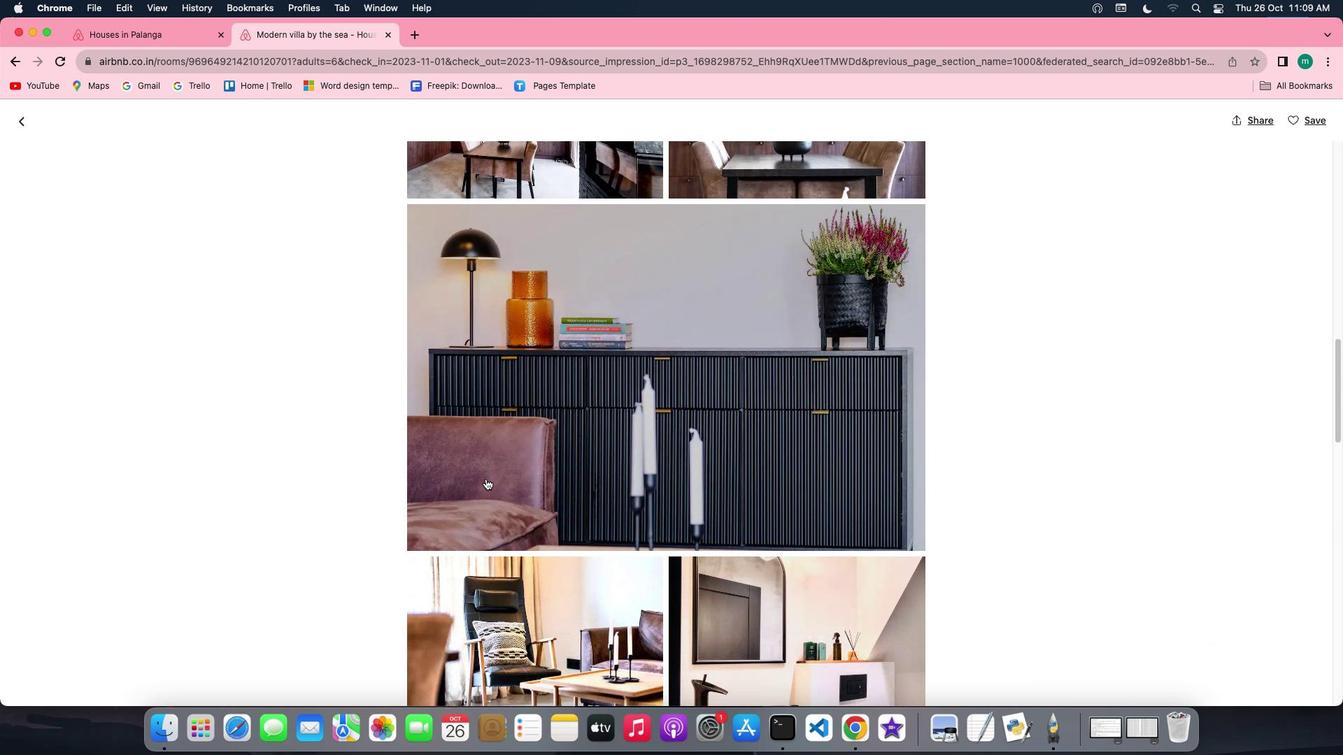 
Action: Mouse scrolled (485, 478) with delta (0, 0)
Screenshot: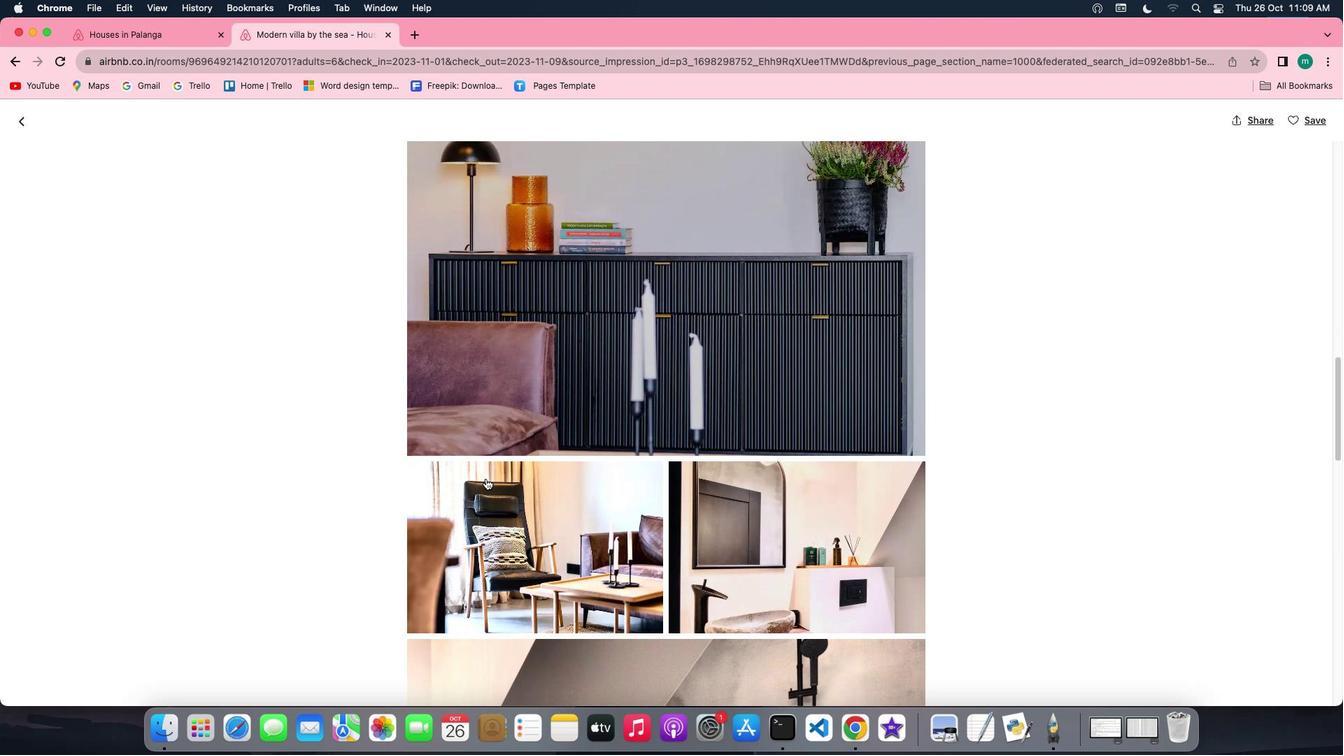 
Action: Mouse scrolled (485, 478) with delta (0, 0)
Screenshot: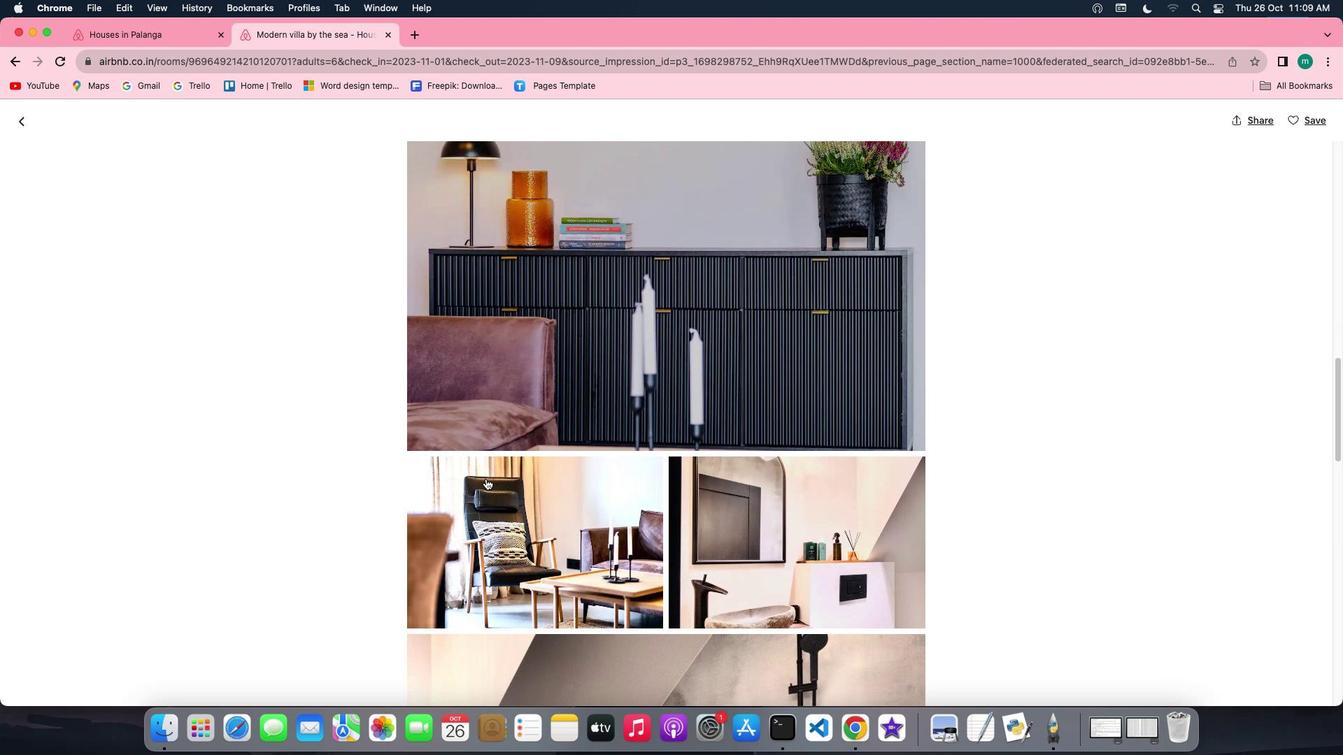 
Action: Mouse scrolled (485, 478) with delta (0, 0)
Screenshot: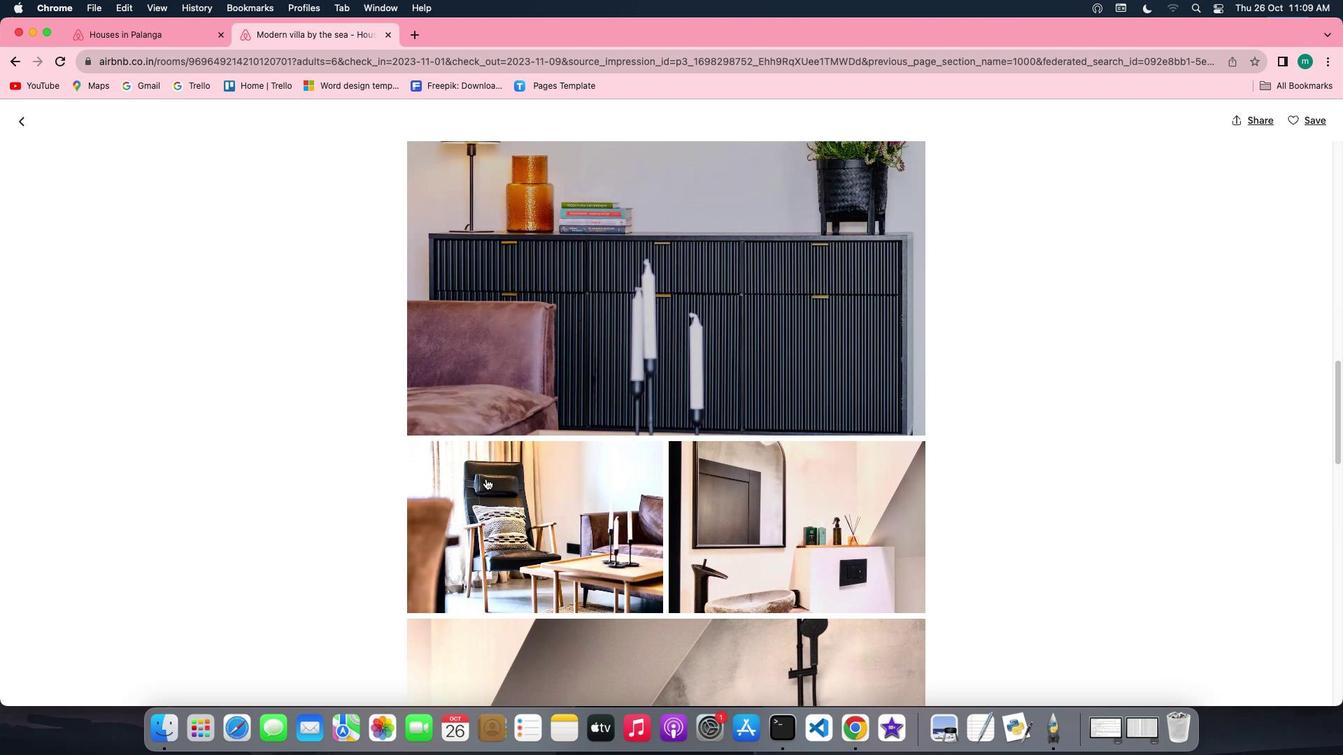 
Action: Mouse scrolled (485, 478) with delta (0, 0)
Screenshot: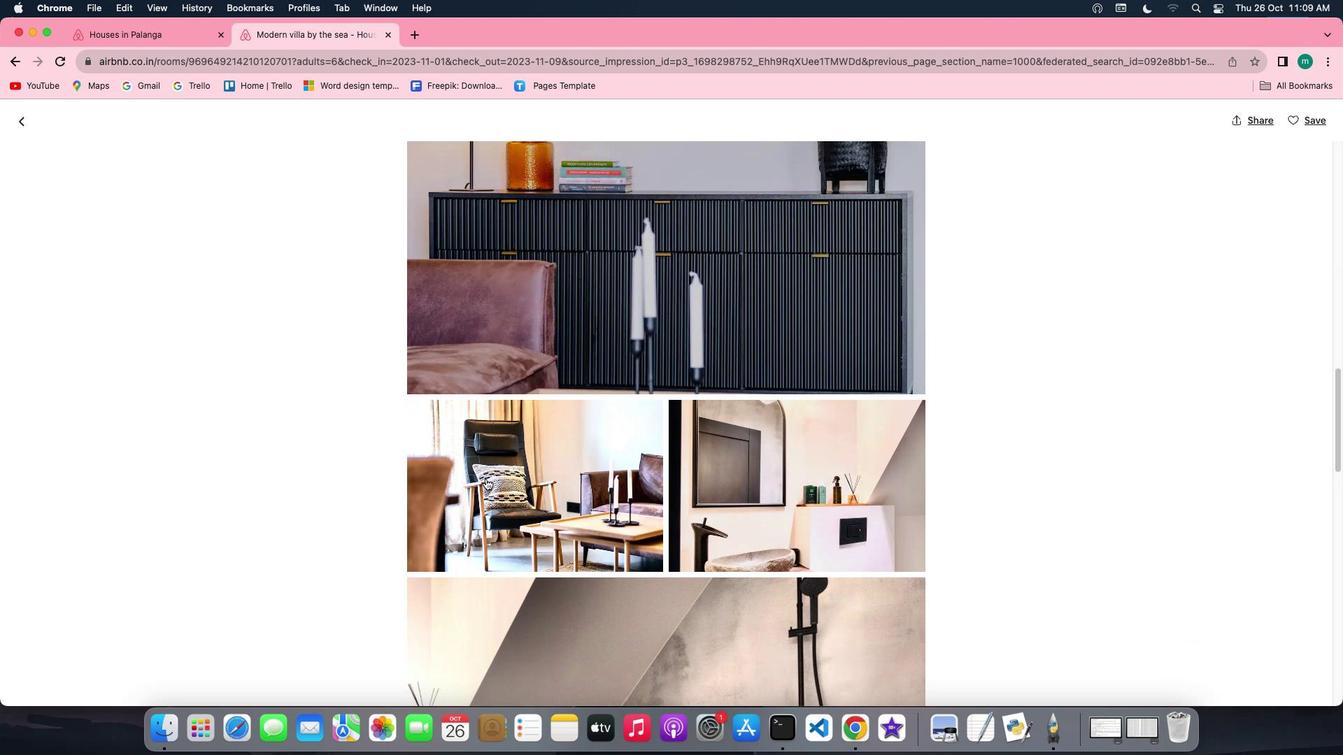 
Action: Mouse scrolled (485, 478) with delta (0, 0)
Screenshot: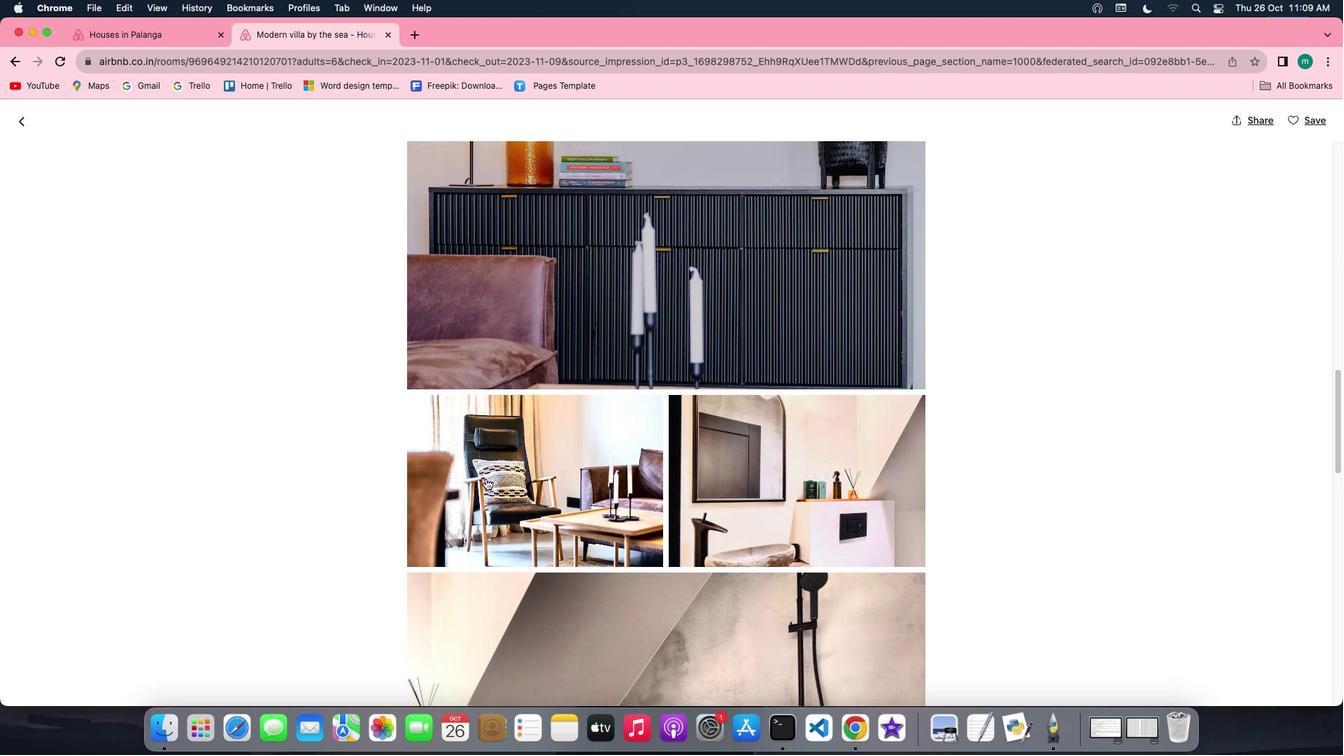 
Action: Mouse scrolled (485, 478) with delta (0, 0)
Screenshot: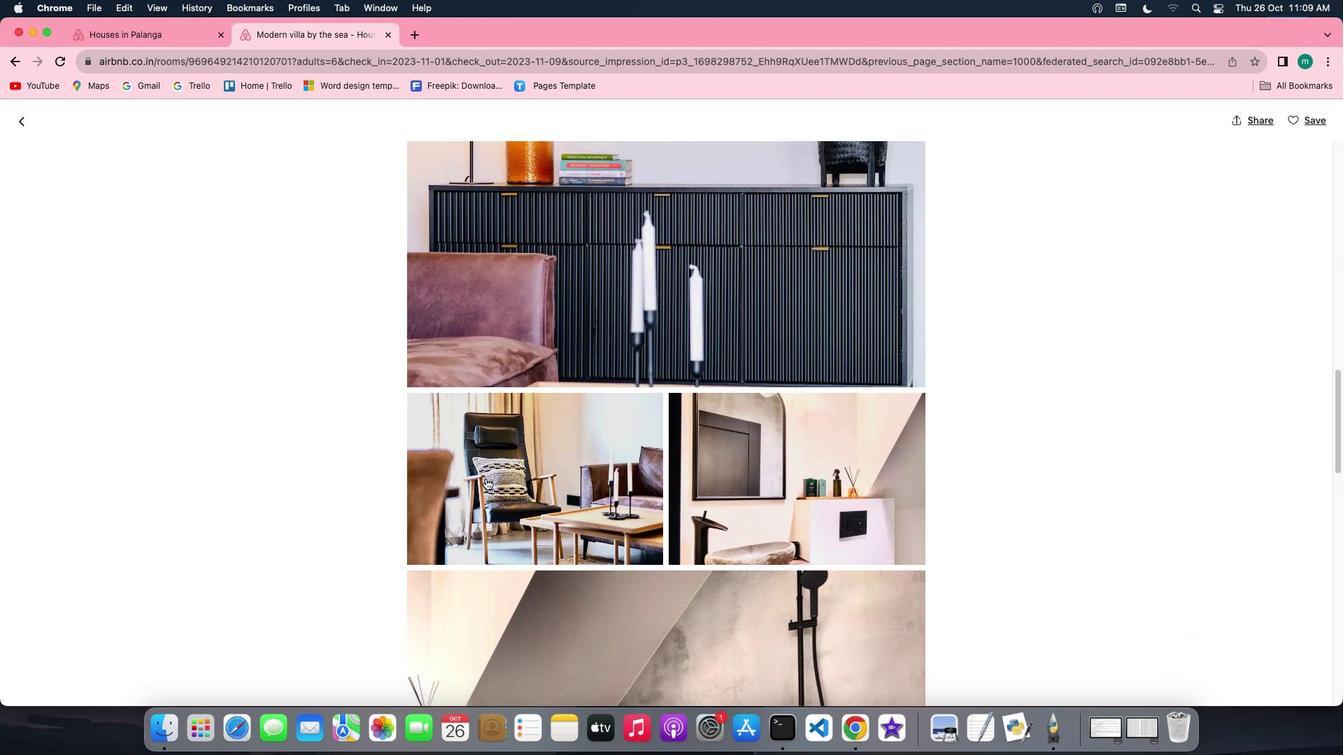 
Action: Mouse scrolled (485, 478) with delta (0, -1)
Screenshot: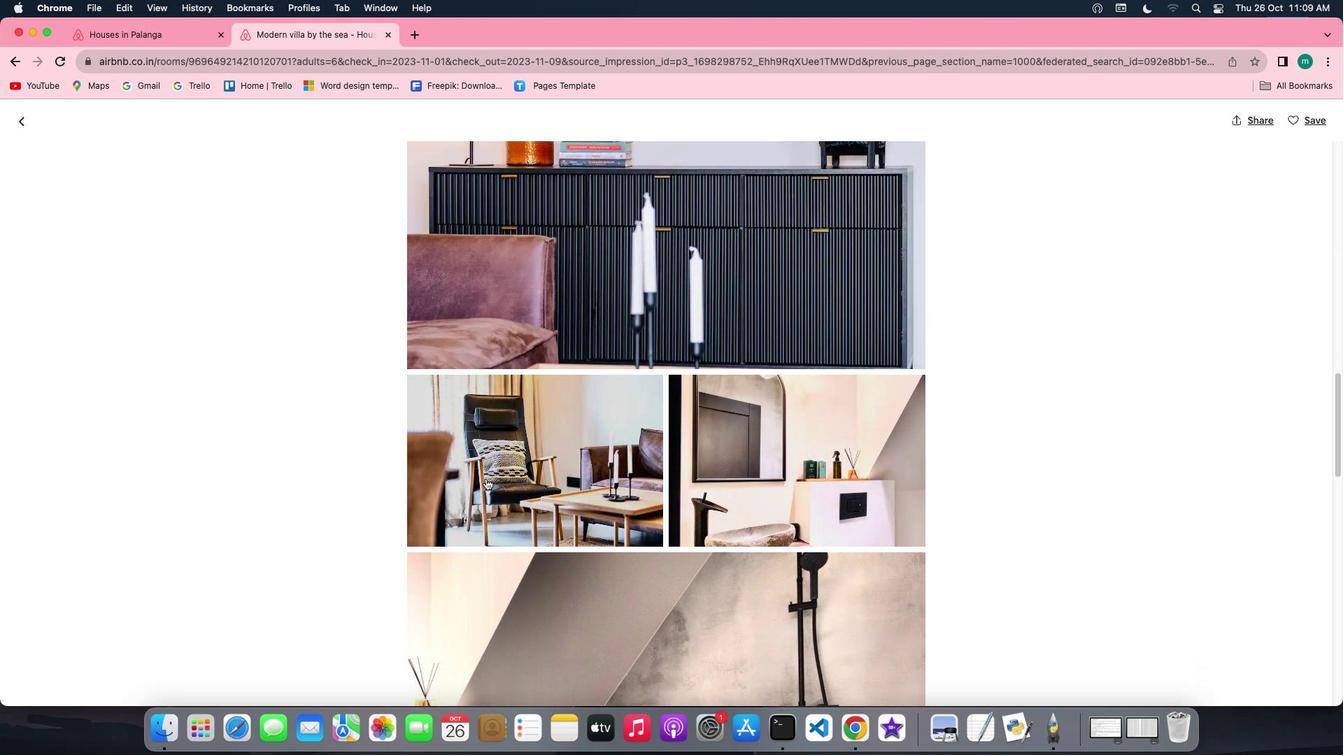 
Action: Mouse scrolled (485, 478) with delta (0, -1)
Screenshot: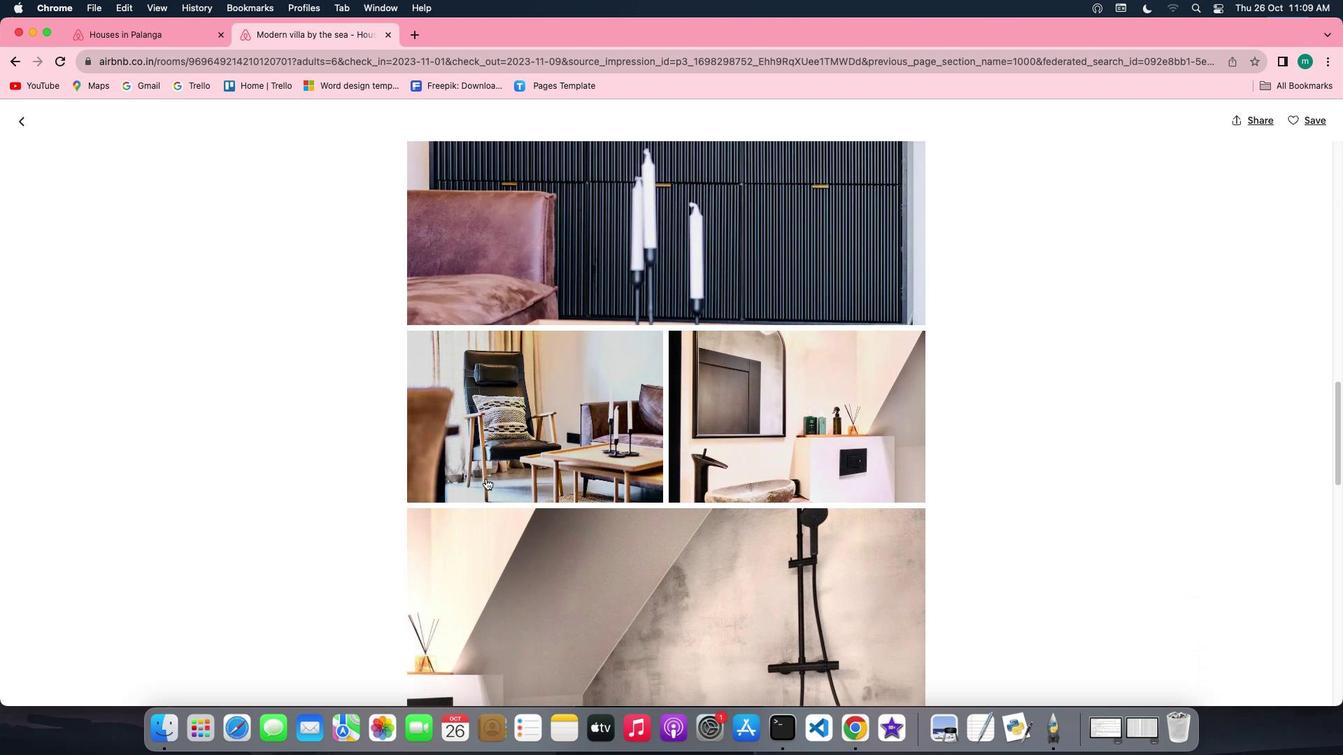 
Action: Mouse scrolled (485, 478) with delta (0, 0)
Screenshot: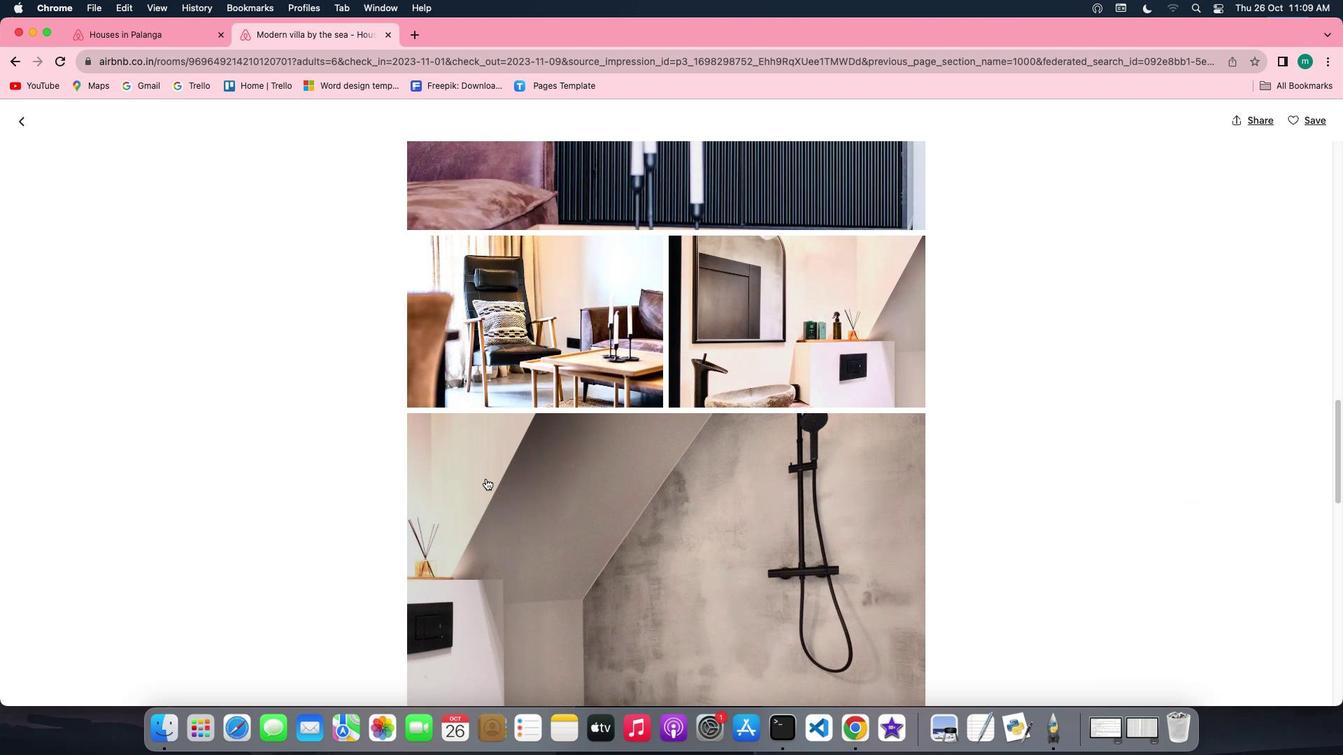 
Action: Mouse scrolled (485, 478) with delta (0, 0)
Screenshot: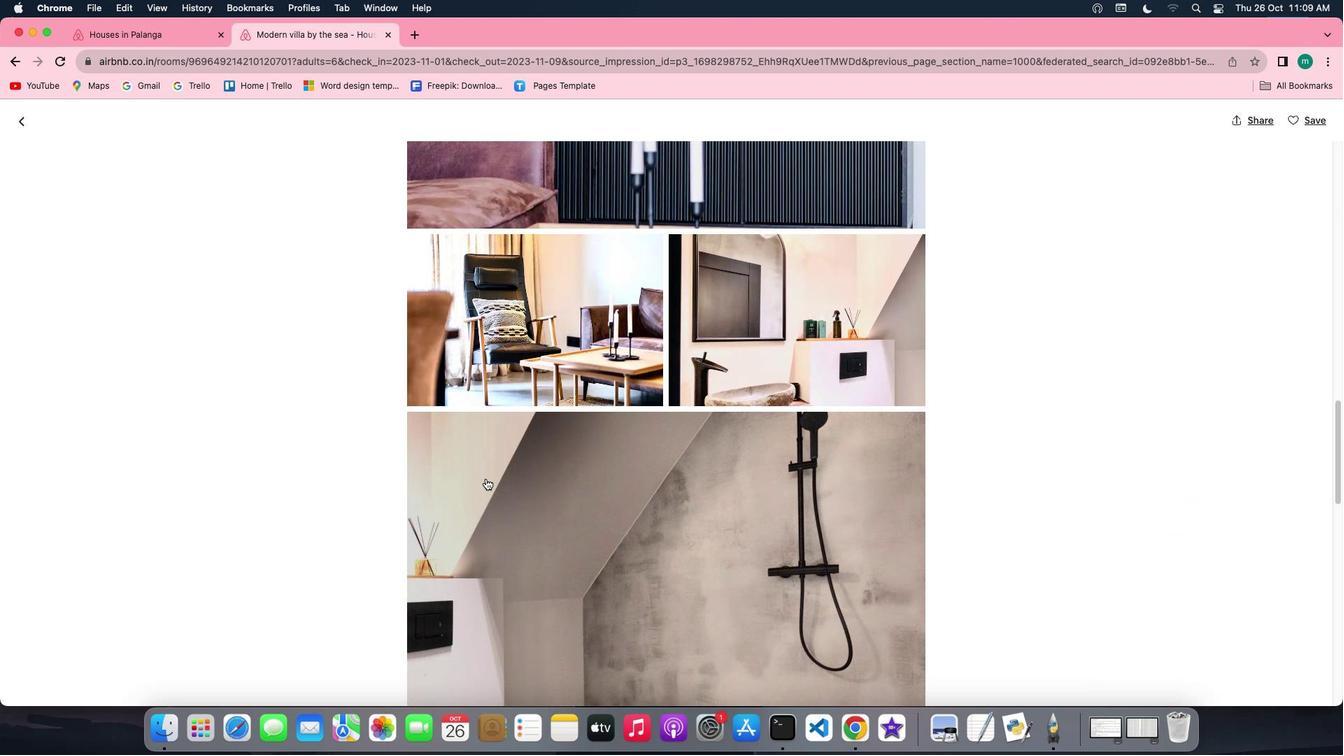 
Action: Mouse scrolled (485, 478) with delta (0, -1)
Screenshot: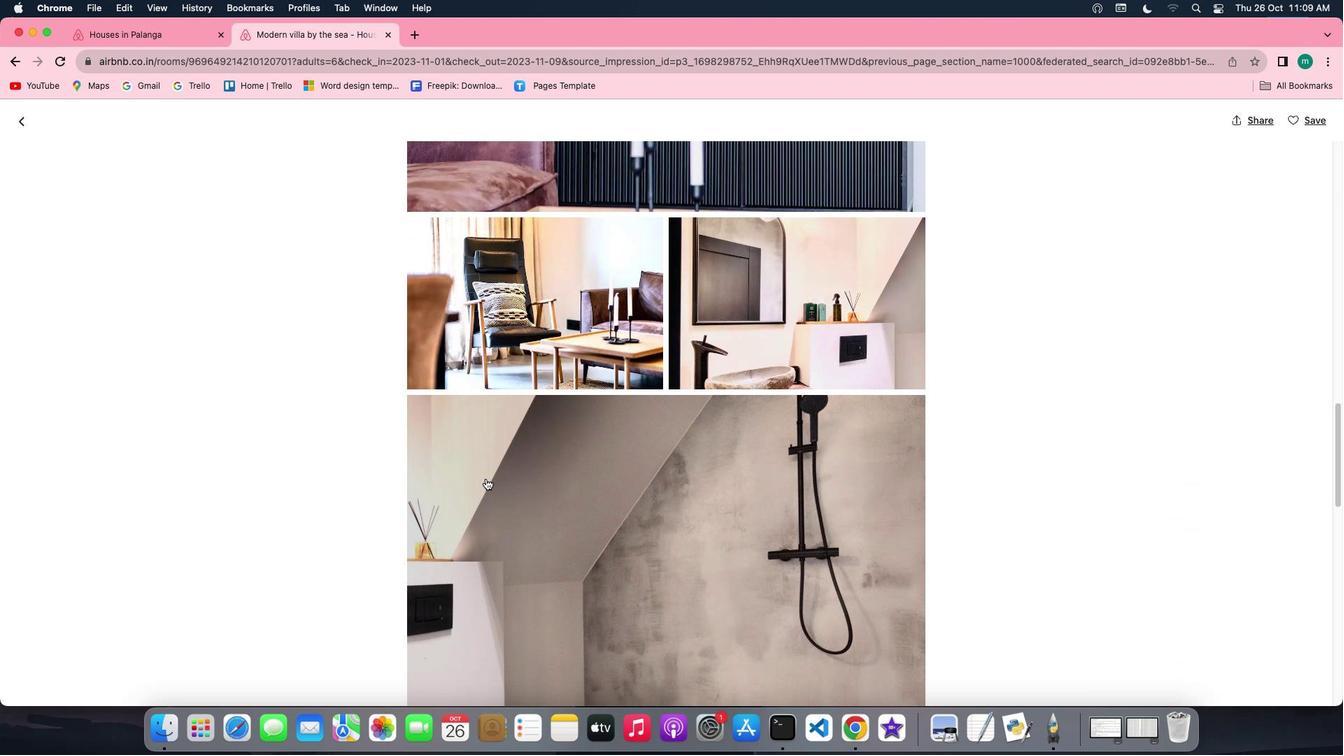 
Action: Mouse scrolled (485, 478) with delta (0, -1)
Screenshot: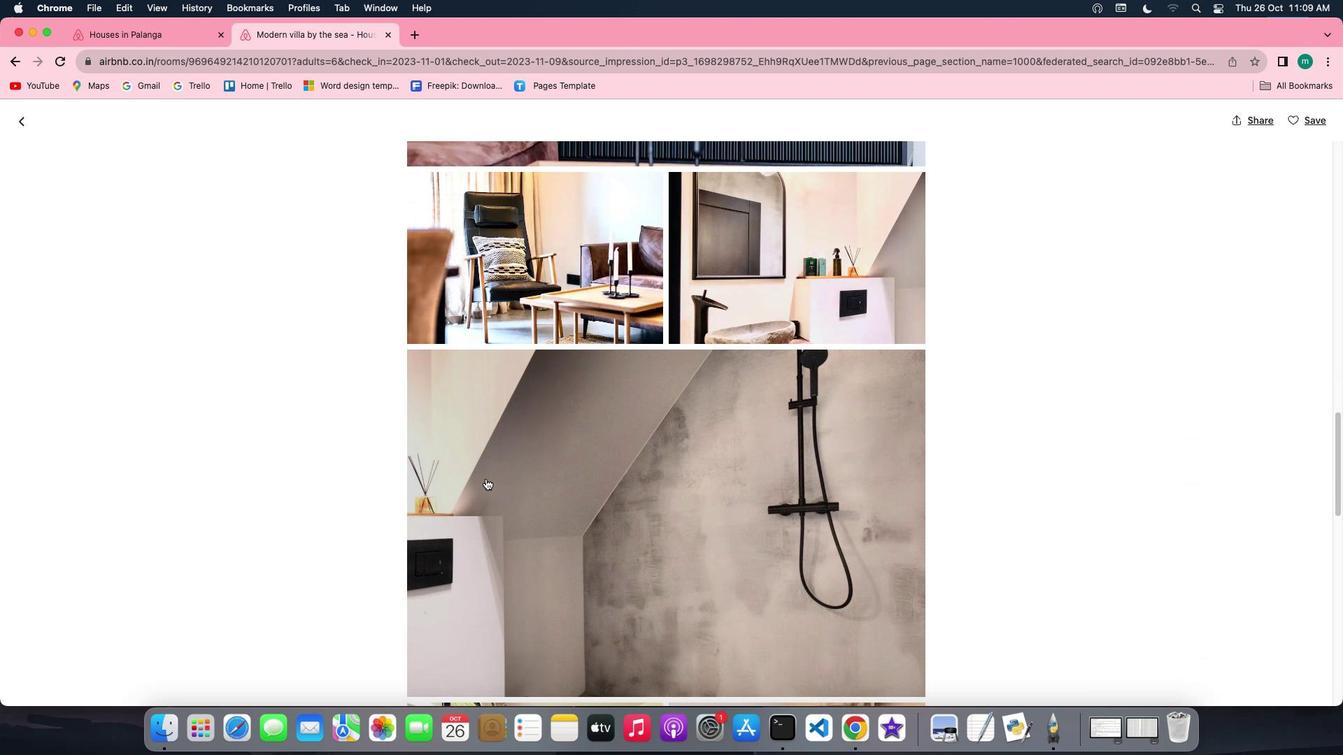 
Action: Mouse scrolled (485, 478) with delta (0, 0)
Screenshot: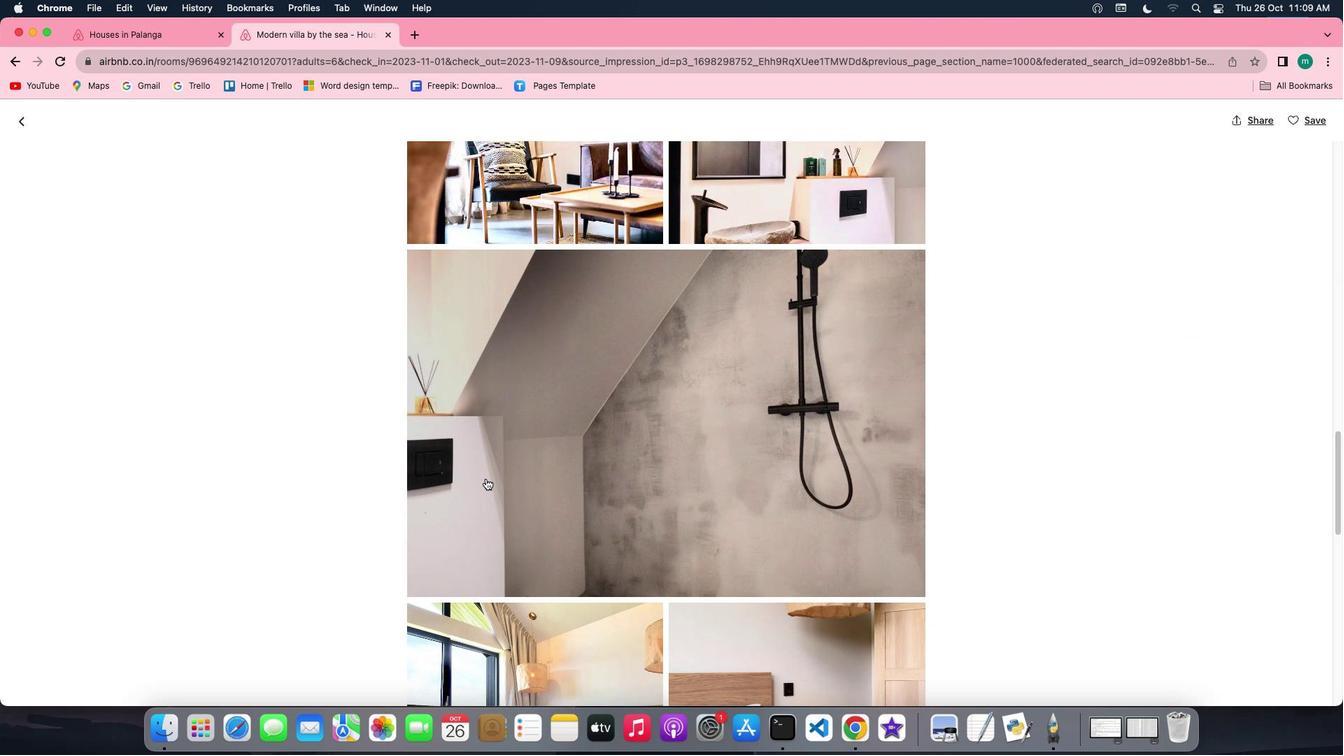 
Action: Mouse scrolled (485, 478) with delta (0, 0)
Screenshot: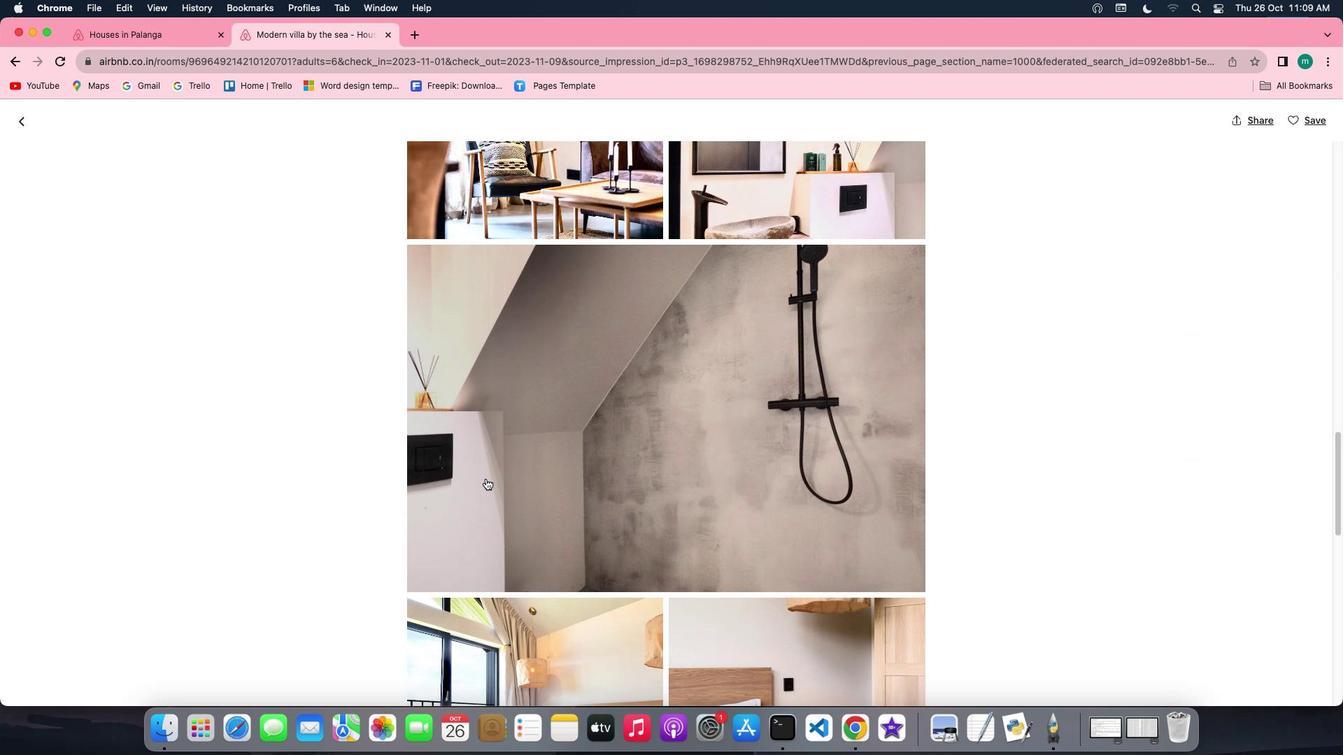 
Action: Mouse scrolled (485, 478) with delta (0, -1)
Screenshot: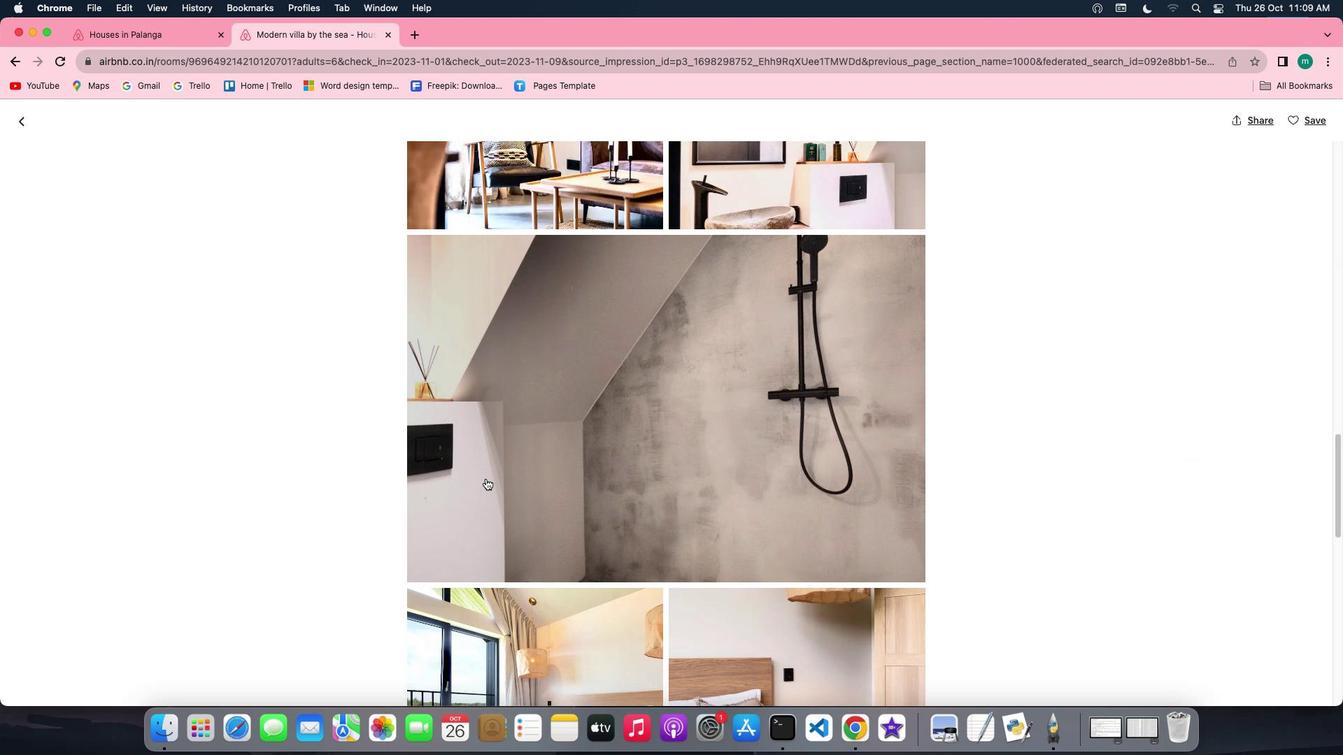 
Action: Mouse scrolled (485, 478) with delta (0, -2)
Screenshot: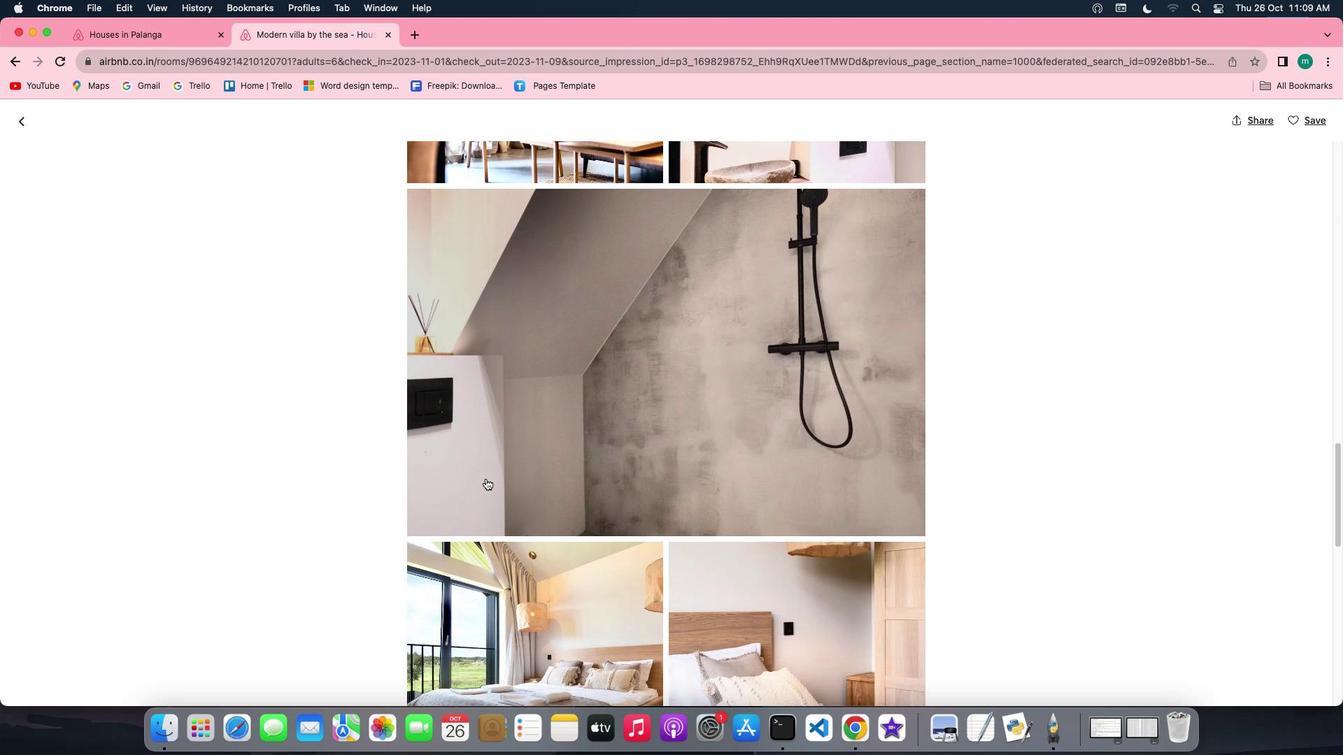 
Action: Mouse scrolled (485, 478) with delta (0, 0)
Screenshot: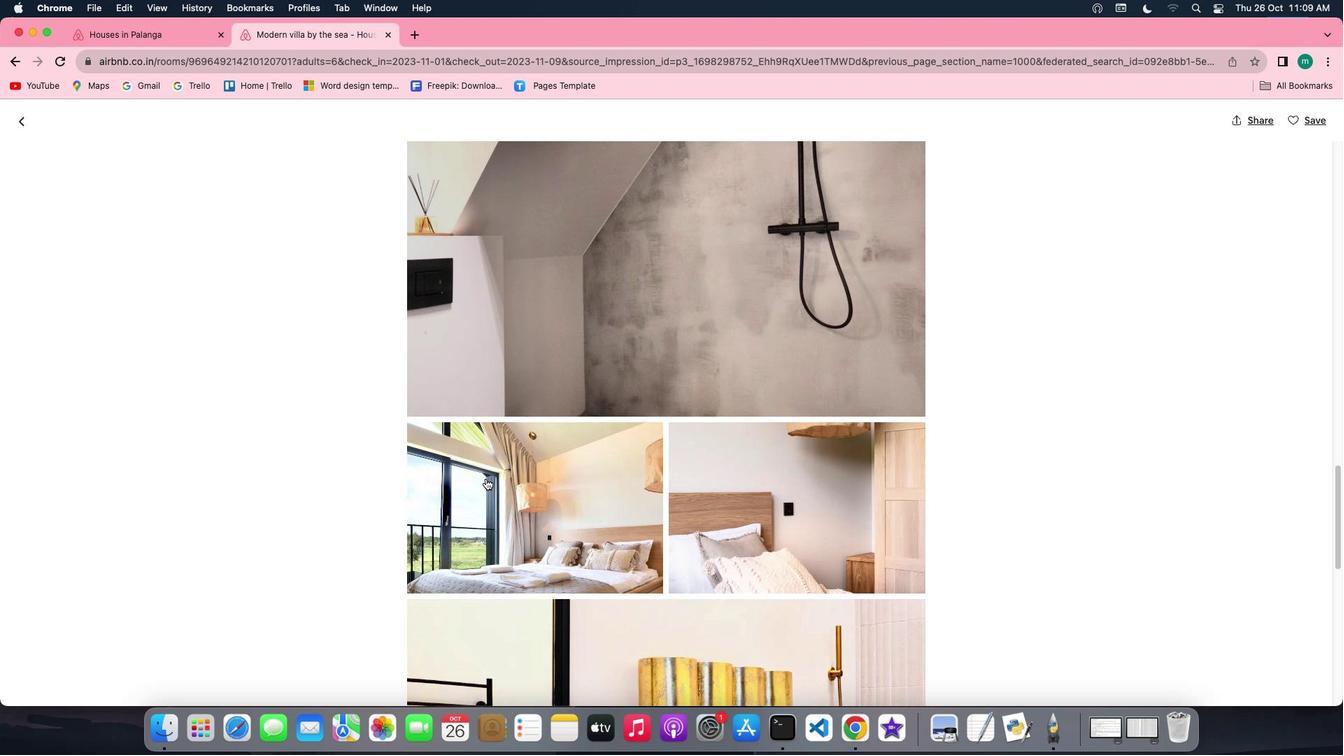 
Action: Mouse scrolled (485, 478) with delta (0, 0)
Screenshot: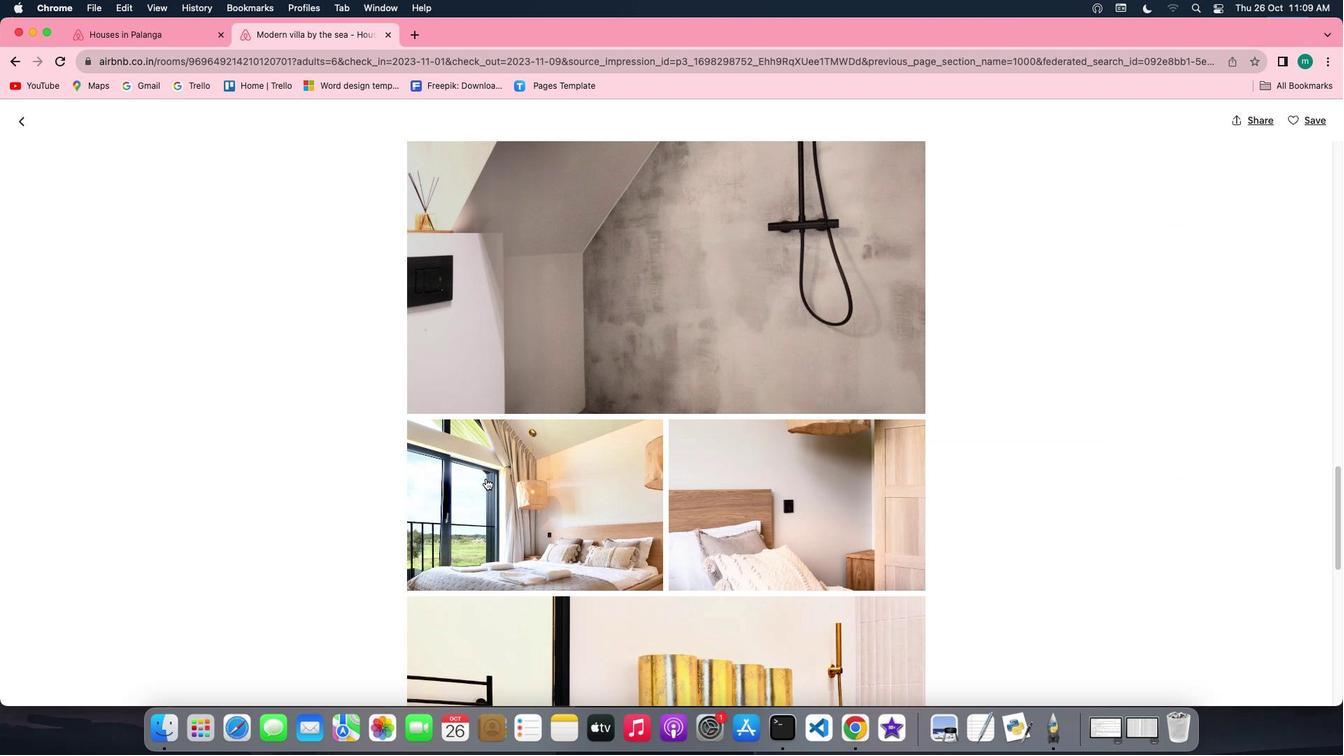
Action: Mouse scrolled (485, 478) with delta (0, -1)
Screenshot: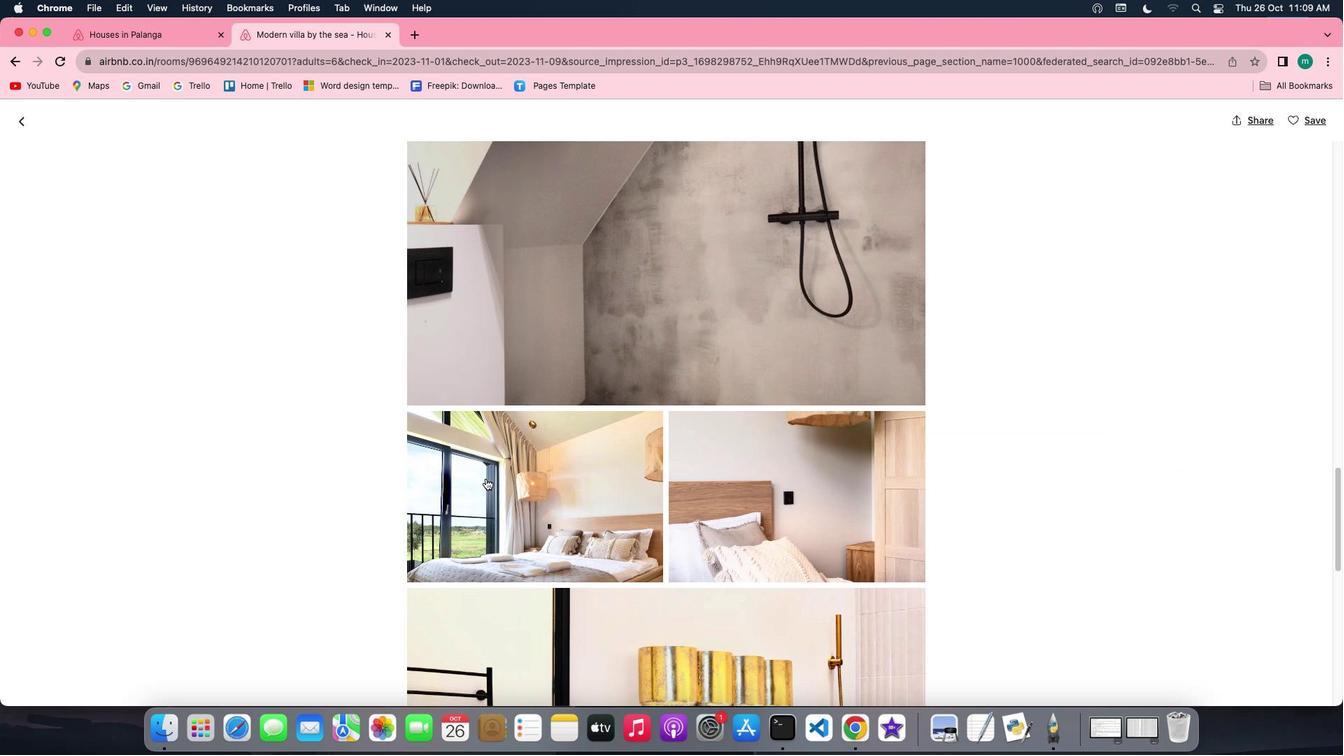 
Action: Mouse scrolled (485, 478) with delta (0, -2)
Screenshot: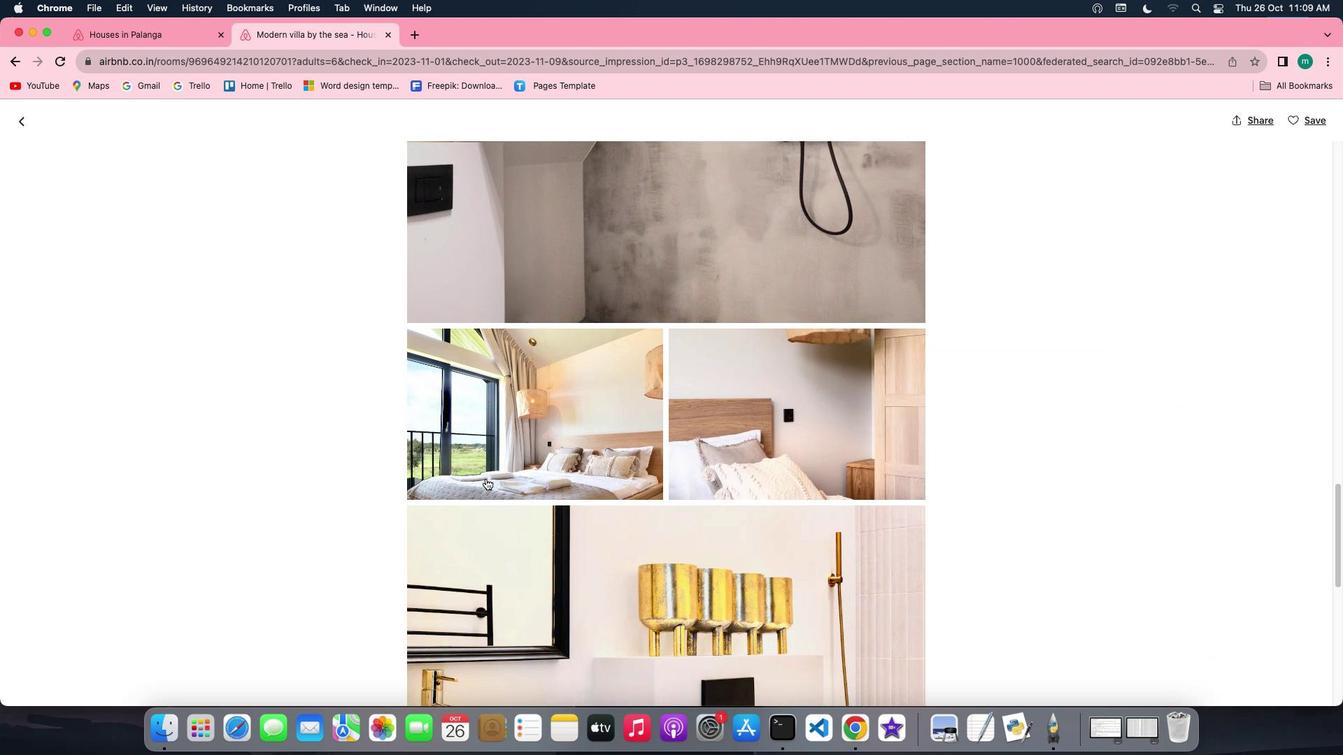 
Action: Mouse scrolled (485, 478) with delta (0, 0)
Screenshot: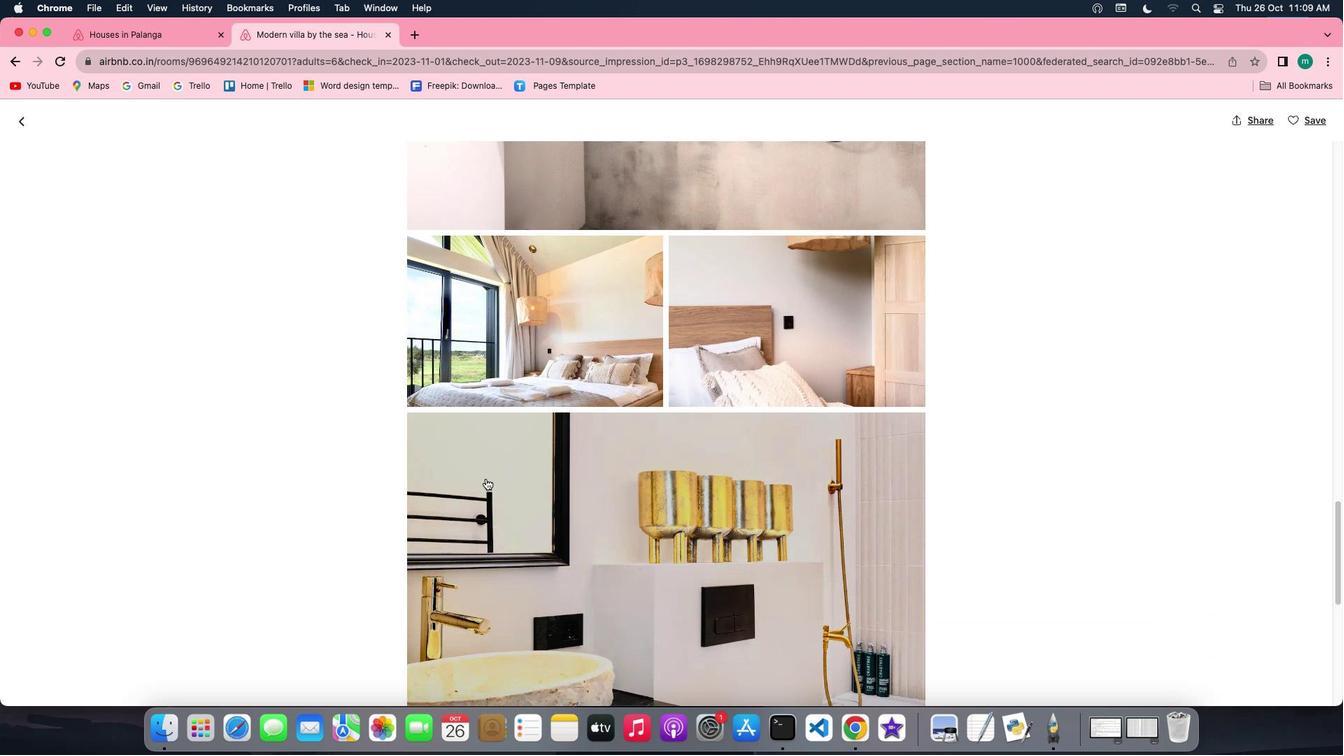 
Action: Mouse scrolled (485, 478) with delta (0, 0)
Screenshot: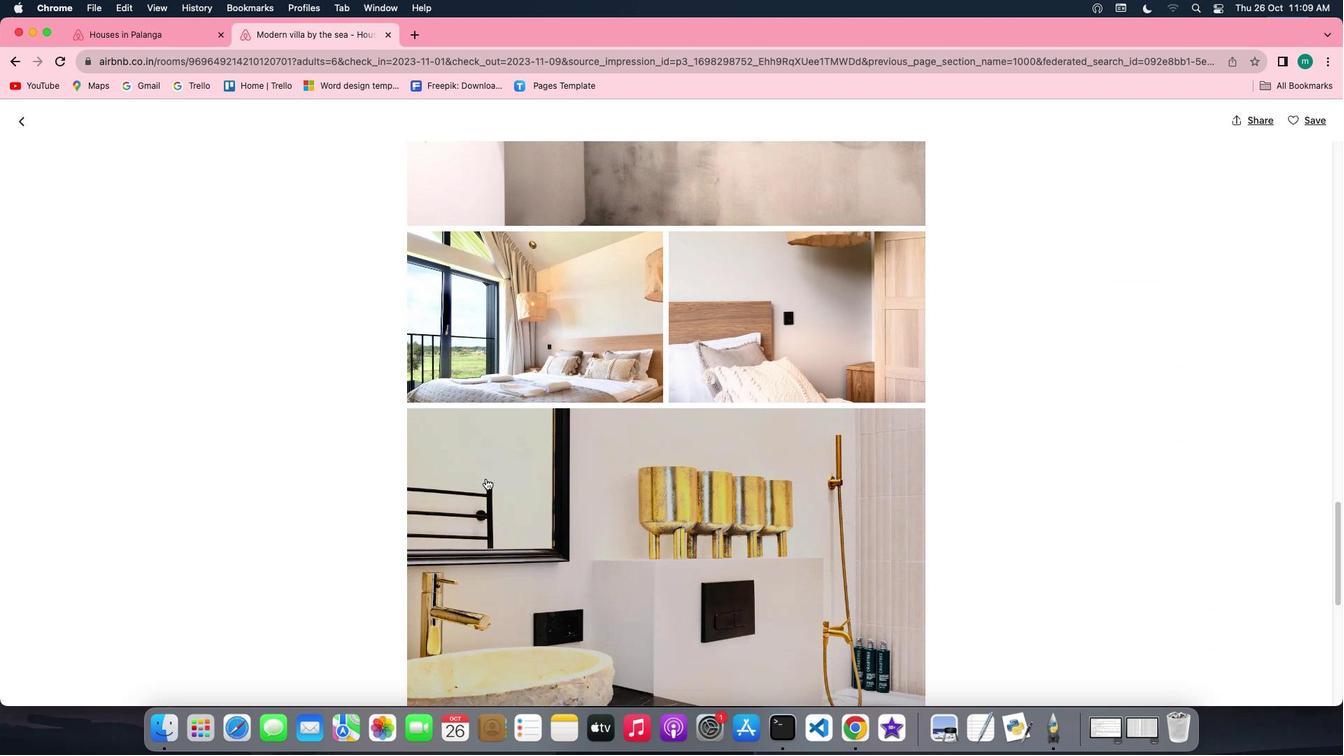 
Action: Mouse scrolled (485, 478) with delta (0, -1)
Screenshot: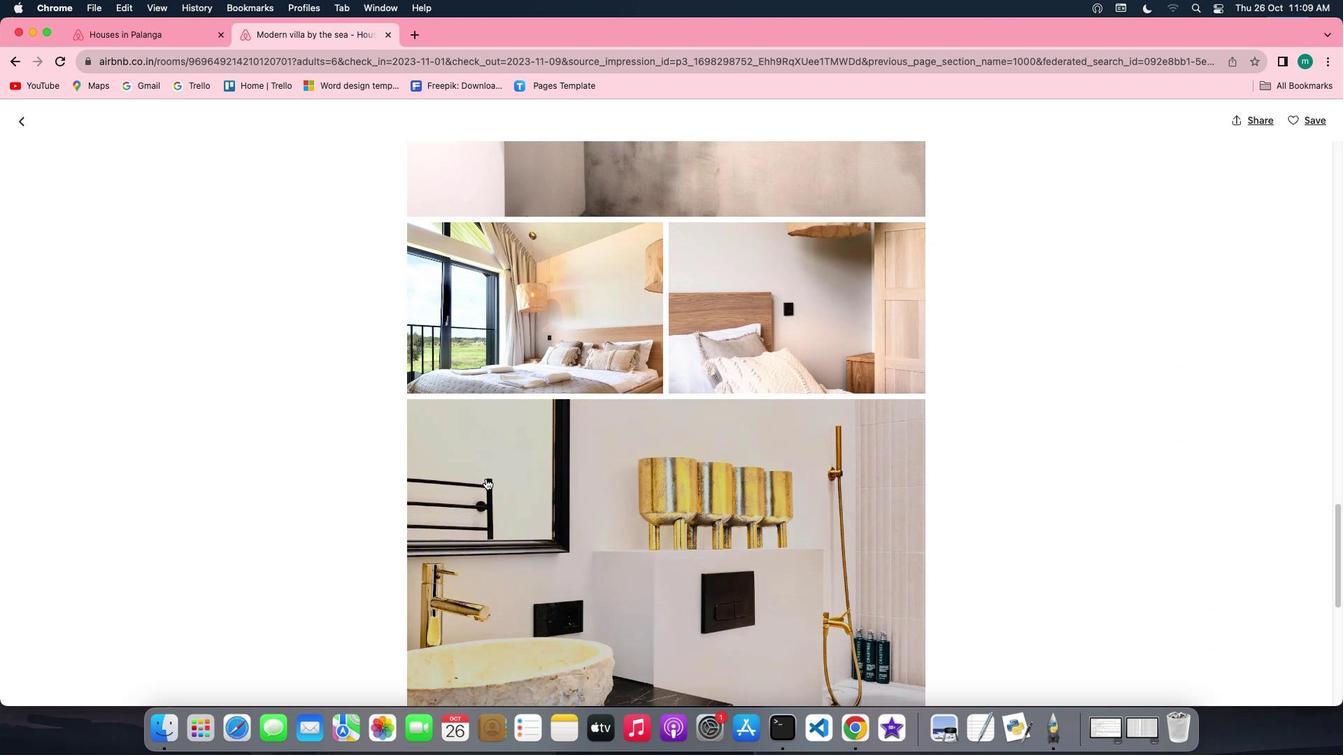 
Action: Mouse scrolled (485, 478) with delta (0, -1)
Screenshot: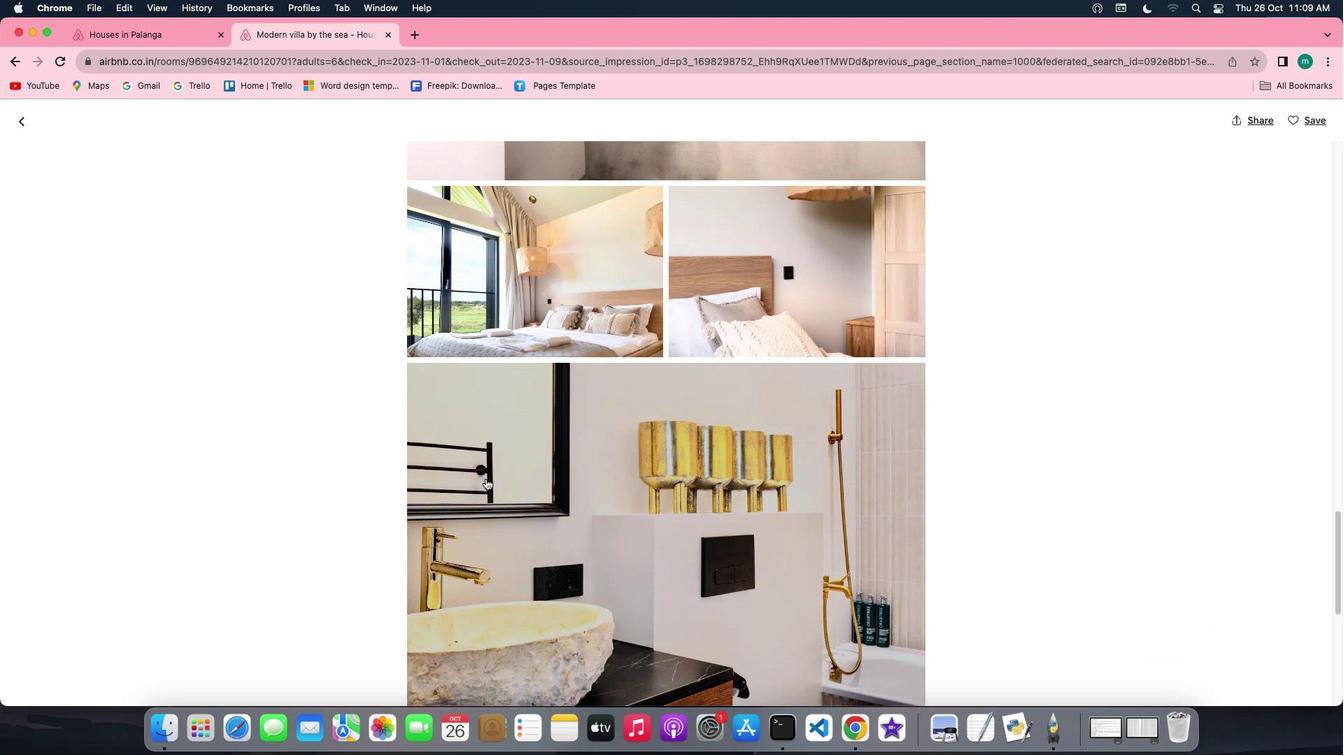 
Action: Mouse scrolled (485, 478) with delta (0, 0)
Screenshot: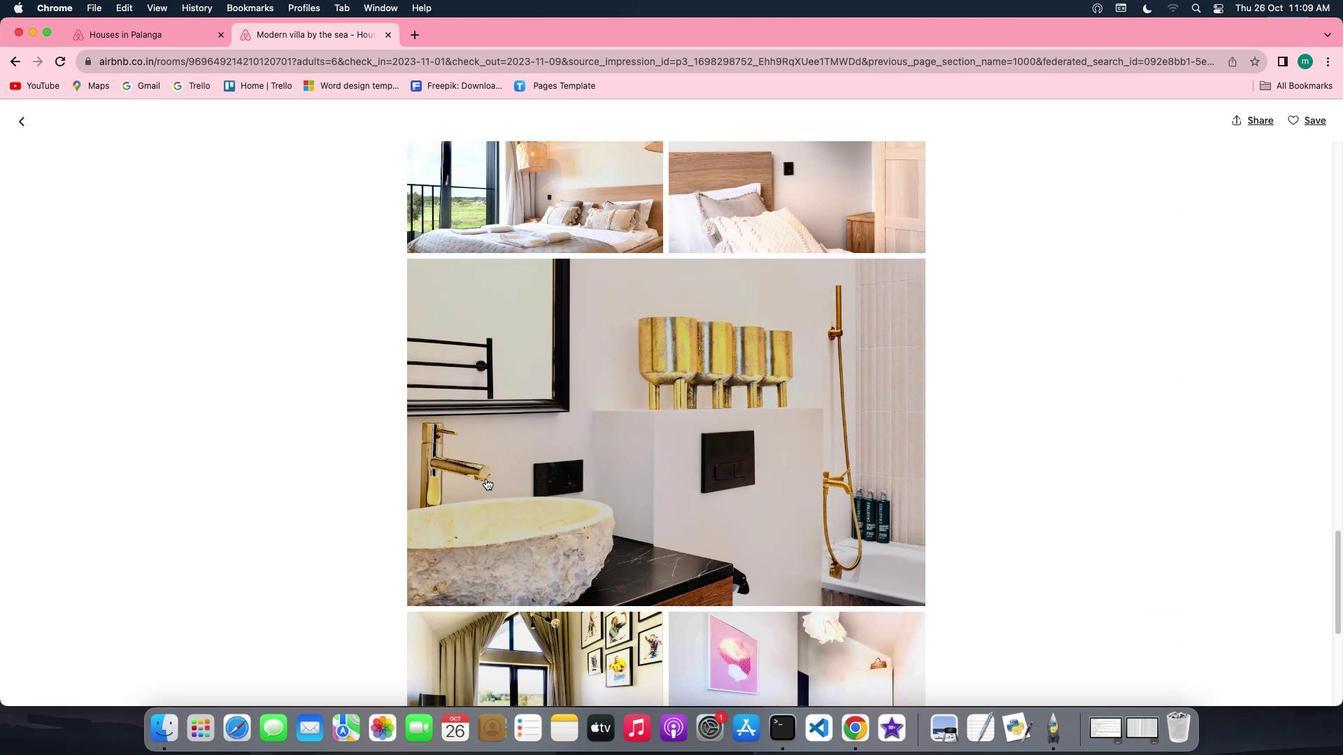 
Action: Mouse scrolled (485, 478) with delta (0, 0)
Screenshot: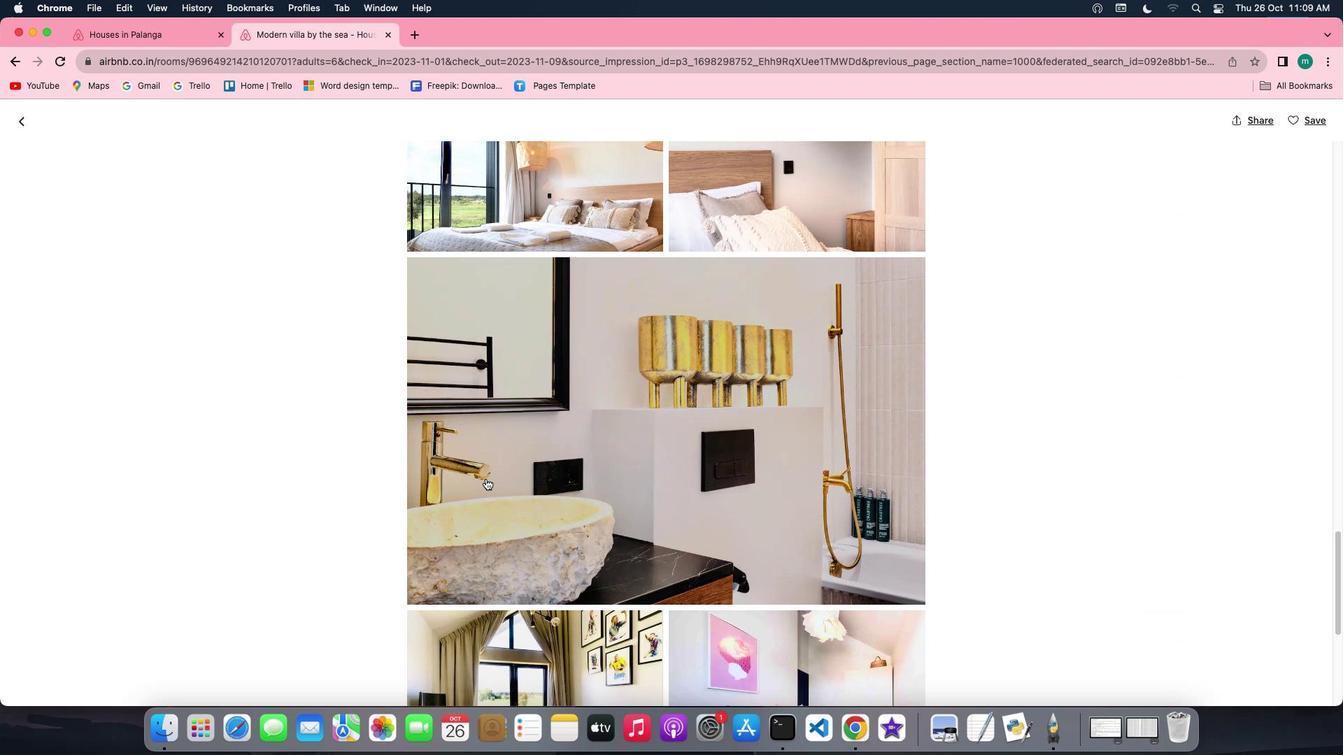 
Action: Mouse scrolled (485, 478) with delta (0, -1)
Screenshot: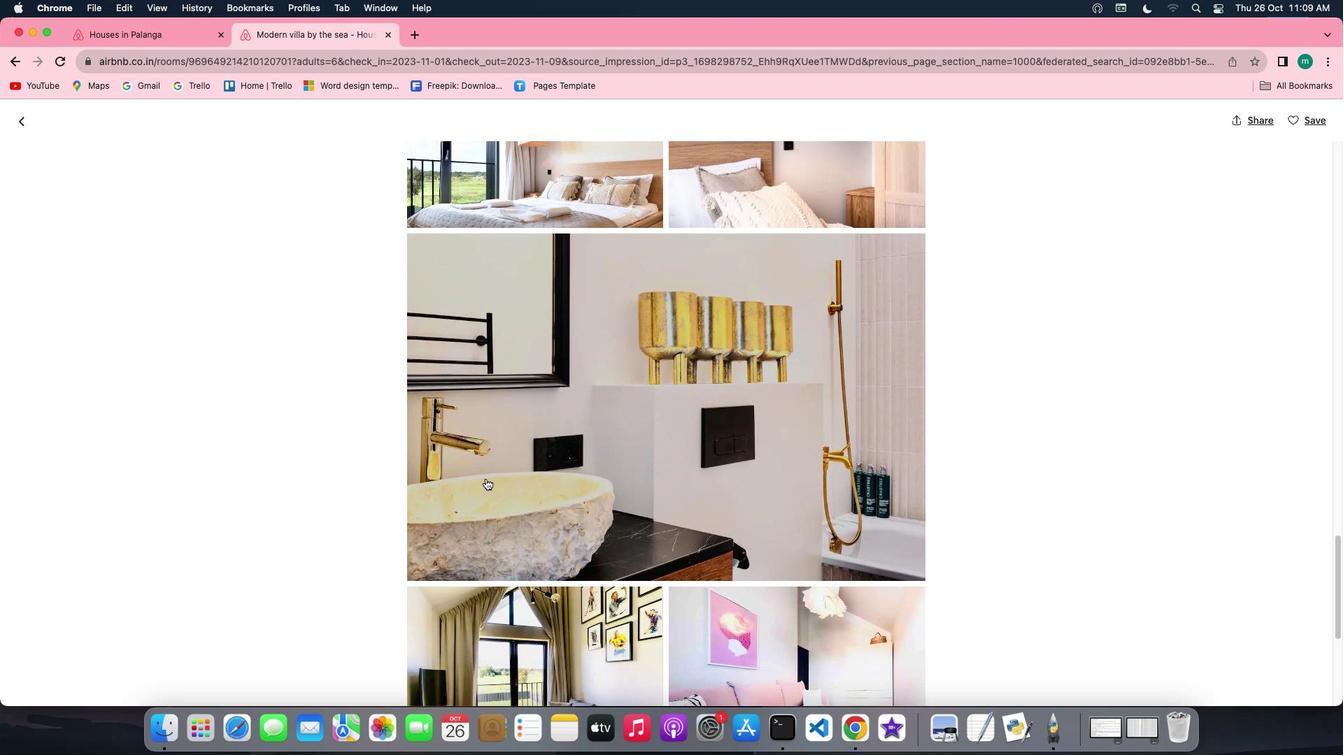 
Action: Mouse scrolled (485, 478) with delta (0, -2)
Screenshot: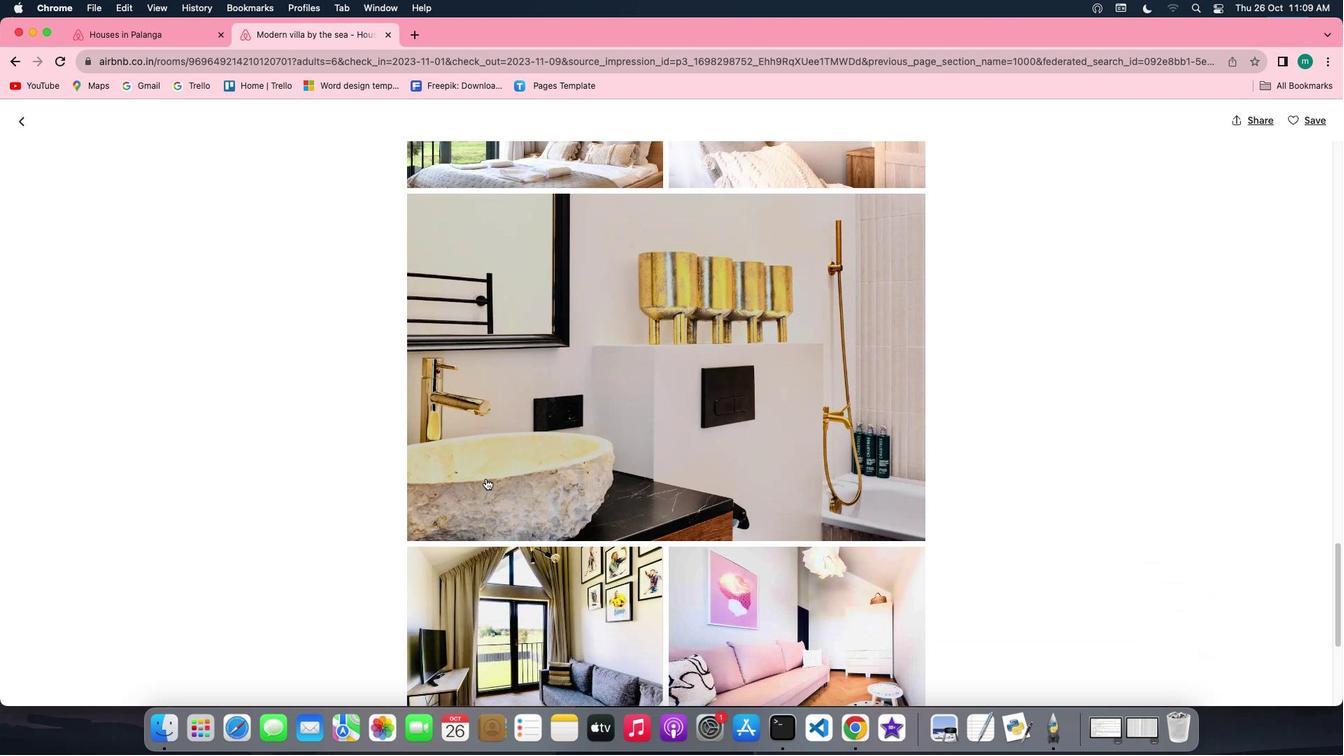 
Action: Mouse scrolled (485, 478) with delta (0, 0)
Screenshot: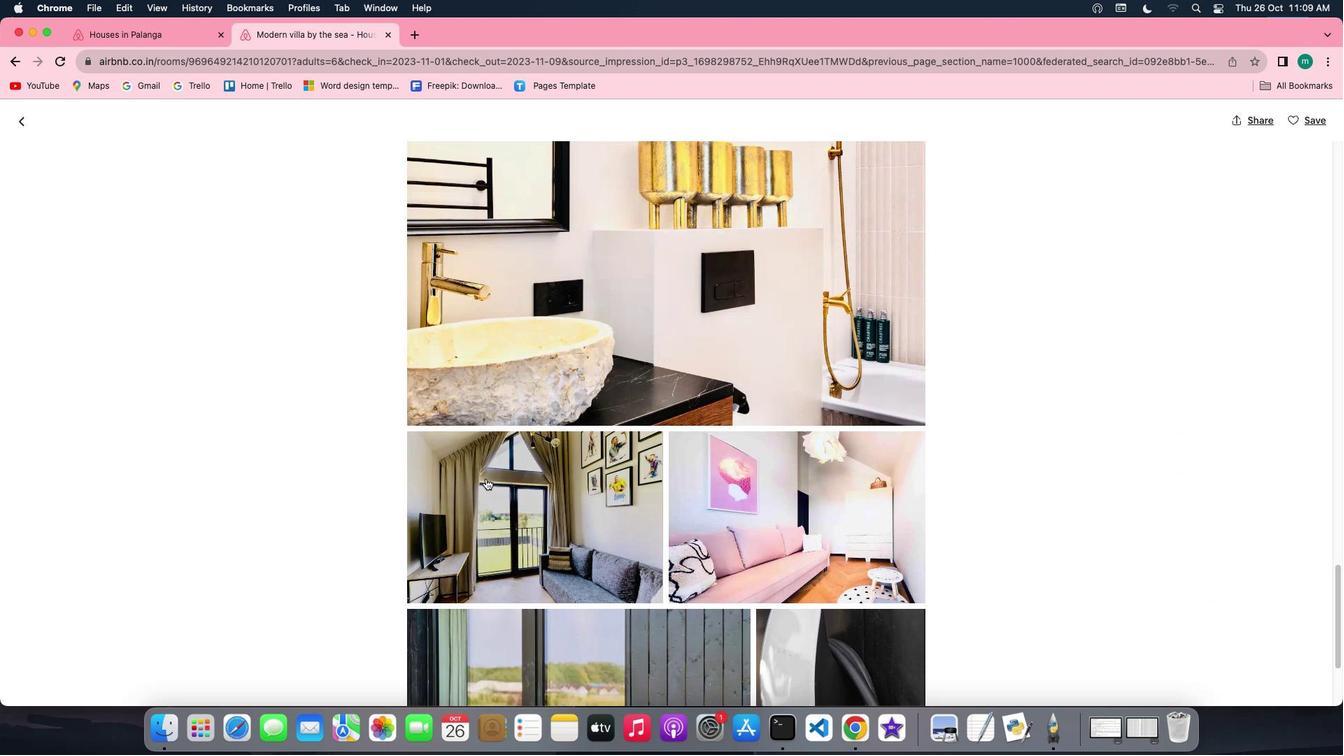 
Action: Mouse scrolled (485, 478) with delta (0, 0)
Screenshot: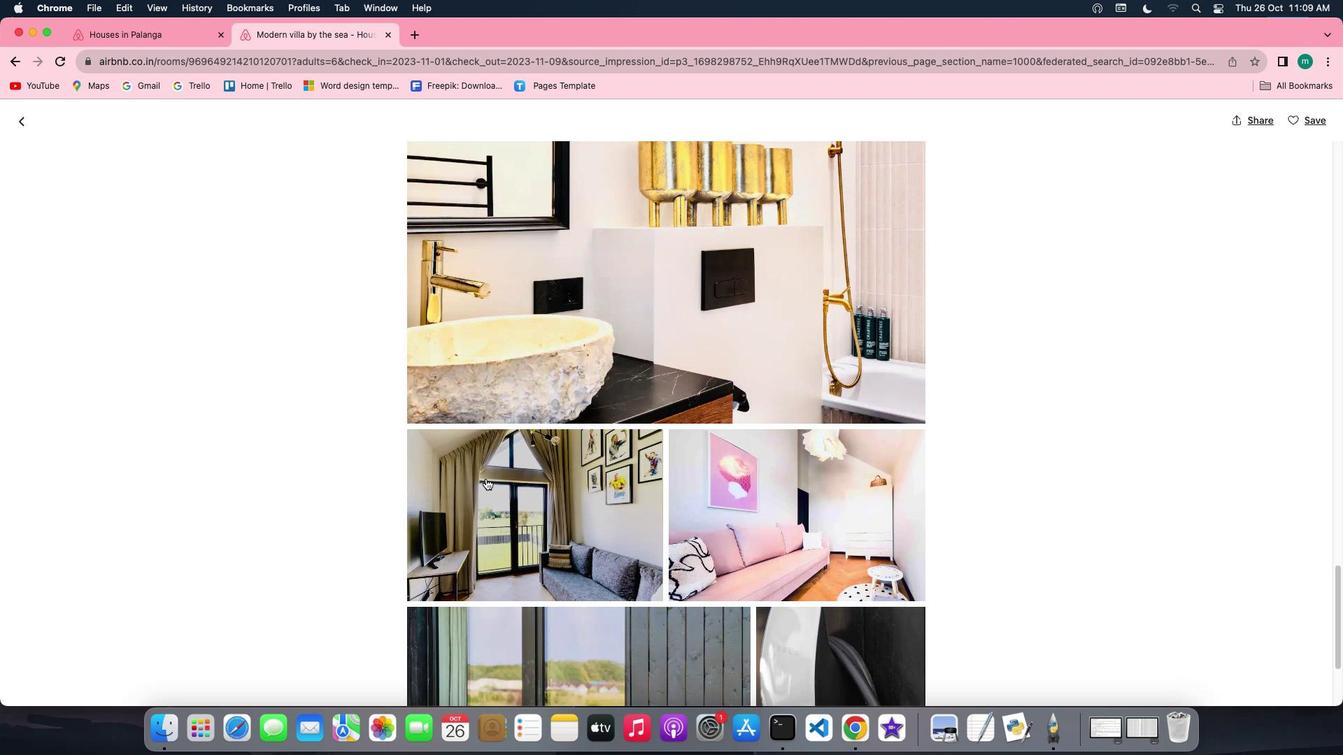 
Action: Mouse scrolled (485, 478) with delta (0, -1)
Screenshot: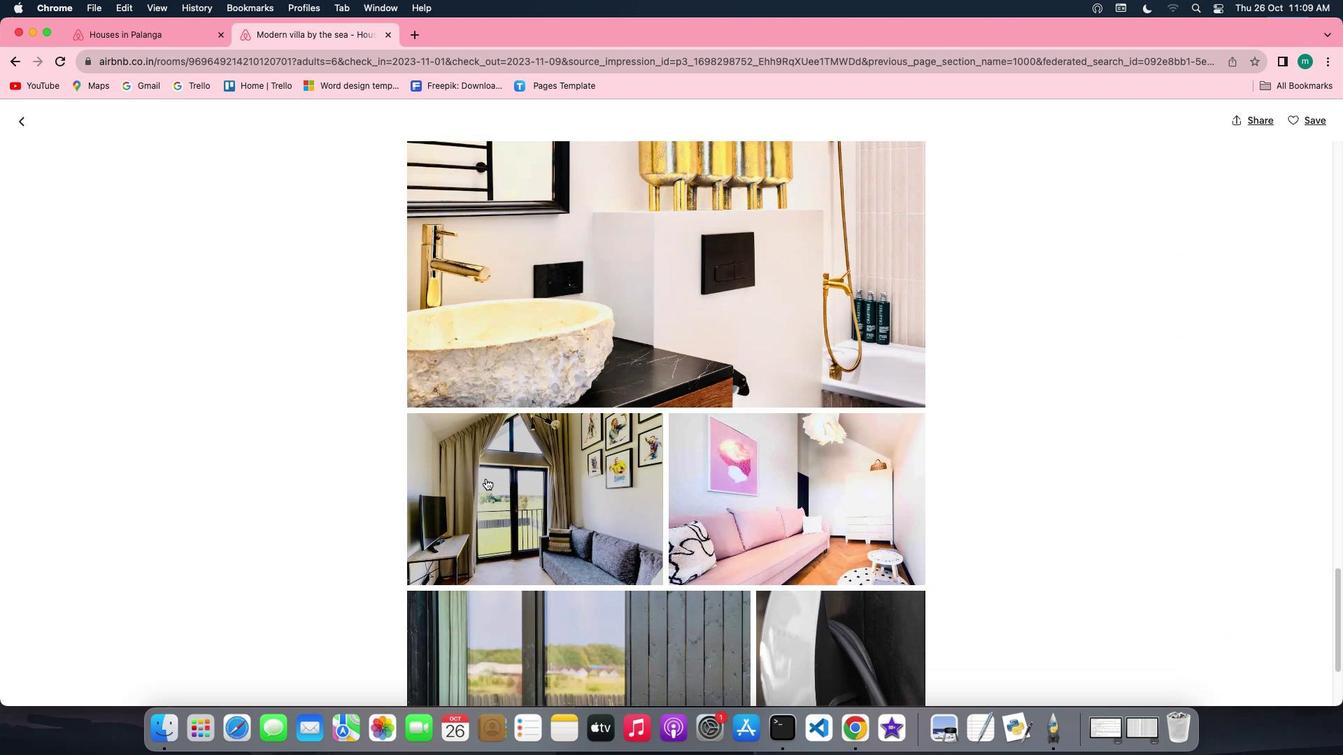 
Action: Mouse scrolled (485, 478) with delta (0, -2)
Screenshot: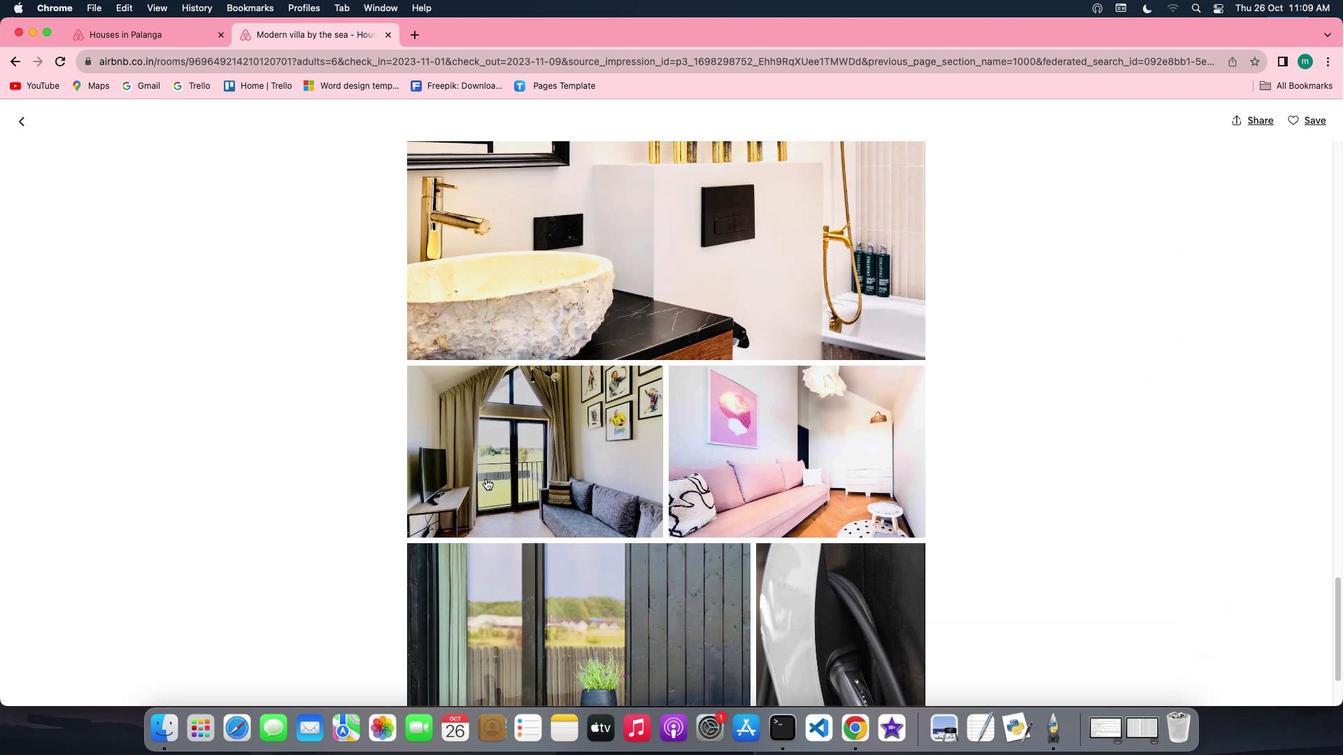 
Action: Mouse scrolled (485, 478) with delta (0, 0)
Screenshot: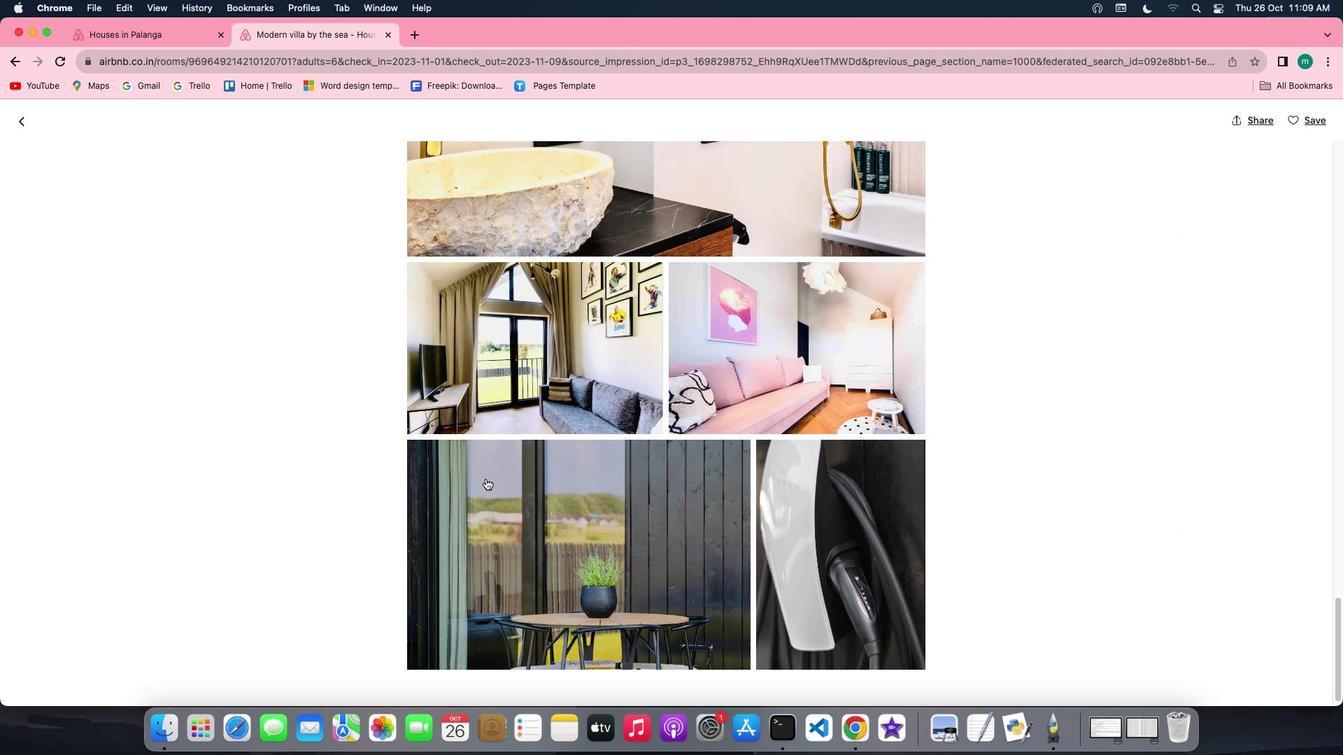
Action: Mouse scrolled (485, 478) with delta (0, 0)
Screenshot: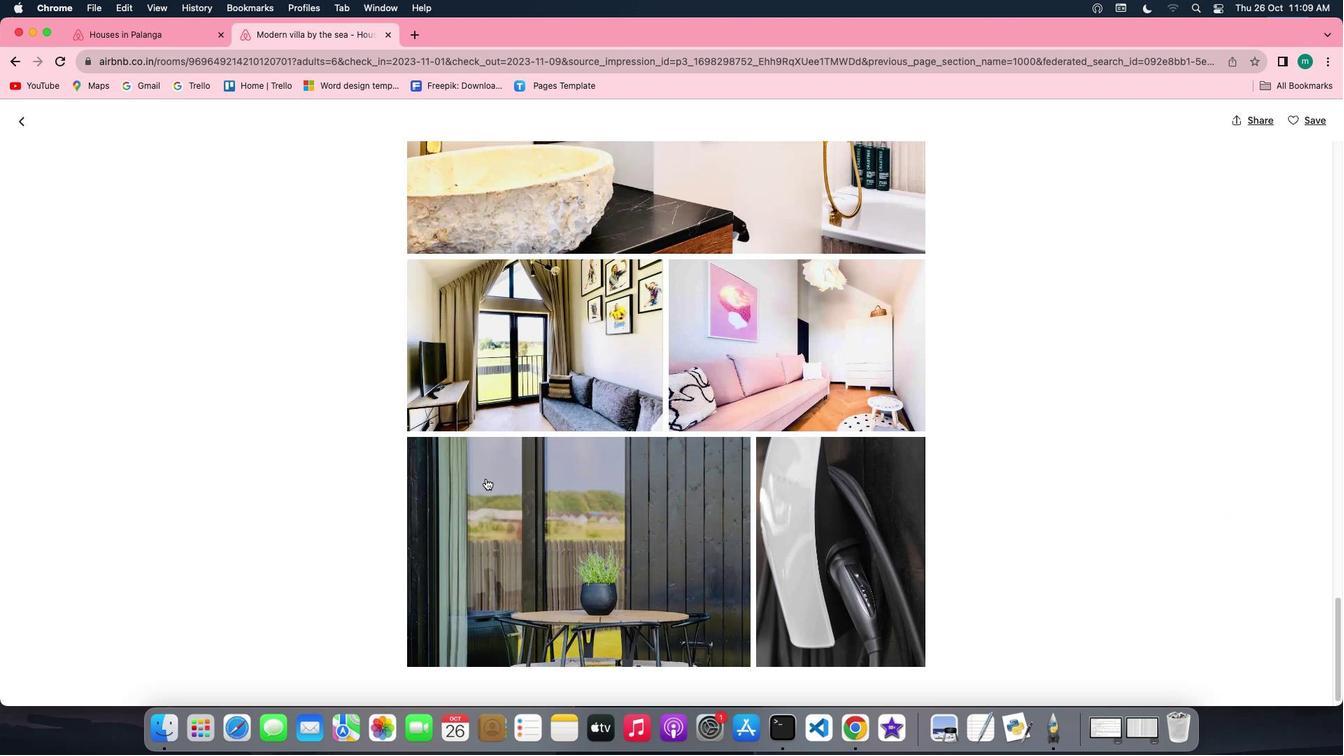 
Action: Mouse scrolled (485, 478) with delta (0, 0)
Screenshot: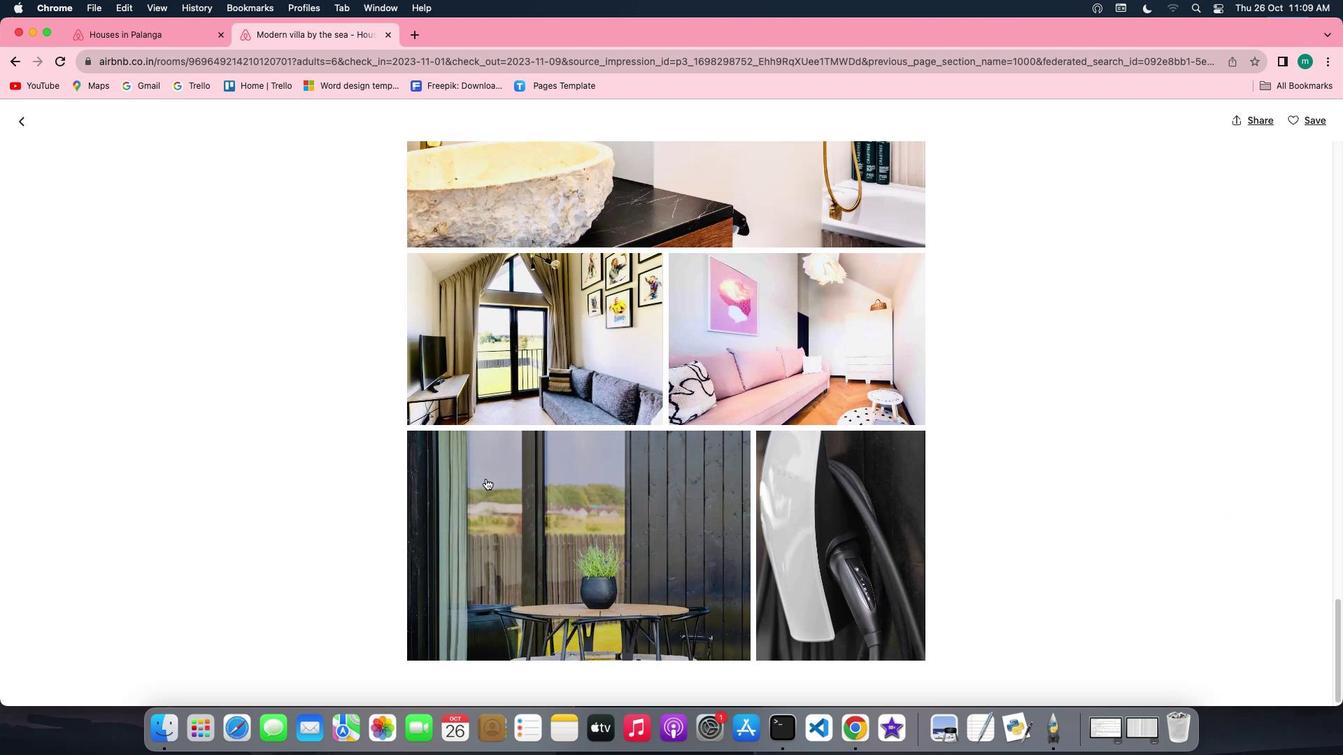 
Action: Mouse scrolled (485, 478) with delta (0, -1)
Screenshot: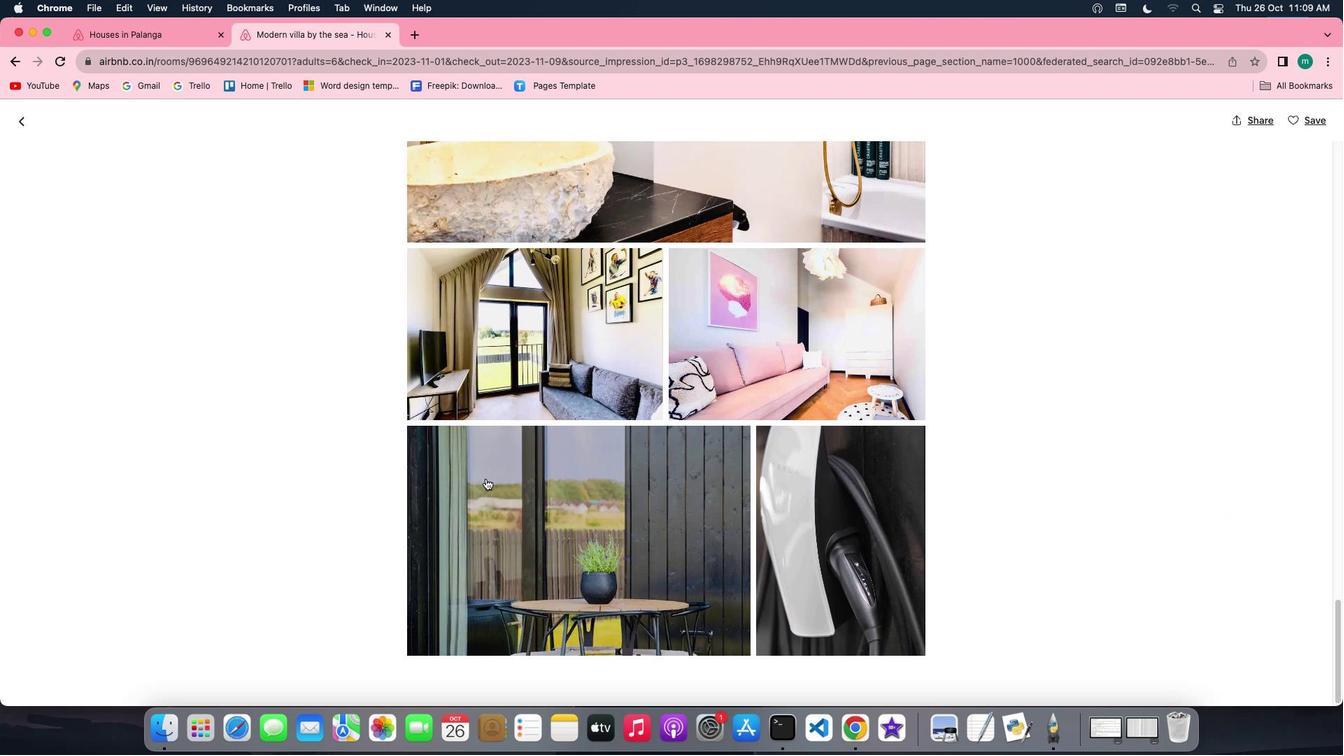 
Action: Mouse scrolled (485, 478) with delta (0, 0)
Screenshot: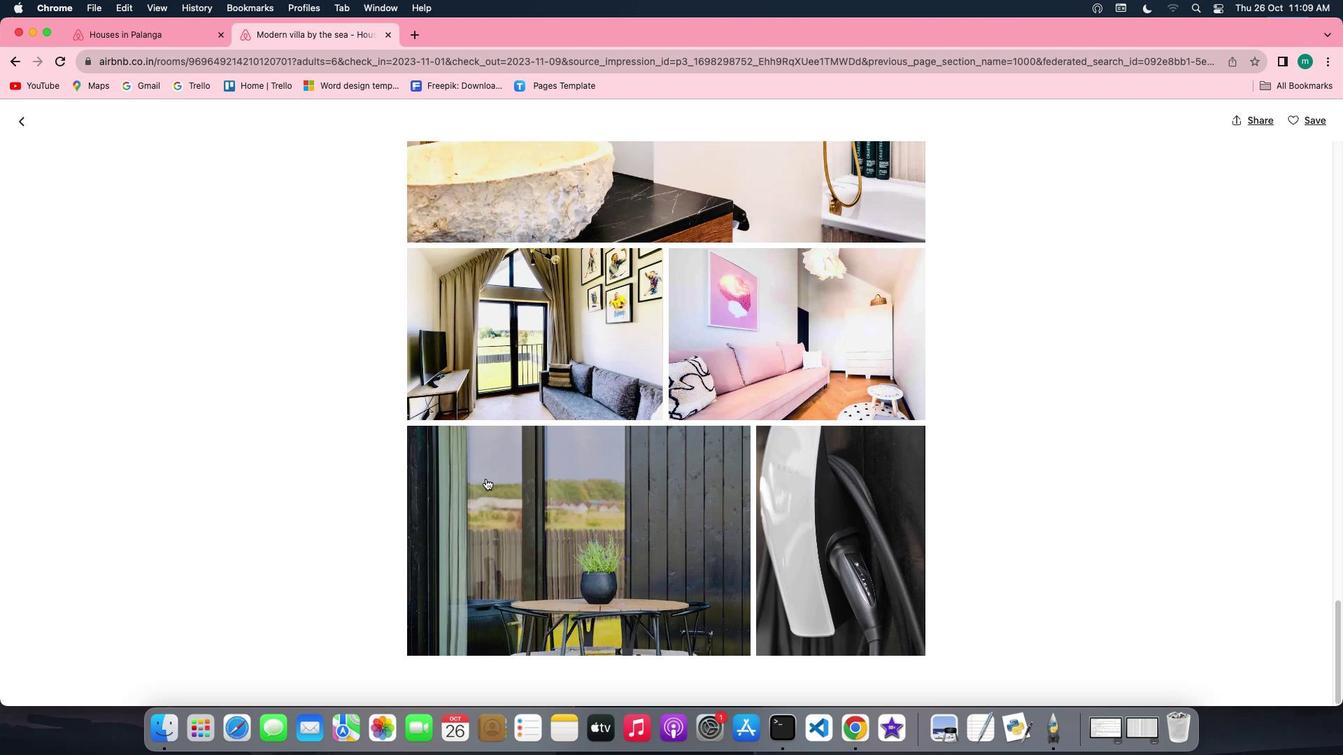 
Action: Mouse scrolled (485, 478) with delta (0, 0)
Screenshot: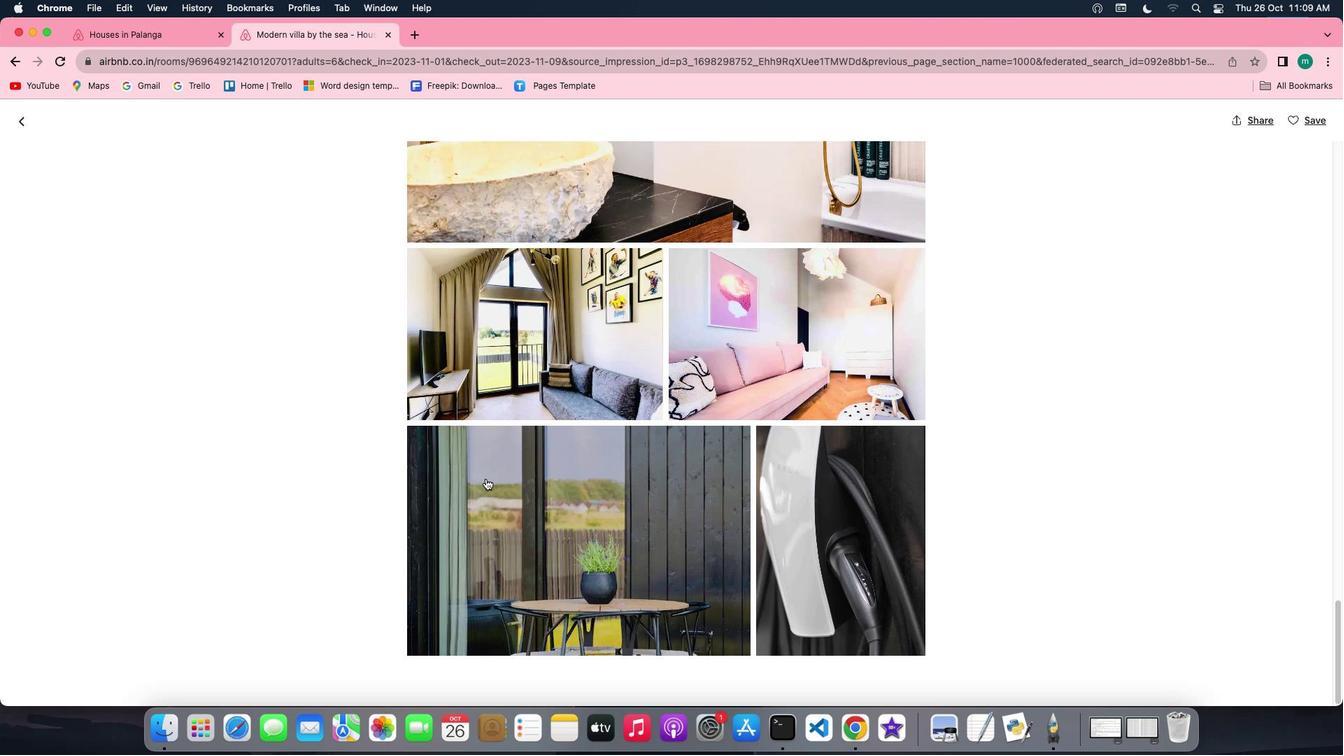
Action: Mouse scrolled (485, 478) with delta (0, -1)
Screenshot: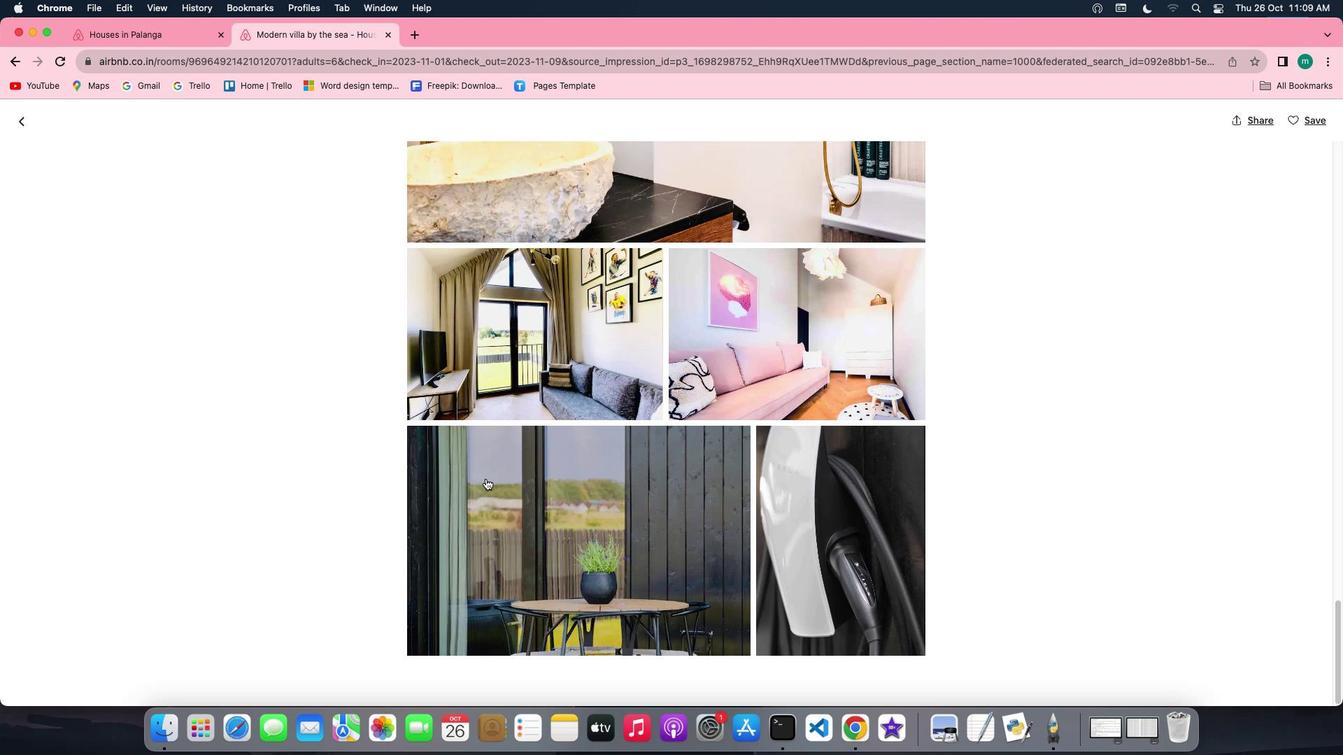
Action: Mouse scrolled (485, 478) with delta (0, -2)
Screenshot: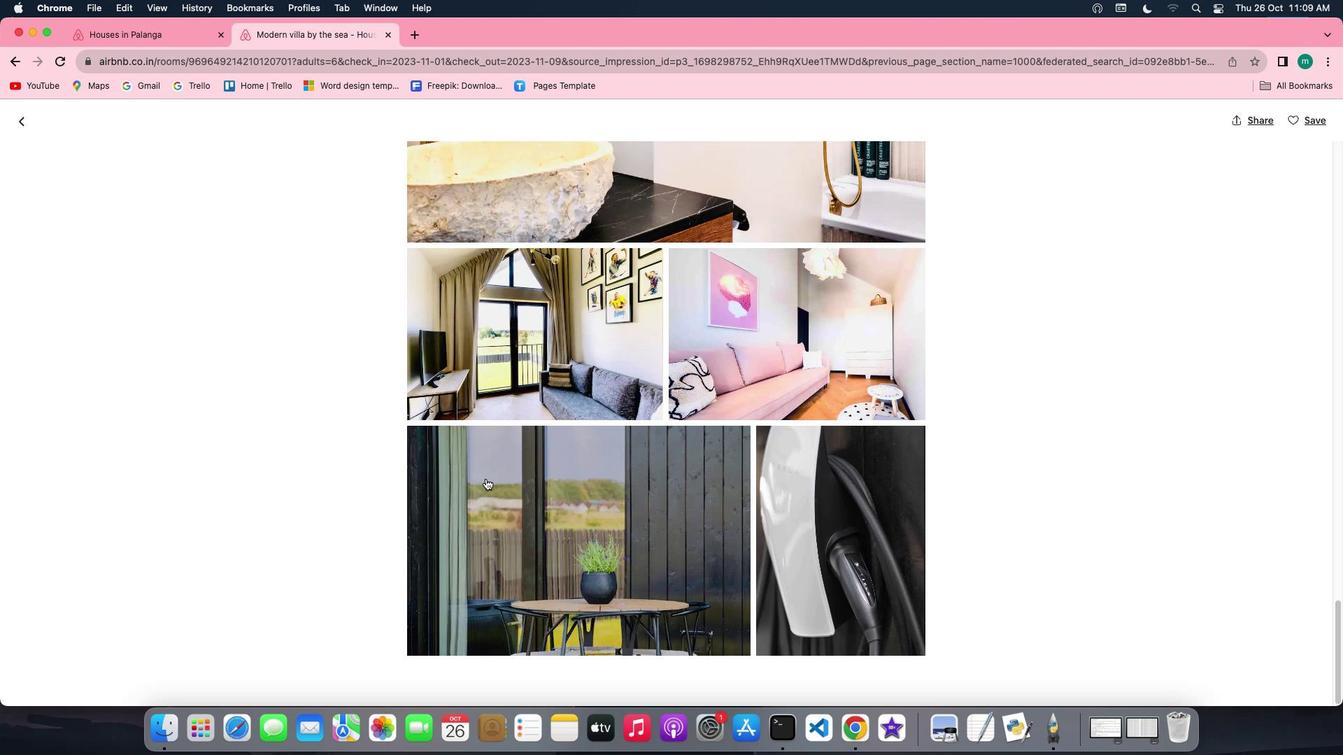 
Action: Mouse moved to (23, 123)
Screenshot: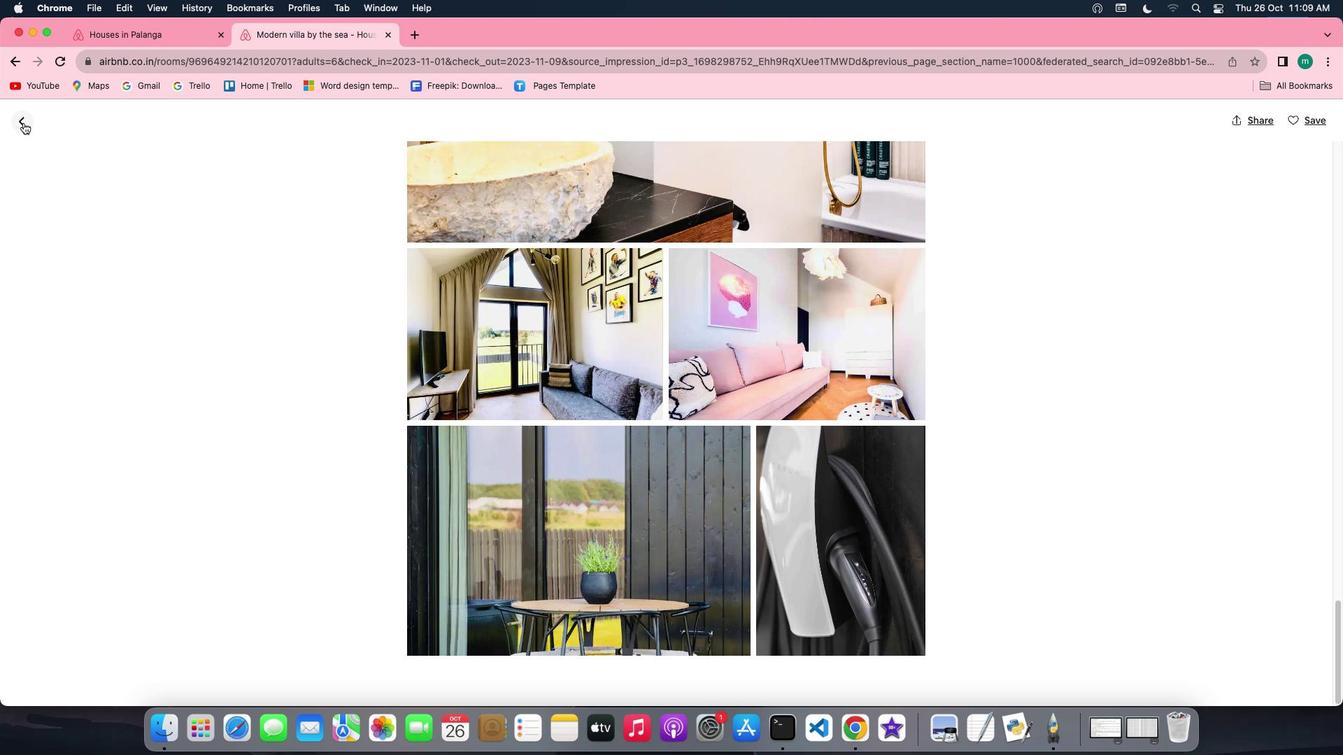 
Action: Mouse pressed left at (23, 123)
Screenshot: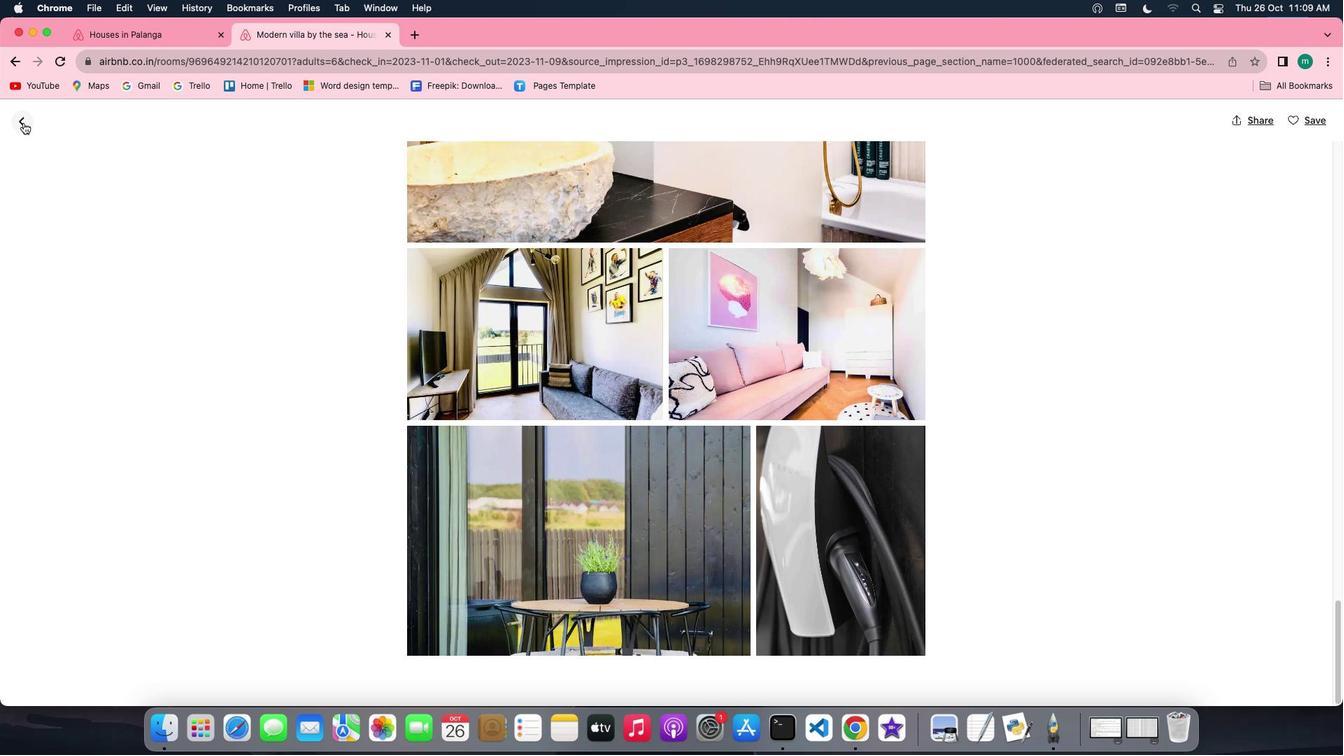 
Action: Mouse moved to (885, 607)
Screenshot: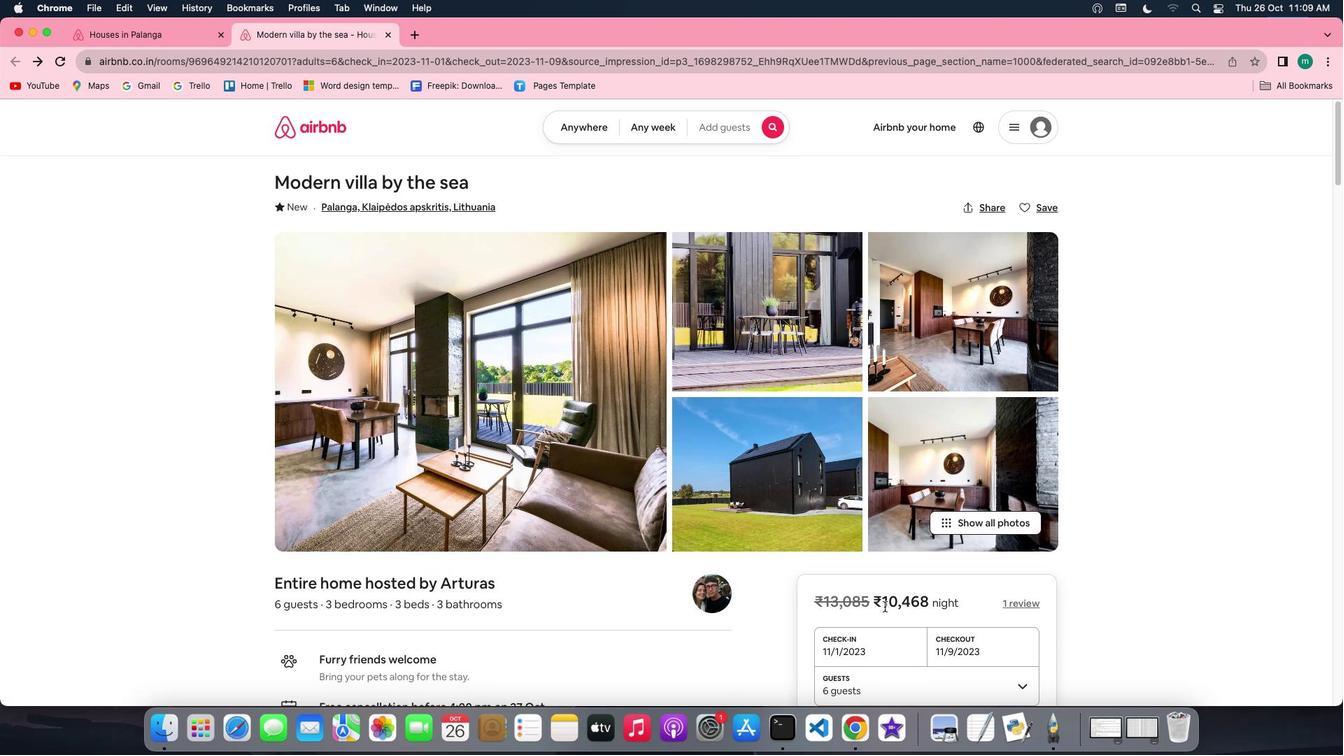 
Action: Mouse scrolled (885, 607) with delta (0, 0)
Screenshot: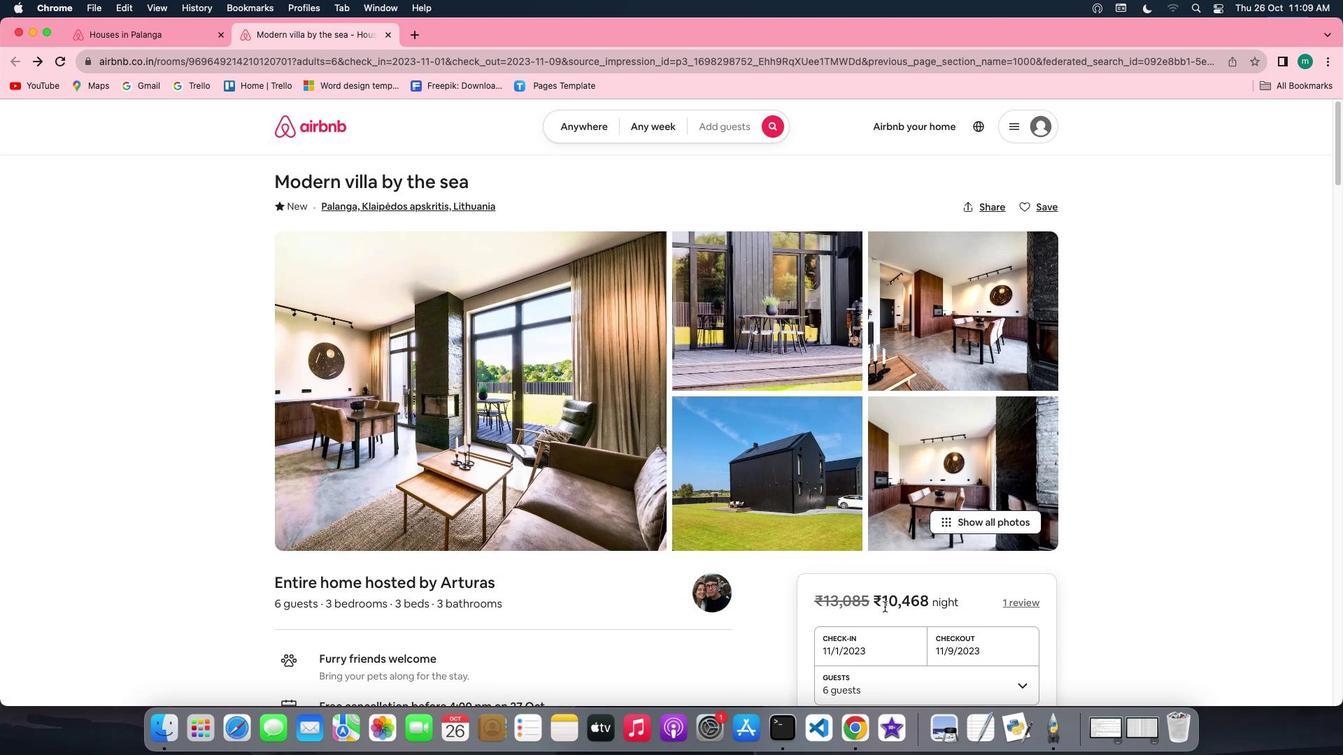 
Action: Mouse scrolled (885, 607) with delta (0, 0)
Screenshot: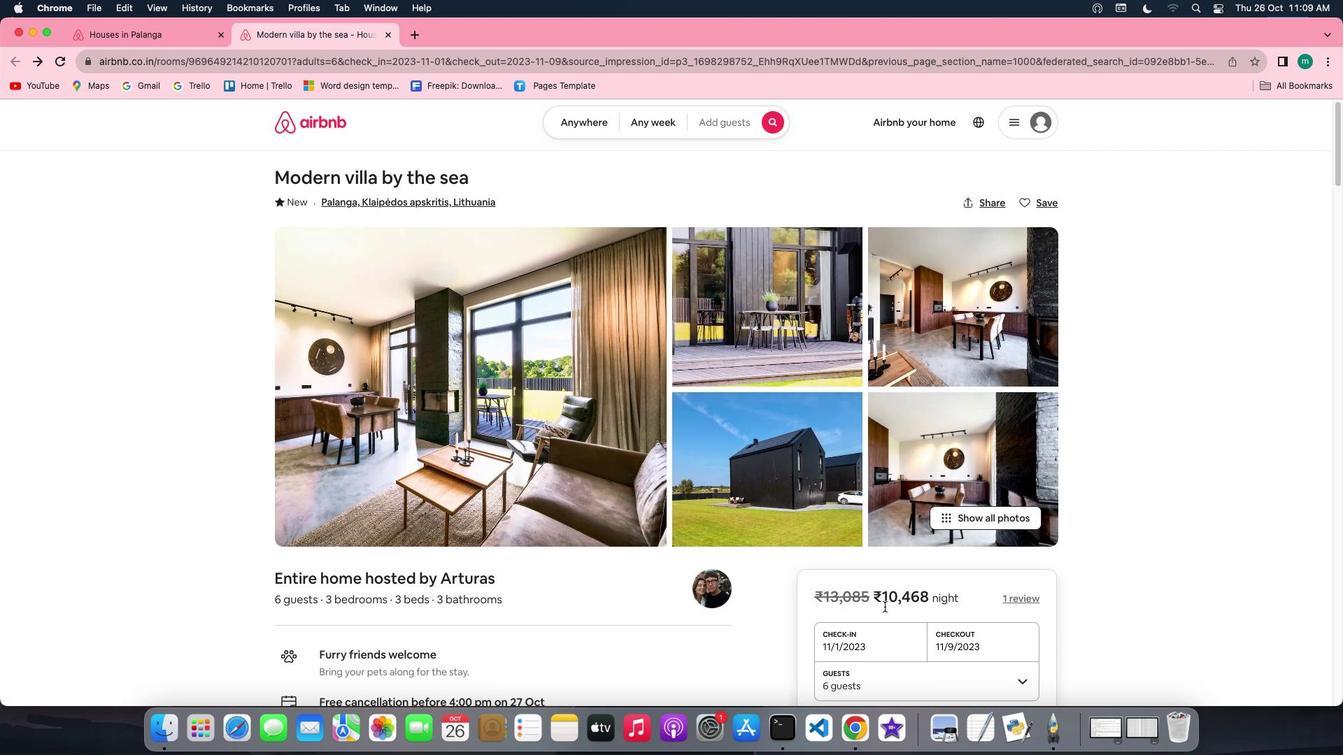 
Action: Mouse scrolled (885, 607) with delta (0, -1)
Screenshot: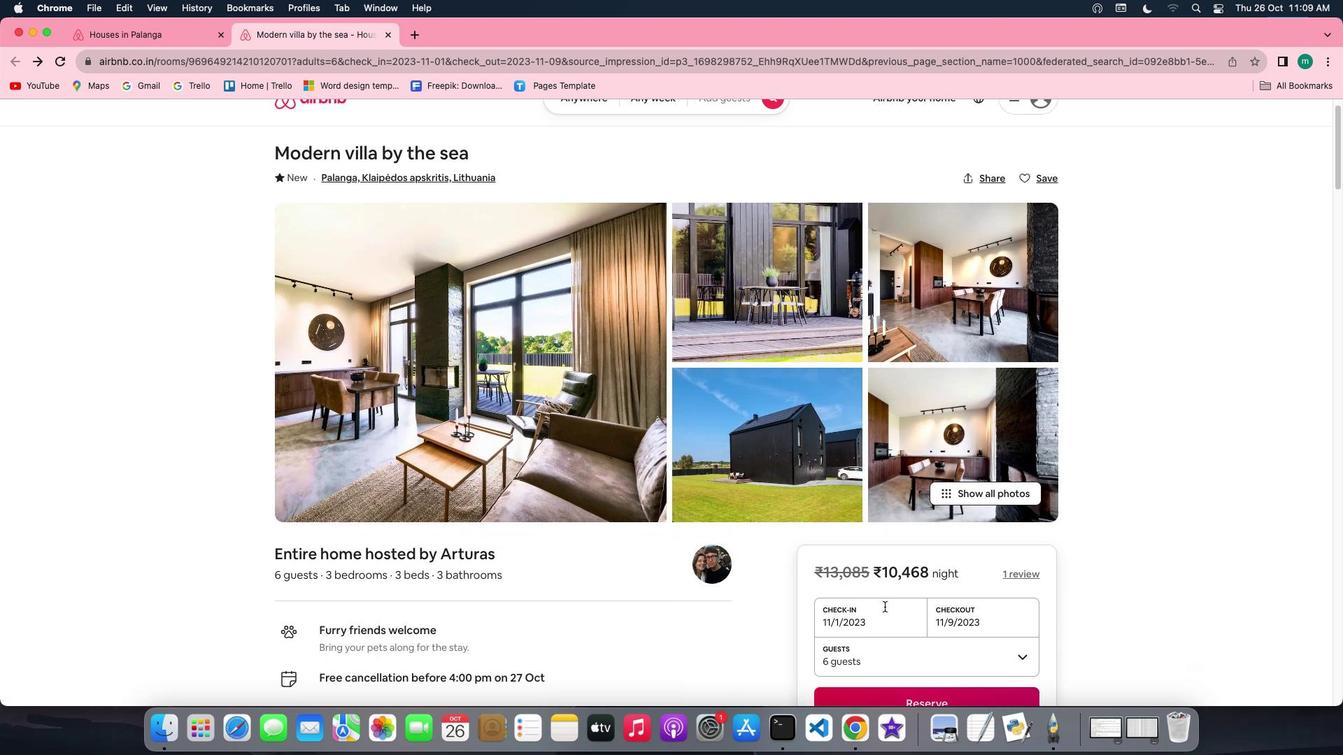 
Action: Mouse scrolled (885, 607) with delta (0, -1)
Screenshot: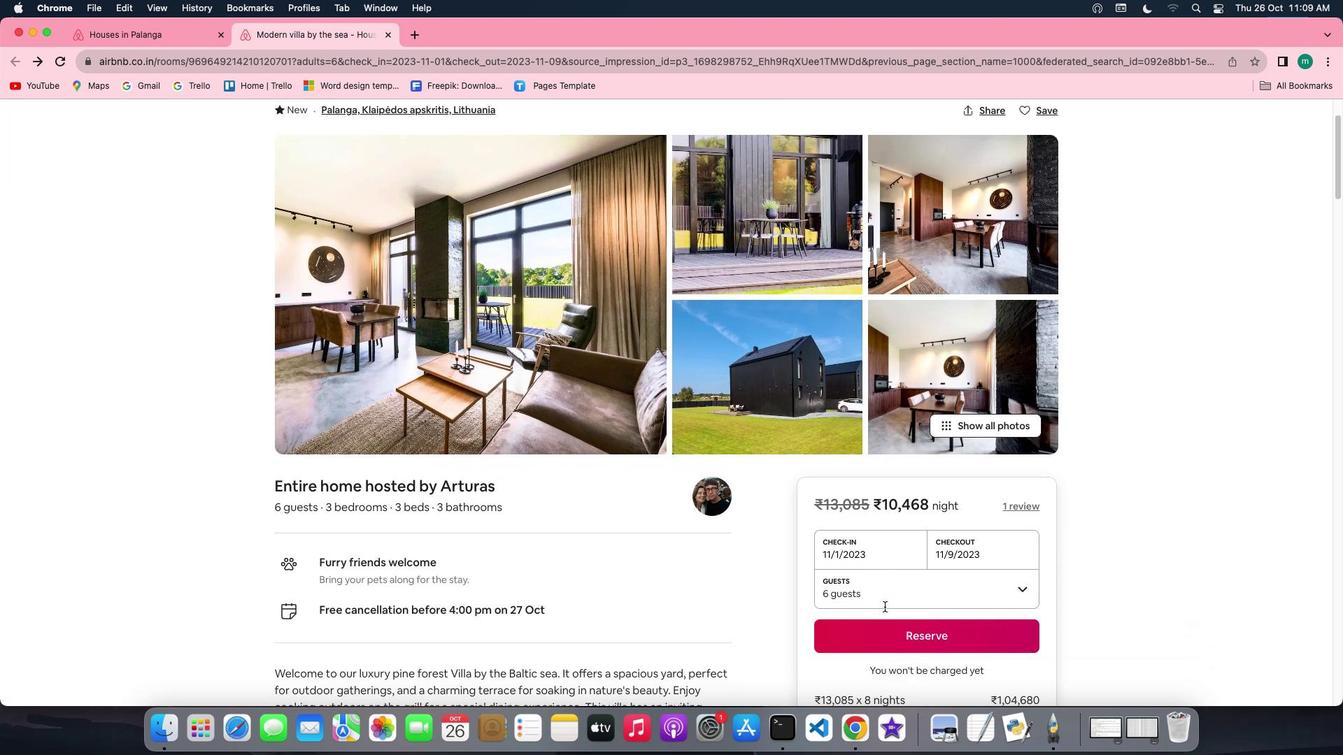 
Action: Mouse moved to (725, 587)
Screenshot: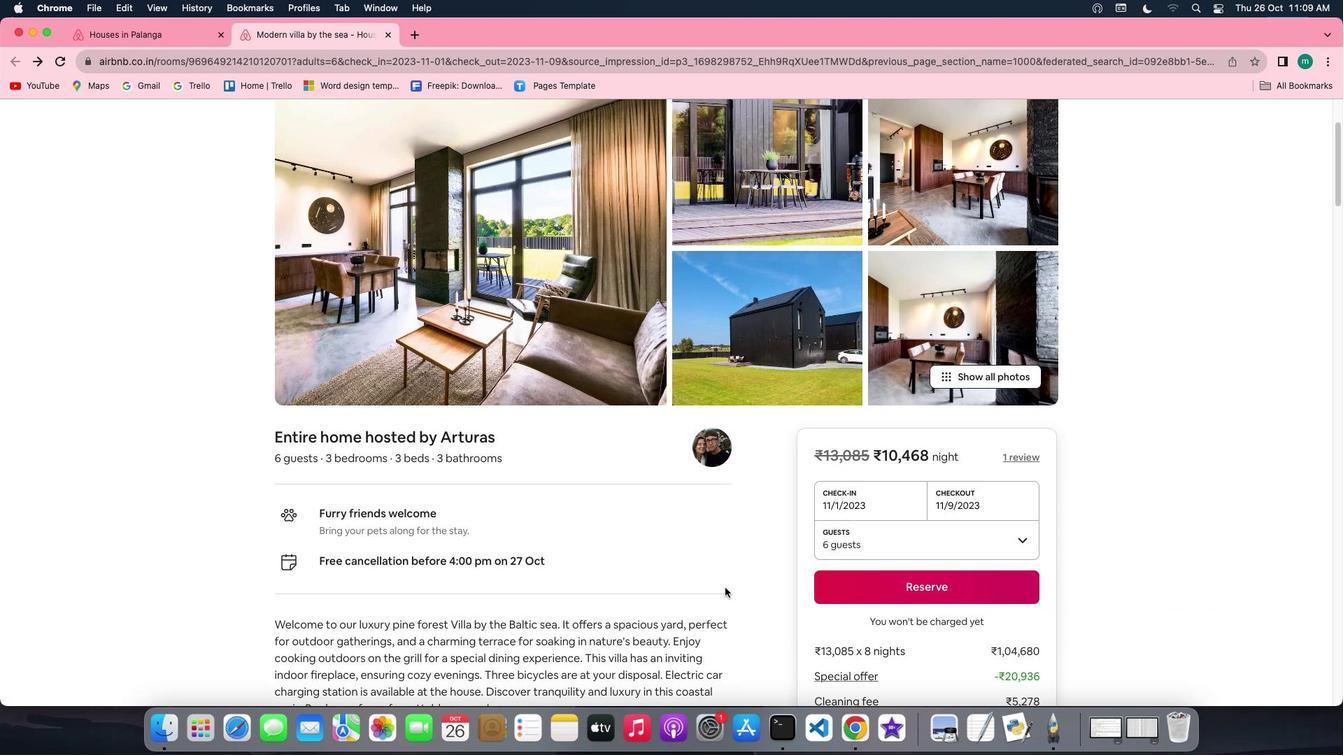 
Action: Mouse scrolled (725, 587) with delta (0, 0)
Screenshot: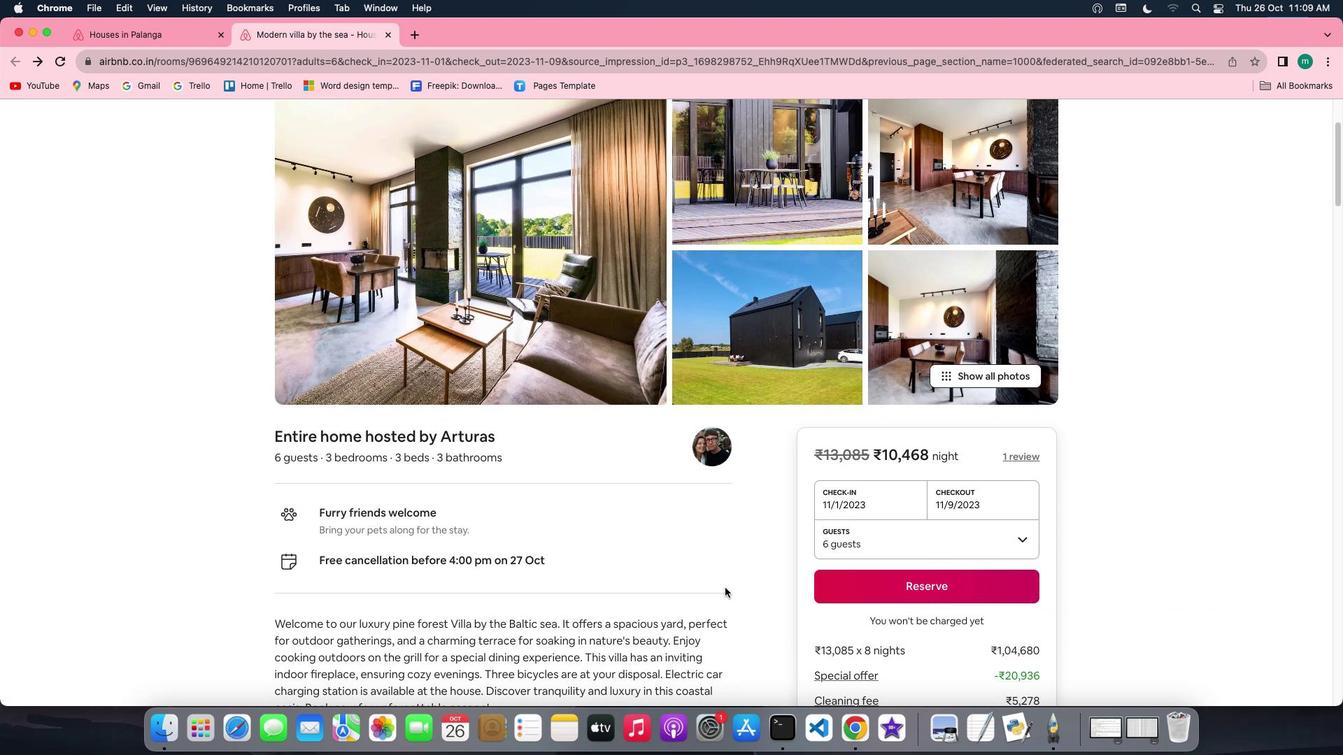 
Action: Mouse scrolled (725, 587) with delta (0, 0)
Screenshot: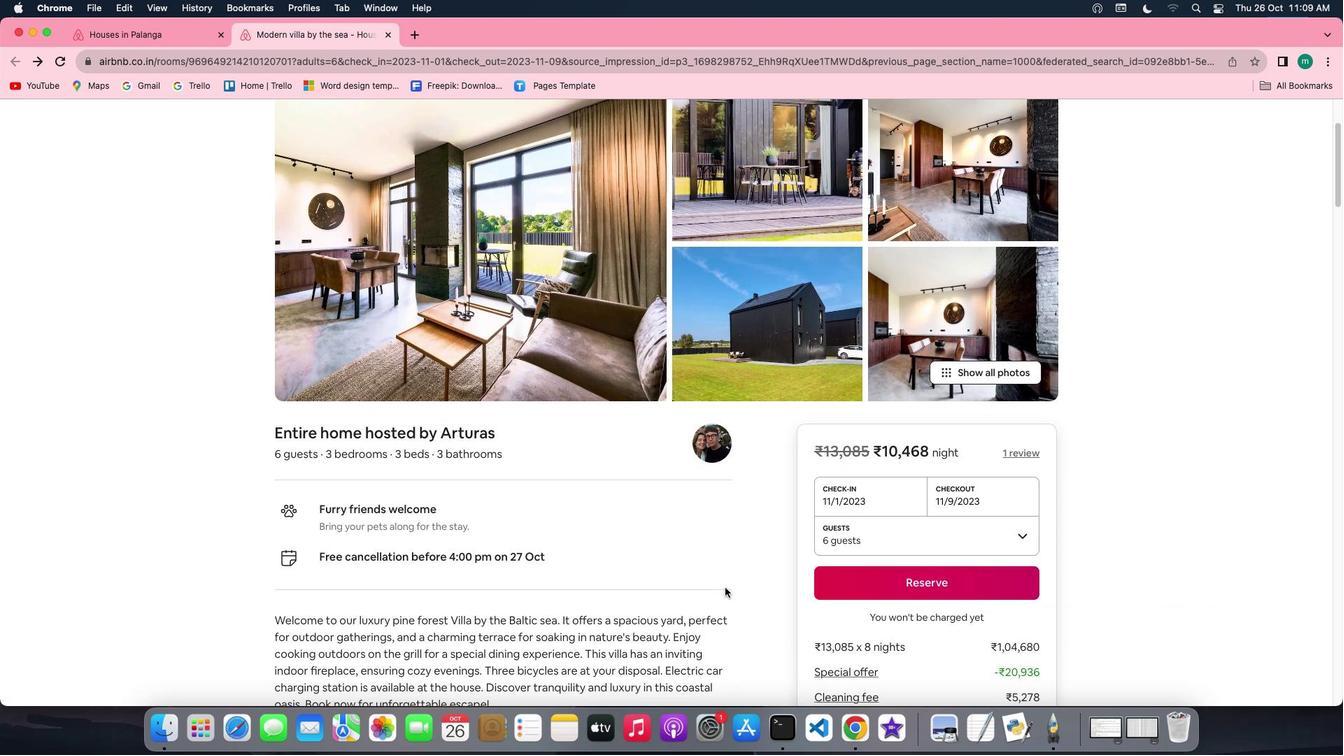 
Action: Mouse scrolled (725, 587) with delta (0, 0)
Screenshot: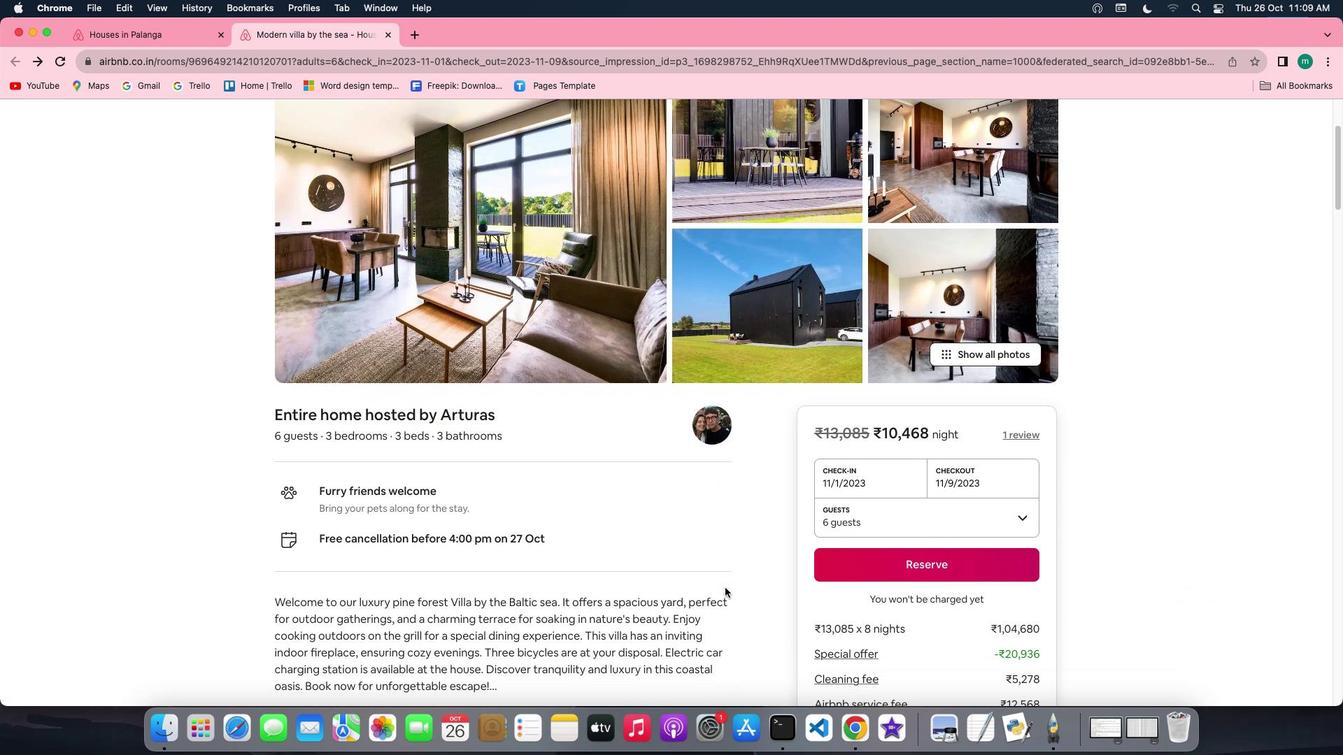 
Action: Mouse scrolled (725, 587) with delta (0, -1)
Screenshot: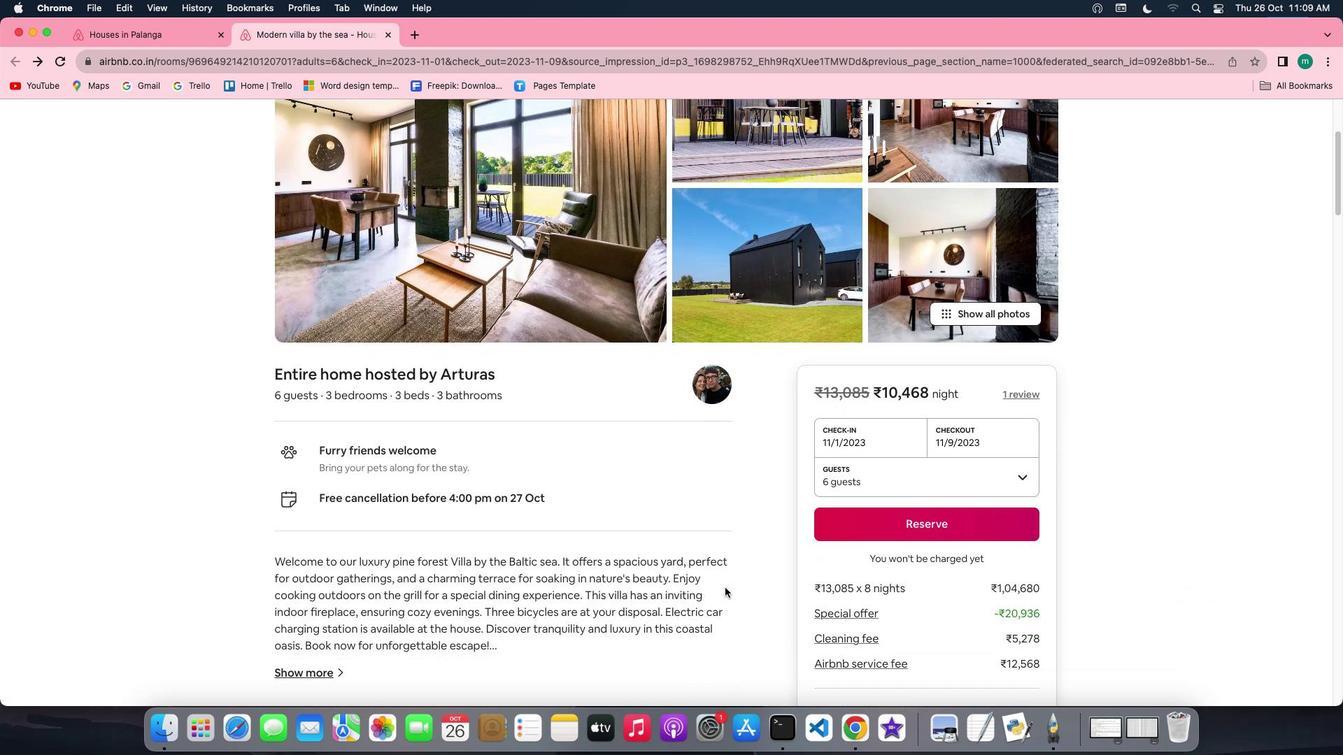 
Action: Mouse scrolled (725, 587) with delta (0, 0)
Screenshot: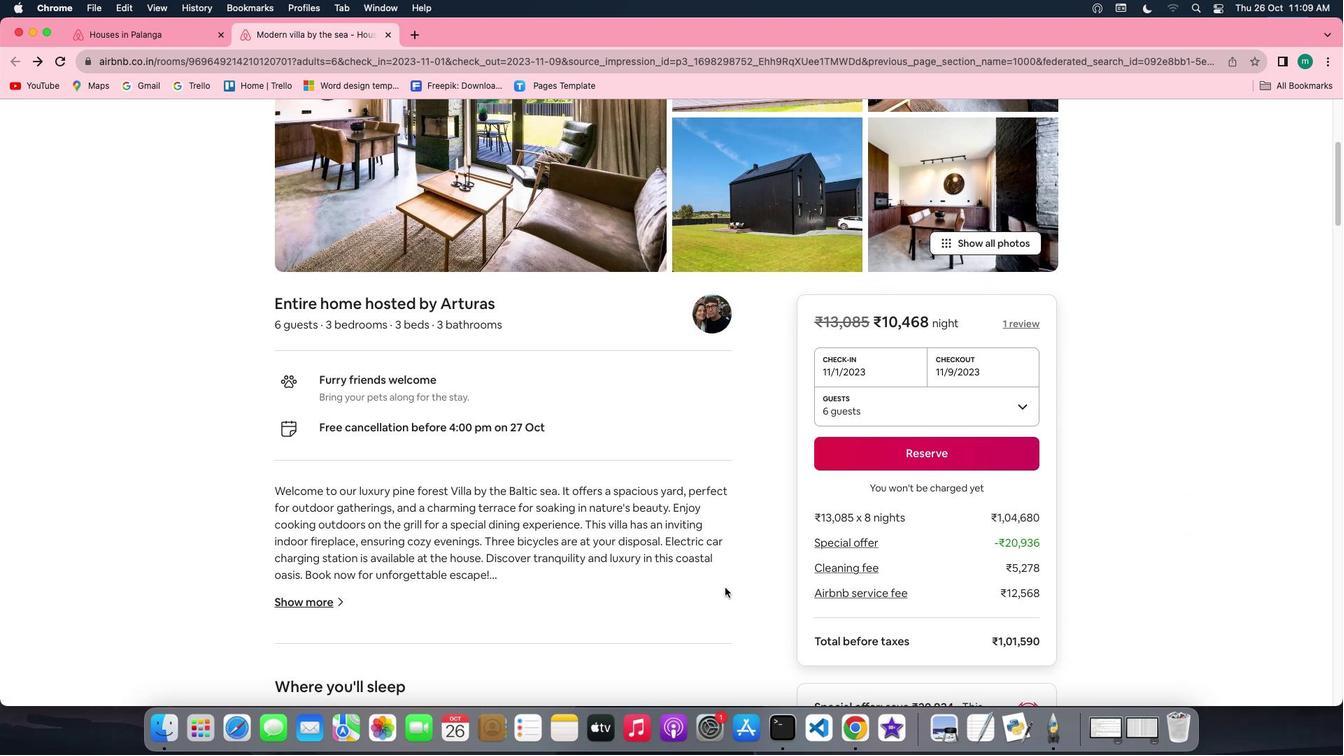 
Action: Mouse scrolled (725, 587) with delta (0, 0)
Screenshot: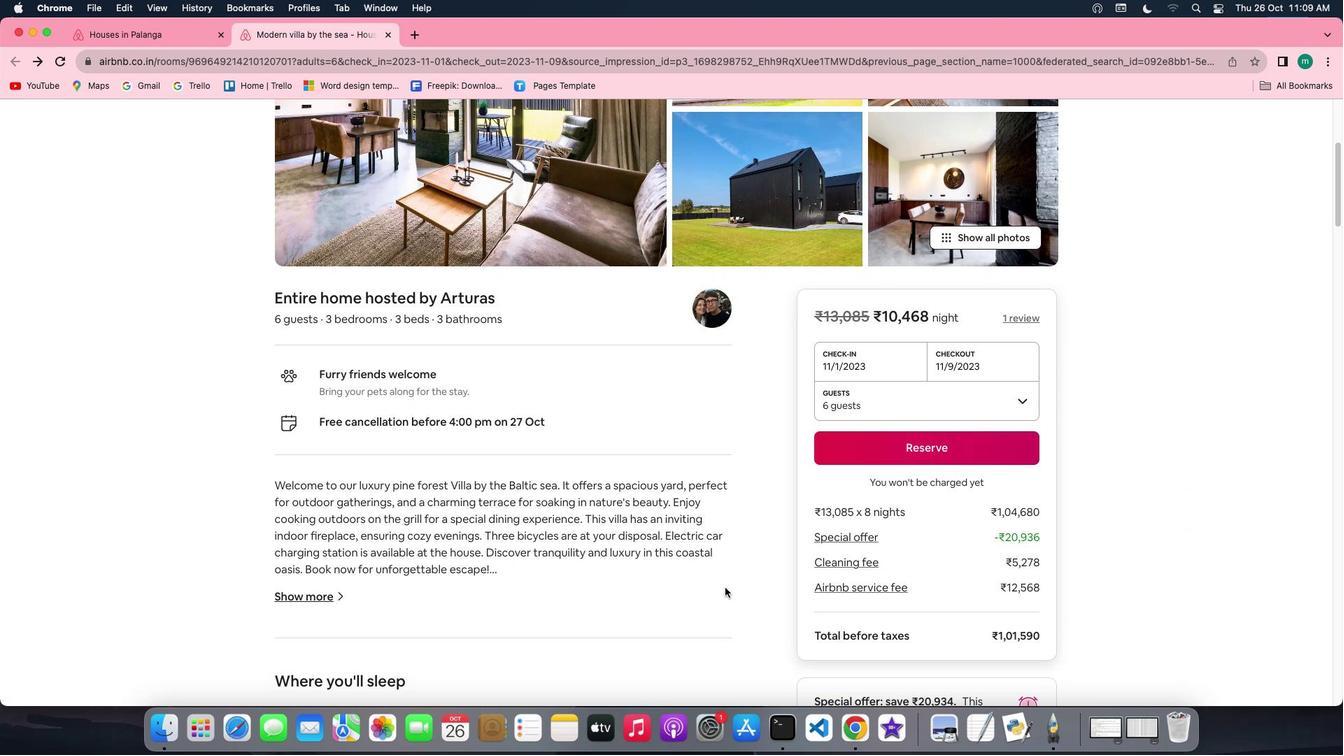 
Action: Mouse scrolled (725, 587) with delta (0, -1)
Screenshot: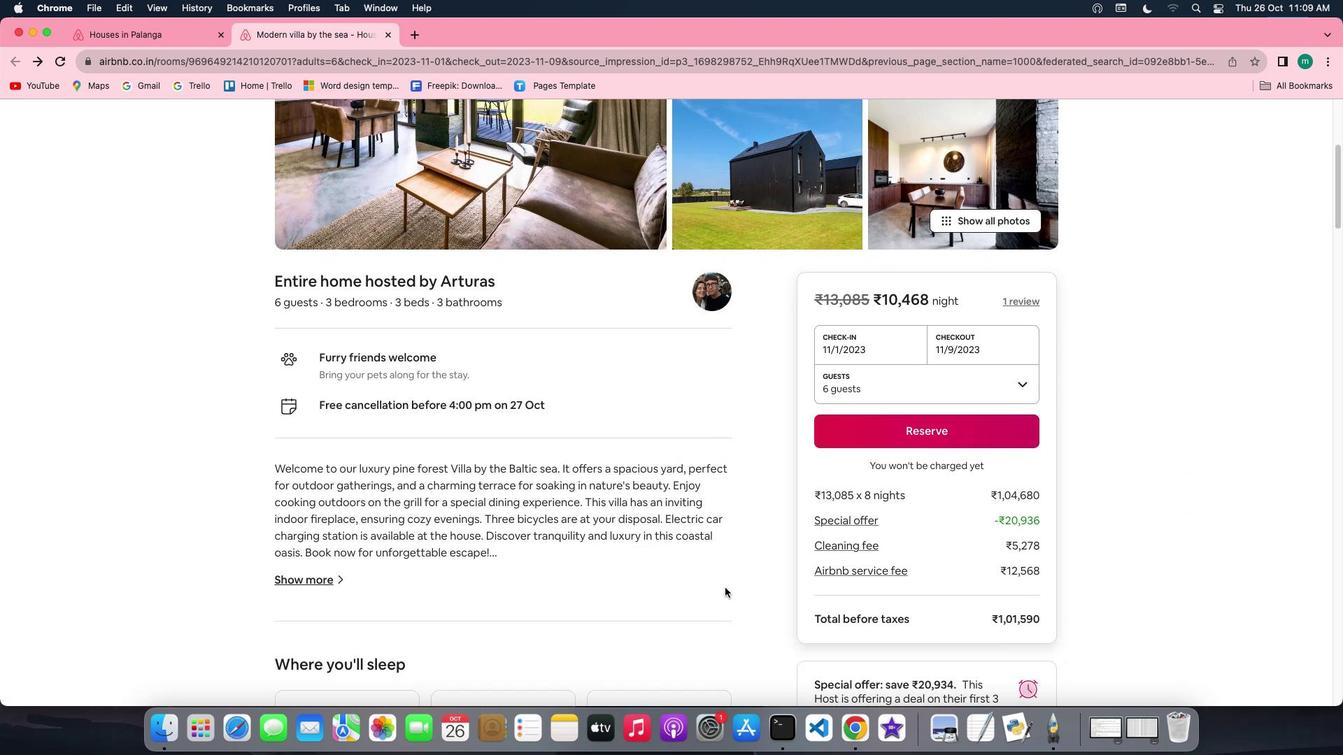 
Action: Mouse scrolled (725, 587) with delta (0, -2)
Screenshot: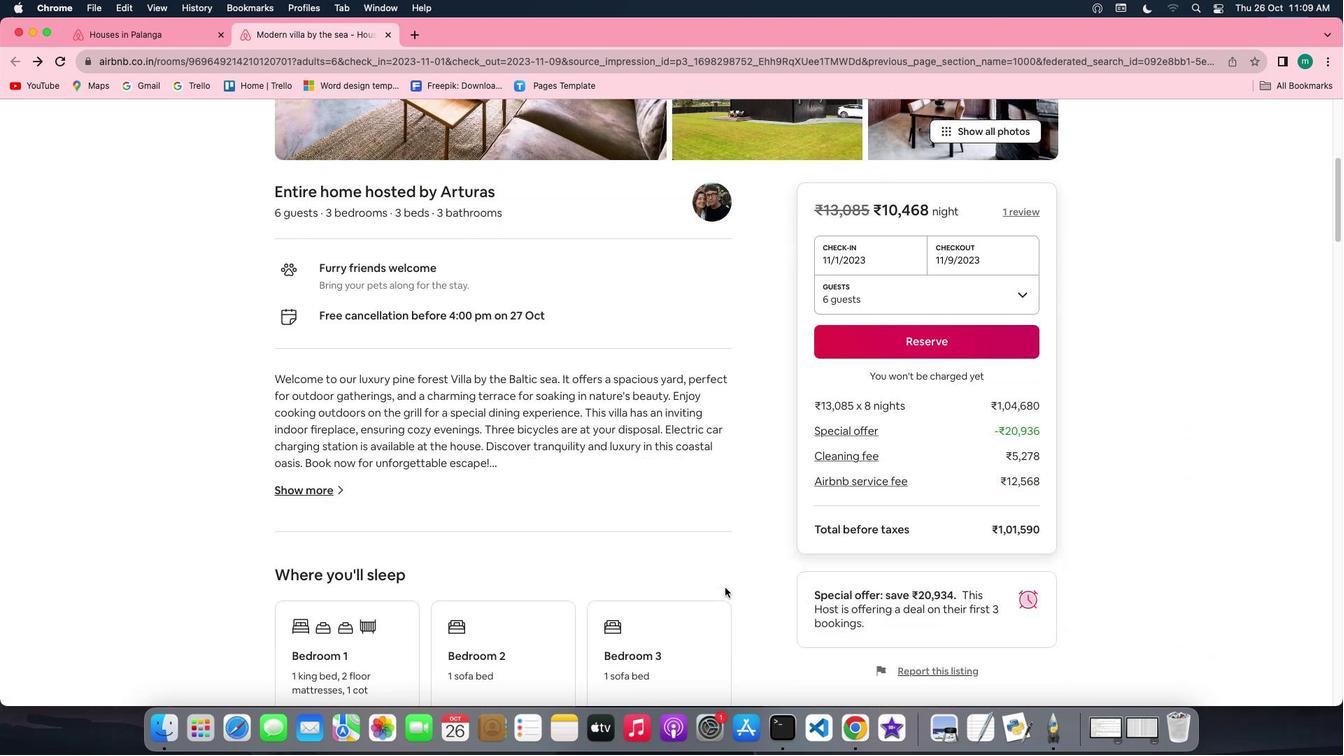 
Action: Mouse scrolled (725, 587) with delta (0, 0)
Screenshot: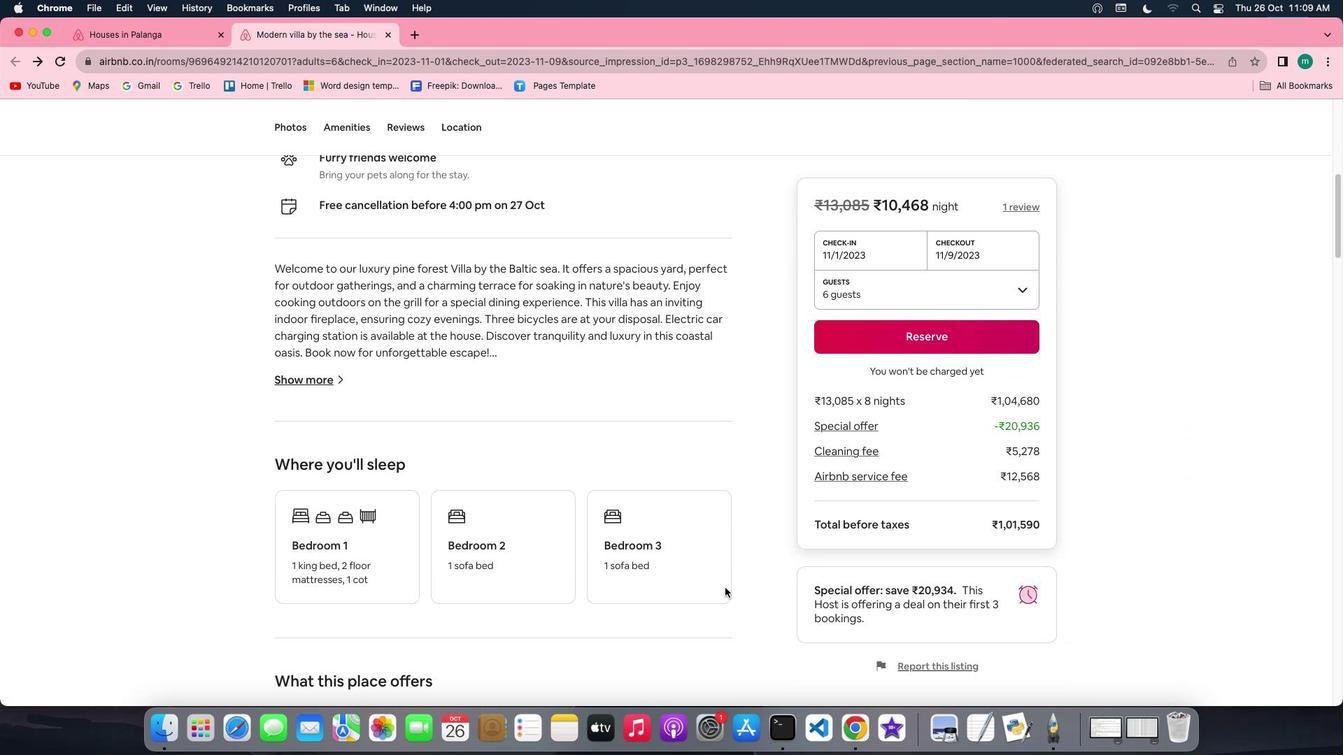 
Action: Mouse scrolled (725, 587) with delta (0, 0)
Screenshot: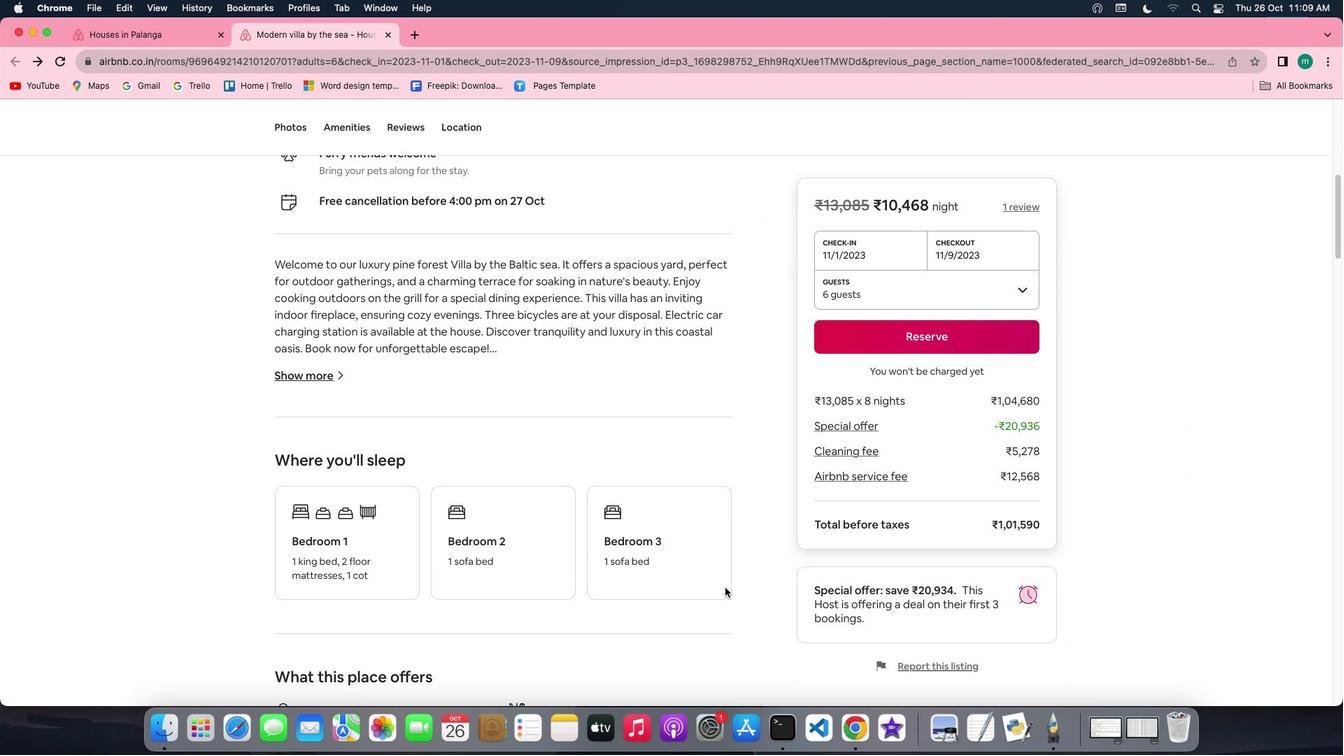 
Action: Mouse scrolled (725, 587) with delta (0, -1)
Screenshot: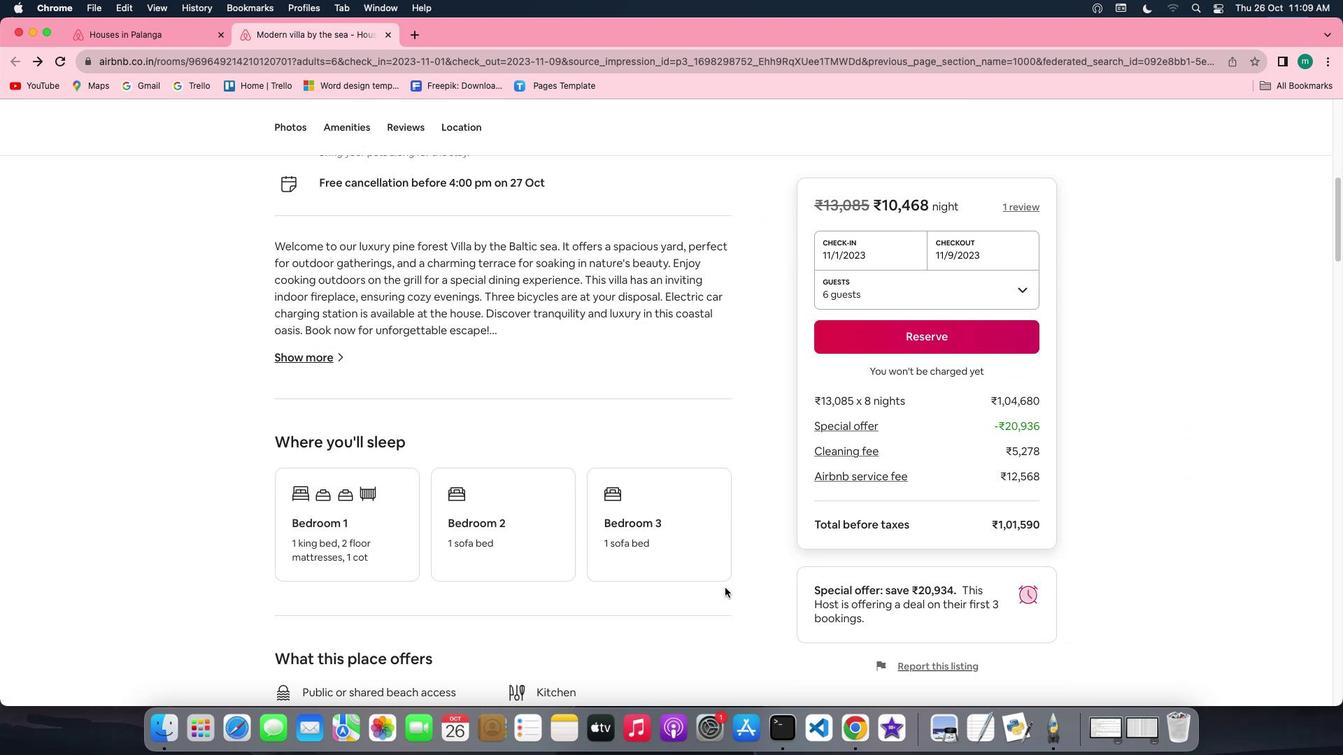 
Action: Mouse scrolled (725, 587) with delta (0, -2)
Screenshot: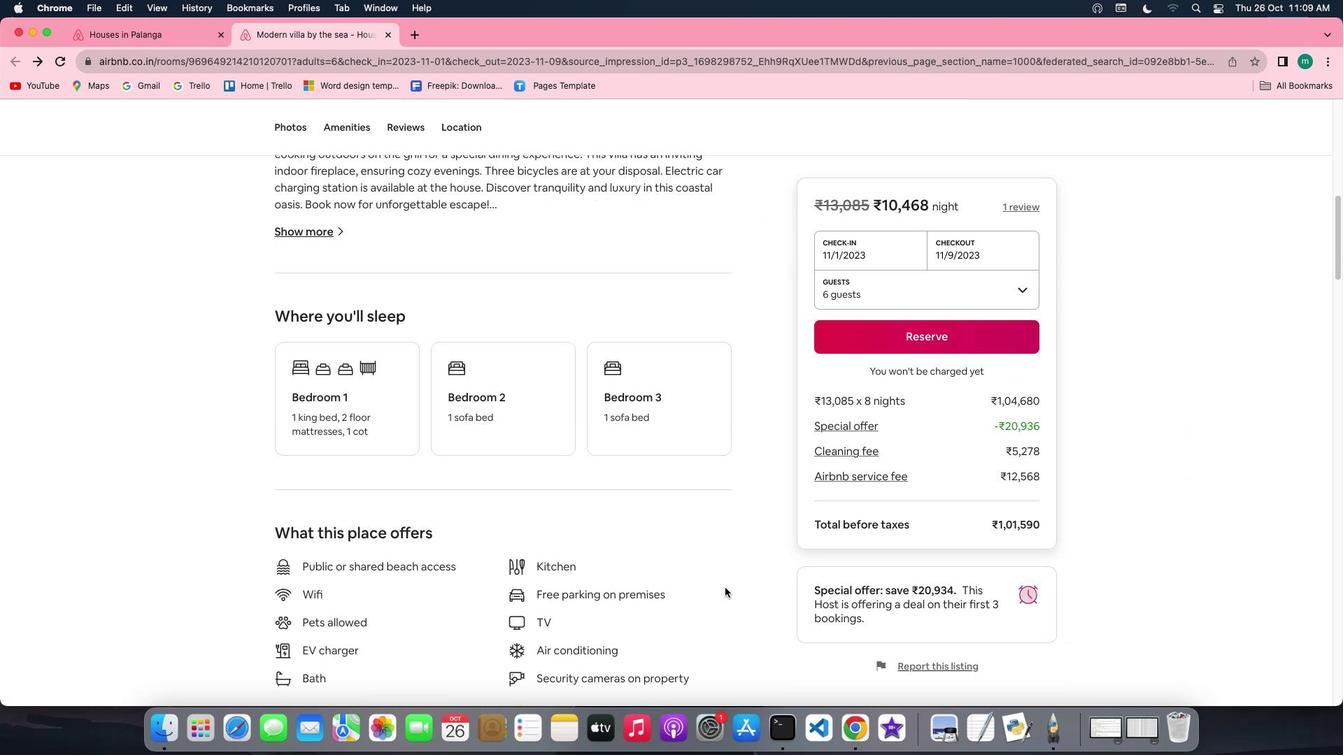 
Action: Mouse scrolled (725, 587) with delta (0, 0)
Screenshot: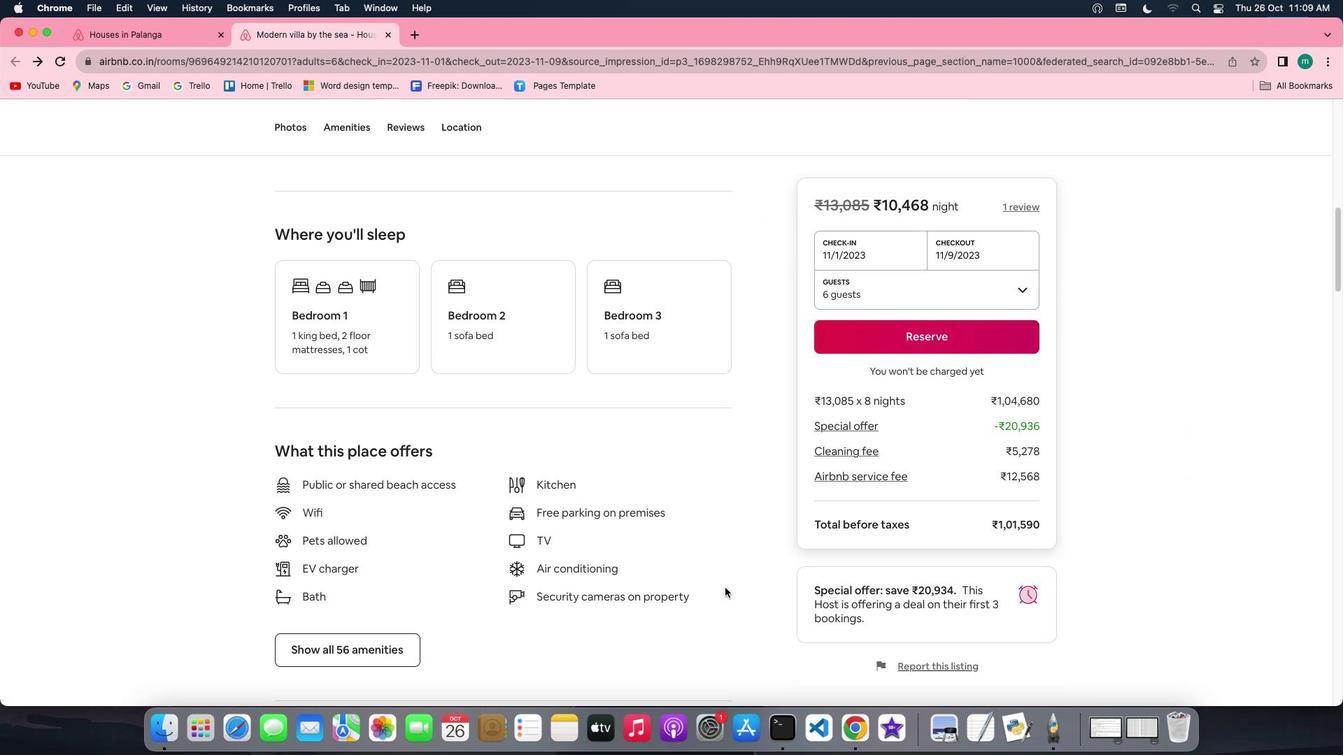 
Action: Mouse scrolled (725, 587) with delta (0, 0)
Screenshot: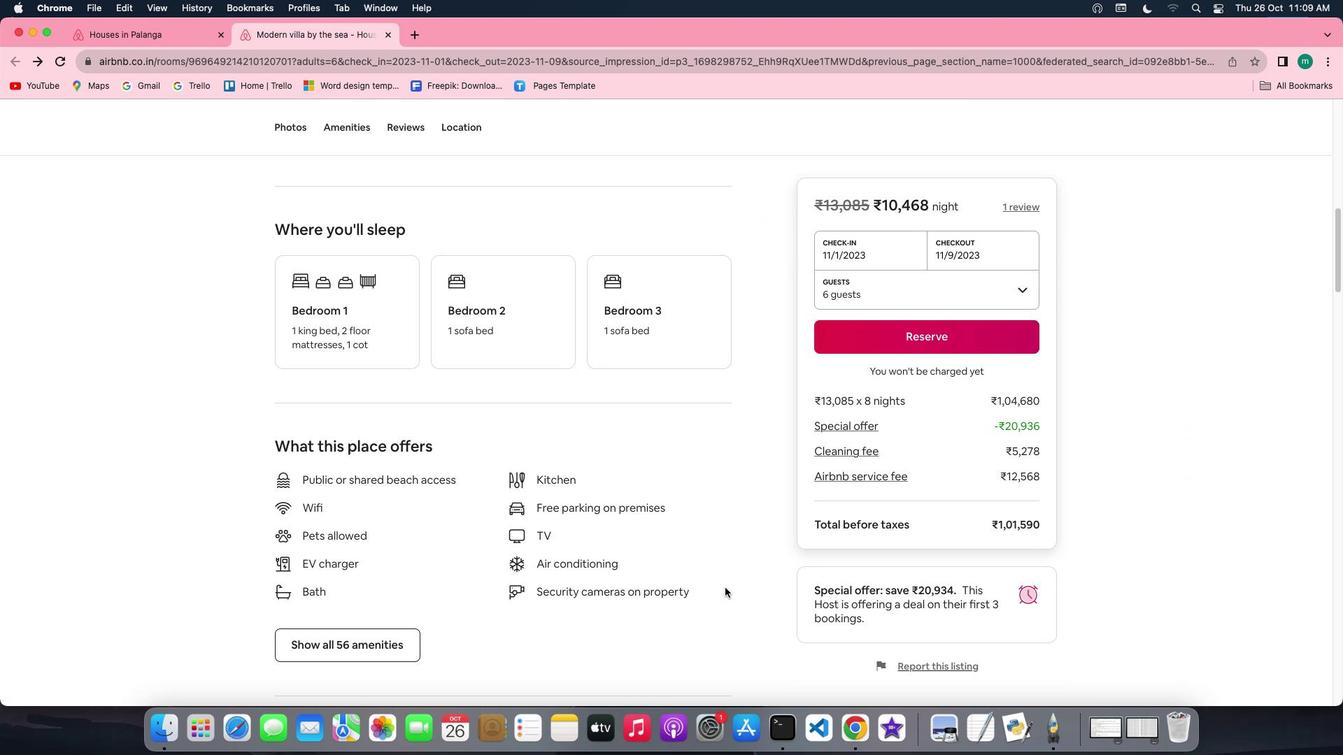 
Action: Mouse scrolled (725, 587) with delta (0, -1)
Screenshot: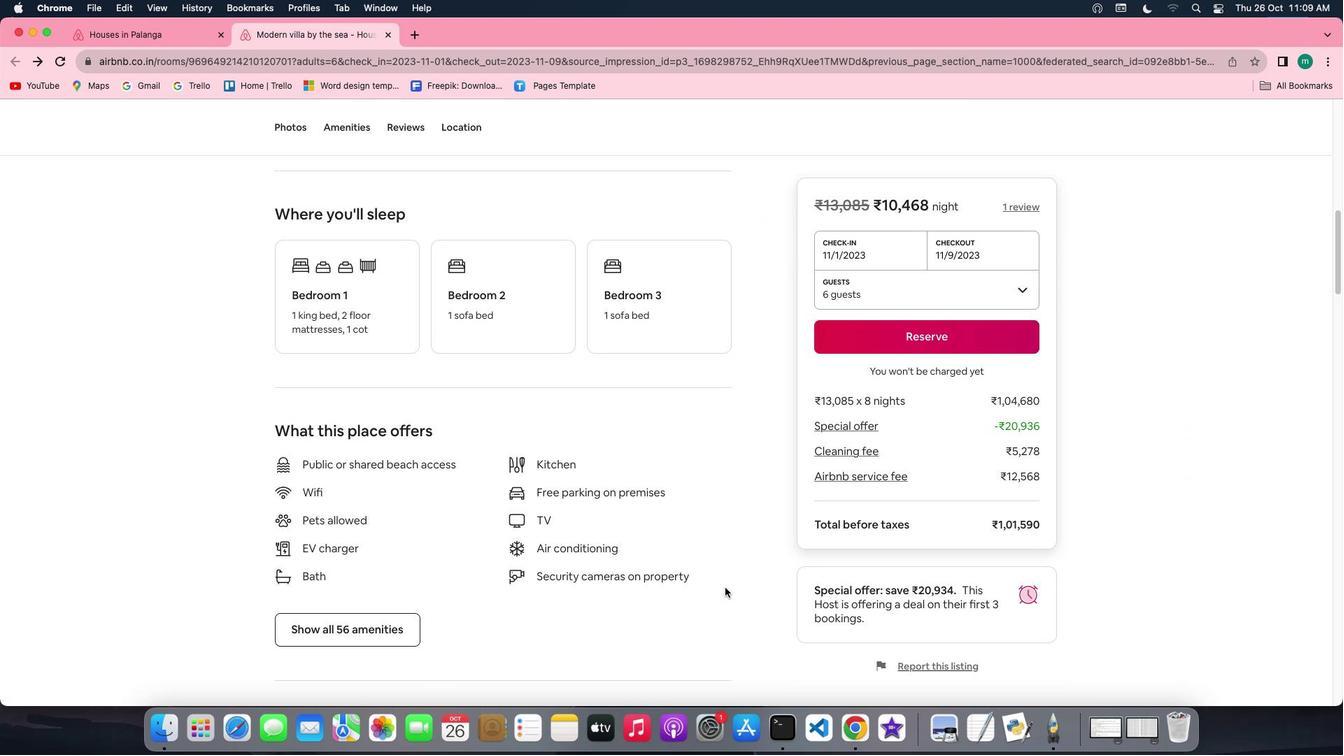 
Action: Mouse scrolled (725, 587) with delta (0, -2)
Screenshot: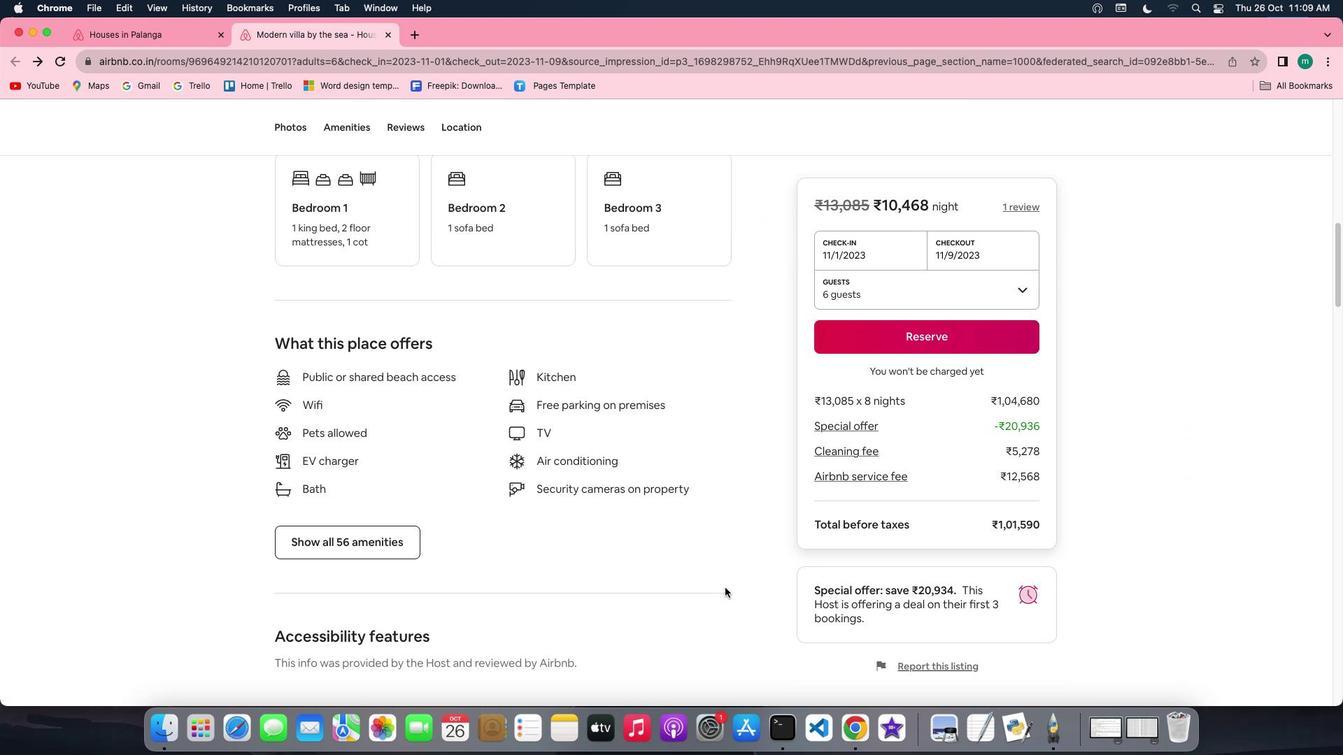 
Action: Mouse scrolled (725, 587) with delta (0, 0)
Screenshot: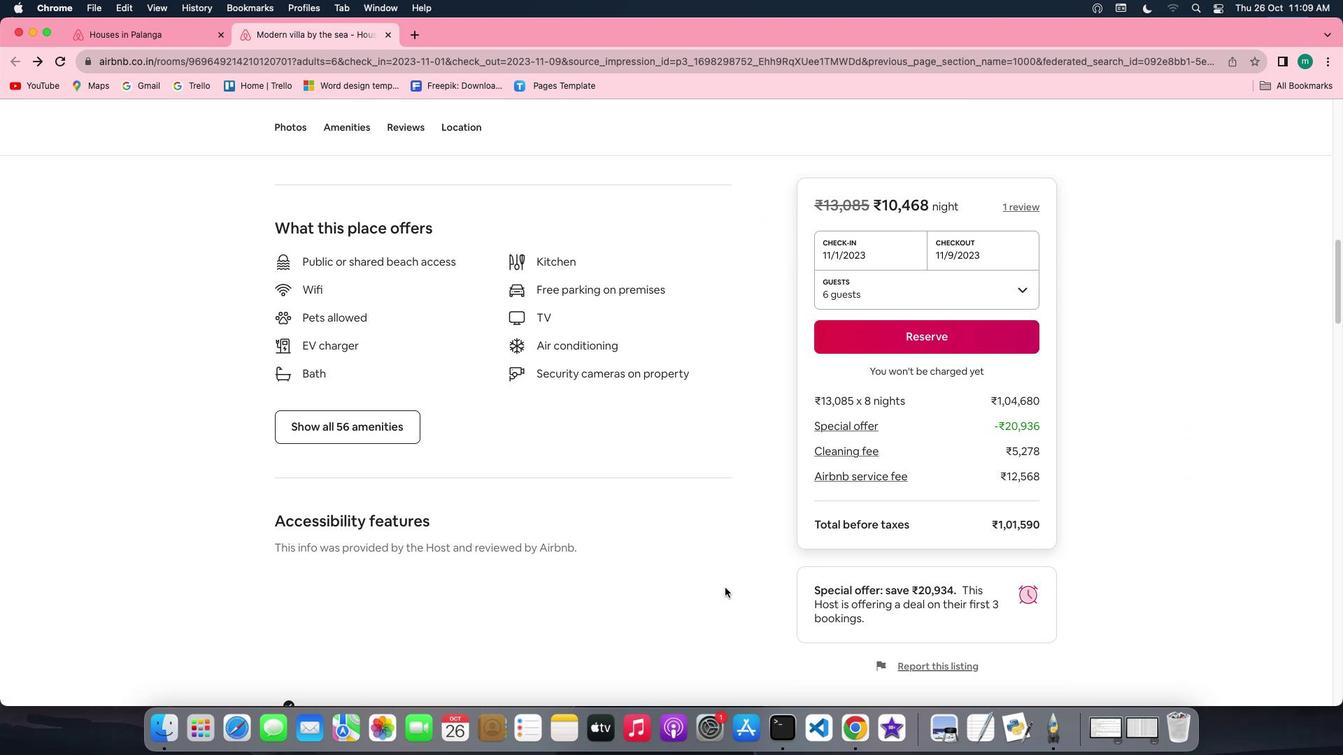 
Action: Mouse scrolled (725, 587) with delta (0, 0)
Screenshot: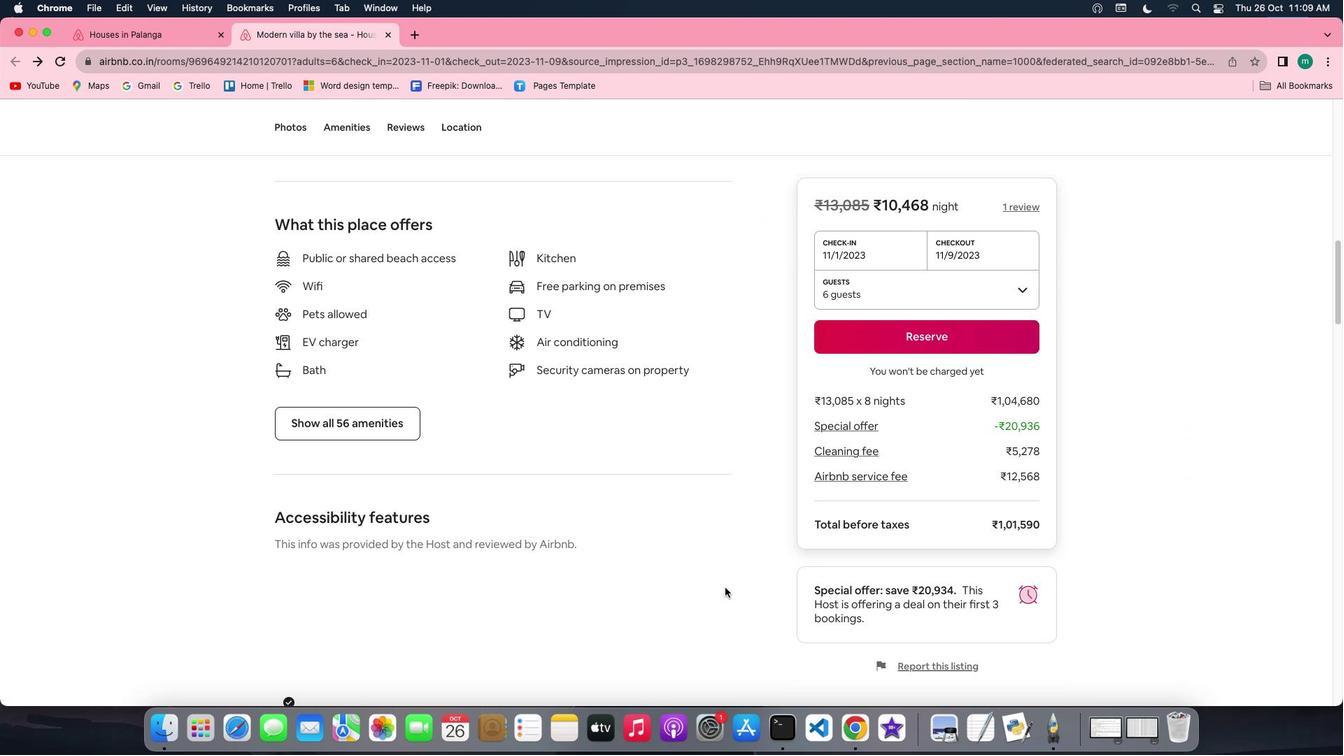 
Action: Mouse scrolled (725, 587) with delta (0, -1)
Screenshot: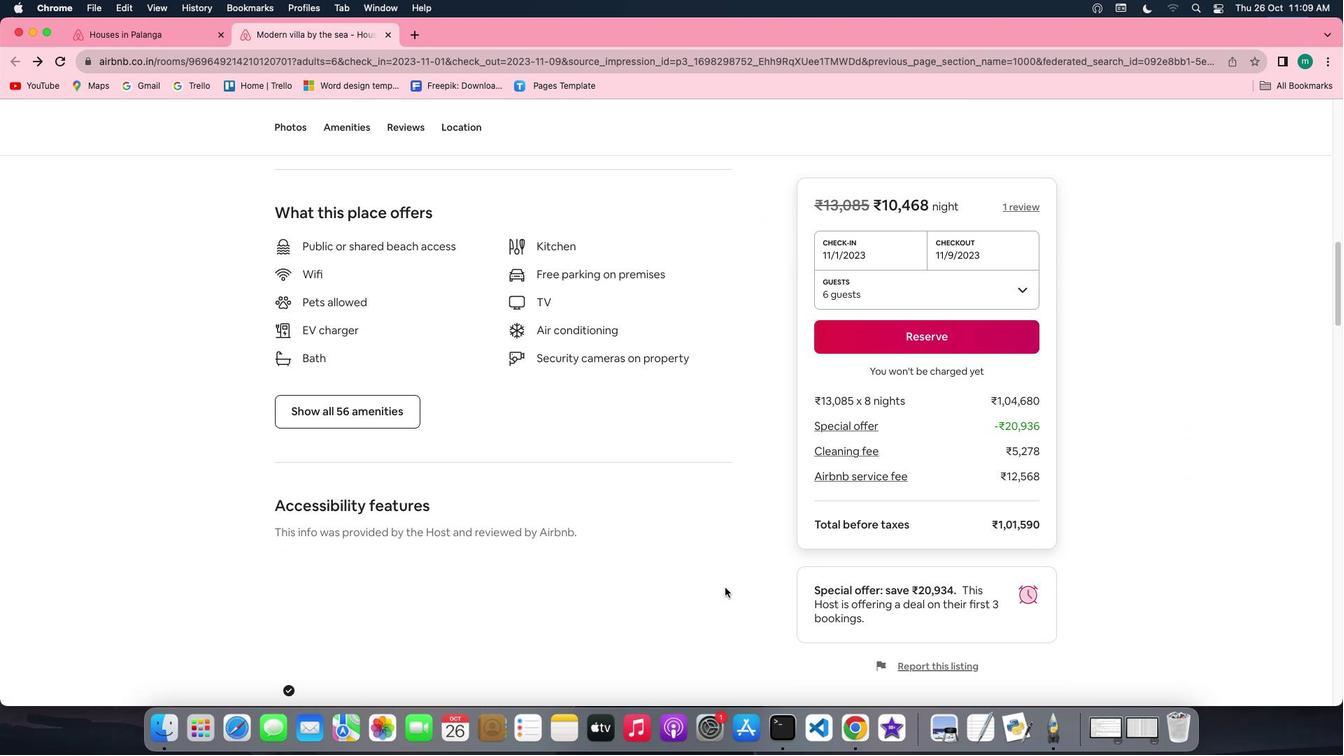 
Action: Mouse scrolled (725, 587) with delta (0, -2)
Screenshot: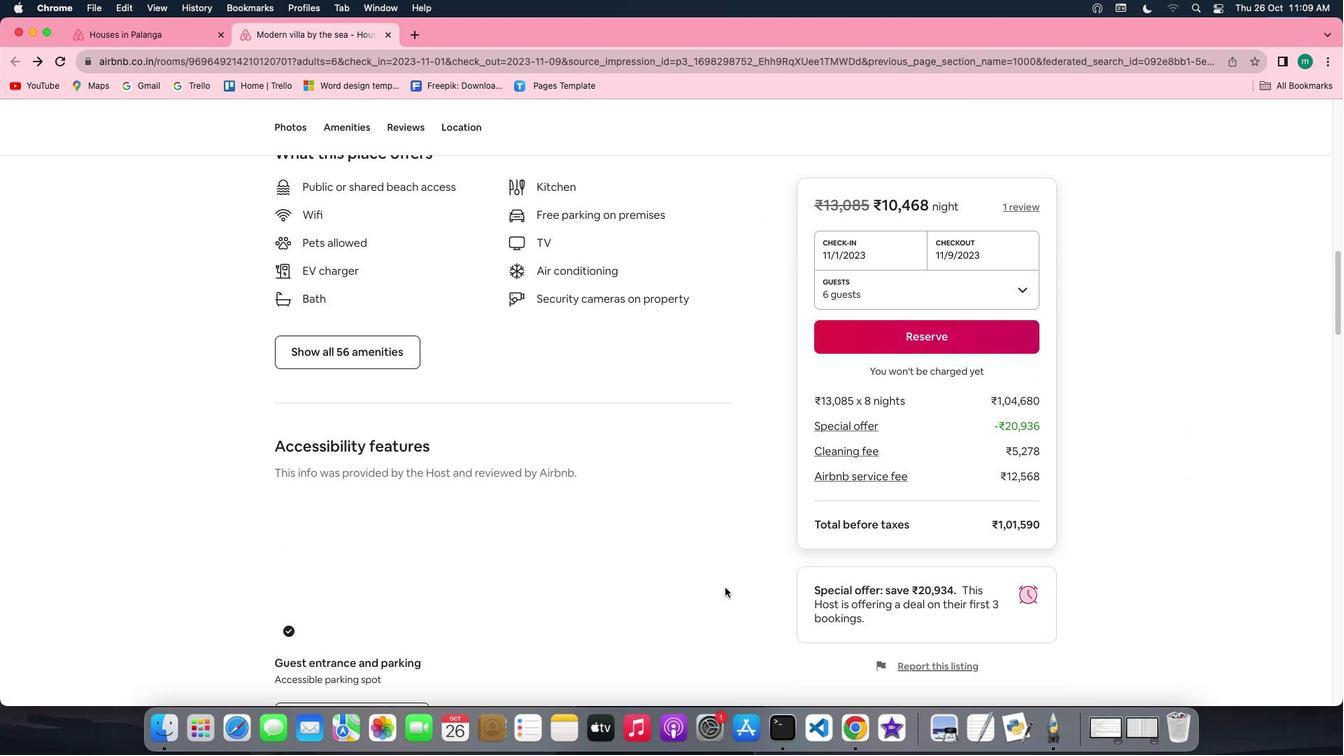 
Action: Mouse moved to (376, 232)
Screenshot: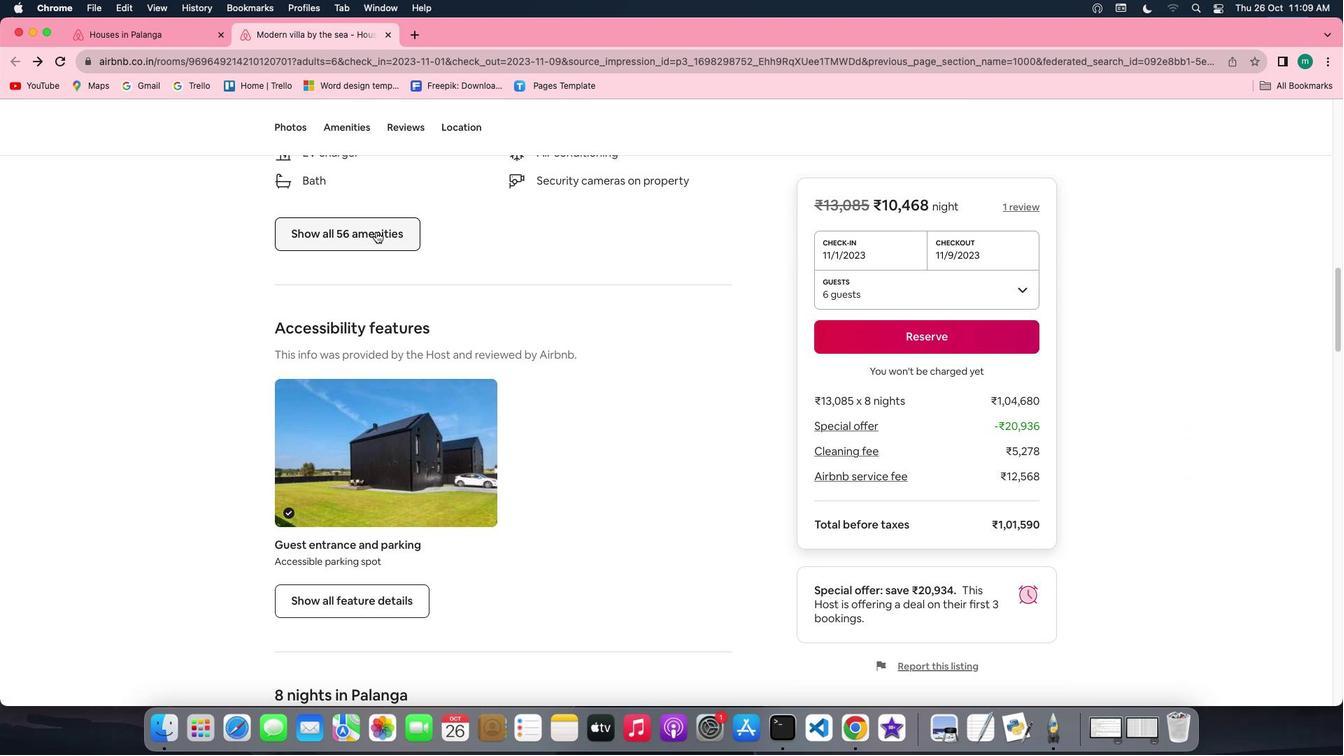 
Action: Mouse pressed left at (376, 232)
Screenshot: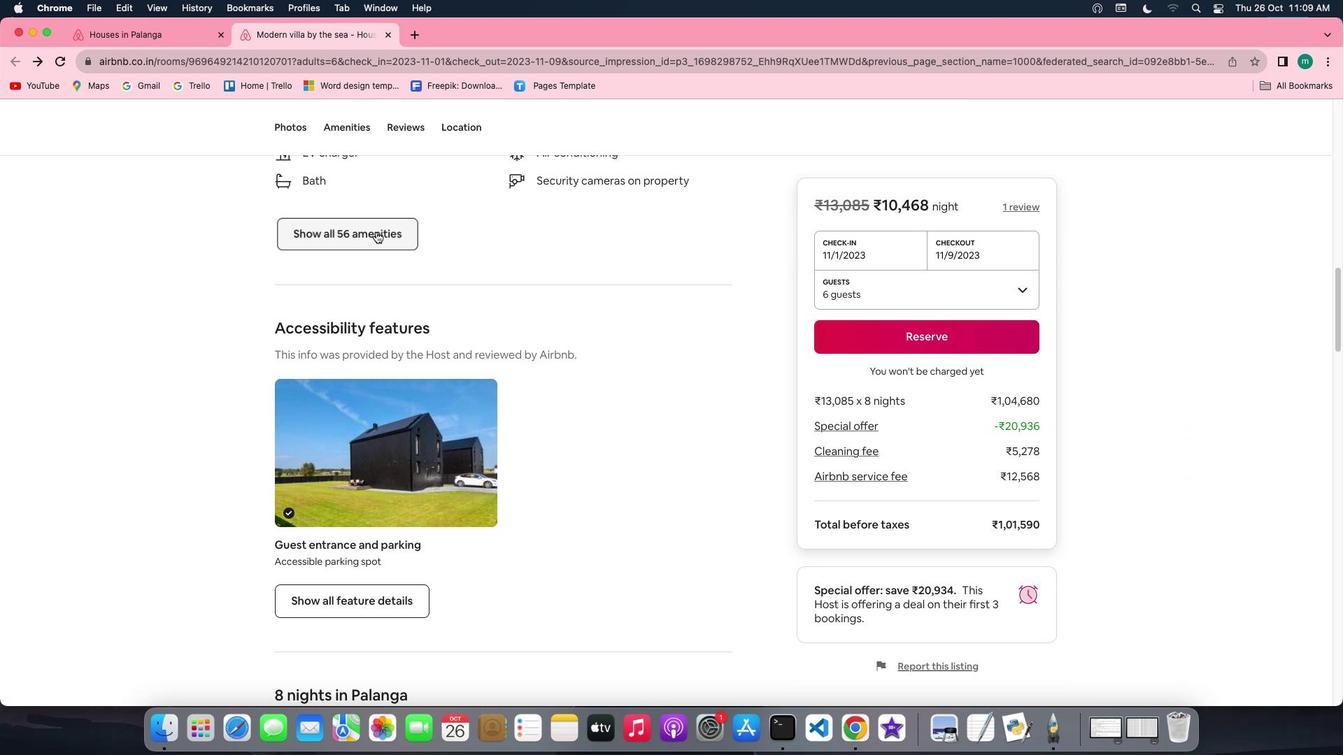 
Action: Mouse moved to (669, 531)
Screenshot: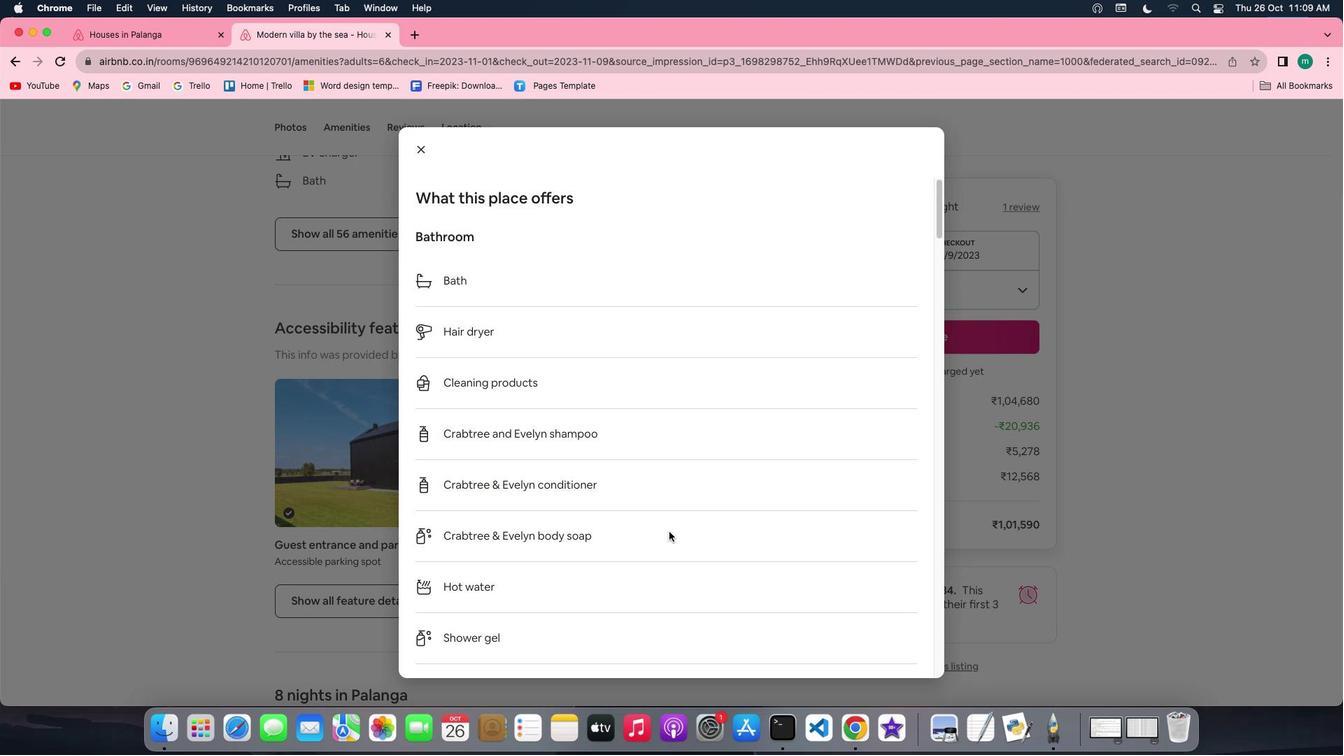 
Action: Mouse scrolled (669, 531) with delta (0, 0)
Screenshot: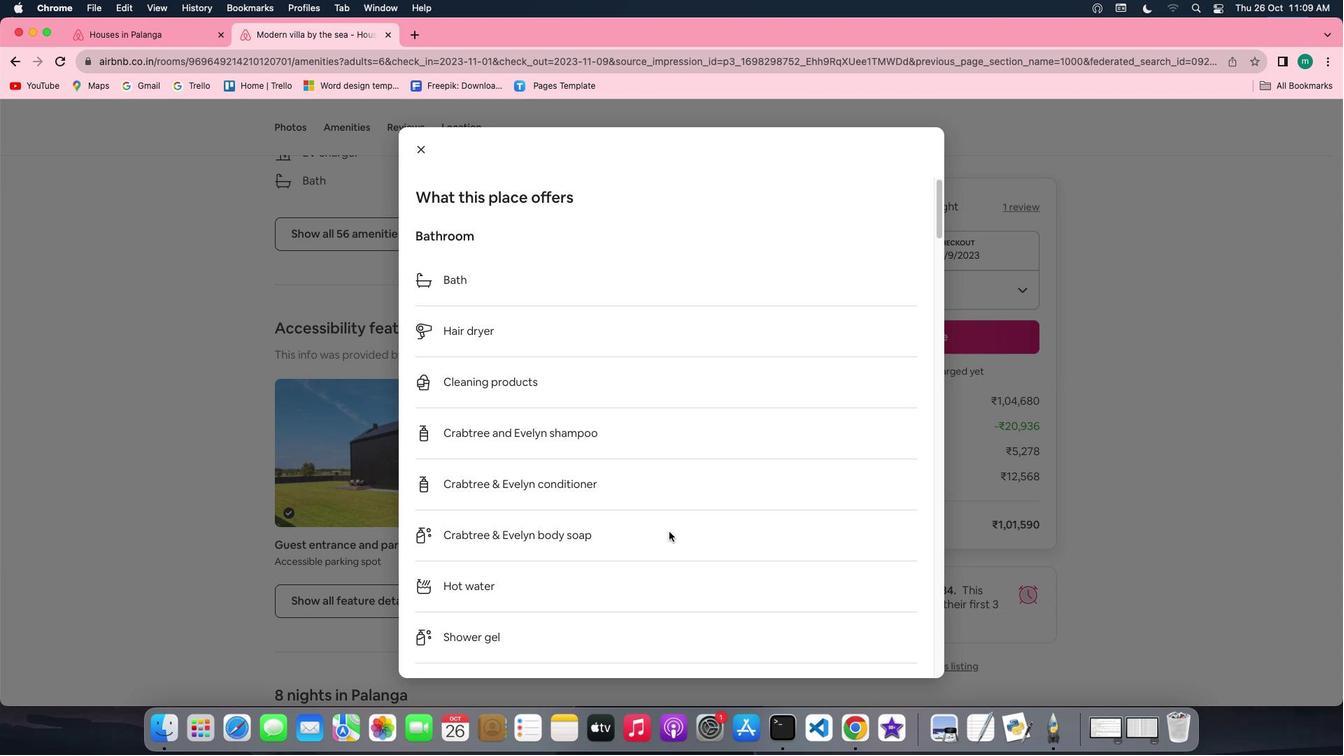 
Action: Mouse scrolled (669, 531) with delta (0, 0)
Screenshot: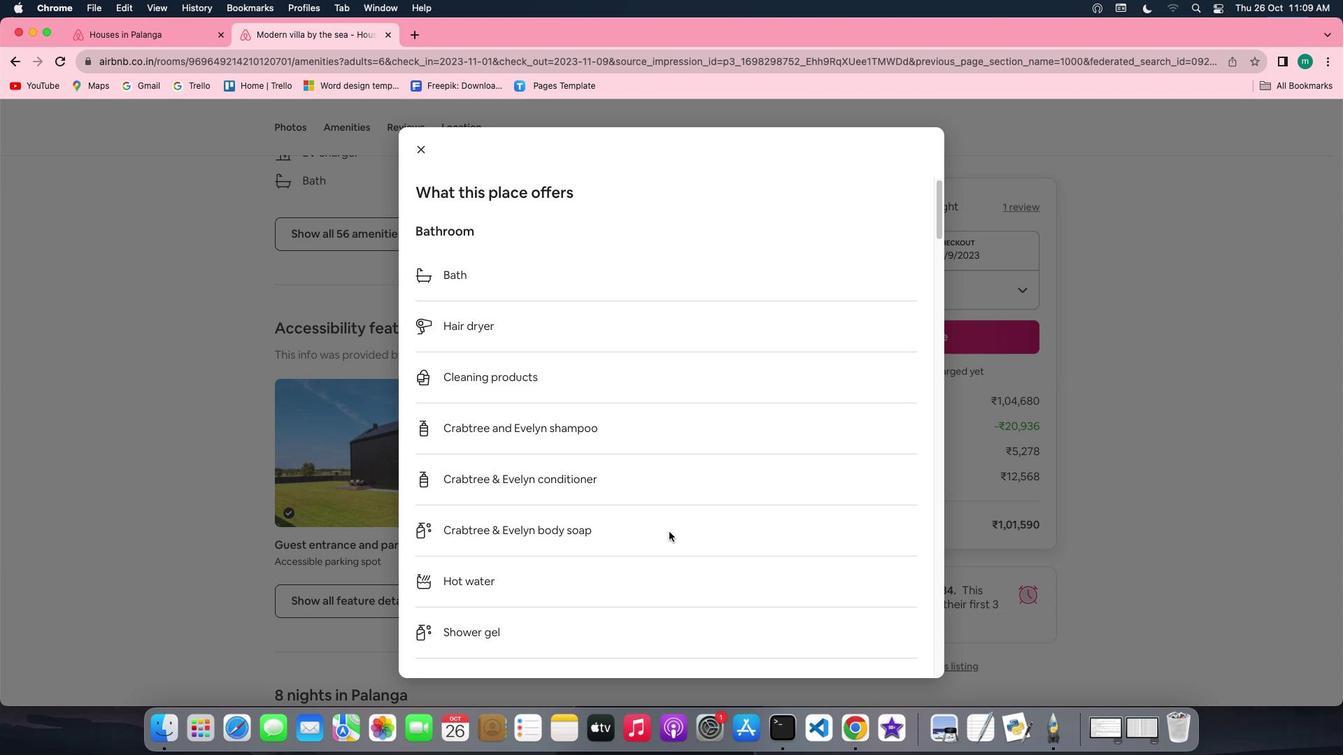 
Action: Mouse scrolled (669, 531) with delta (0, -1)
Screenshot: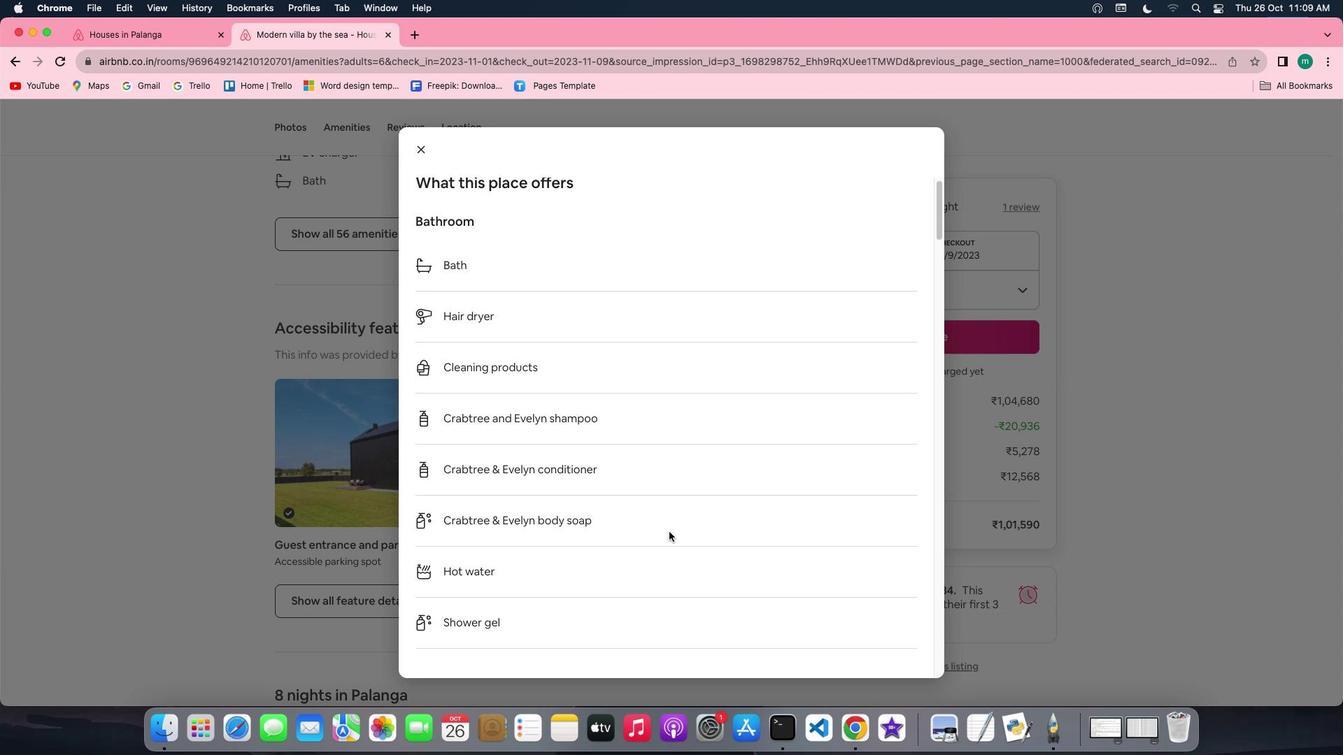 
Action: Mouse scrolled (669, 531) with delta (0, -1)
Screenshot: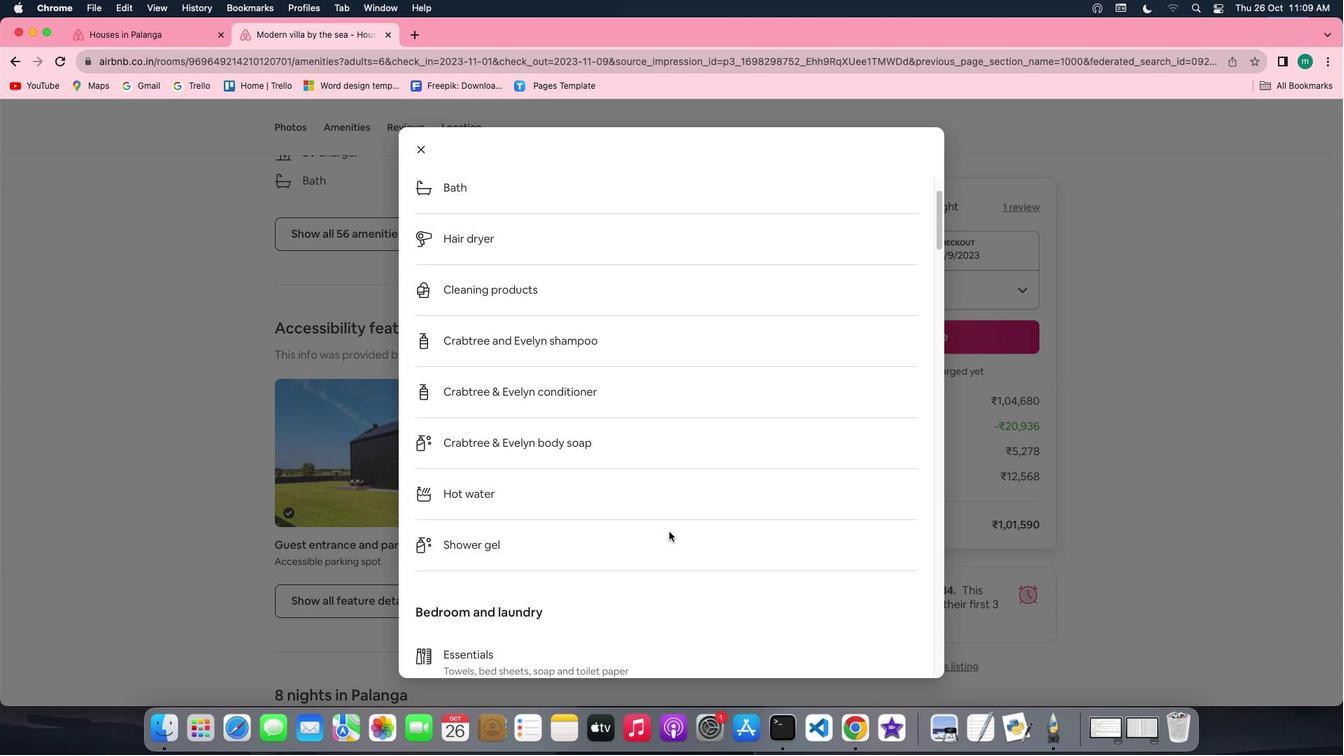 
Action: Mouse scrolled (669, 531) with delta (0, 0)
Screenshot: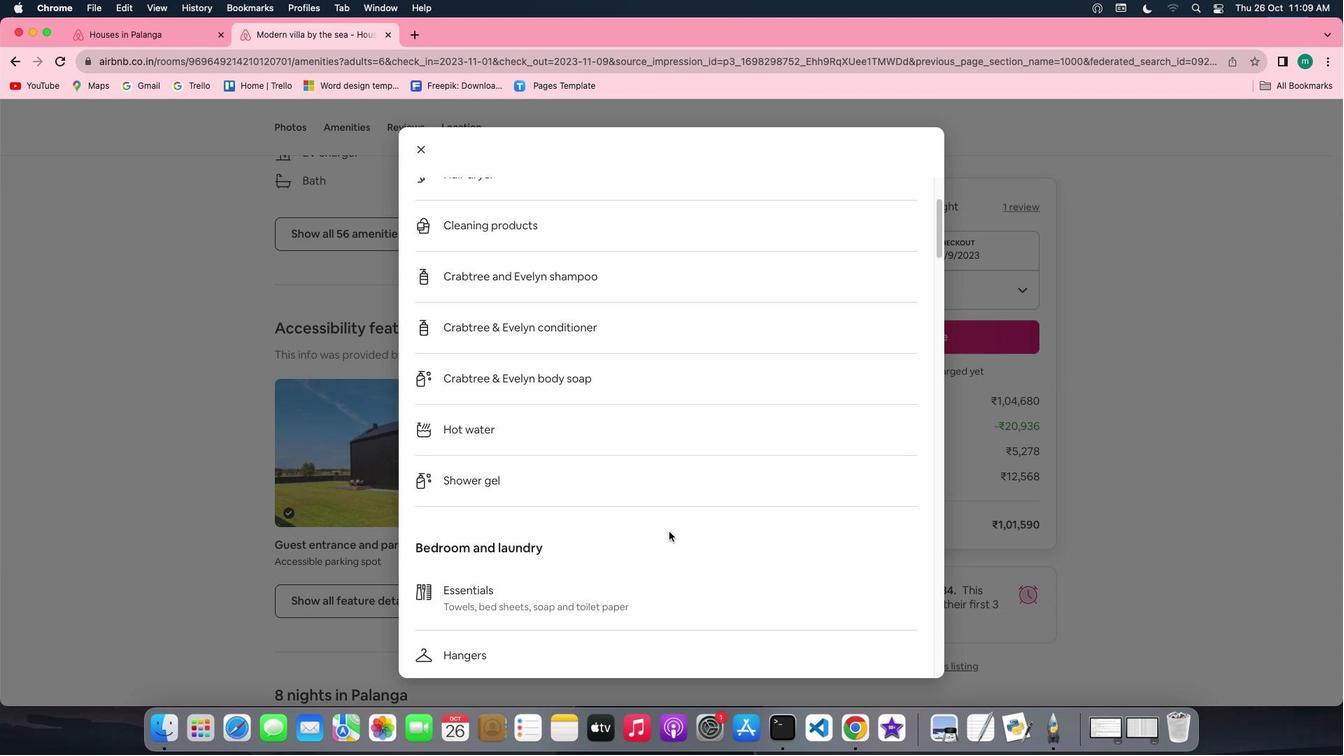 
Action: Mouse scrolled (669, 531) with delta (0, 0)
Screenshot: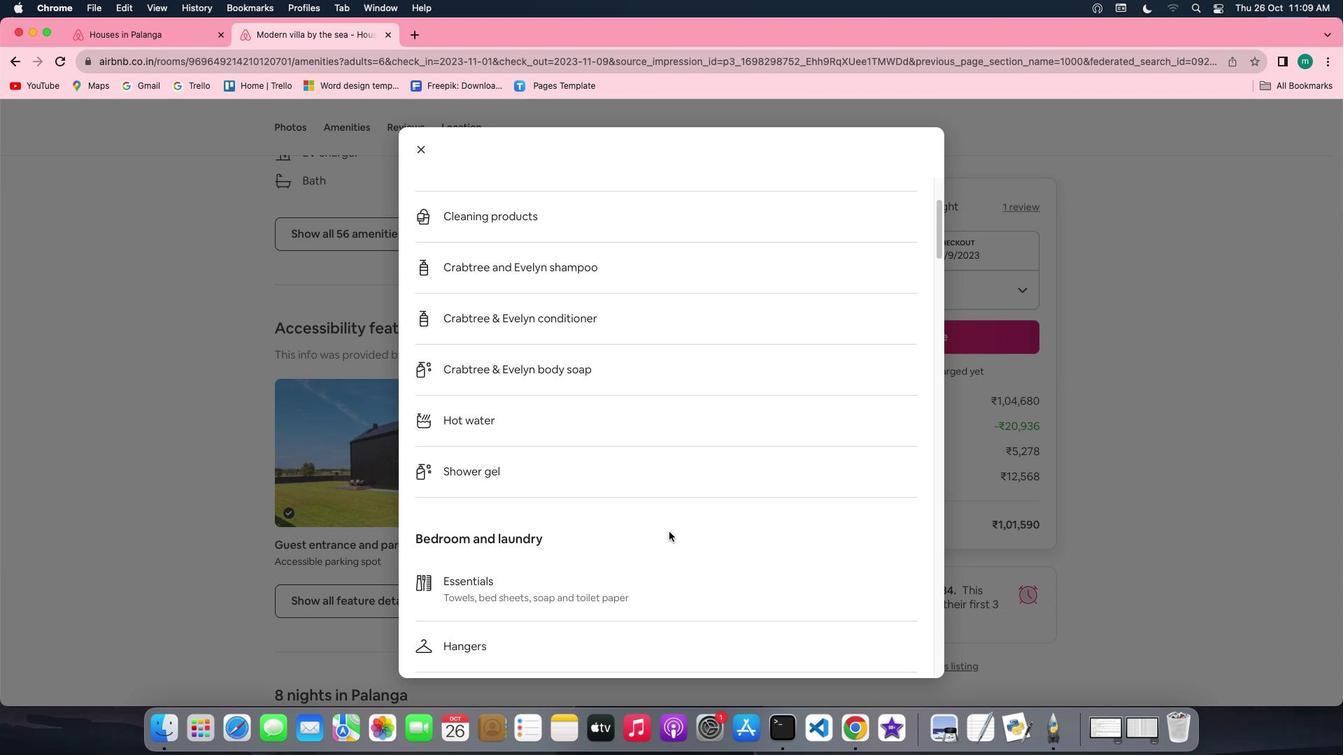 
Action: Mouse scrolled (669, 531) with delta (0, -1)
Screenshot: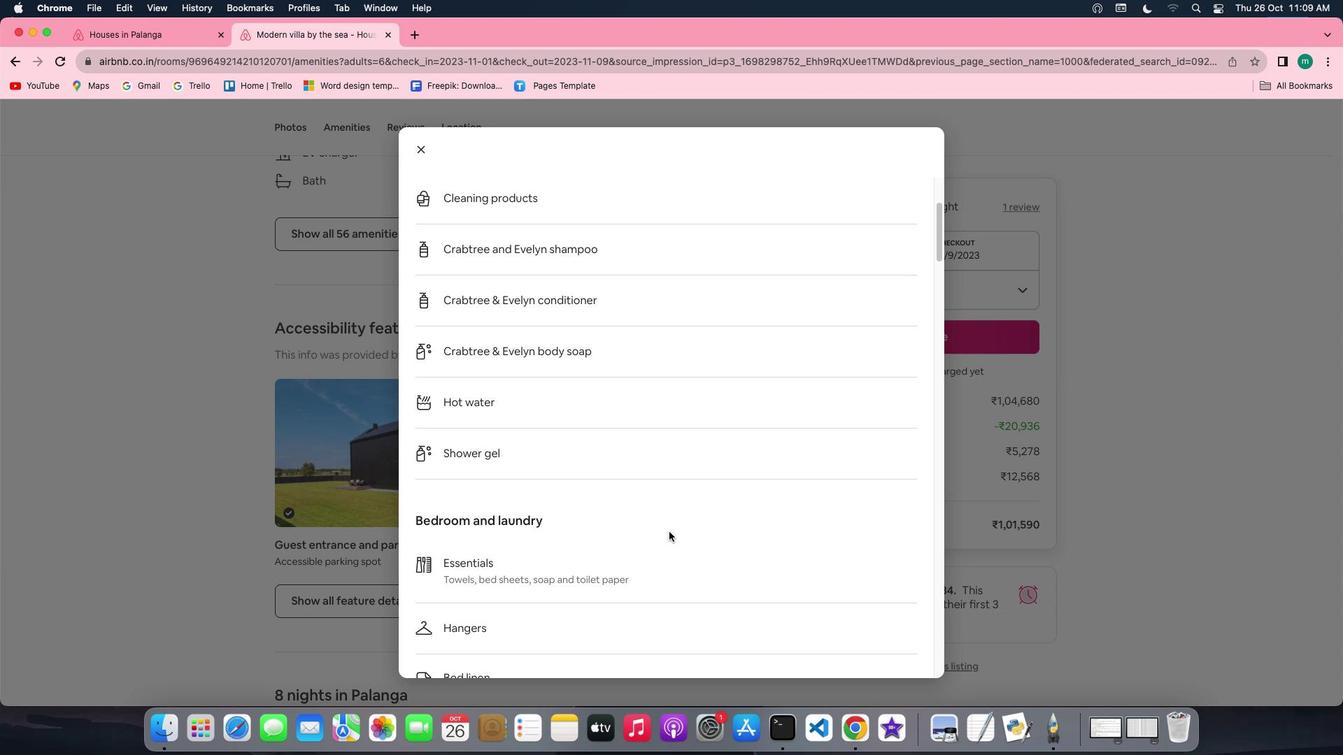 
Action: Mouse scrolled (669, 531) with delta (0, -2)
Screenshot: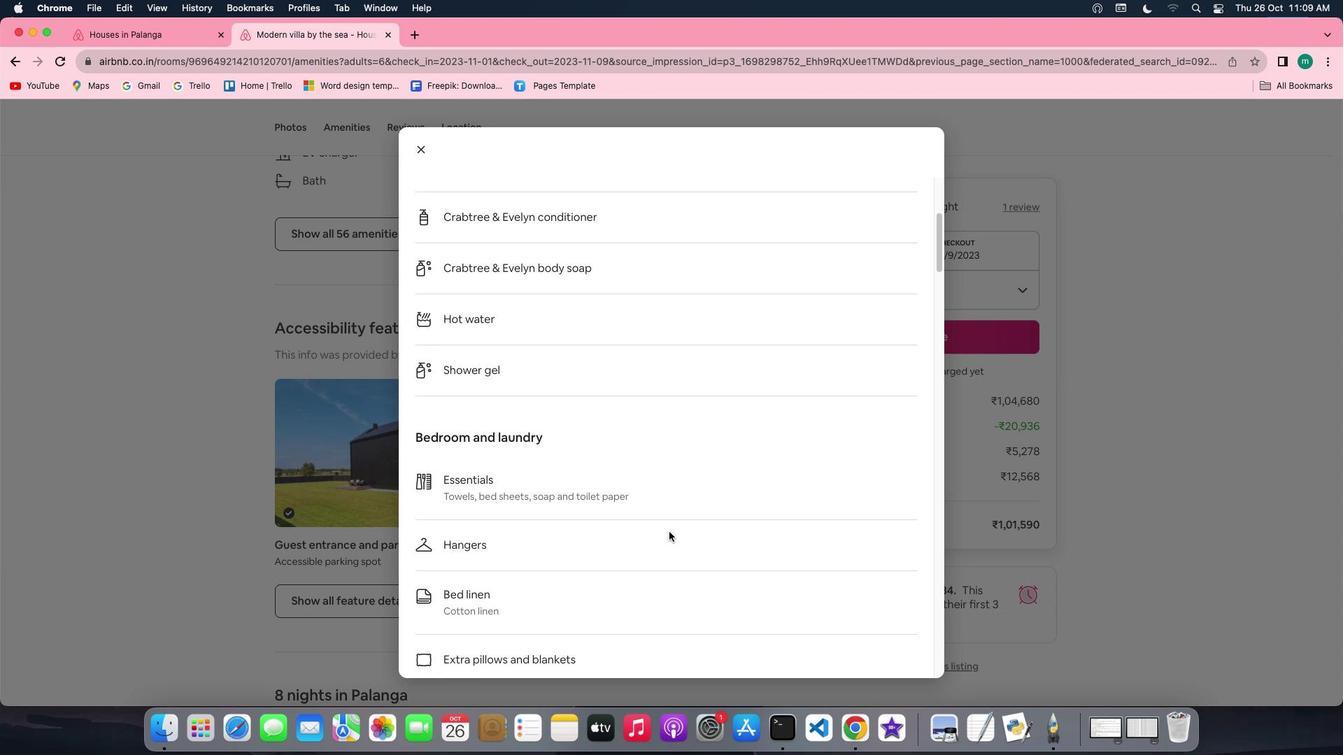 
Action: Mouse scrolled (669, 531) with delta (0, 0)
Screenshot: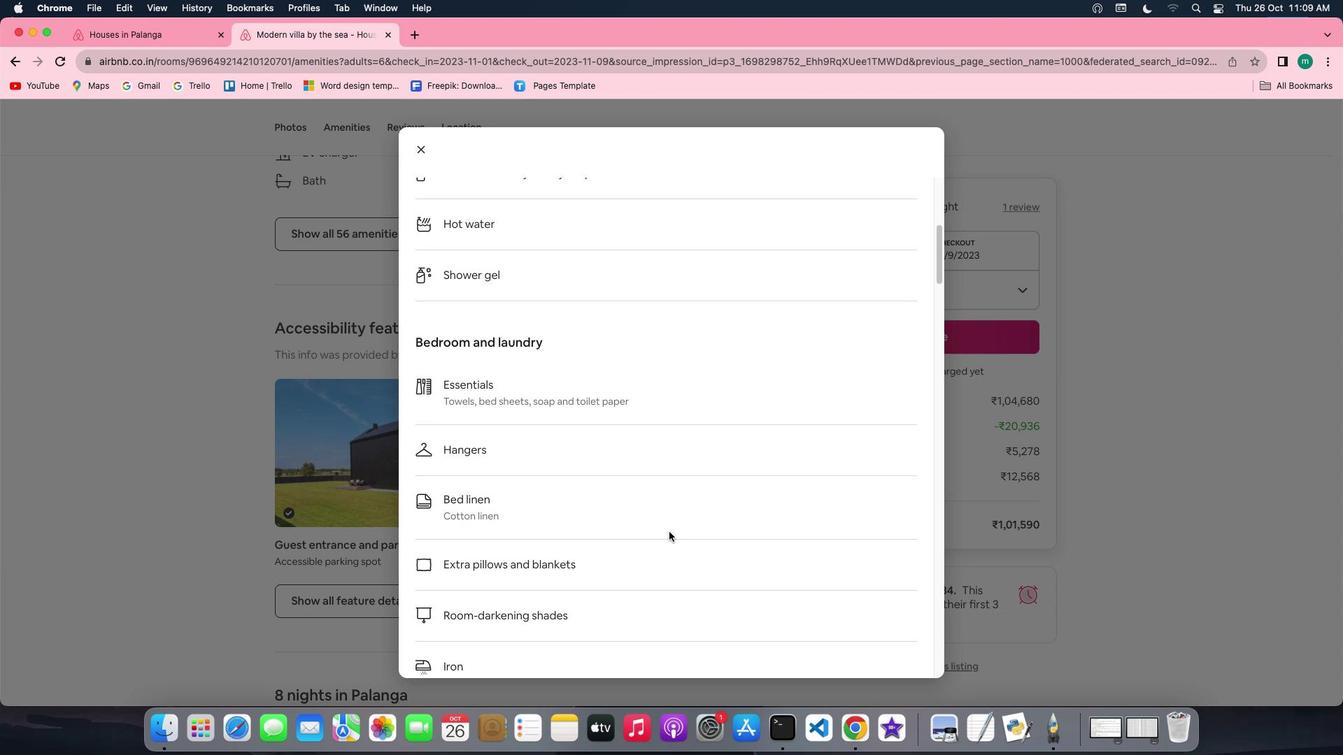 
Action: Mouse scrolled (669, 531) with delta (0, 0)
Screenshot: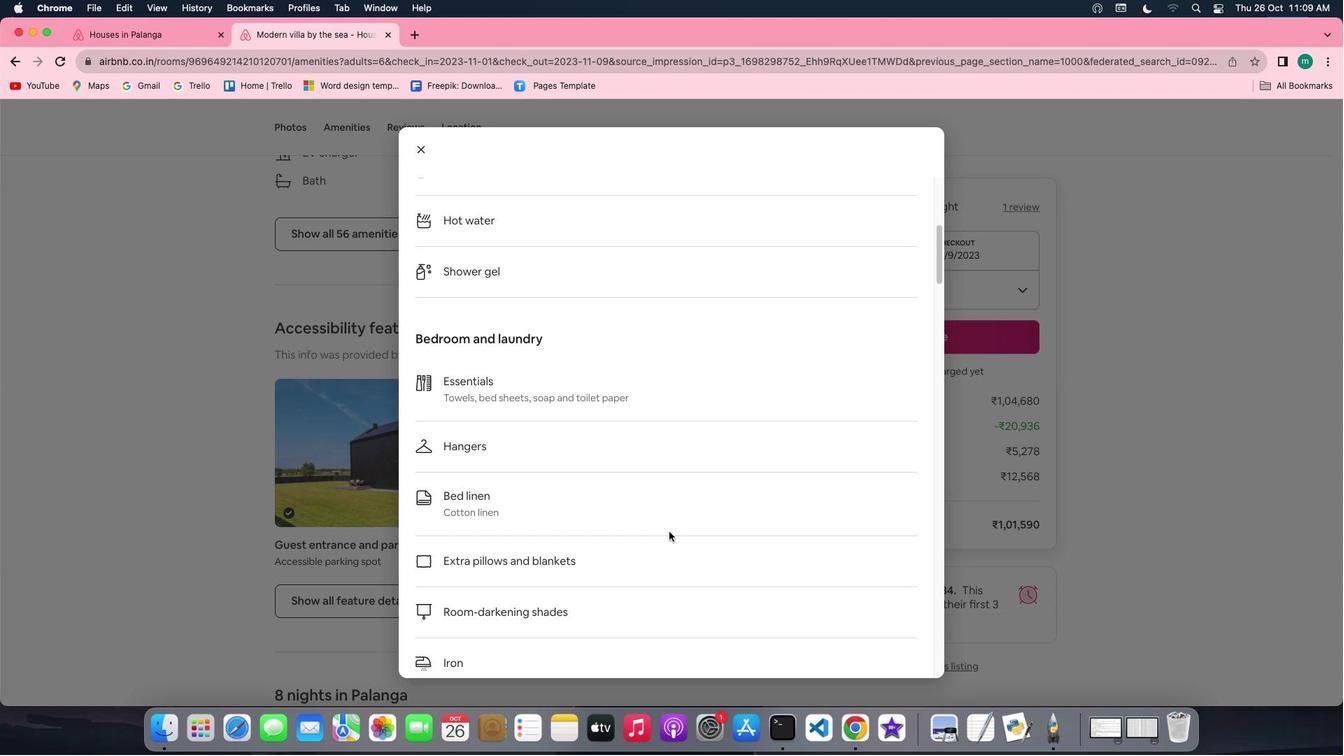 
Action: Mouse scrolled (669, 531) with delta (0, 0)
Screenshot: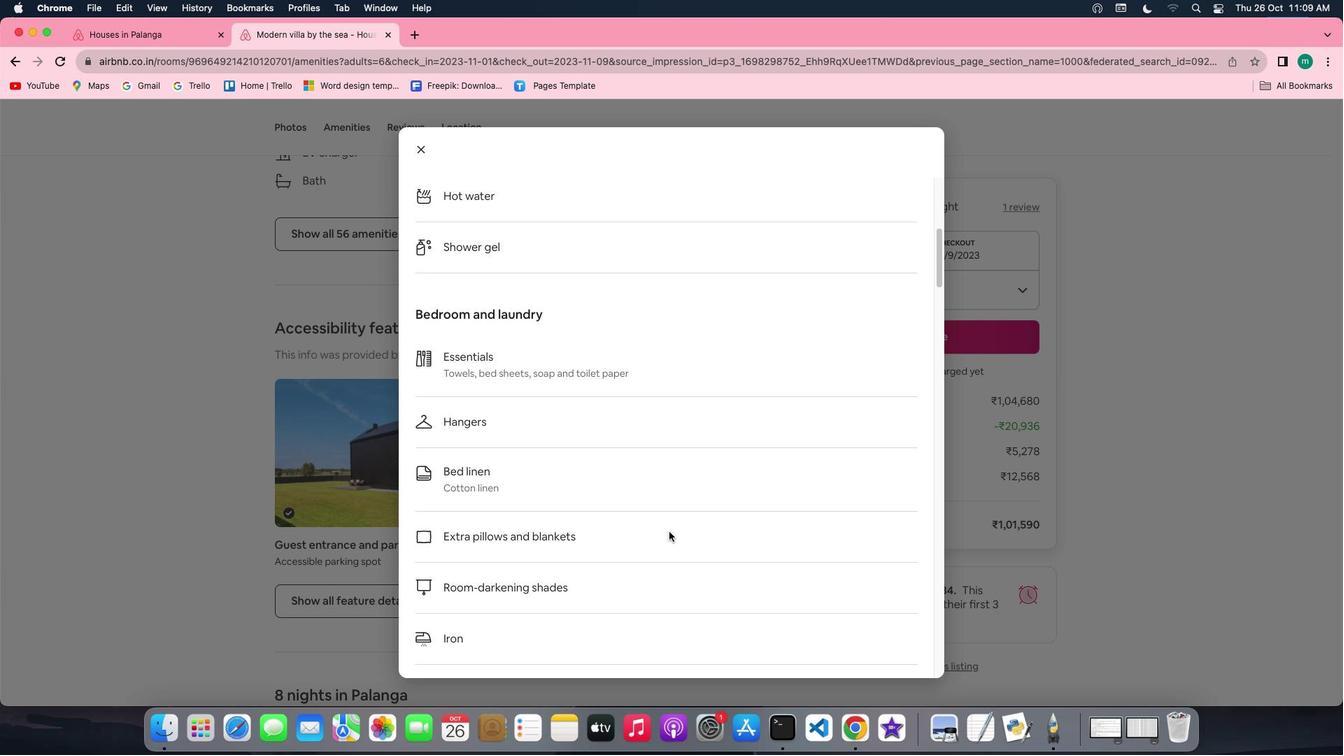 
Action: Mouse scrolled (669, 531) with delta (0, 0)
Screenshot: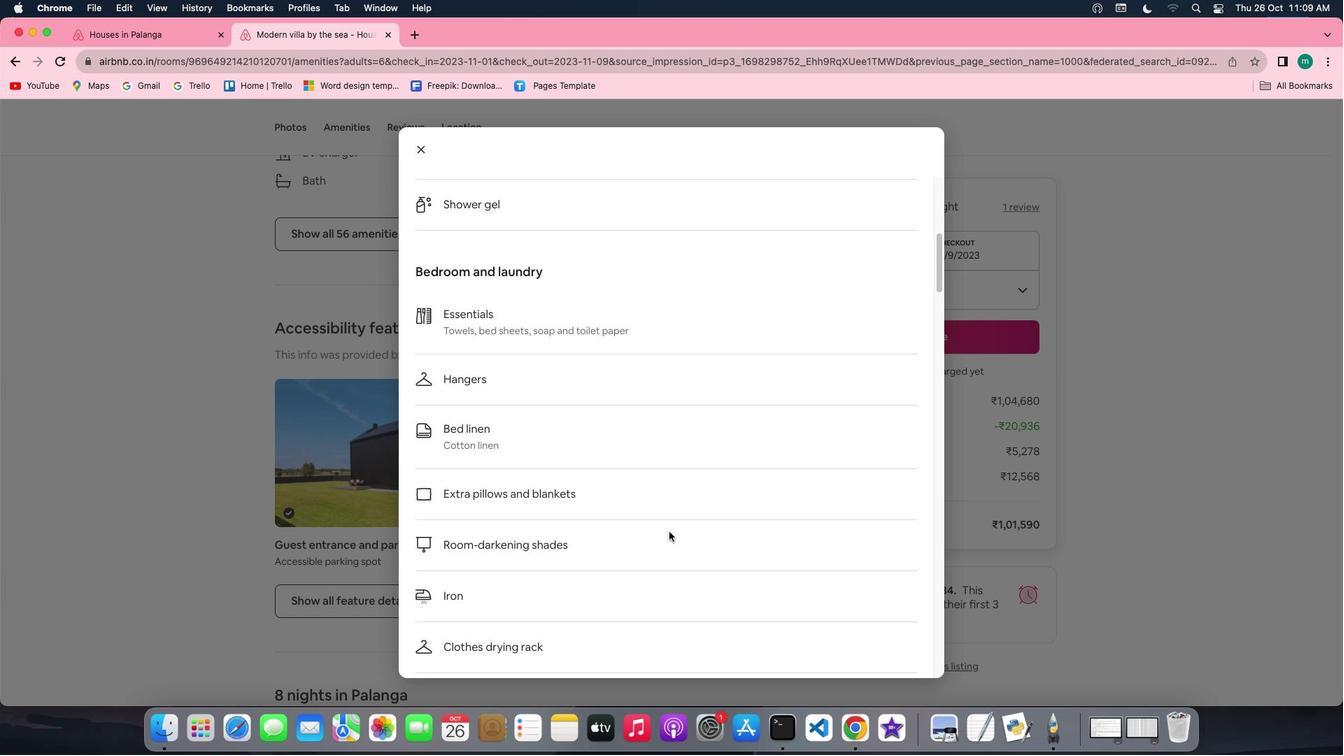 
Action: Mouse scrolled (669, 531) with delta (0, 0)
Screenshot: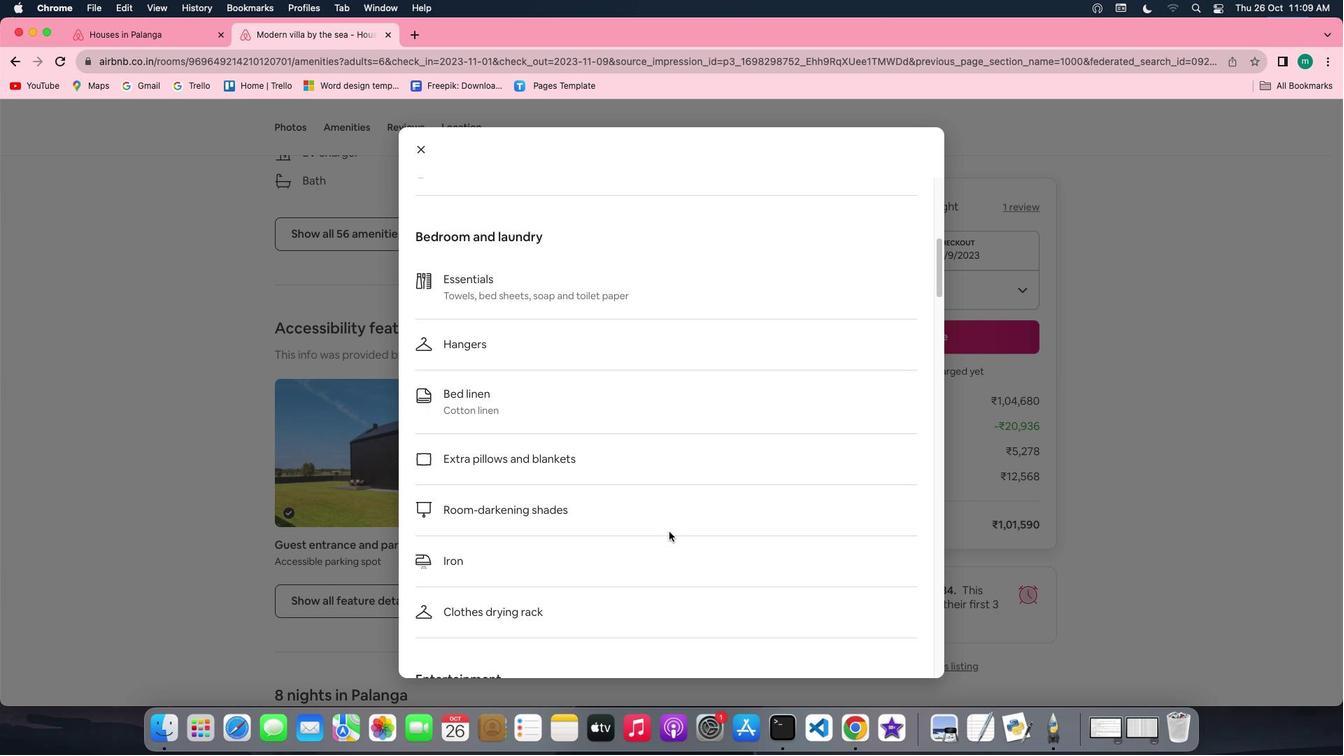
Action: Mouse scrolled (669, 531) with delta (0, 0)
Screenshot: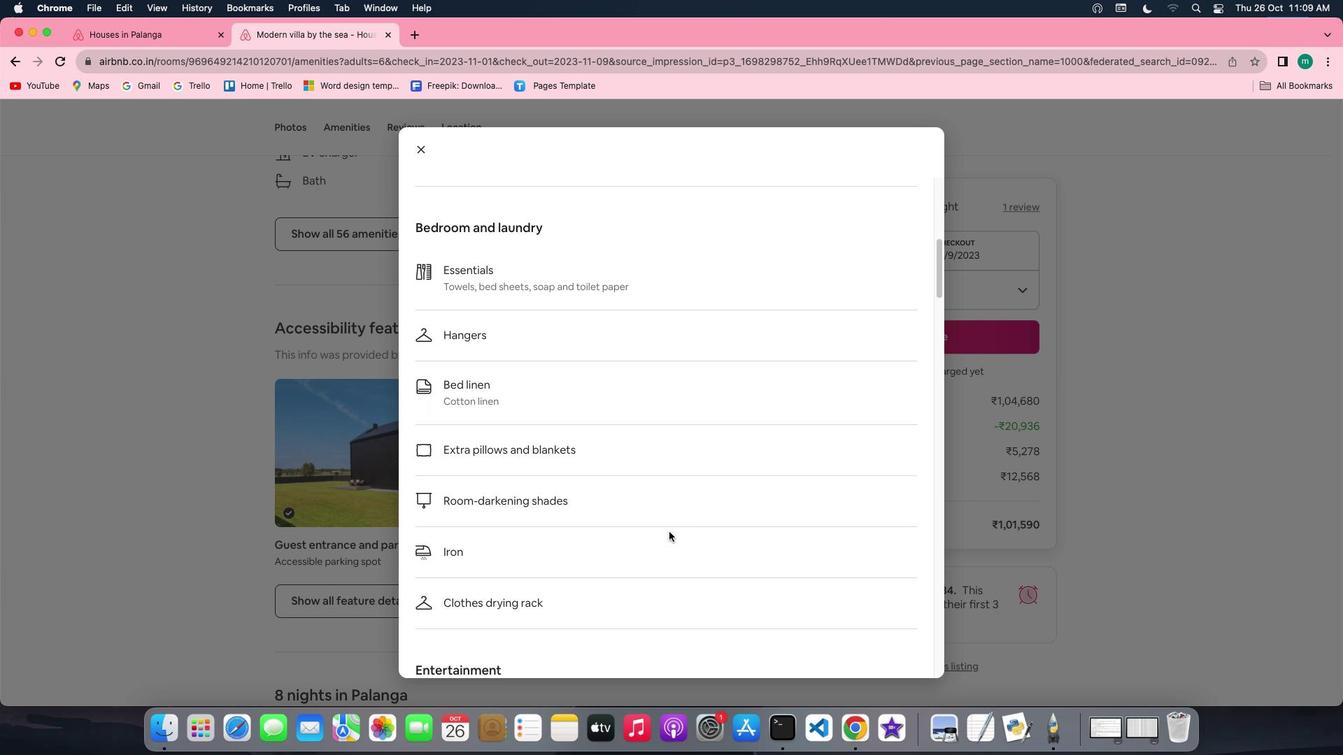 
Action: Mouse scrolled (669, 531) with delta (0, -1)
Screenshot: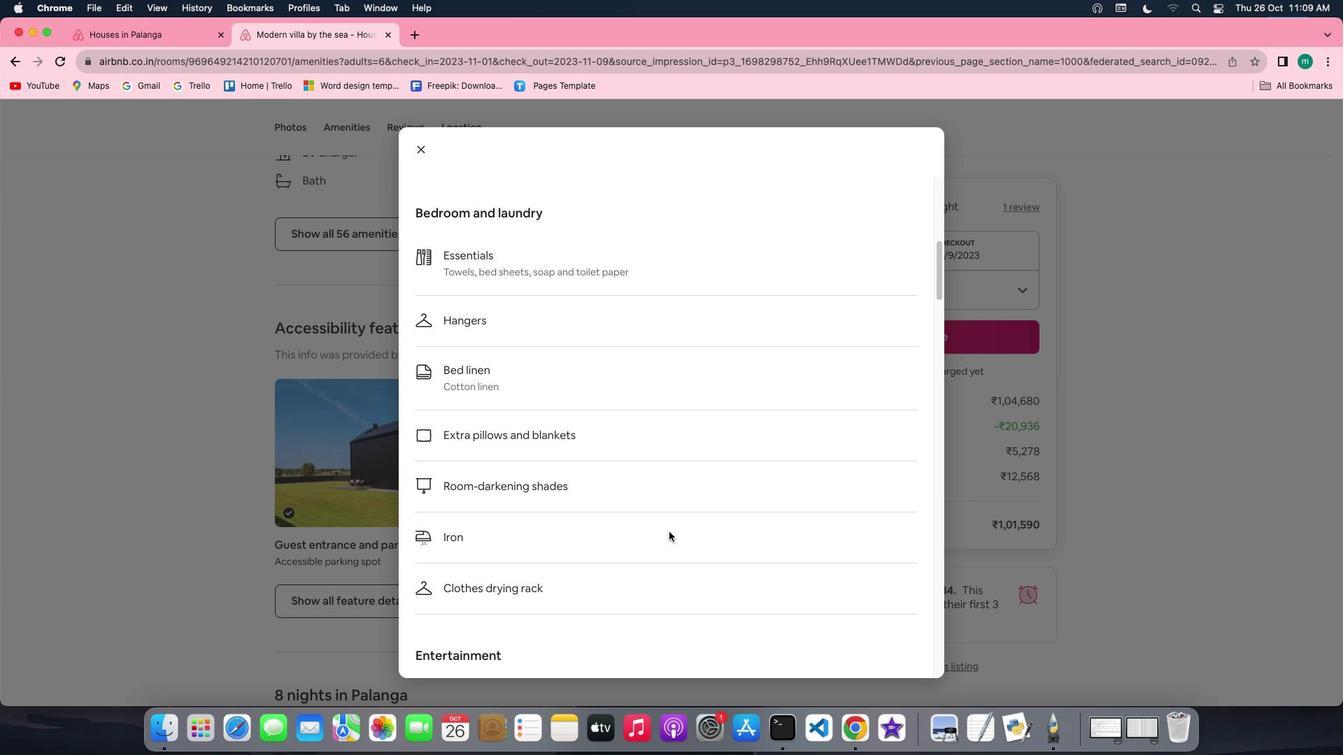 
Action: Mouse scrolled (669, 531) with delta (0, 0)
Screenshot: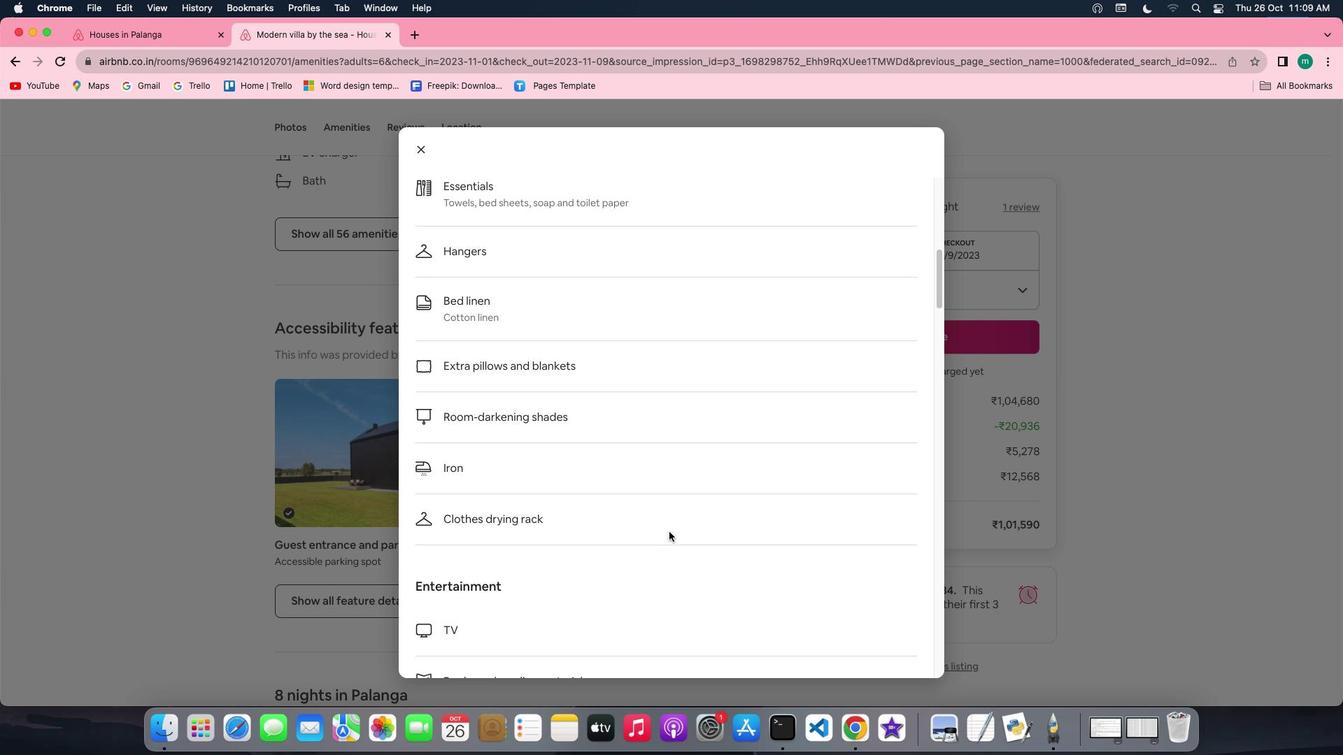 
Action: Mouse scrolled (669, 531) with delta (0, 0)
Screenshot: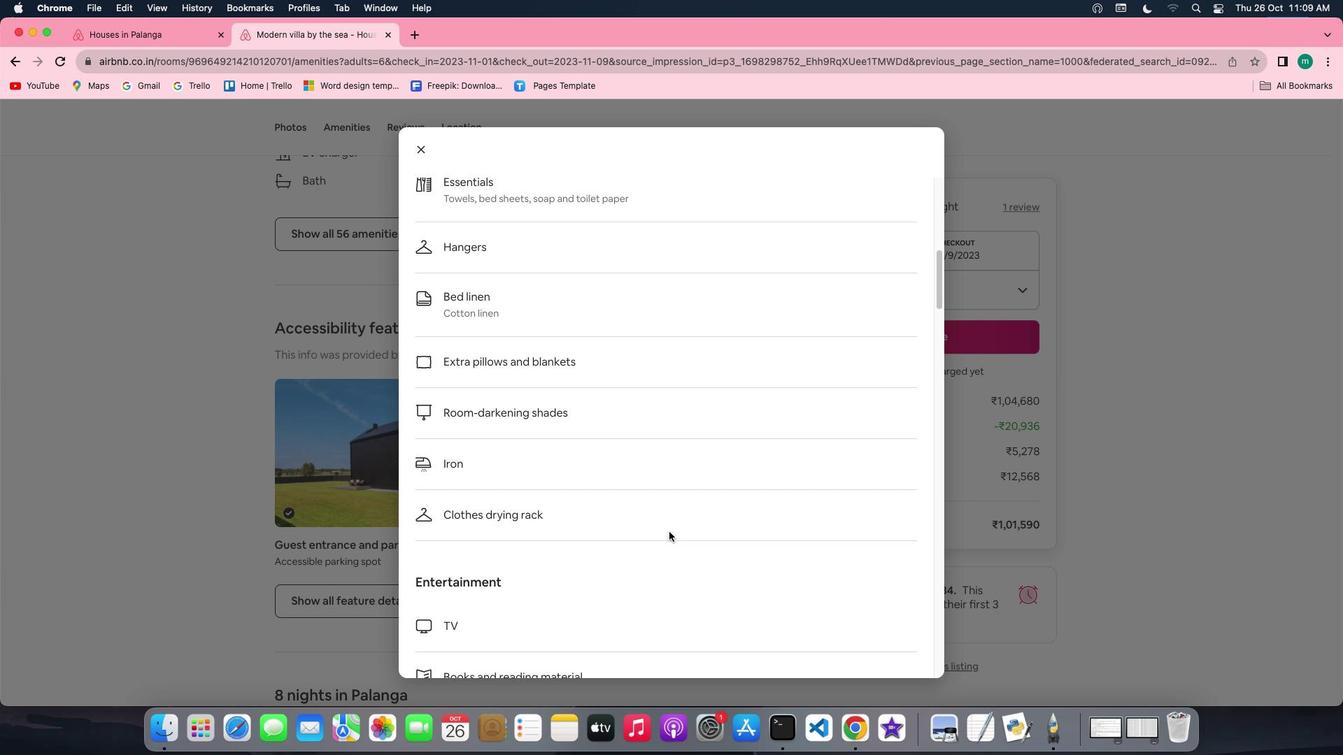 
Action: Mouse scrolled (669, 531) with delta (0, -1)
Screenshot: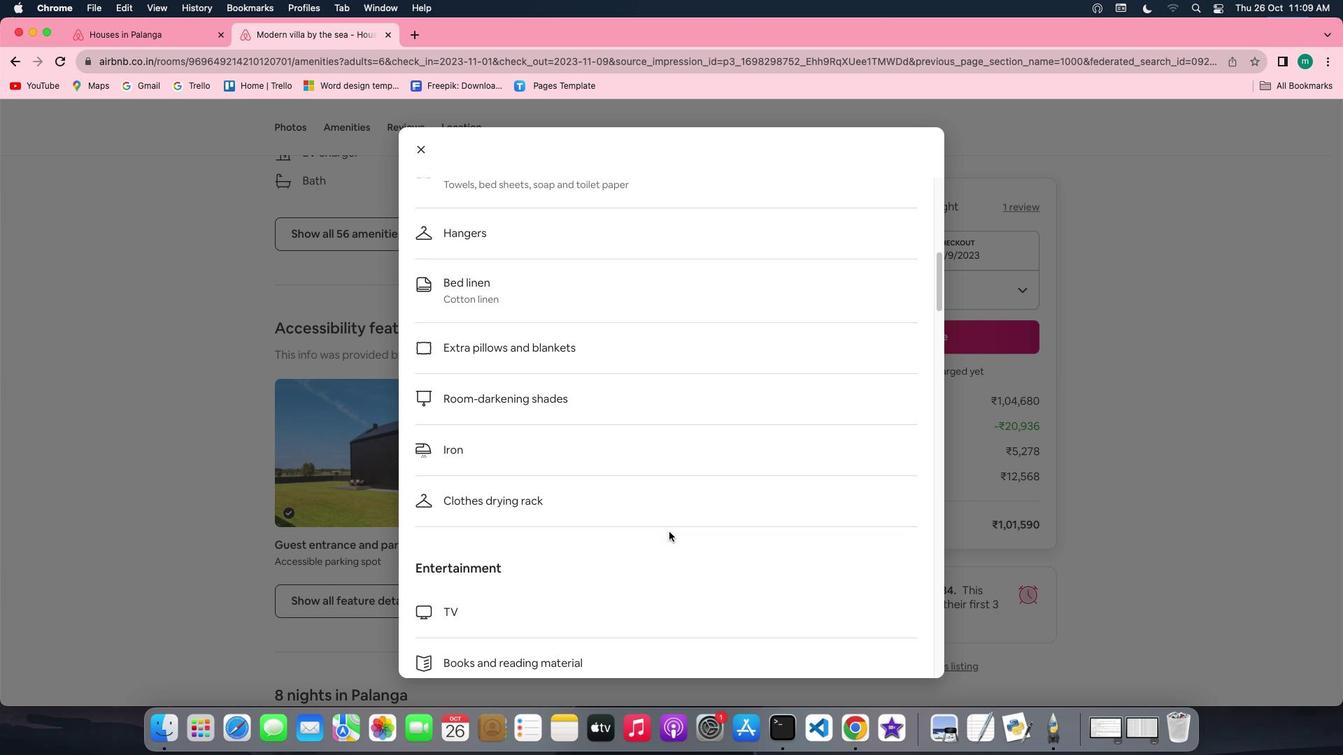 
Action: Mouse scrolled (669, 531) with delta (0, -2)
Screenshot: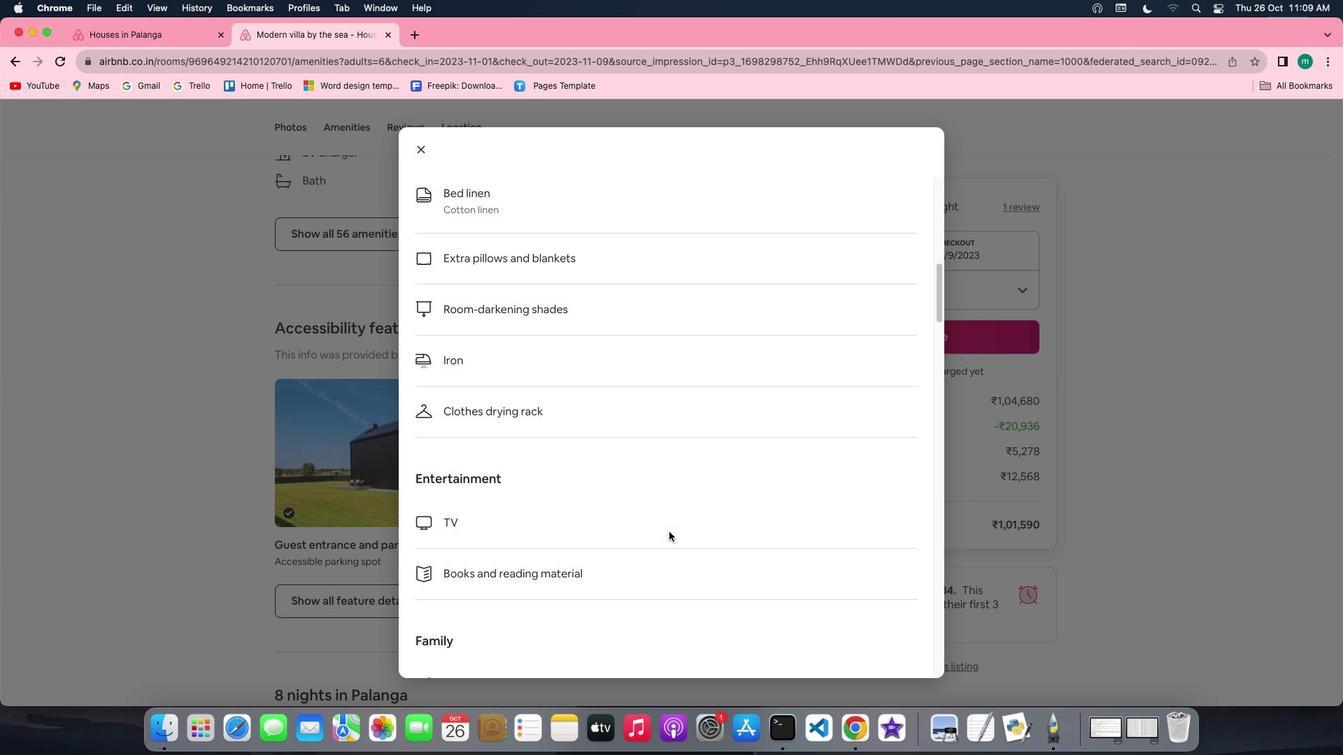 
Action: Mouse scrolled (669, 531) with delta (0, 0)
Screenshot: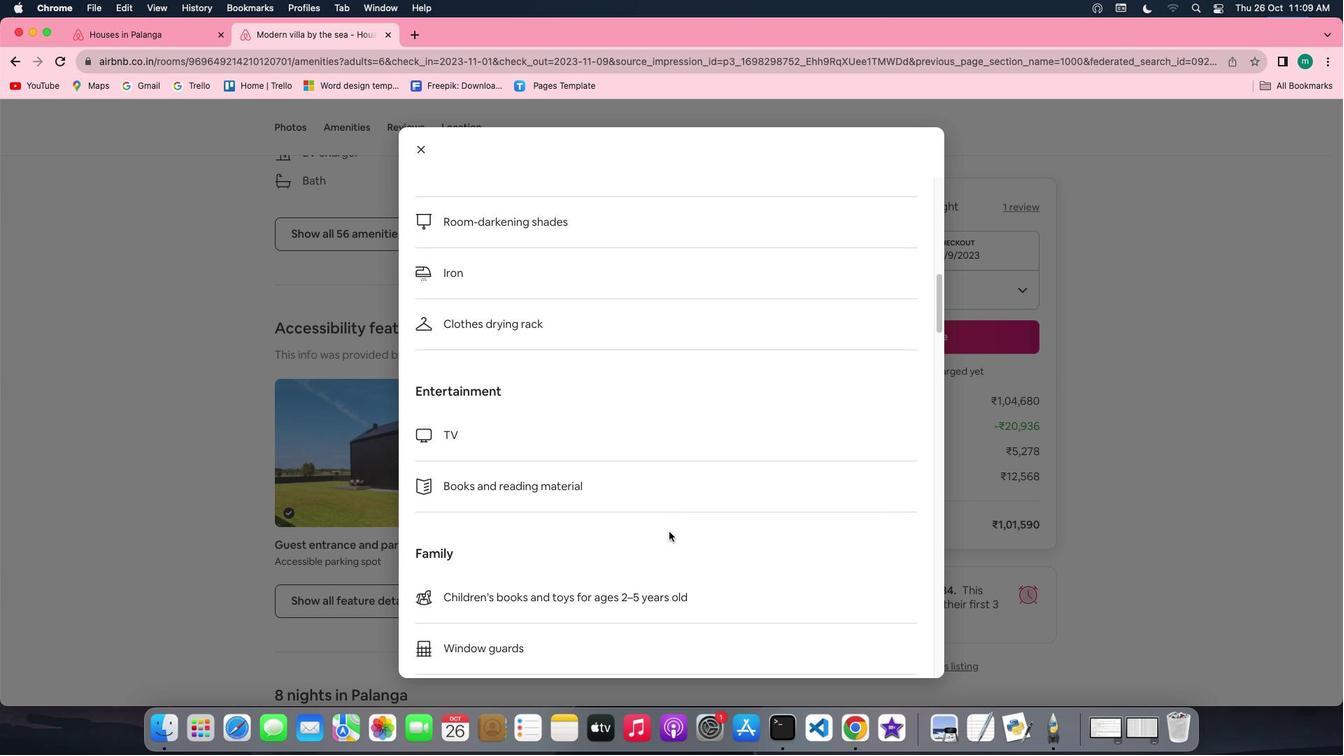 
Action: Mouse scrolled (669, 531) with delta (0, 0)
Screenshot: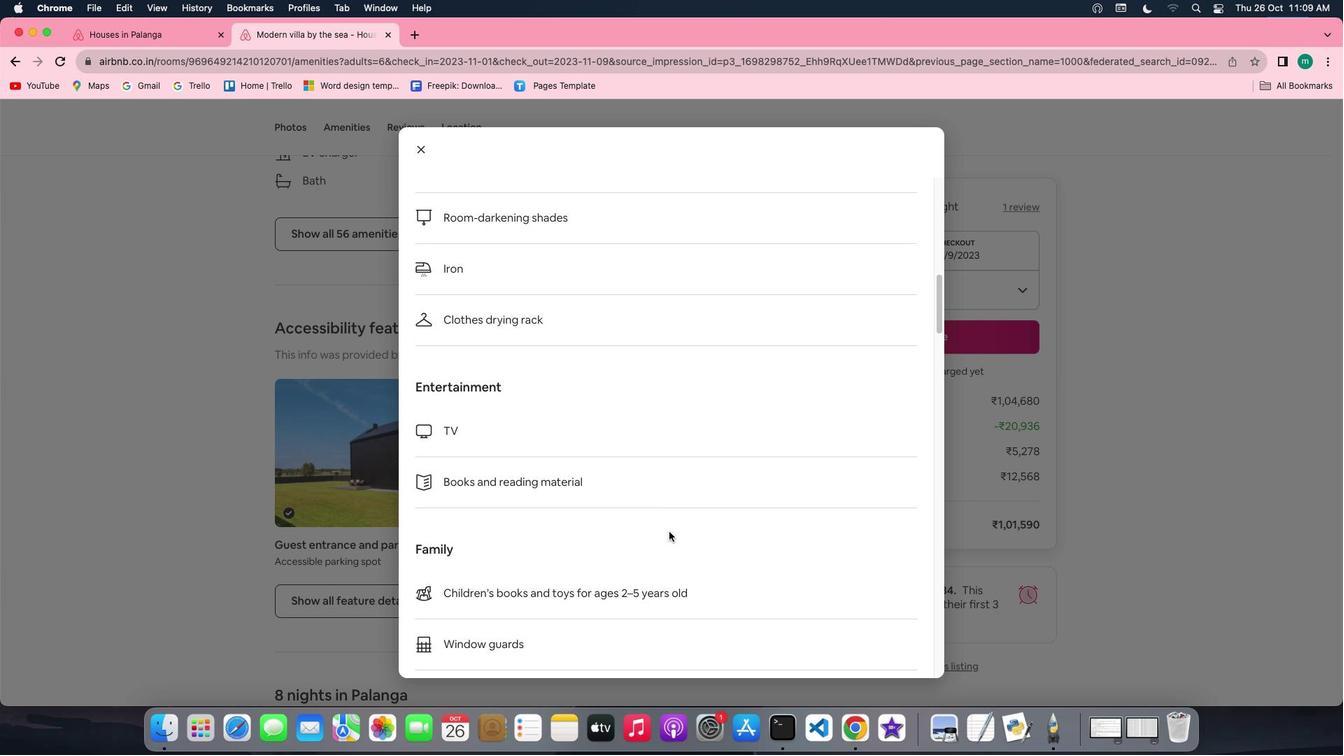 
Action: Mouse scrolled (669, 531) with delta (0, -1)
Screenshot: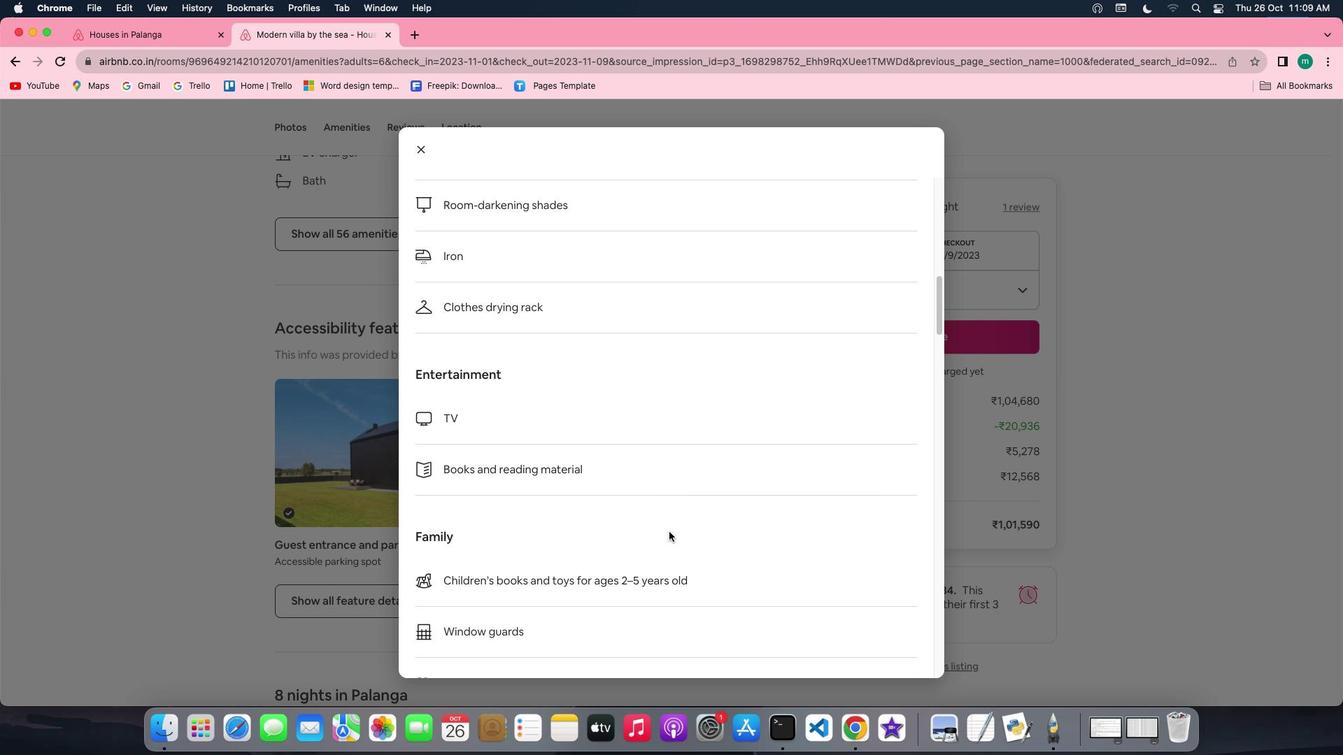 
Action: Mouse scrolled (669, 531) with delta (0, -2)
Screenshot: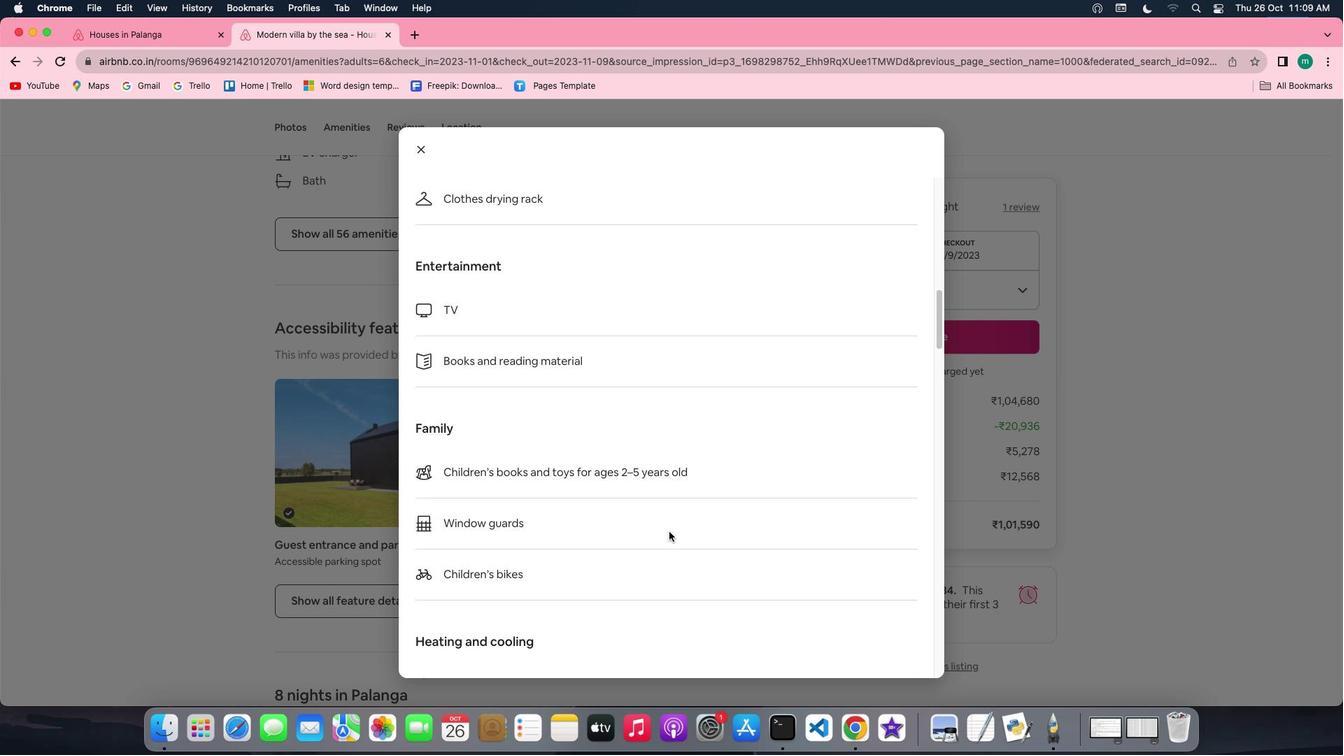
Action: Mouse scrolled (669, 531) with delta (0, 0)
Screenshot: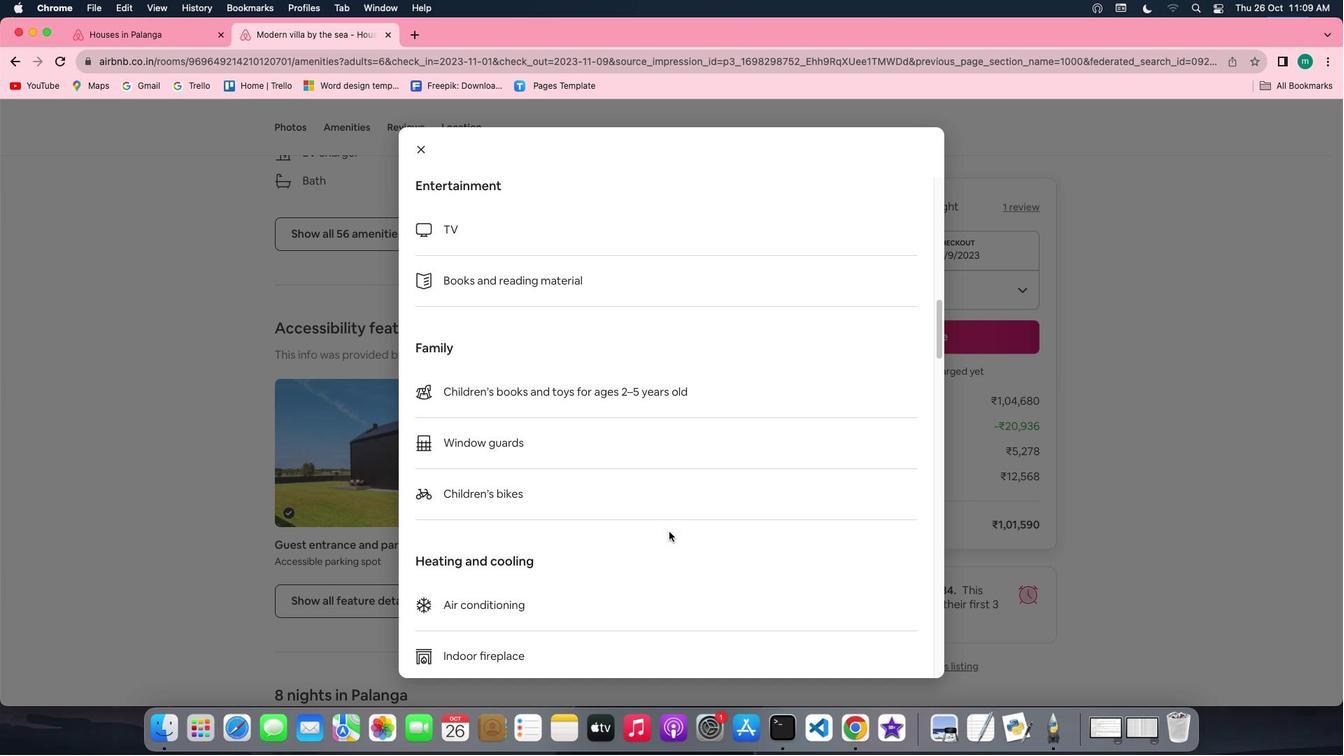 
Action: Mouse scrolled (669, 531) with delta (0, 0)
Screenshot: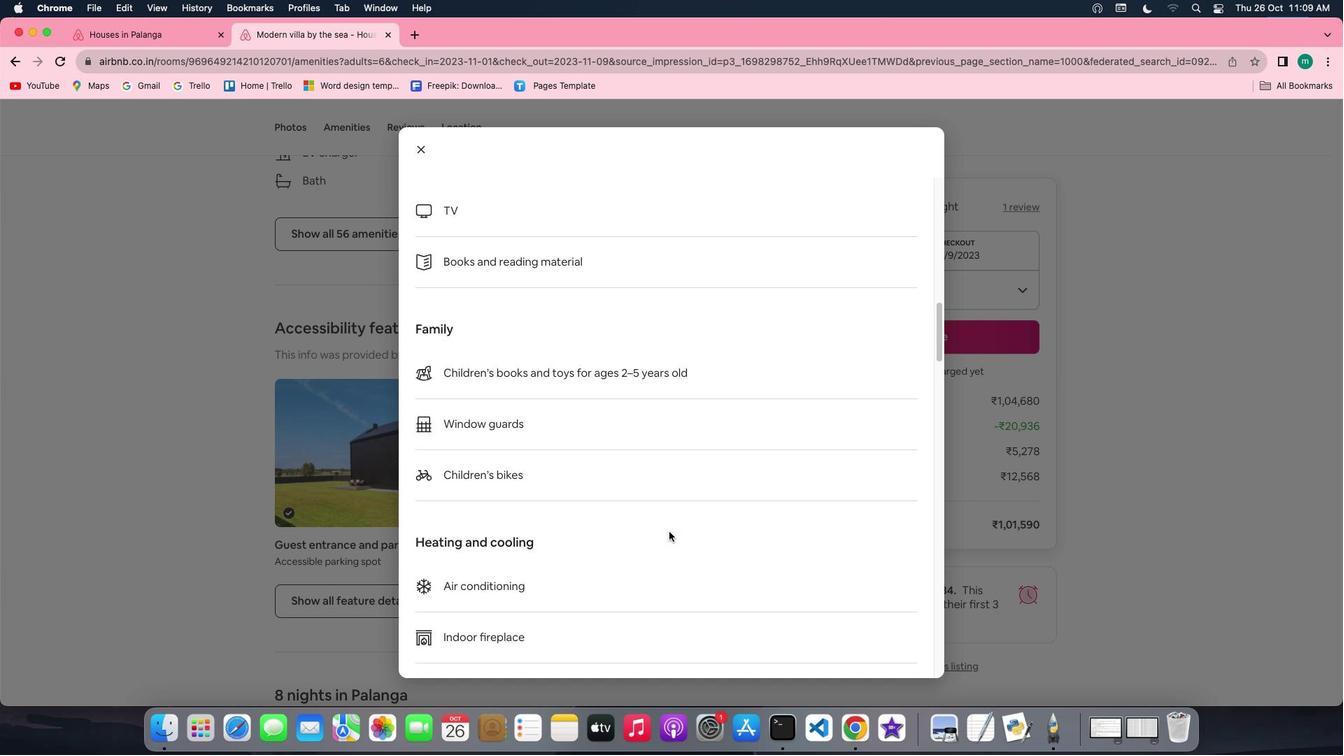
Action: Mouse scrolled (669, 531) with delta (0, -2)
Screenshot: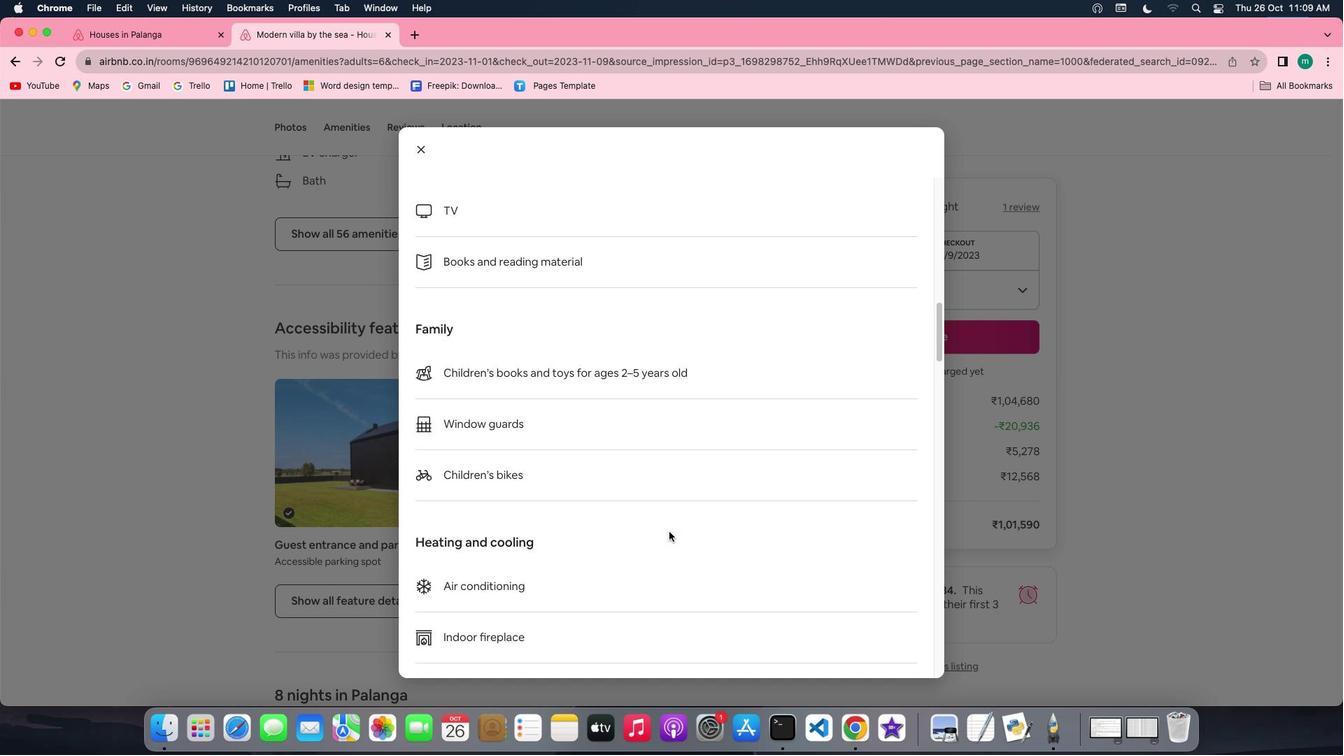 
Action: Mouse scrolled (669, 531) with delta (0, -2)
Screenshot: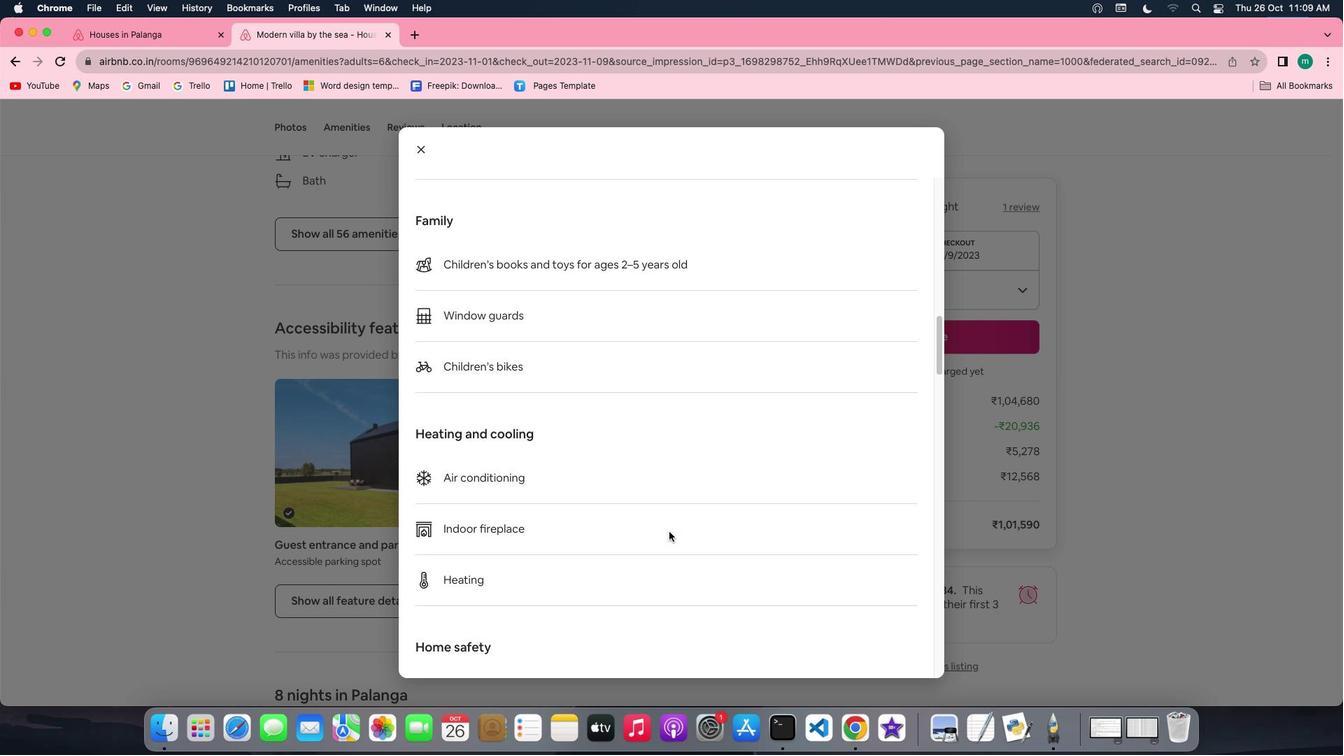 
Action: Mouse scrolled (669, 531) with delta (0, 0)
Screenshot: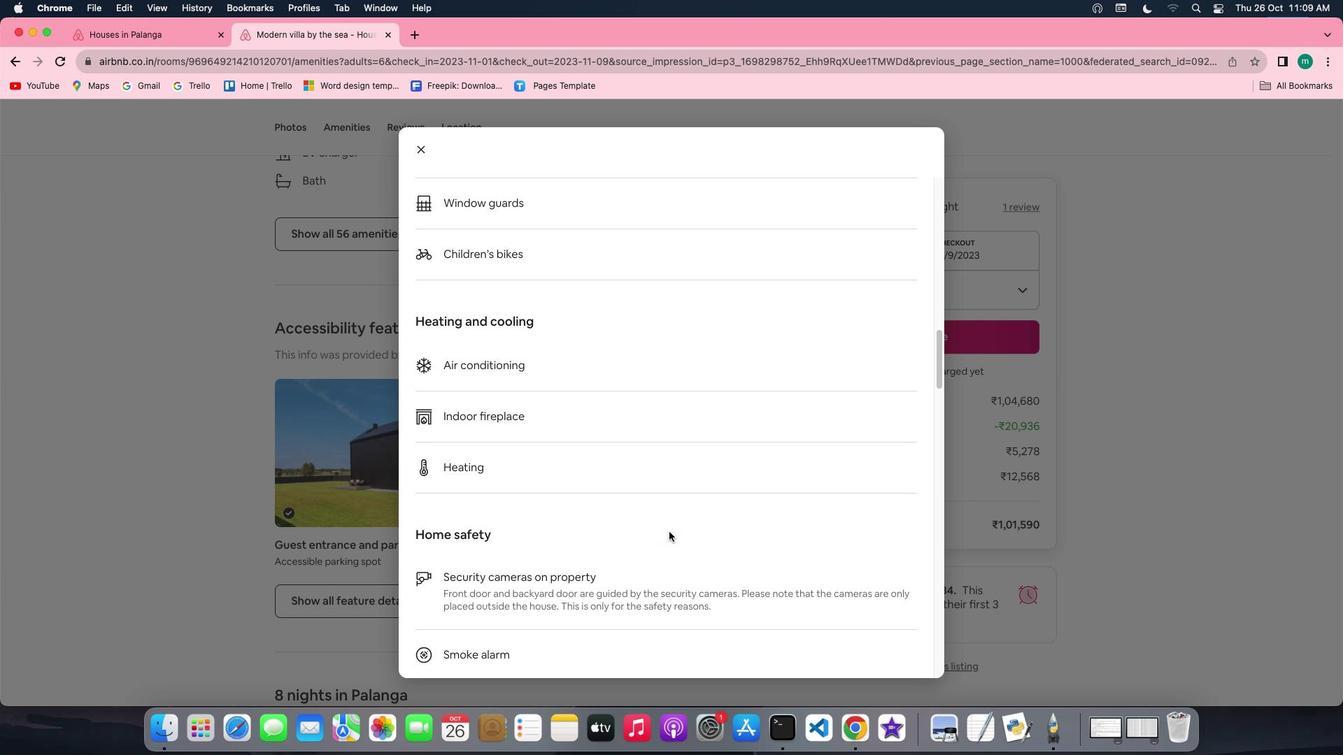 
Action: Mouse scrolled (669, 531) with delta (0, 0)
Screenshot: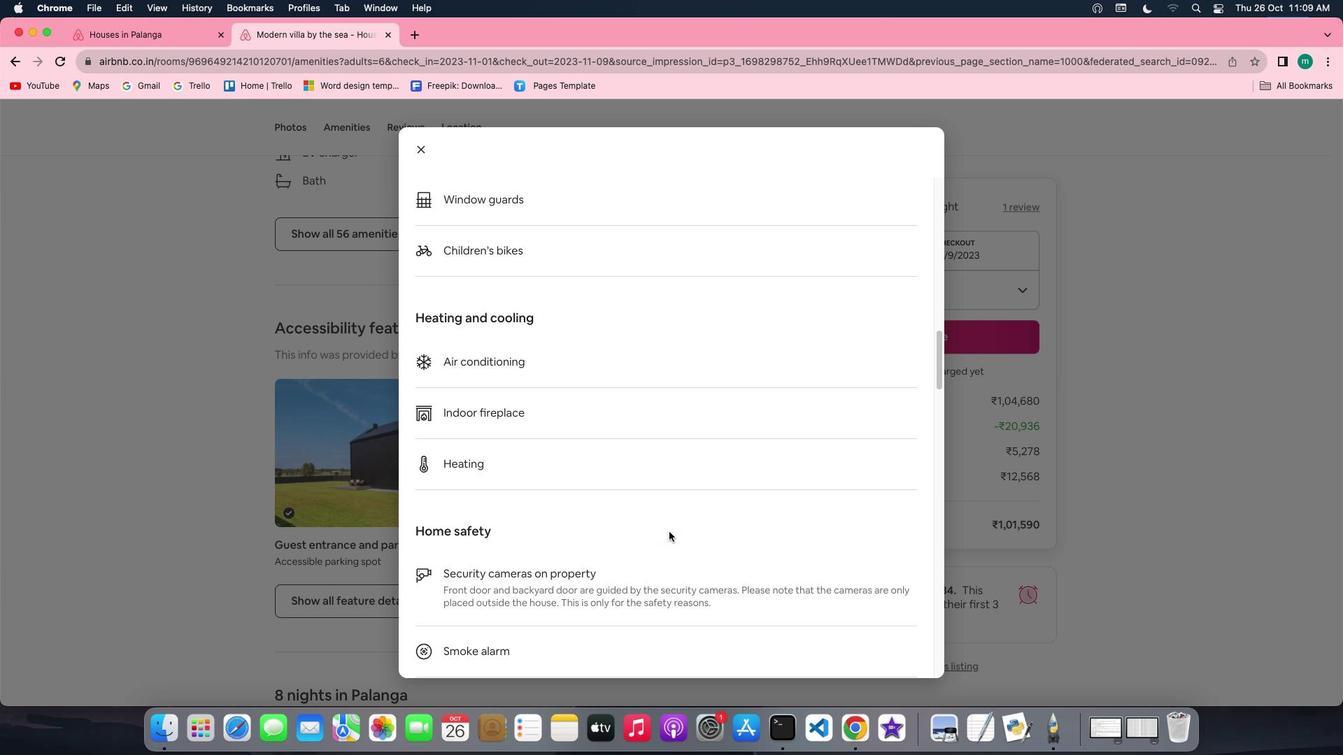 
Action: Mouse scrolled (669, 531) with delta (0, -1)
Screenshot: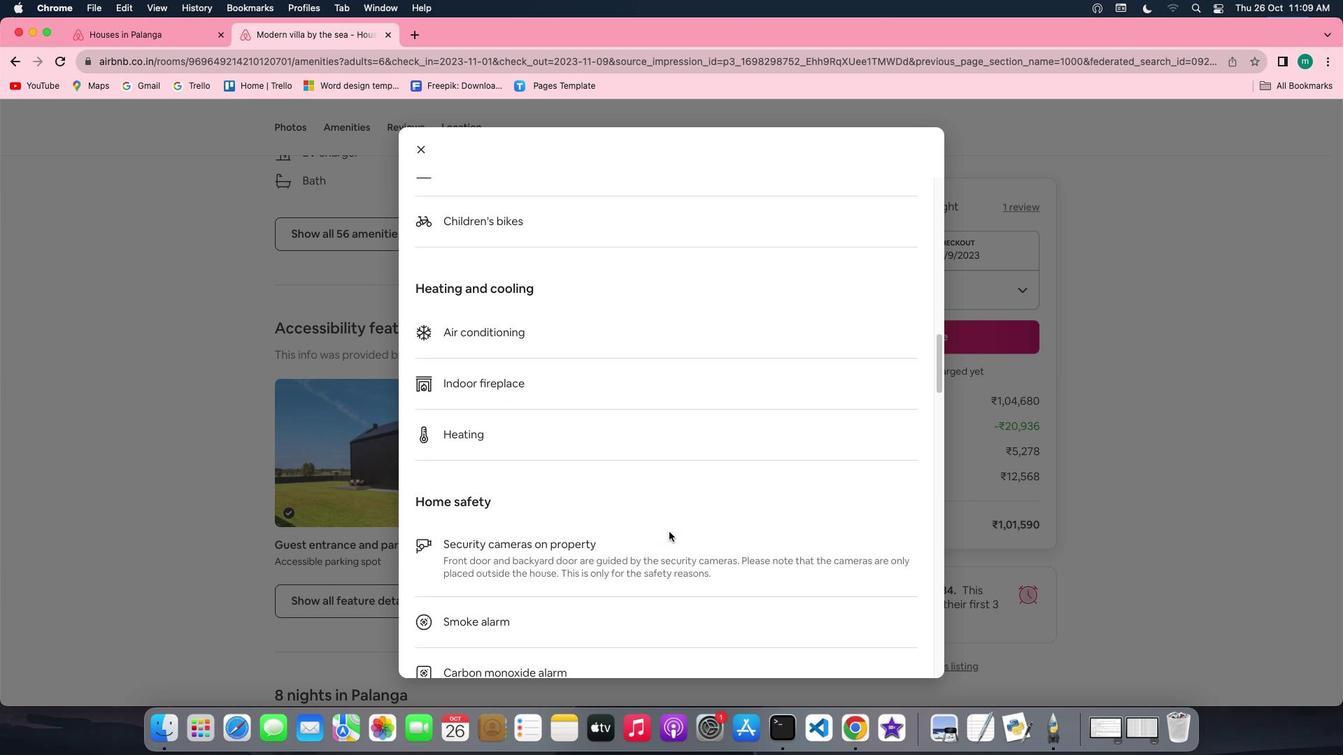 
Action: Mouse scrolled (669, 531) with delta (0, -1)
Screenshot: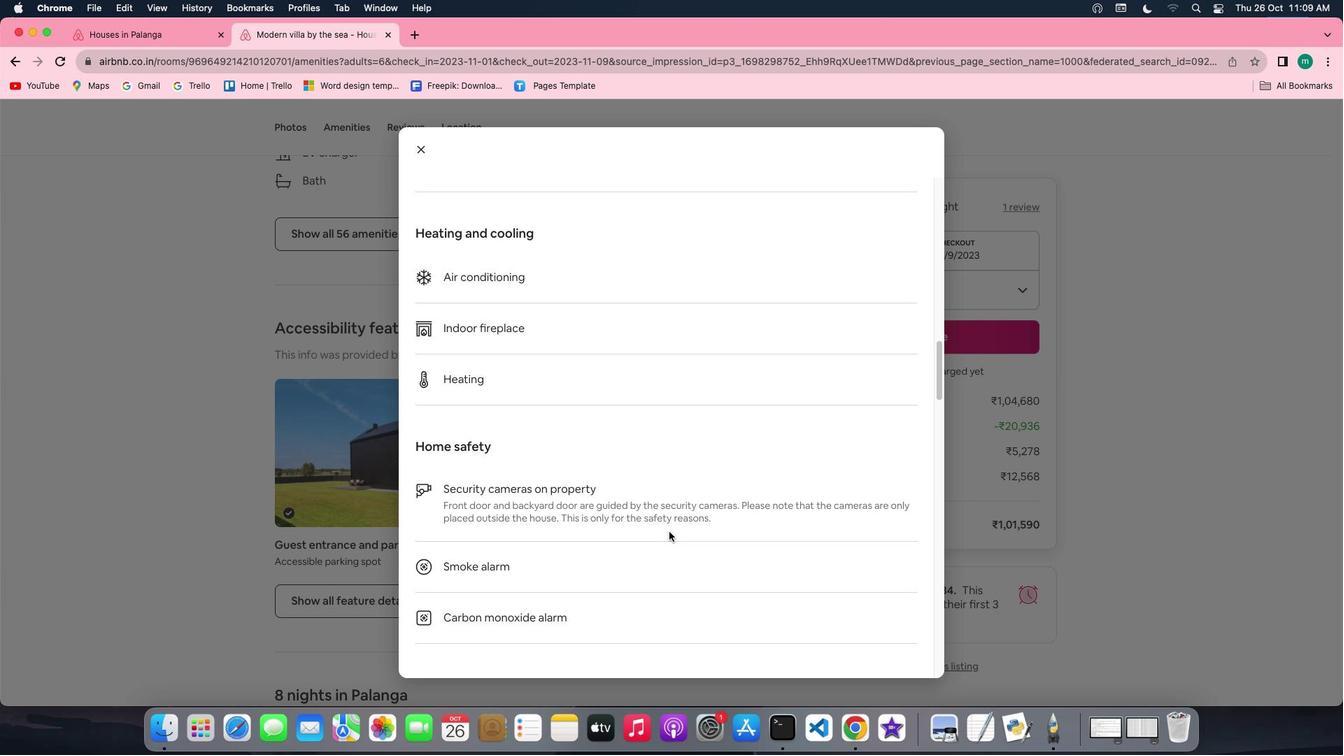 
Action: Mouse scrolled (669, 531) with delta (0, 0)
Screenshot: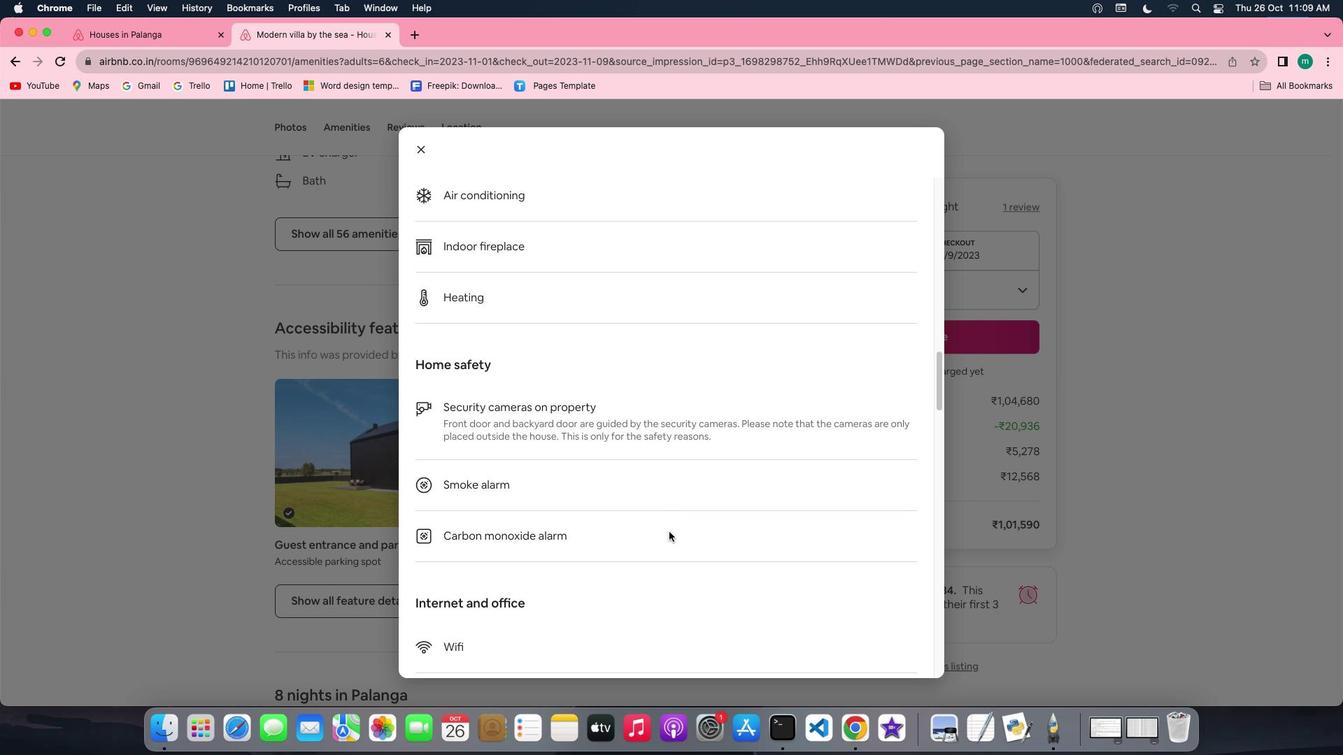 
Action: Mouse scrolled (669, 531) with delta (0, 0)
Screenshot: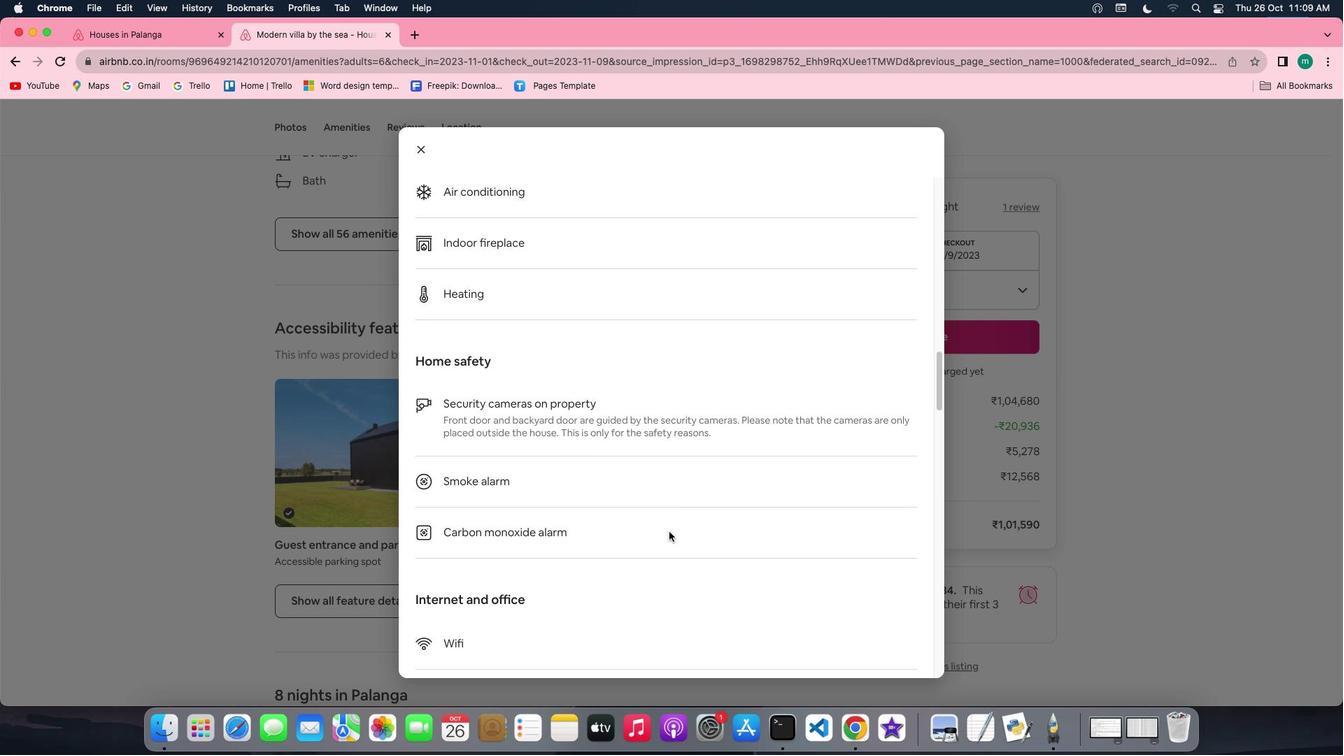 
Action: Mouse scrolled (669, 531) with delta (0, -1)
Screenshot: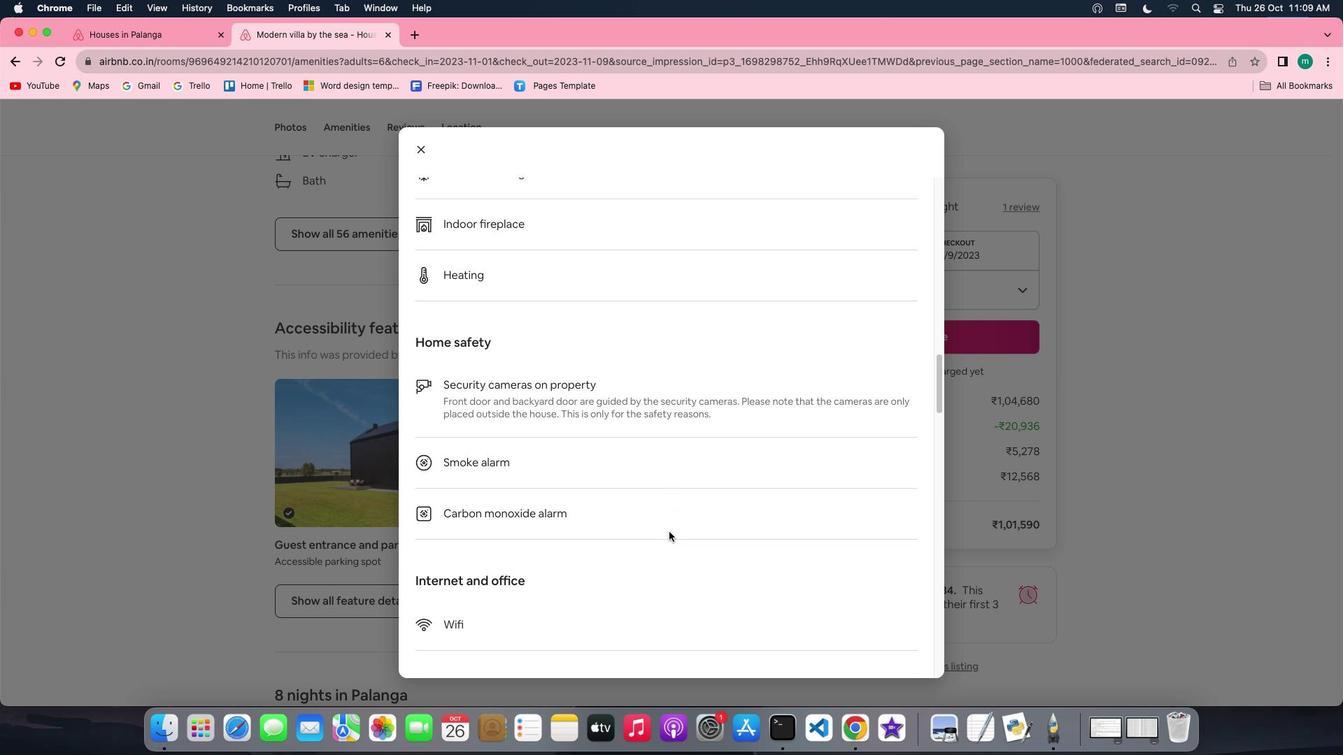 
Action: Mouse scrolled (669, 531) with delta (0, 0)
Screenshot: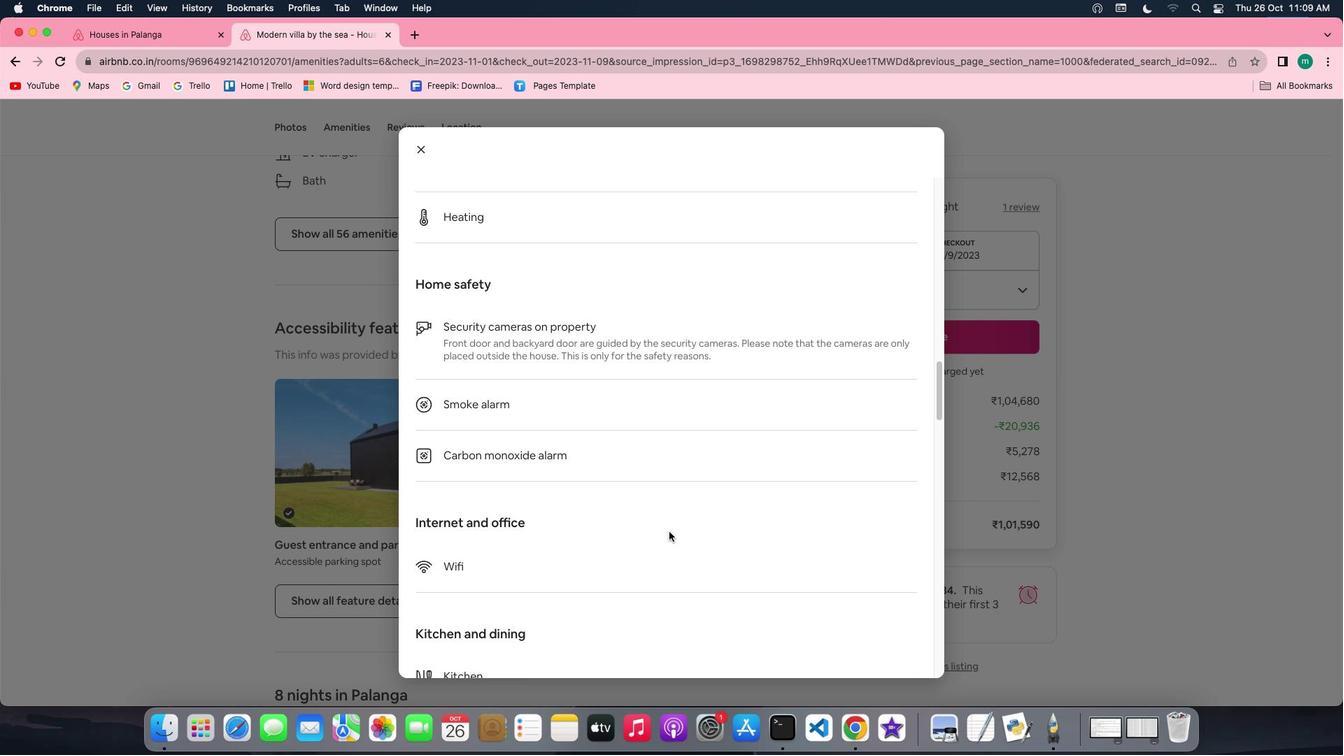 
Action: Mouse scrolled (669, 531) with delta (0, 0)
Screenshot: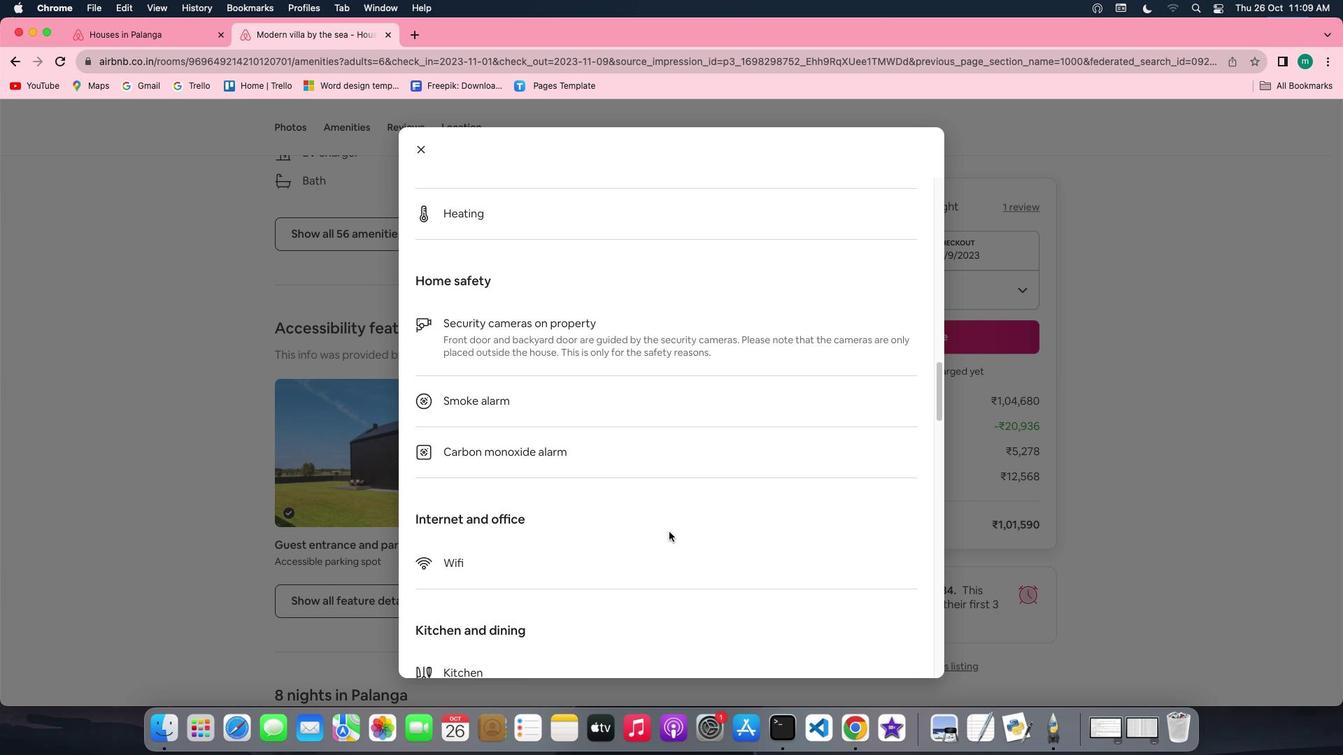 
Action: Mouse scrolled (669, 531) with delta (0, 0)
Screenshot: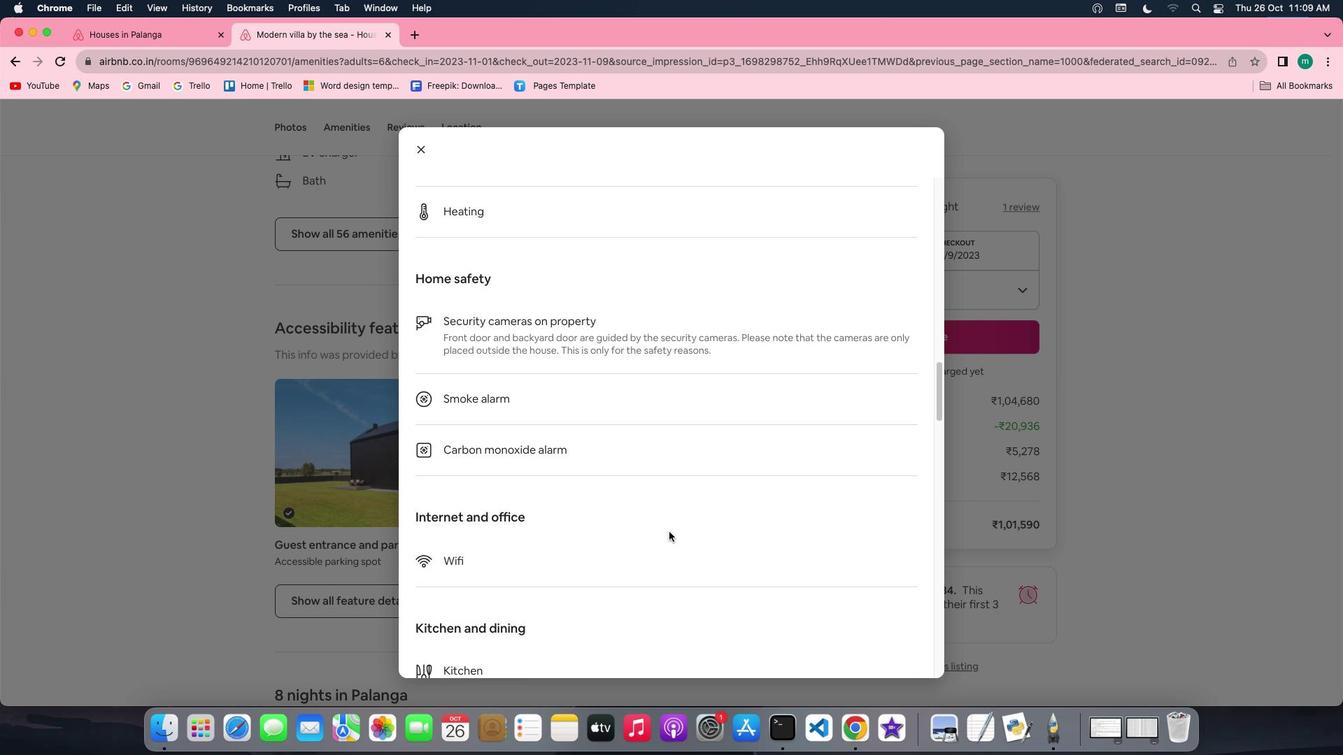 
Action: Mouse scrolled (669, 531) with delta (0, 0)
Screenshot: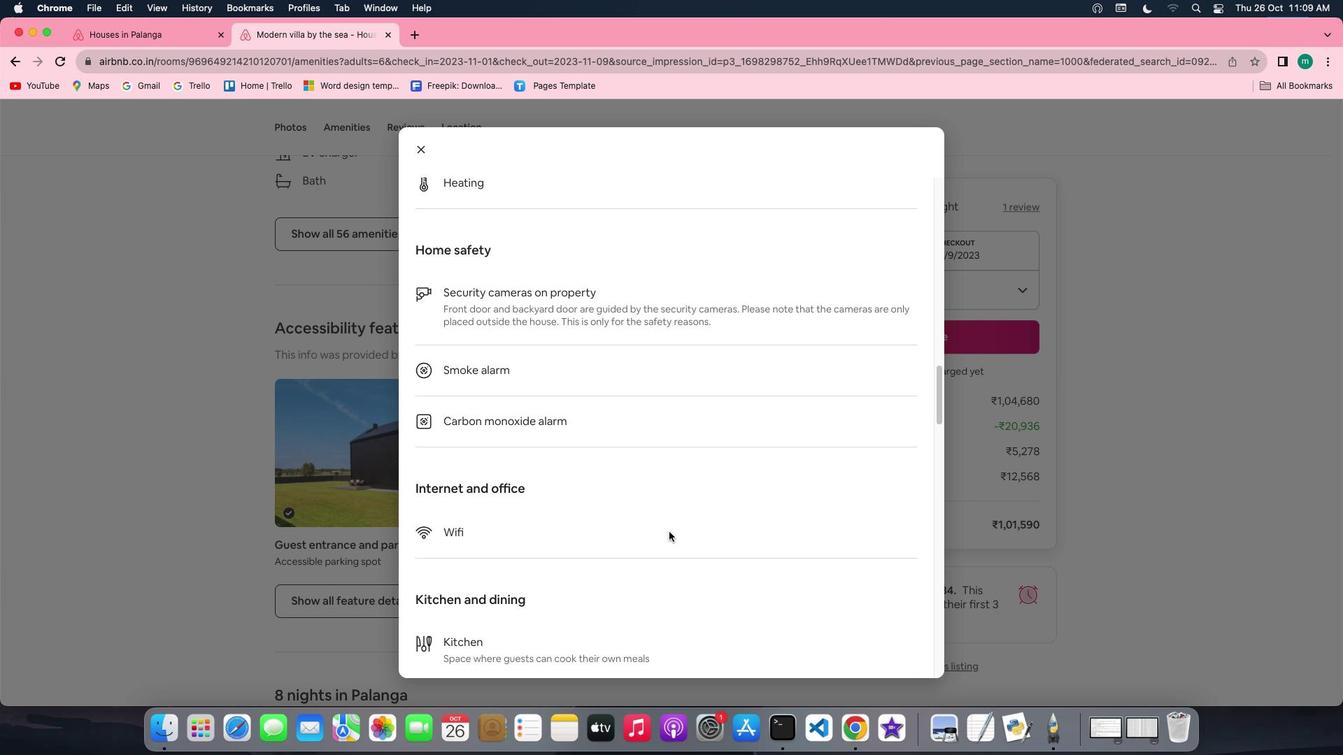 
Action: Mouse scrolled (669, 531) with delta (0, 0)
